 Task: Design a virtual reality (vr) accessories store: offer vr headsets, accessories.
Action: Mouse moved to (265, 217)
Screenshot: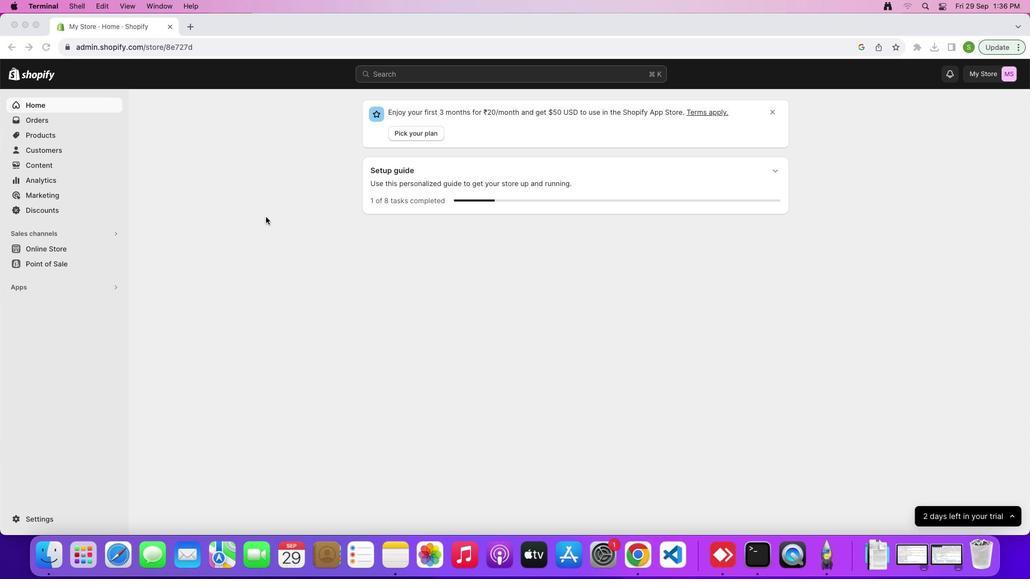 
Action: Mouse pressed left at (265, 217)
Screenshot: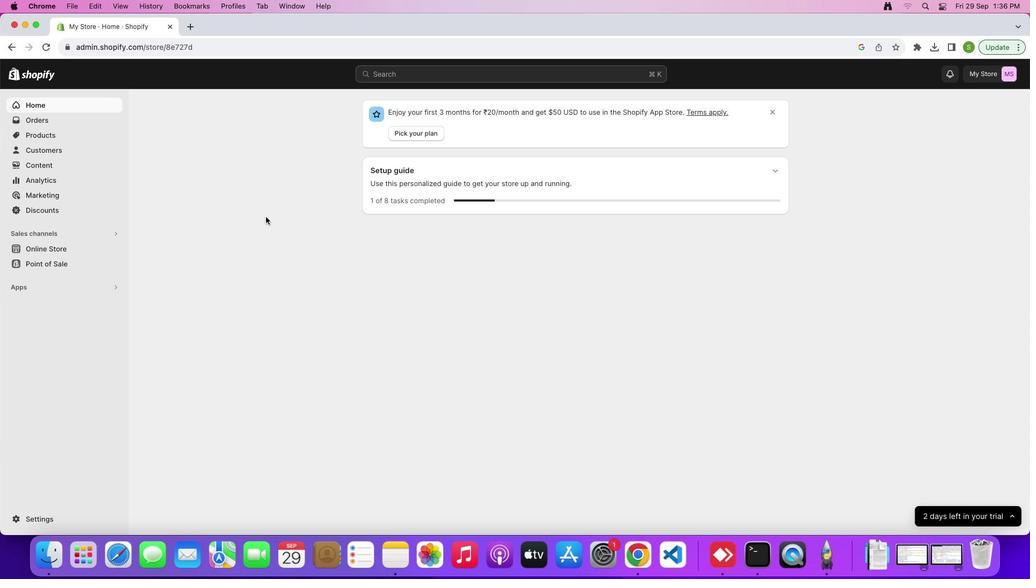 
Action: Mouse moved to (28, 250)
Screenshot: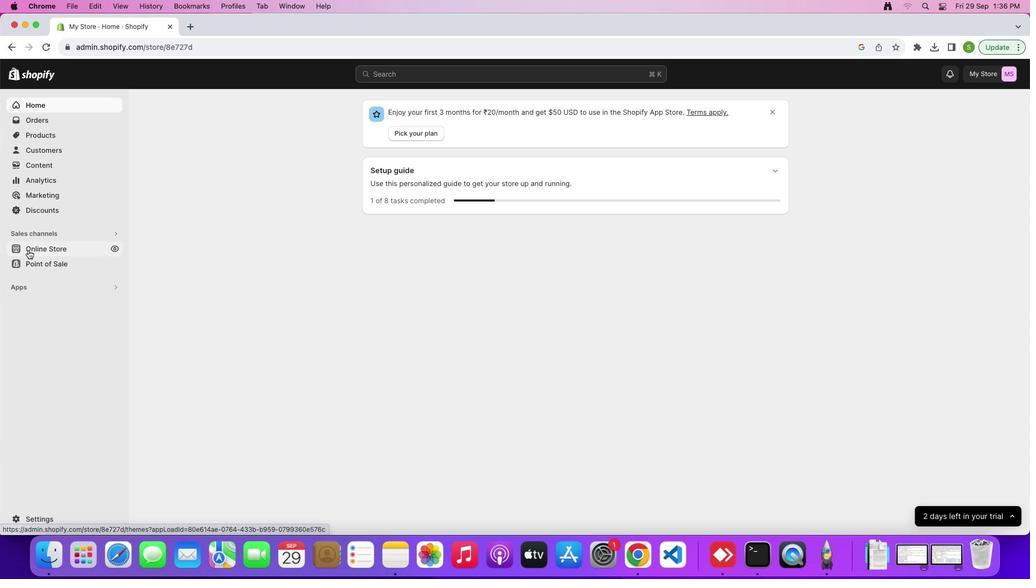 
Action: Mouse pressed left at (28, 250)
Screenshot: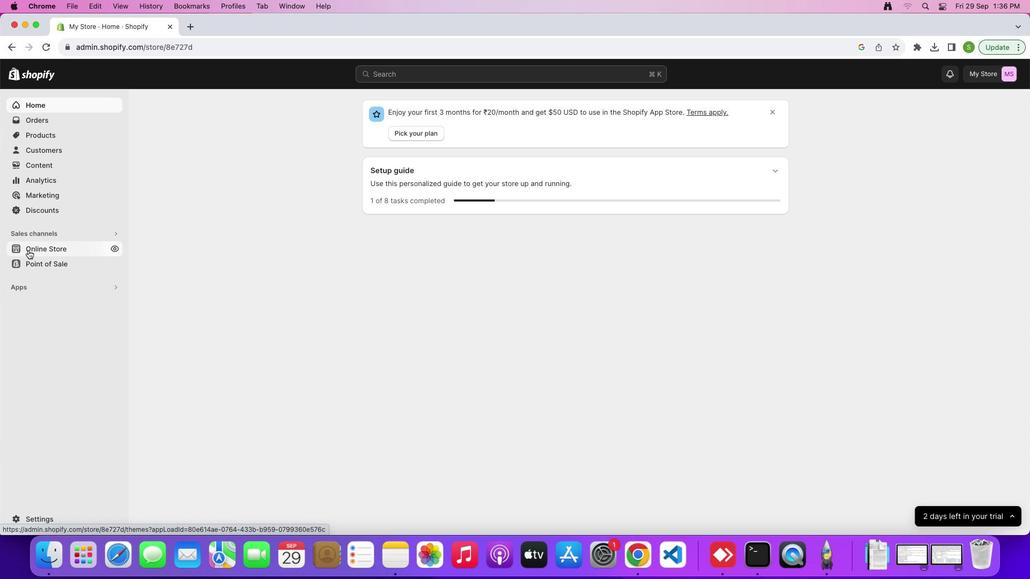 
Action: Mouse moved to (805, 376)
Screenshot: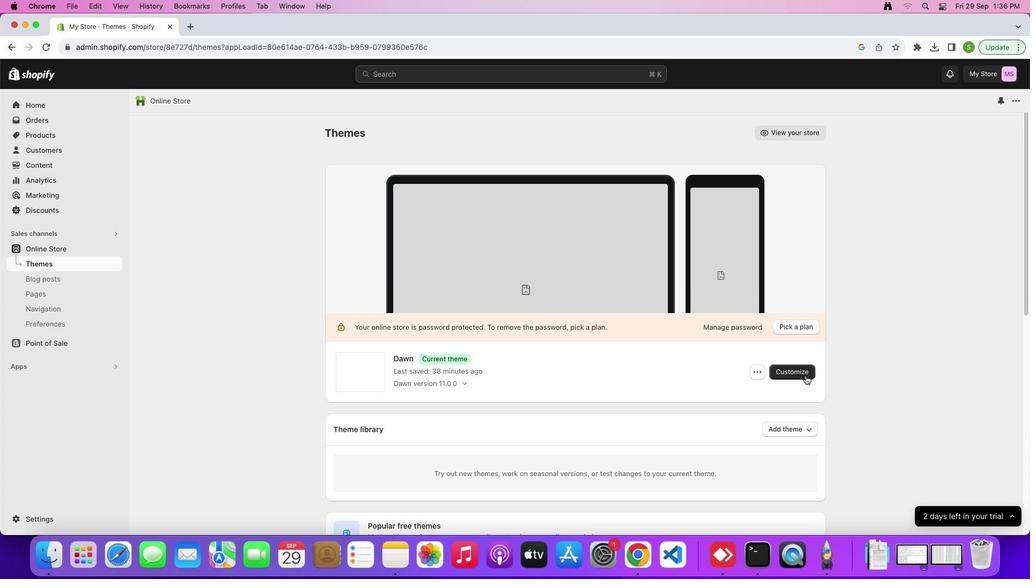 
Action: Mouse pressed left at (805, 376)
Screenshot: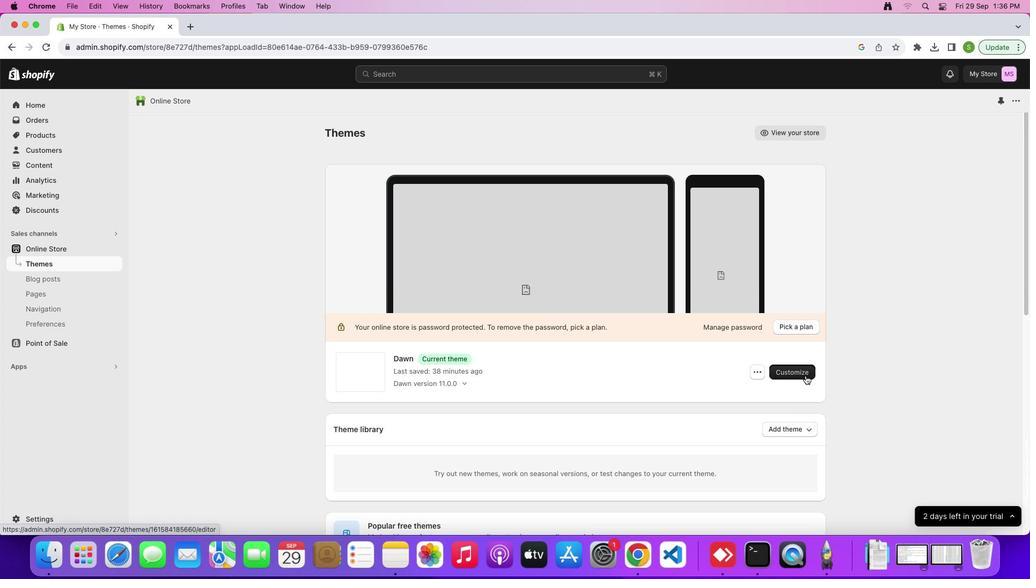 
Action: Mouse moved to (435, 304)
Screenshot: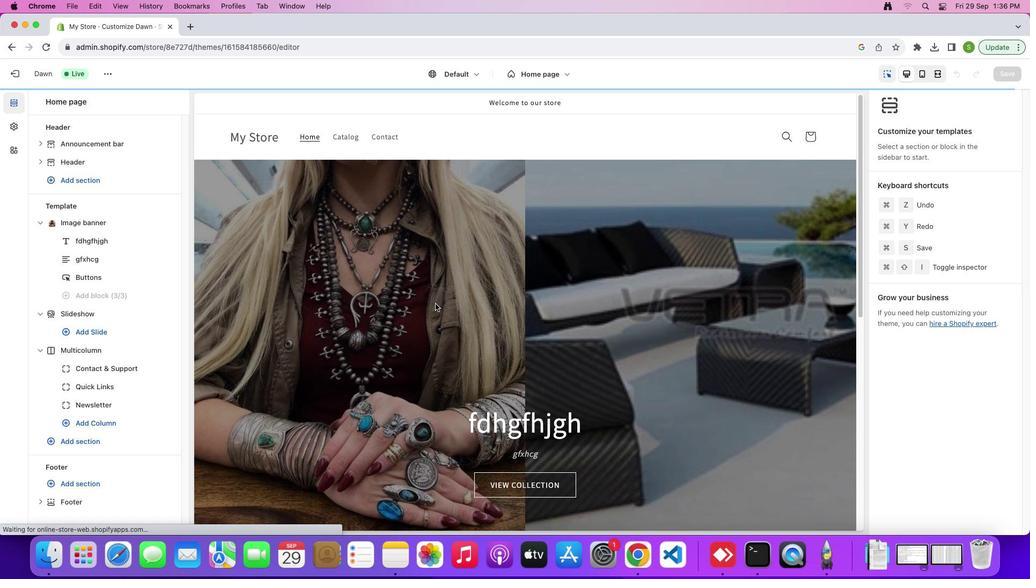
Action: Mouse pressed left at (435, 304)
Screenshot: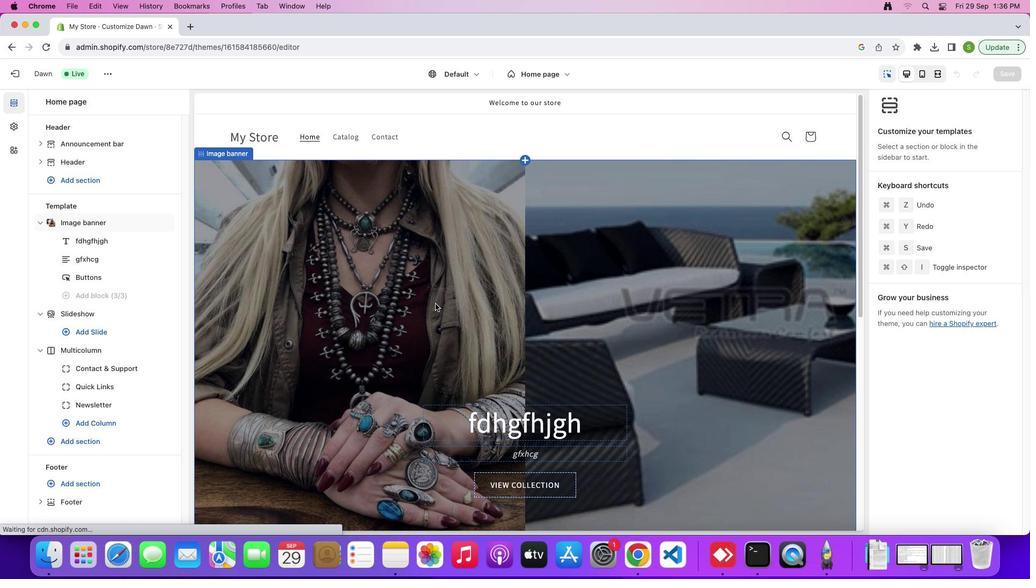 
Action: Mouse moved to (948, 275)
Screenshot: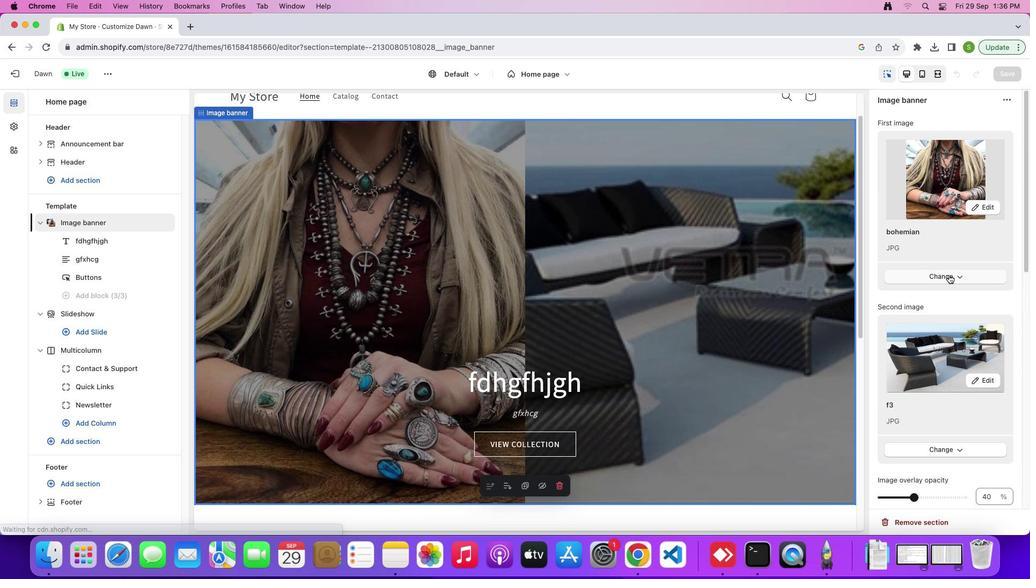 
Action: Mouse pressed left at (948, 275)
Screenshot: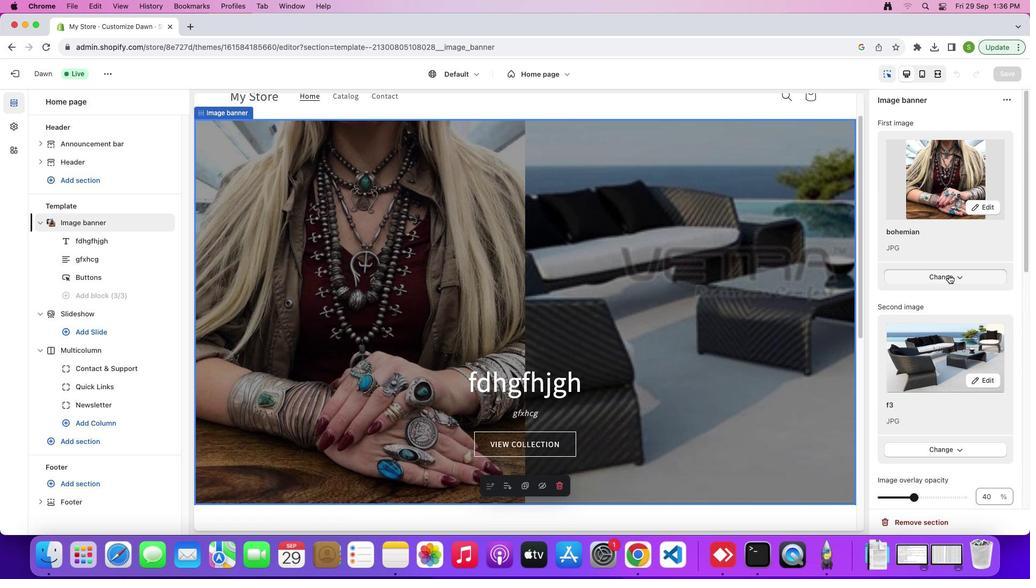 
Action: Mouse moved to (942, 296)
Screenshot: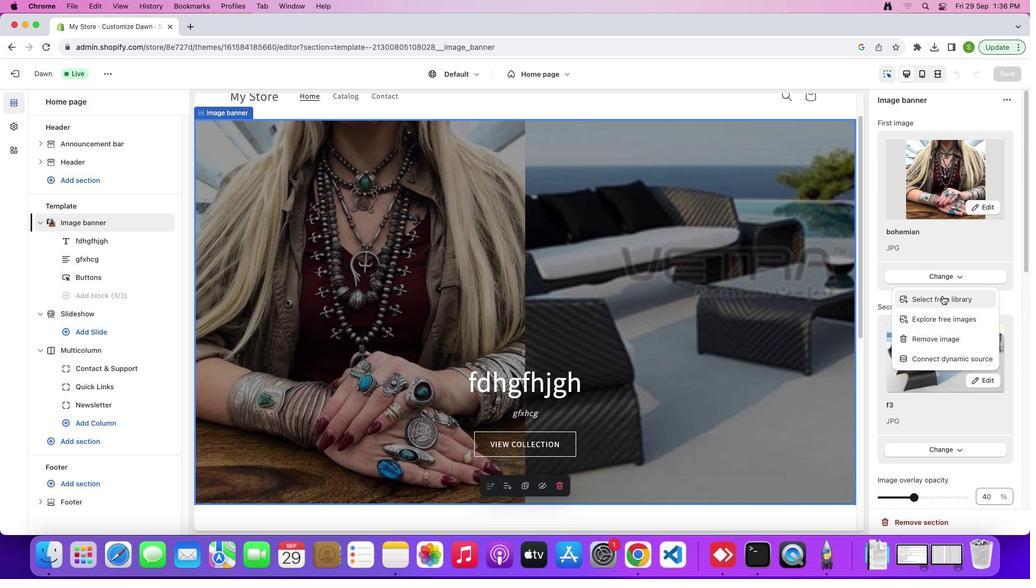 
Action: Mouse pressed left at (942, 296)
Screenshot: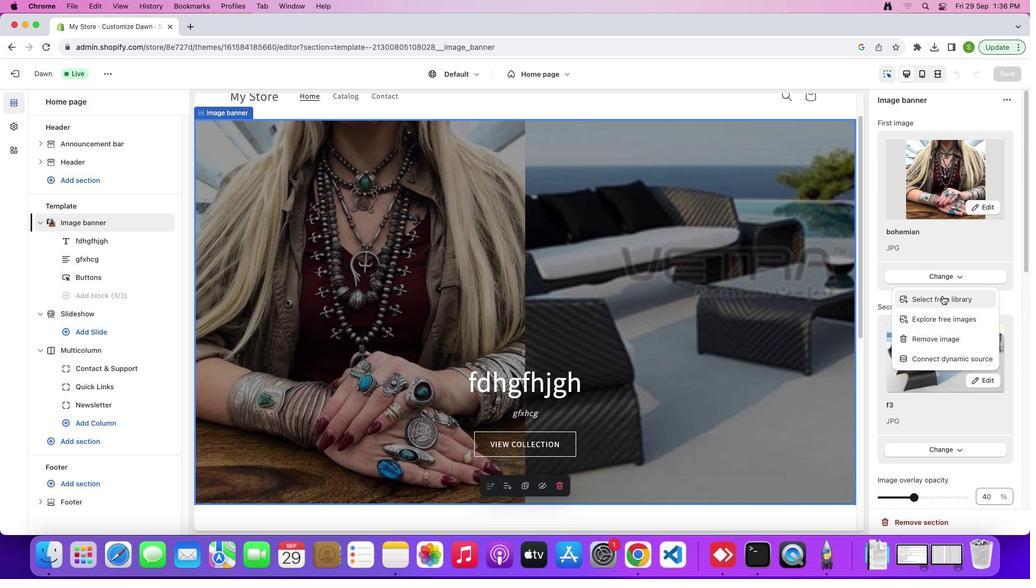 
Action: Mouse moved to (611, 368)
Screenshot: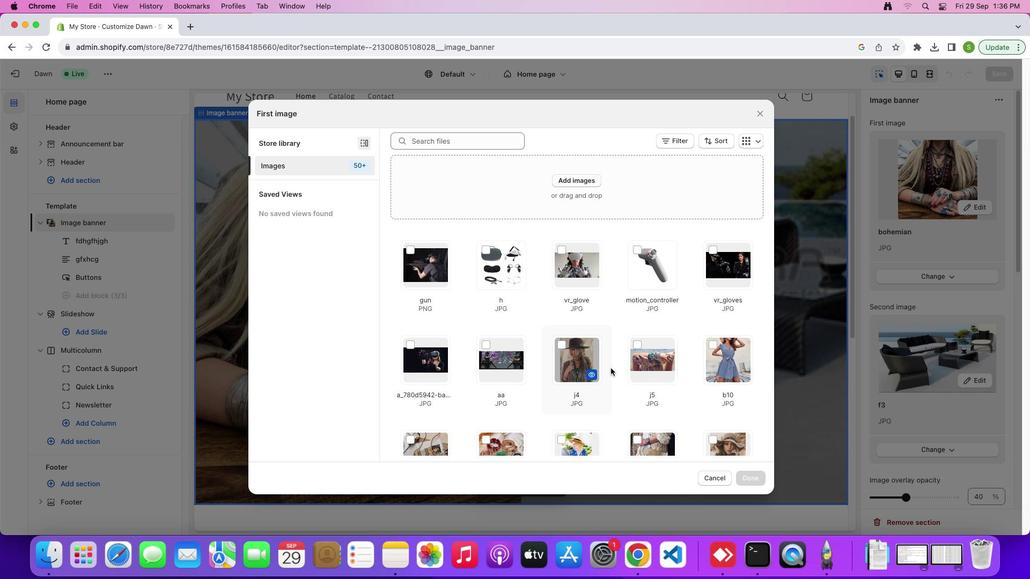 
Action: Mouse scrolled (611, 368) with delta (0, 0)
Screenshot: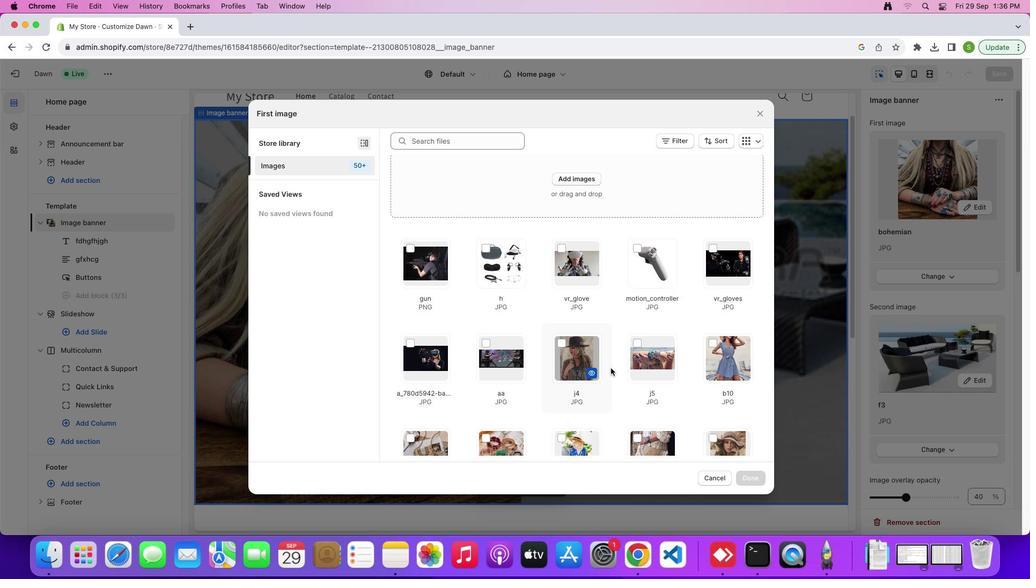 
Action: Mouse scrolled (611, 368) with delta (0, 0)
Screenshot: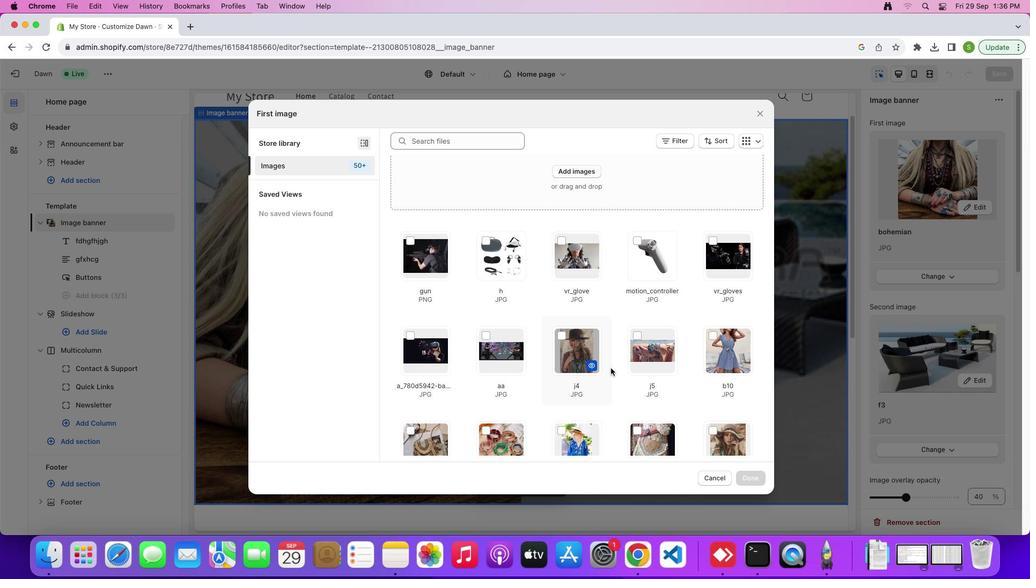 
Action: Mouse scrolled (611, 368) with delta (0, -2)
Screenshot: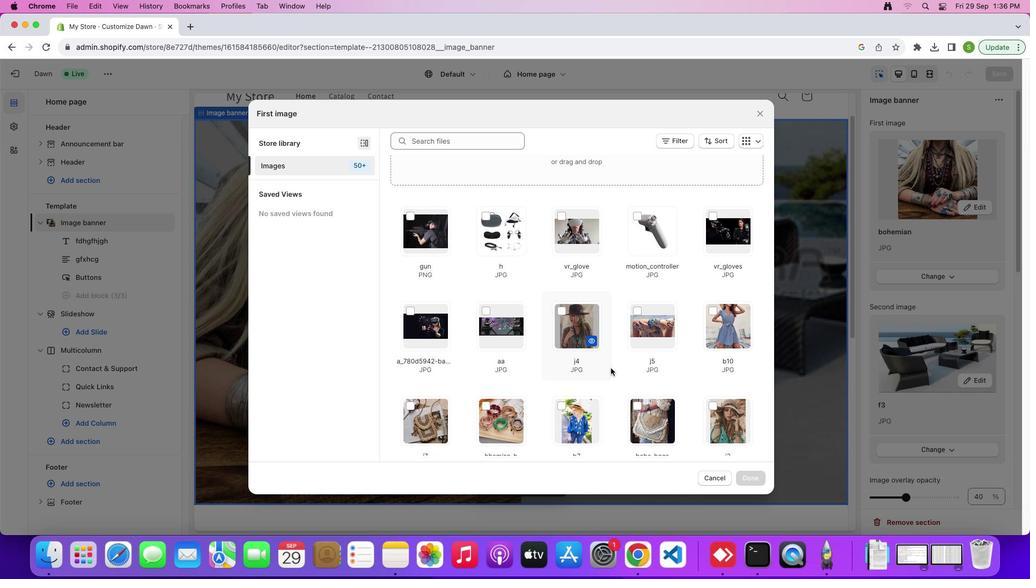 
Action: Mouse scrolled (611, 368) with delta (0, -2)
Screenshot: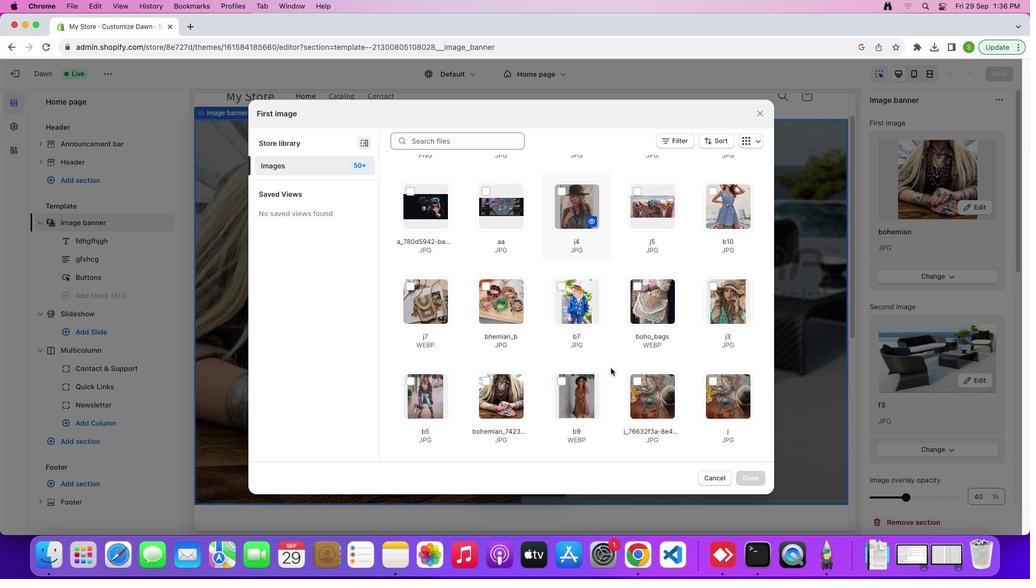 
Action: Mouse scrolled (611, 368) with delta (0, 0)
Screenshot: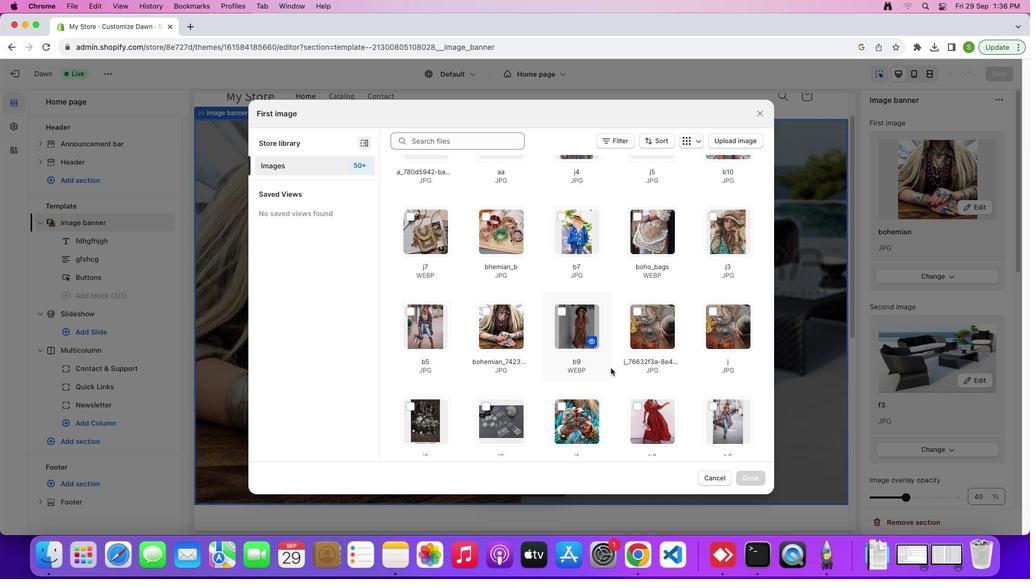 
Action: Mouse scrolled (611, 368) with delta (0, 0)
Screenshot: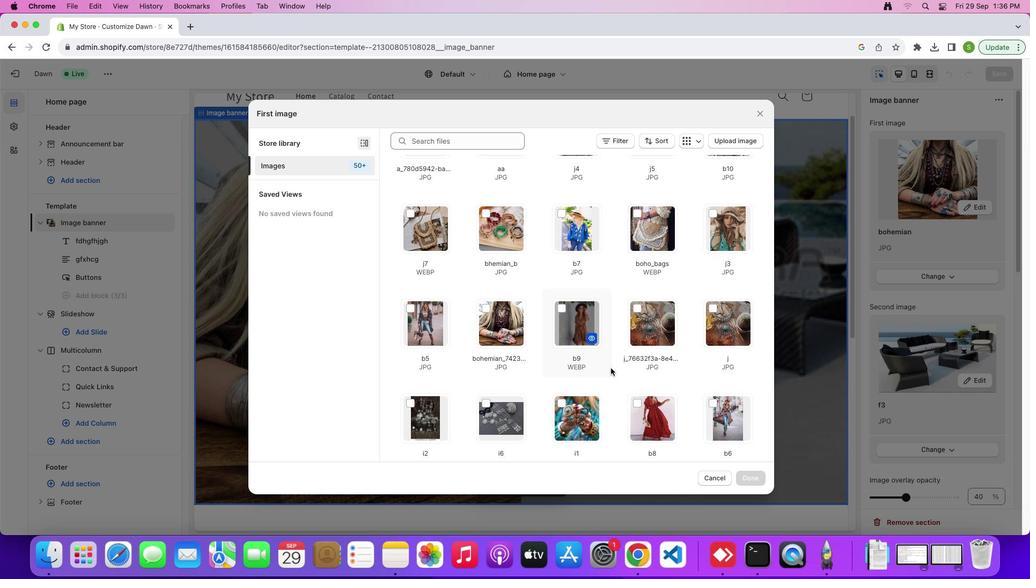 
Action: Mouse scrolled (611, 368) with delta (0, -1)
Screenshot: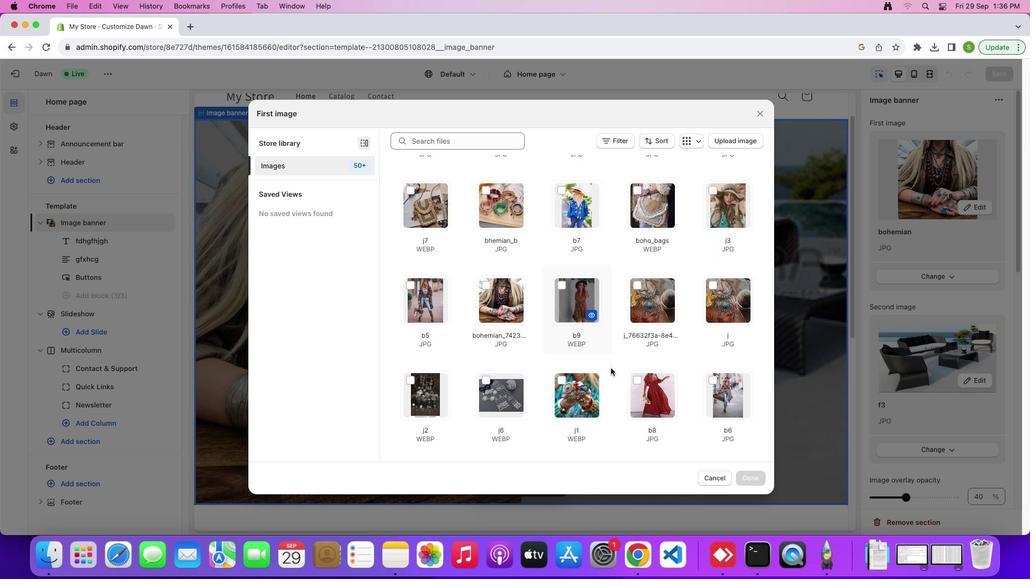 
Action: Mouse scrolled (611, 368) with delta (0, 0)
Screenshot: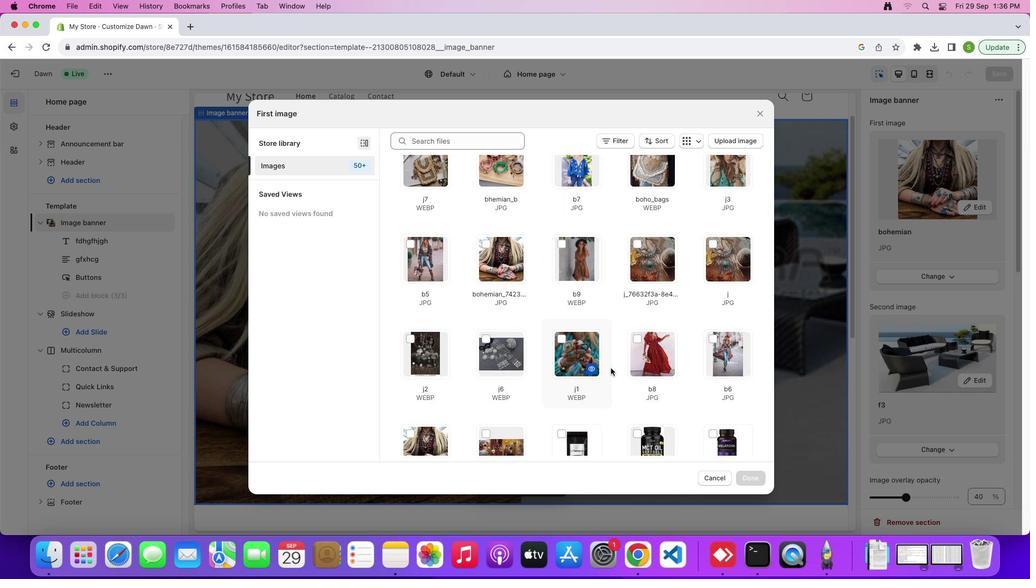 
Action: Mouse scrolled (611, 368) with delta (0, 0)
Screenshot: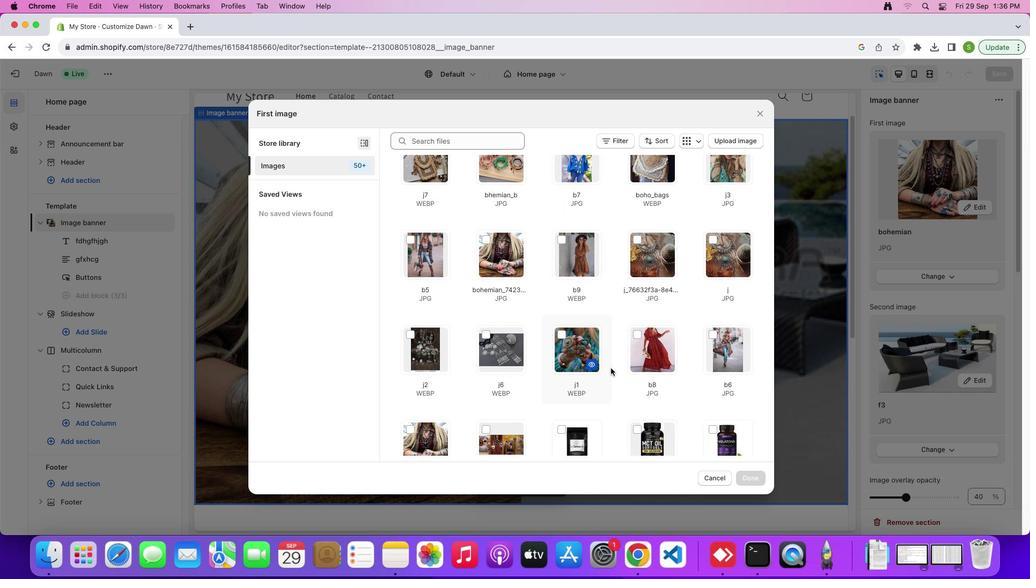 
Action: Mouse scrolled (611, 368) with delta (0, -1)
Screenshot: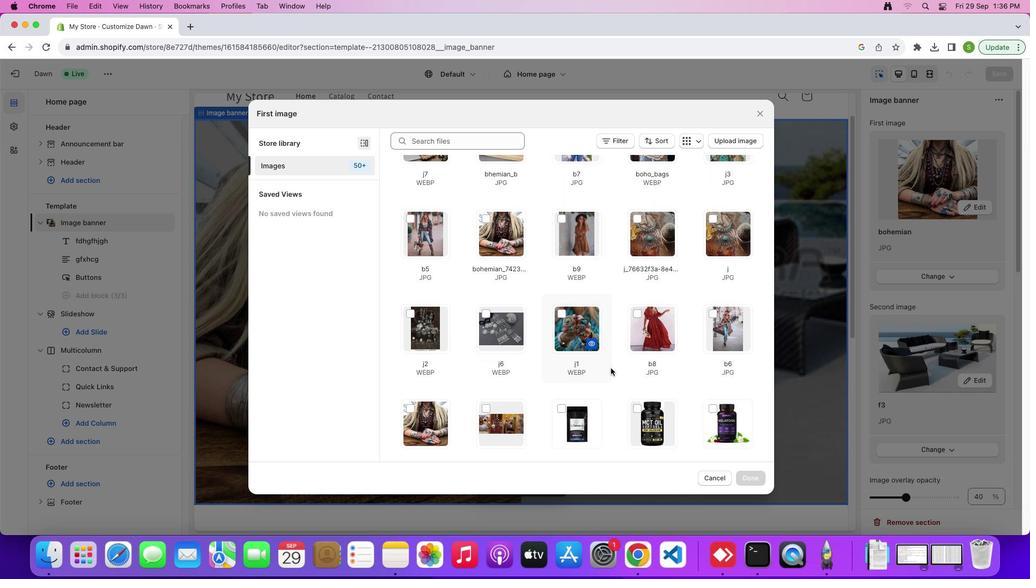 
Action: Mouse moved to (574, 298)
Screenshot: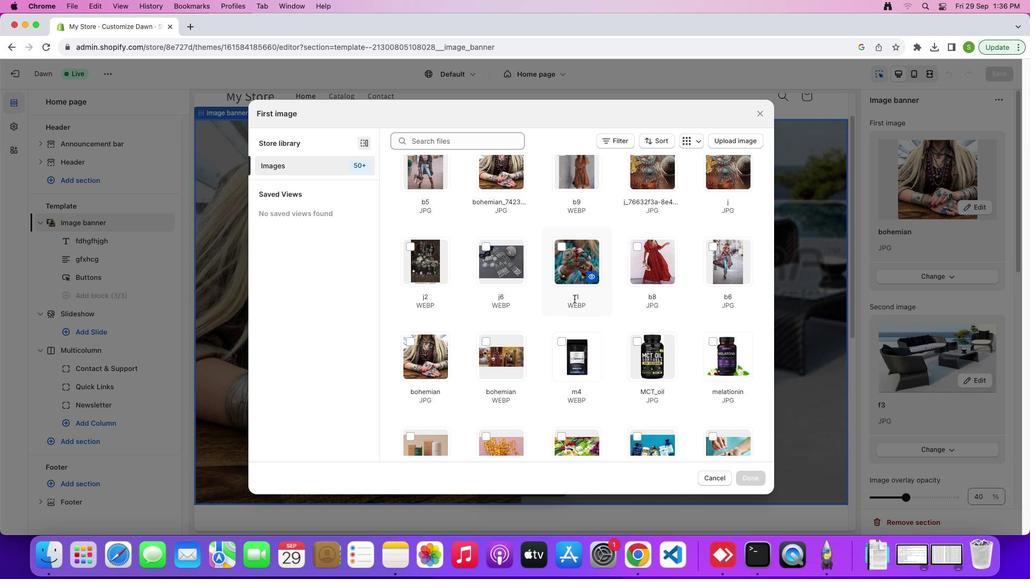 
Action: Mouse scrolled (574, 298) with delta (0, 0)
Screenshot: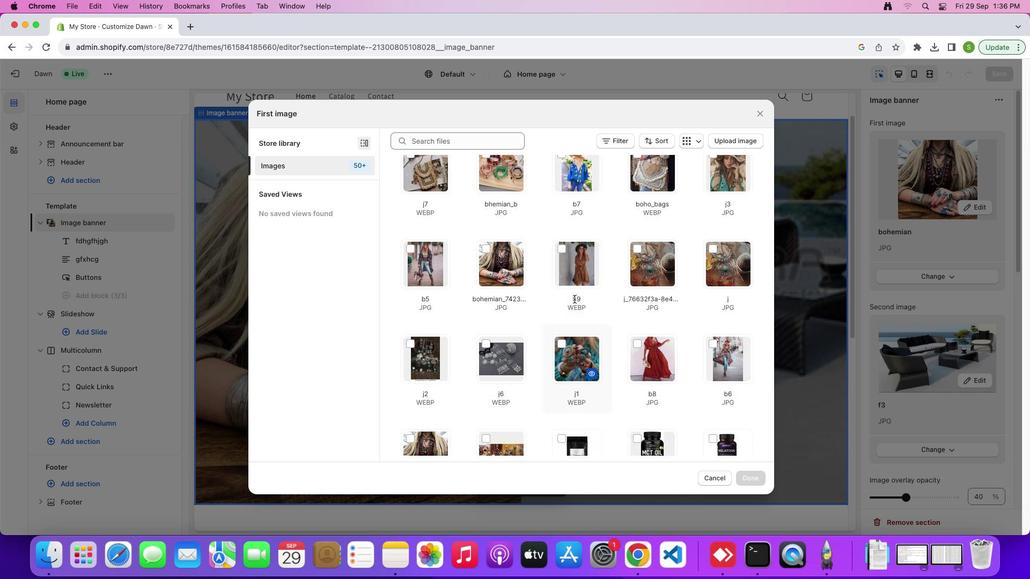 
Action: Mouse scrolled (574, 298) with delta (0, 0)
Screenshot: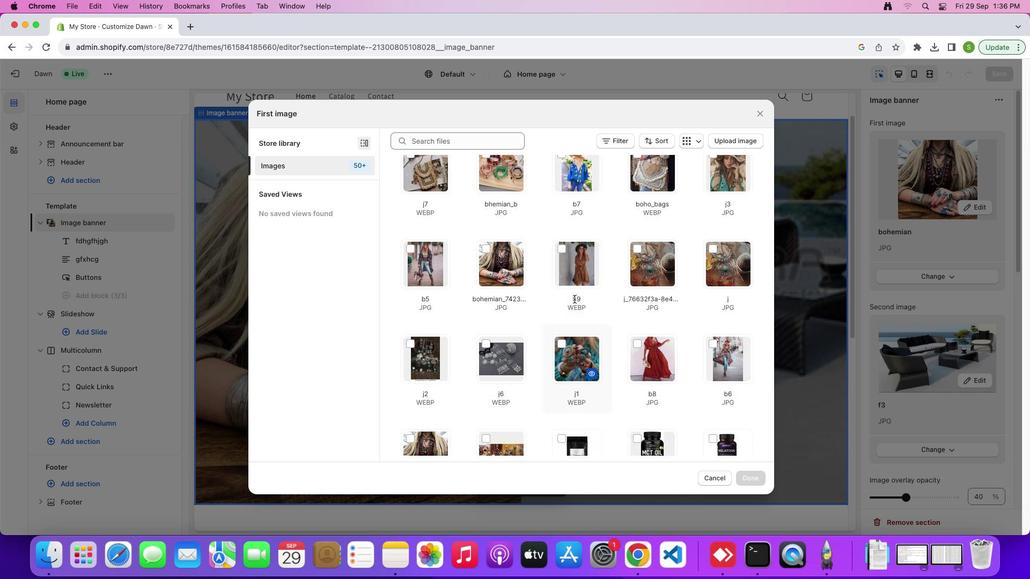 
Action: Mouse scrolled (574, 298) with delta (0, 2)
Screenshot: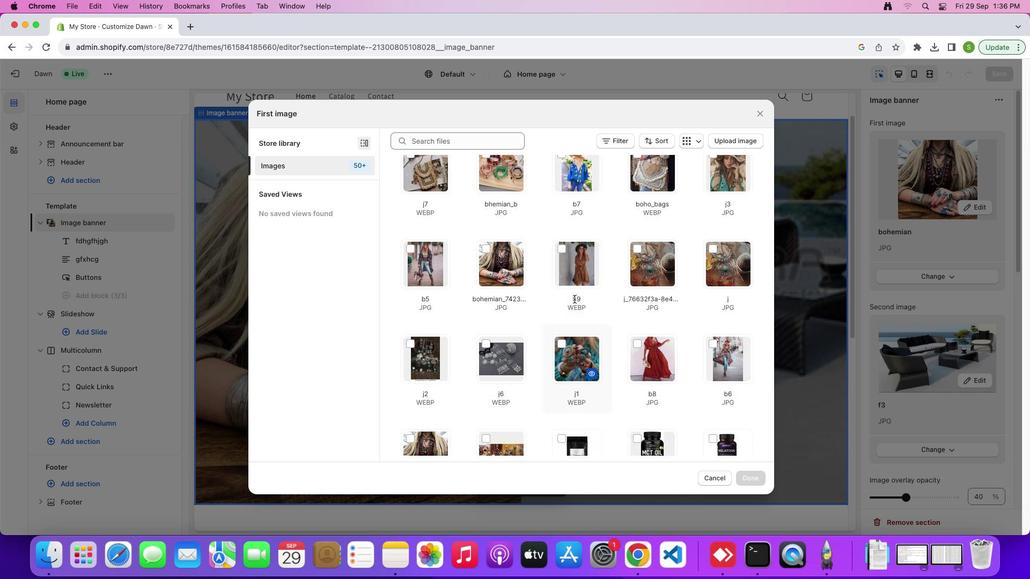 
Action: Mouse scrolled (574, 298) with delta (0, 4)
Screenshot: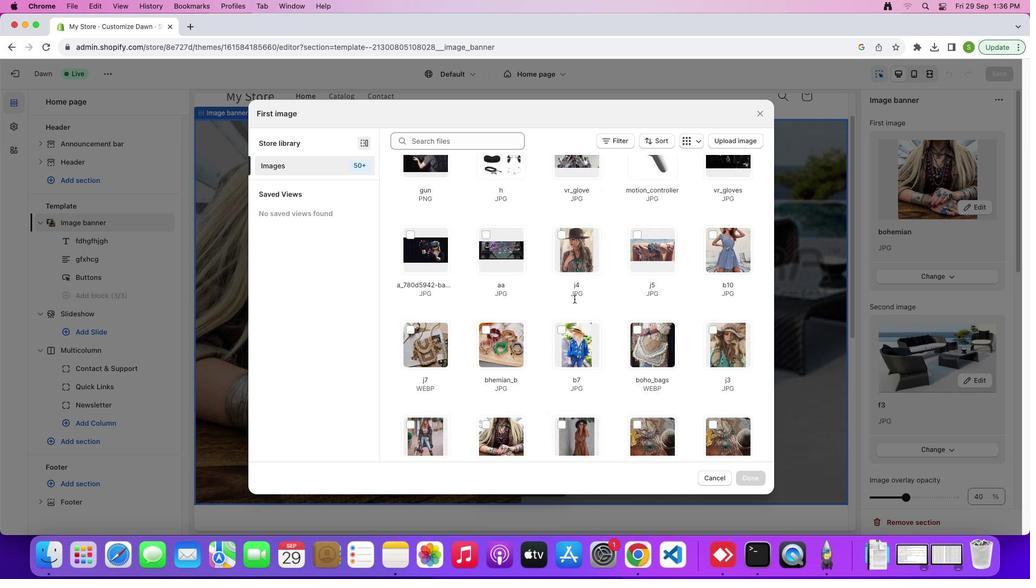 
Action: Mouse scrolled (574, 298) with delta (0, 0)
Screenshot: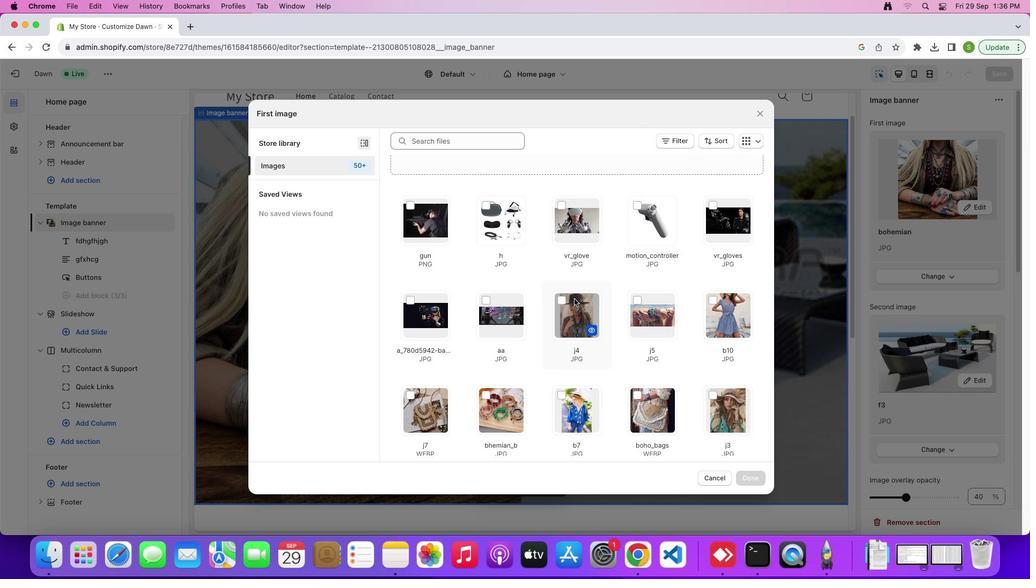 
Action: Mouse scrolled (574, 298) with delta (0, 0)
Screenshot: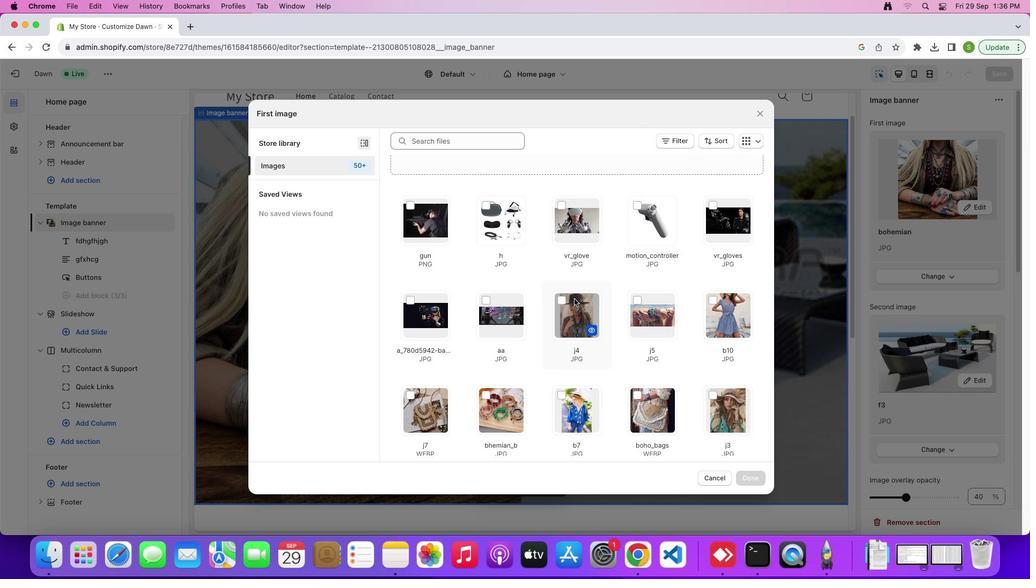 
Action: Mouse scrolled (574, 298) with delta (0, 2)
Screenshot: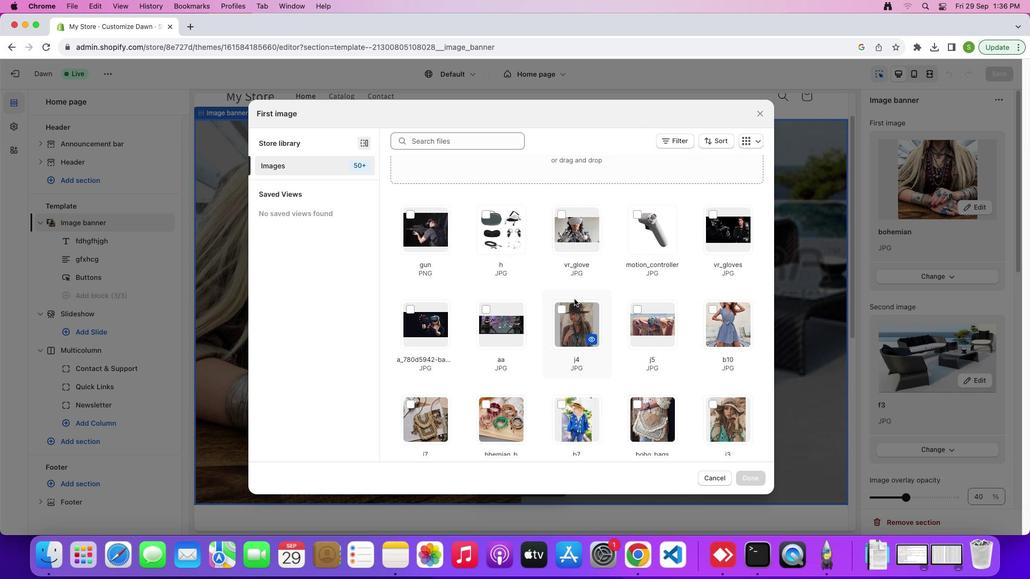 
Action: Mouse scrolled (574, 298) with delta (0, 3)
Screenshot: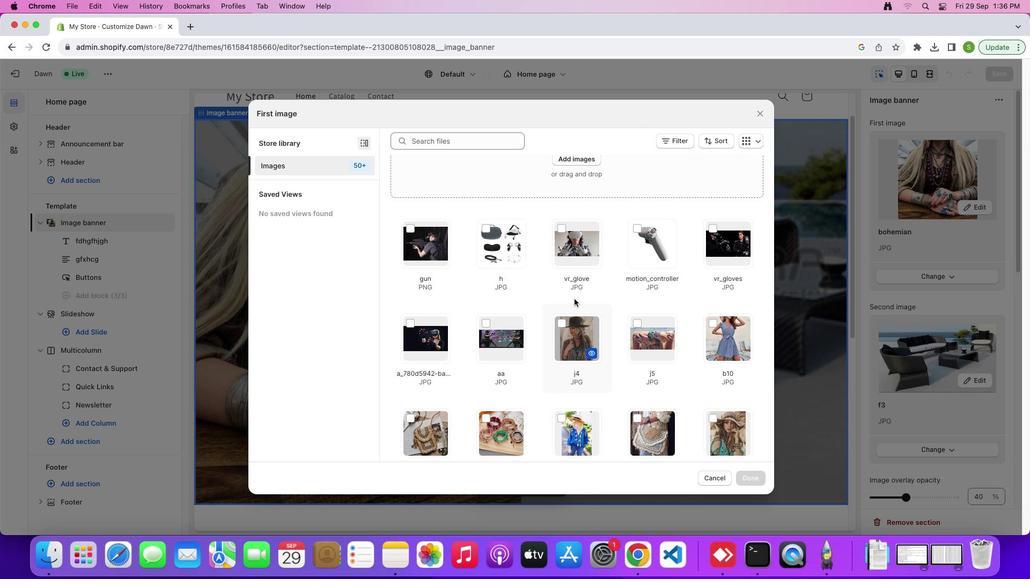 
Action: Mouse moved to (407, 353)
Screenshot: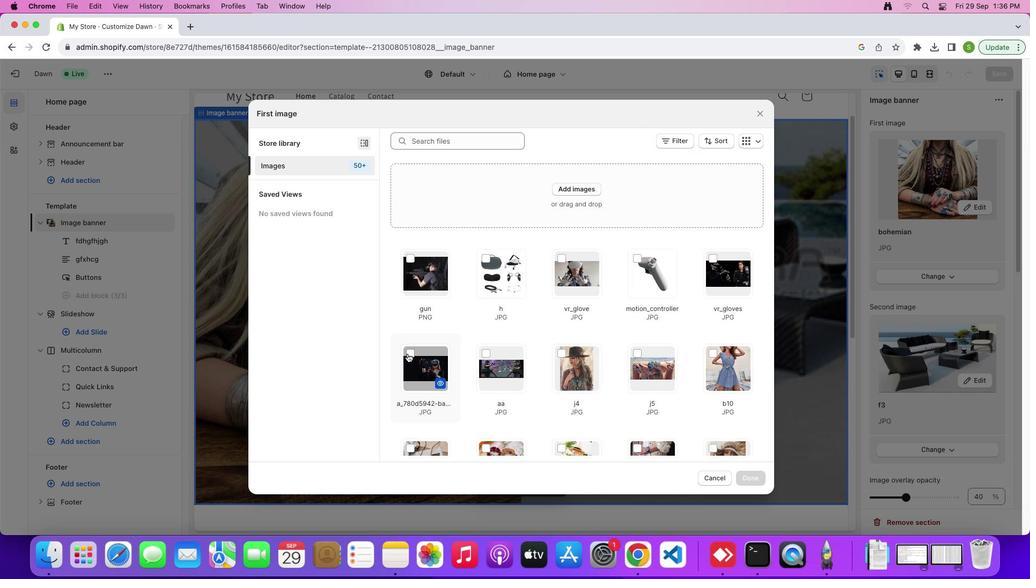 
Action: Mouse pressed left at (407, 353)
Screenshot: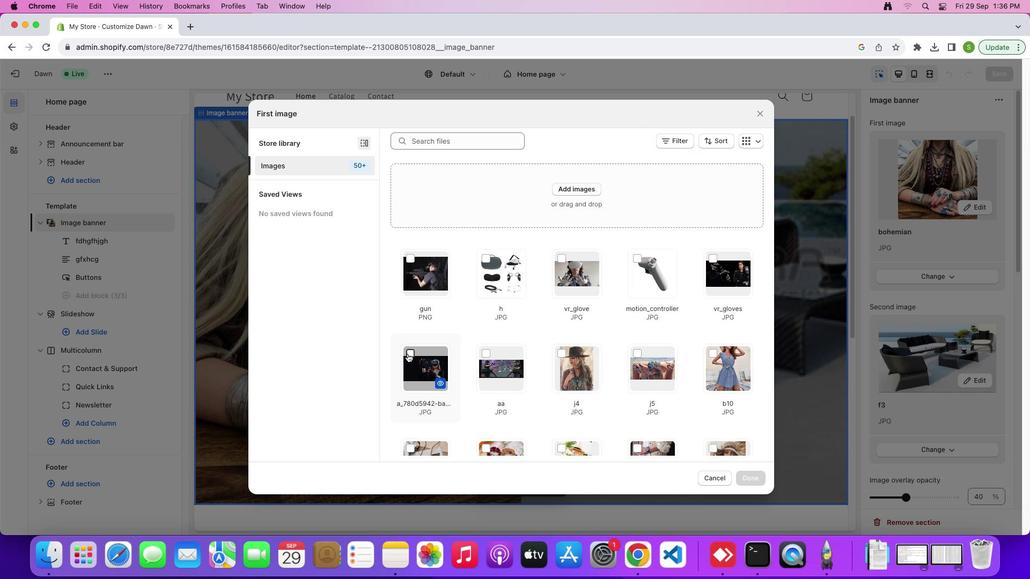 
Action: Mouse moved to (751, 479)
Screenshot: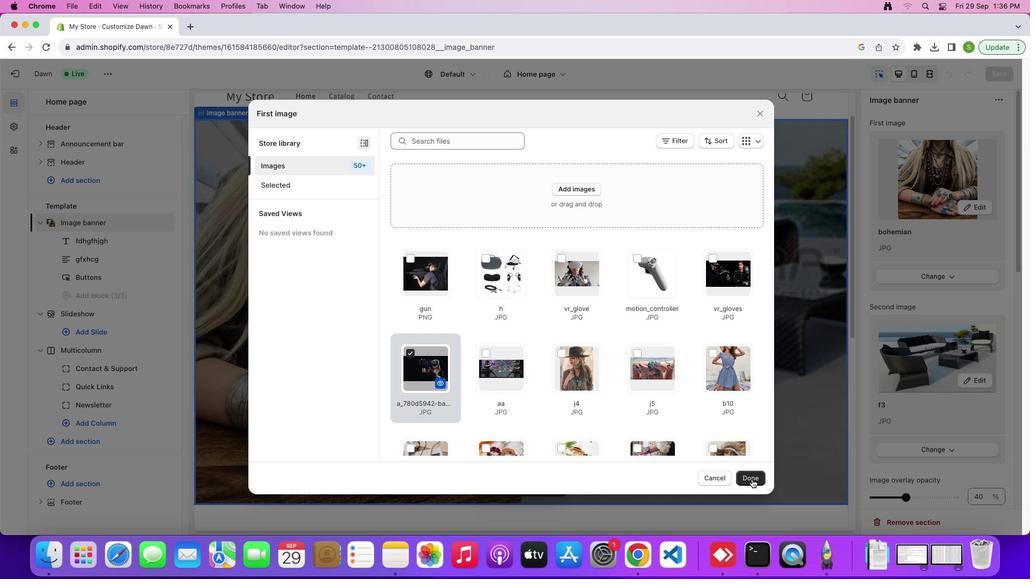 
Action: Mouse pressed left at (751, 479)
Screenshot: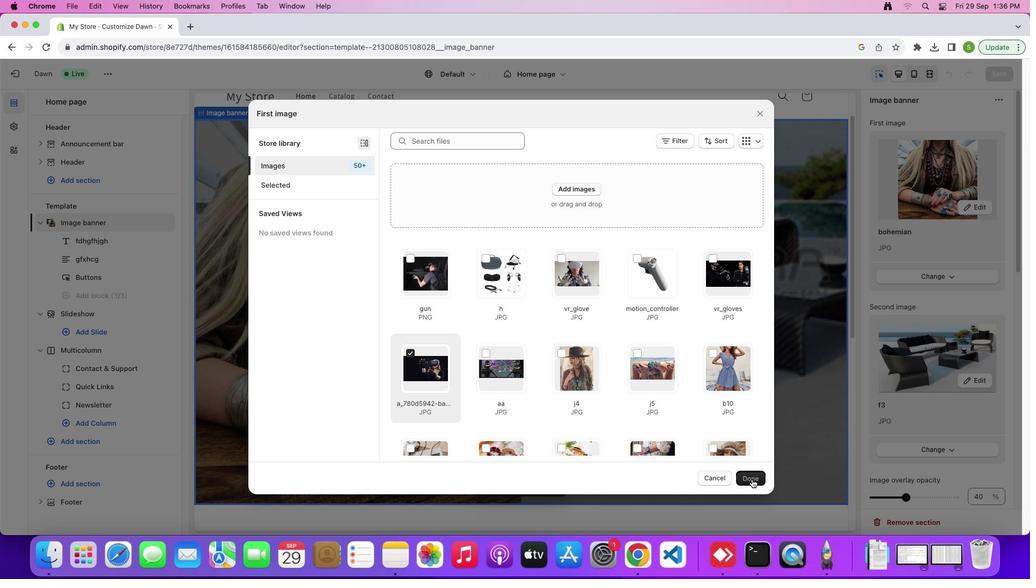 
Action: Mouse moved to (709, 326)
Screenshot: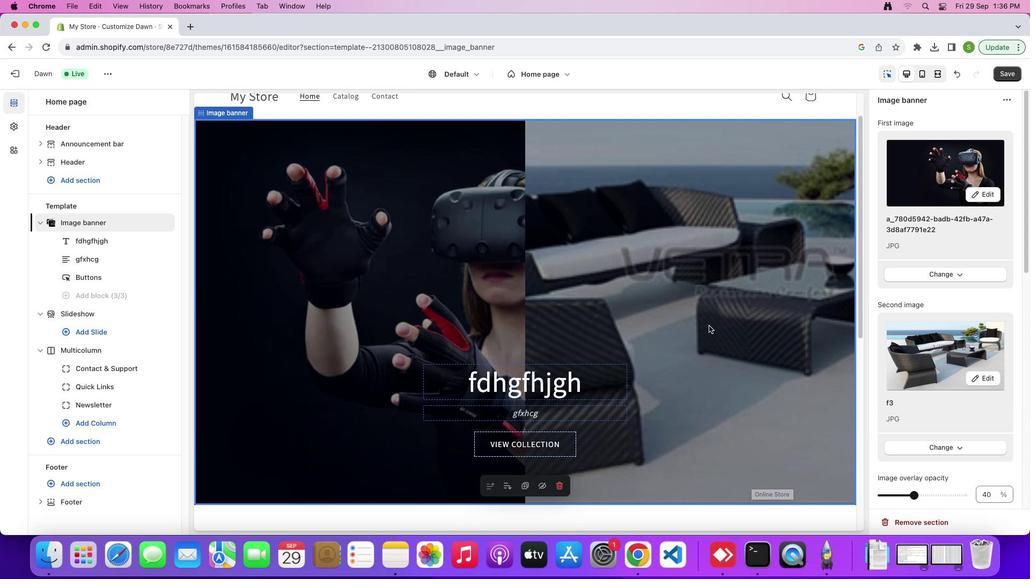 
Action: Mouse pressed left at (709, 326)
Screenshot: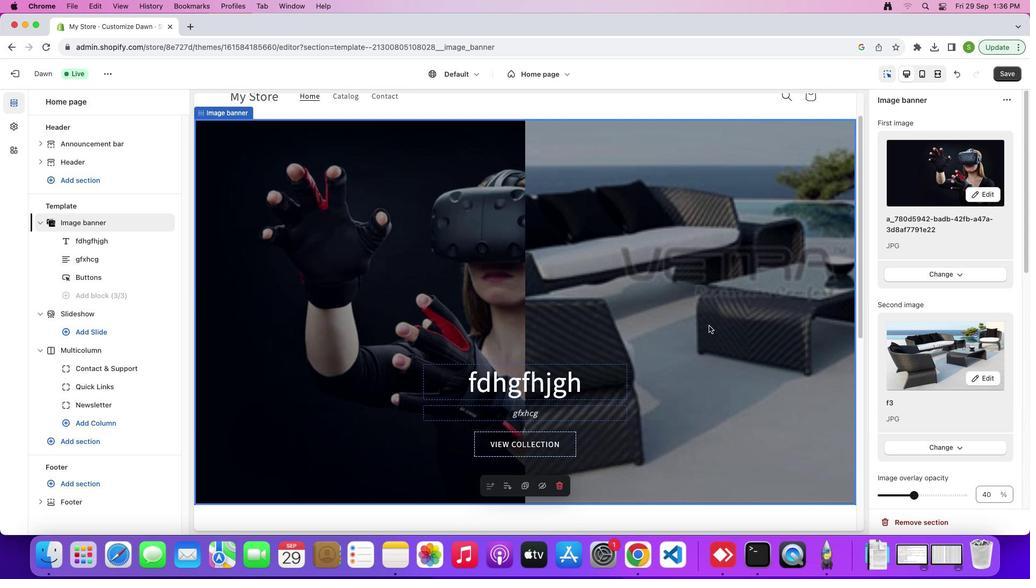 
Action: Mouse moved to (943, 442)
Screenshot: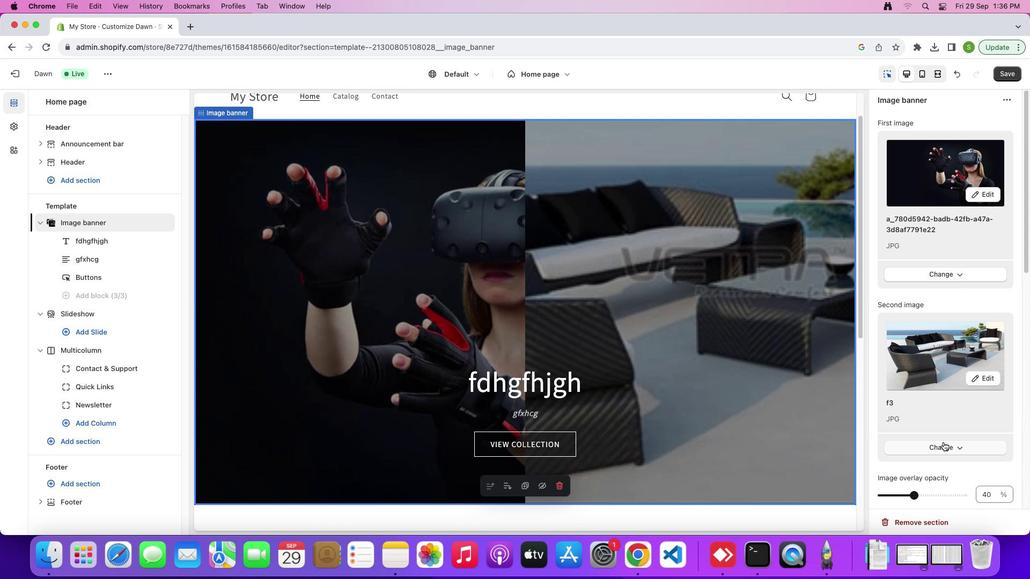 
Action: Mouse pressed left at (943, 442)
Screenshot: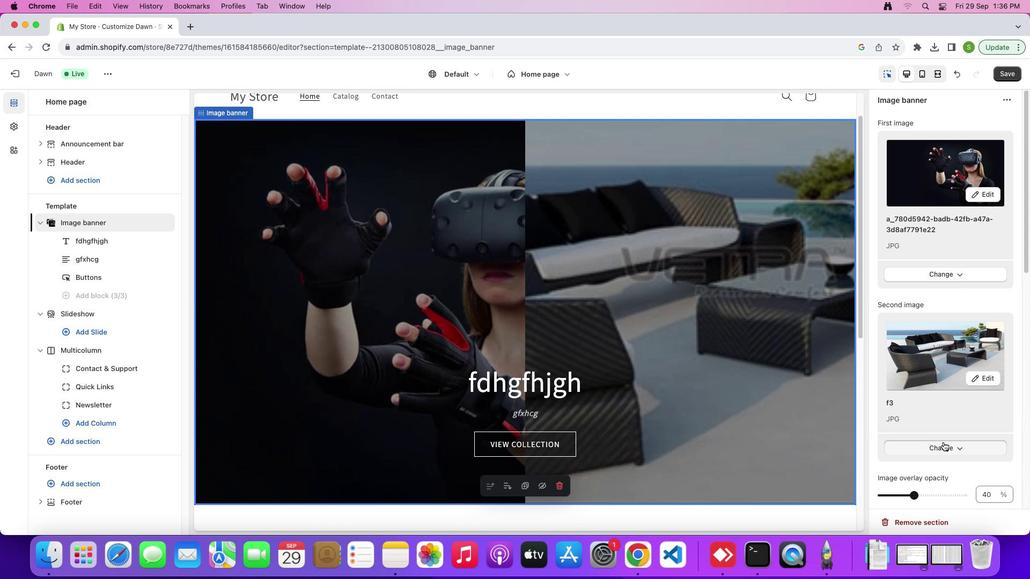 
Action: Mouse moved to (931, 368)
Screenshot: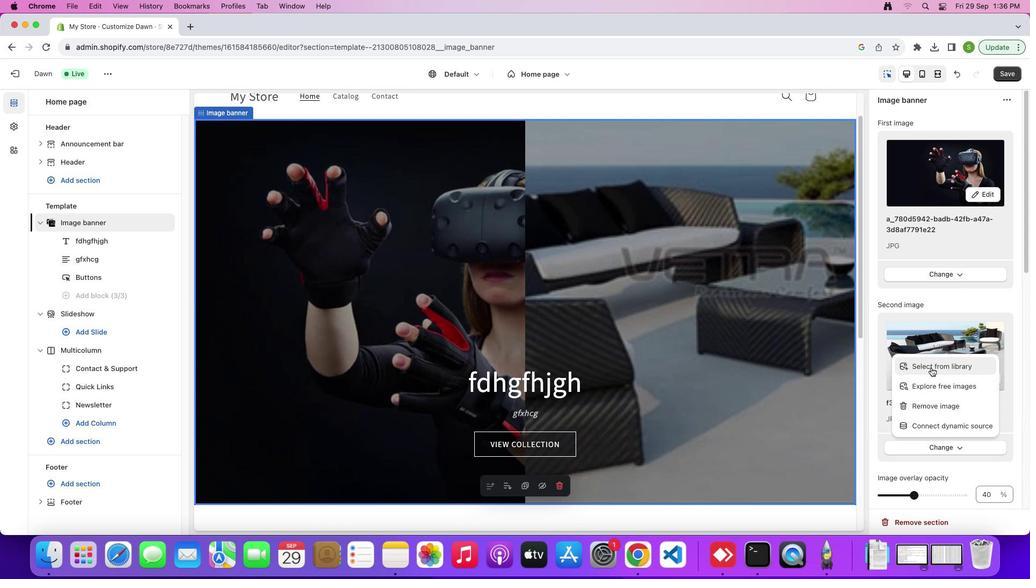 
Action: Mouse pressed left at (931, 368)
Screenshot: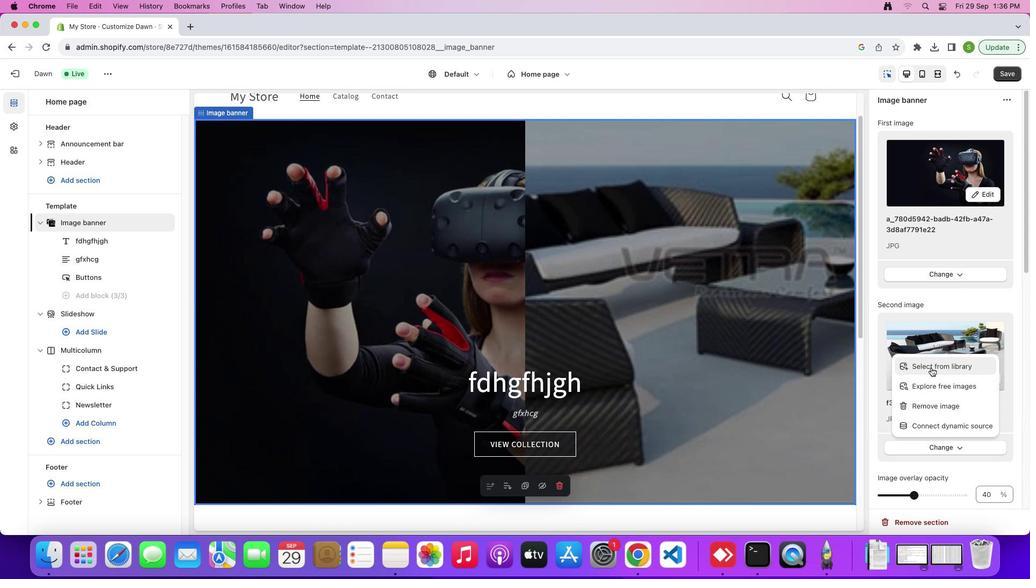 
Action: Mouse moved to (716, 277)
Screenshot: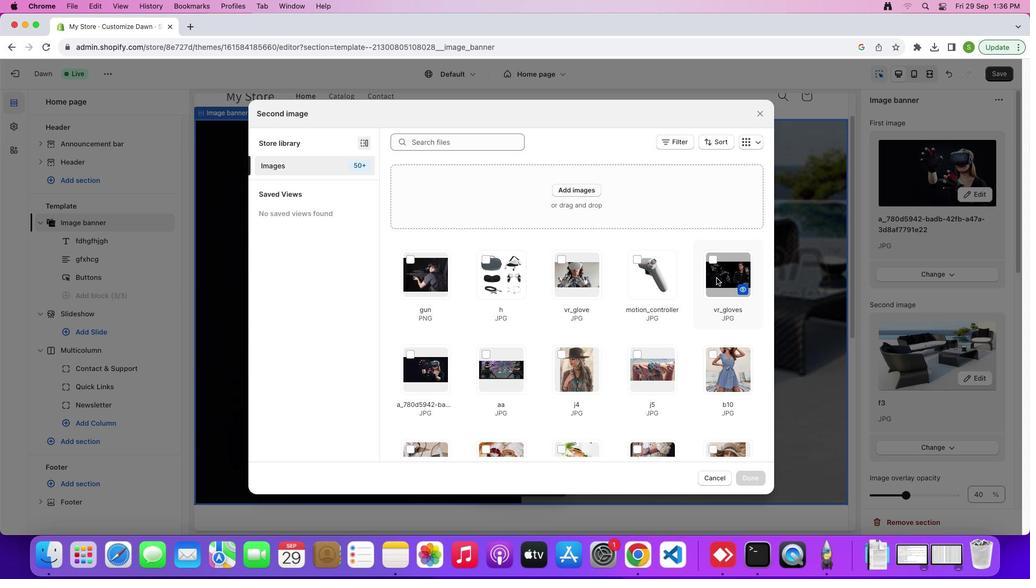 
Action: Mouse pressed left at (716, 277)
Screenshot: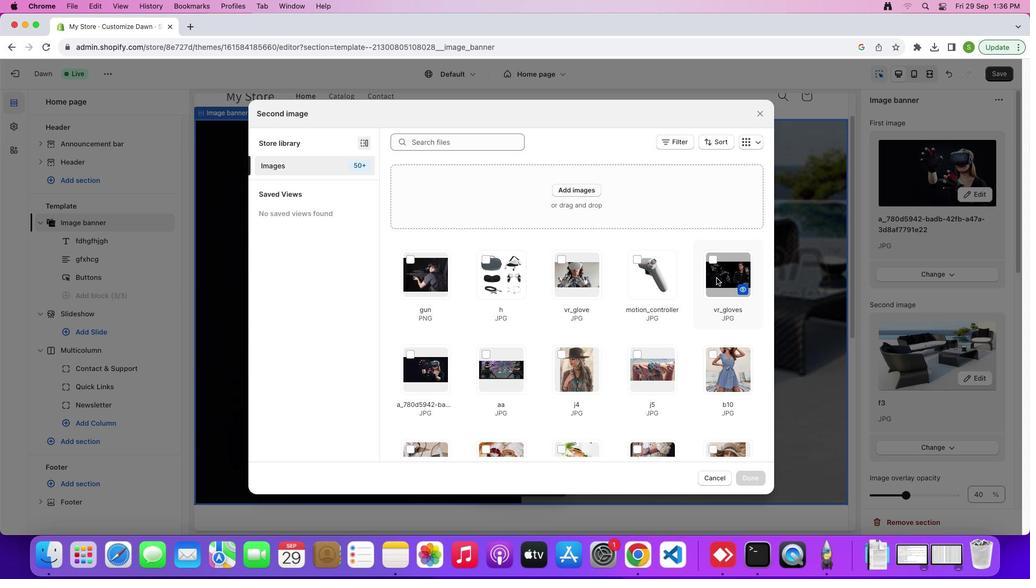 
Action: Mouse moved to (744, 479)
Screenshot: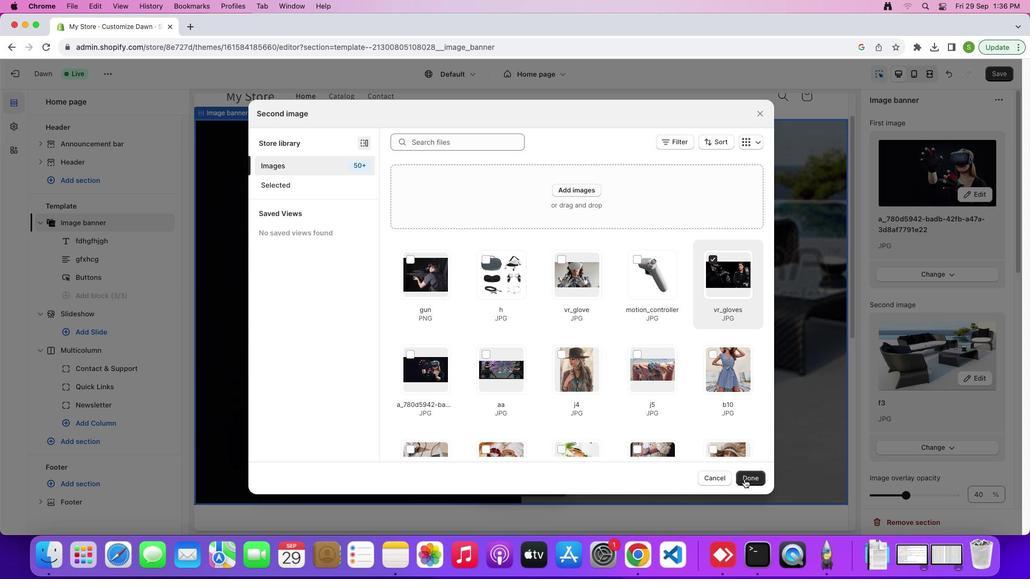 
Action: Mouse pressed left at (744, 479)
Screenshot: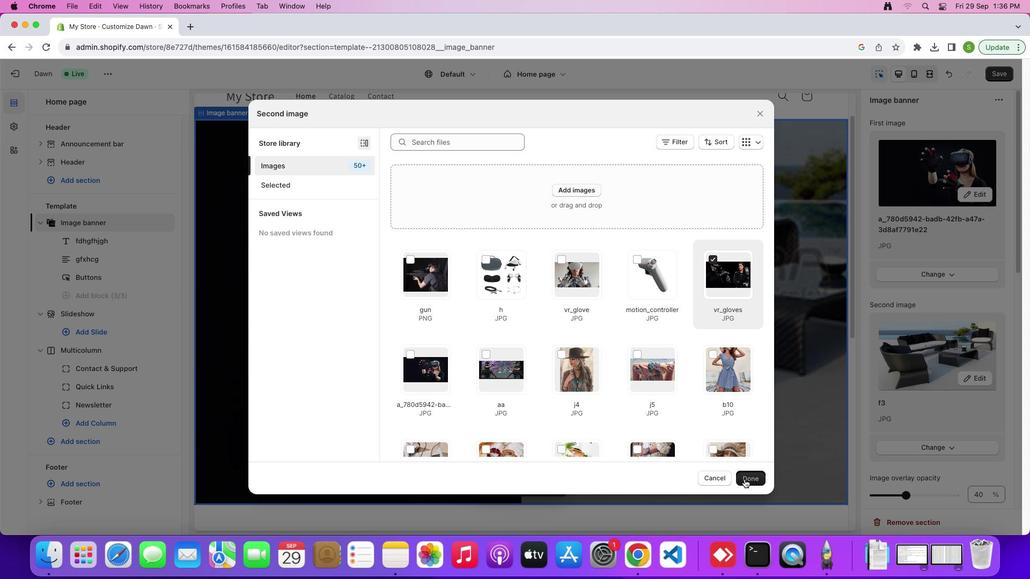 
Action: Mouse moved to (506, 380)
Screenshot: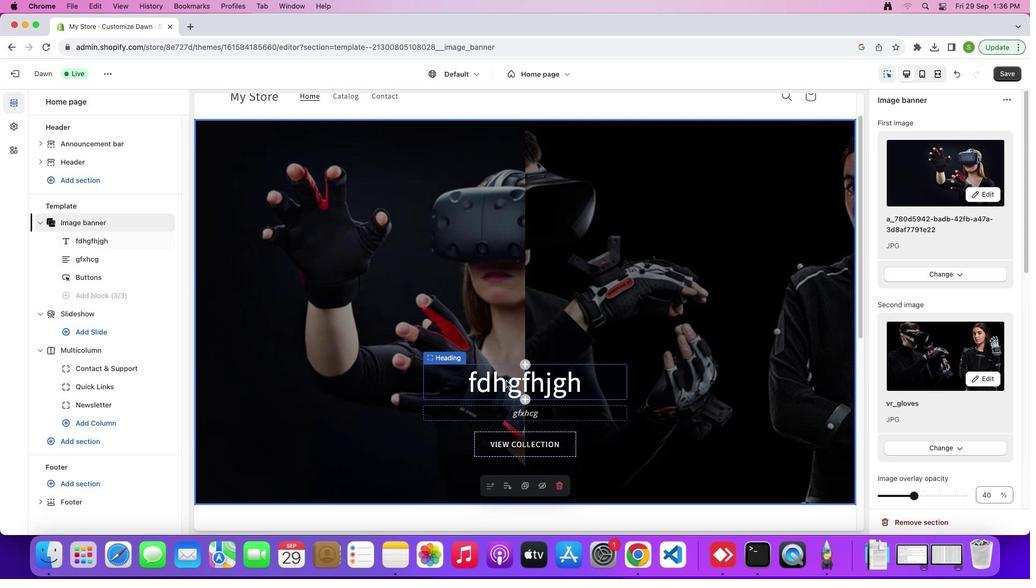 
Action: Mouse pressed left at (506, 380)
Screenshot: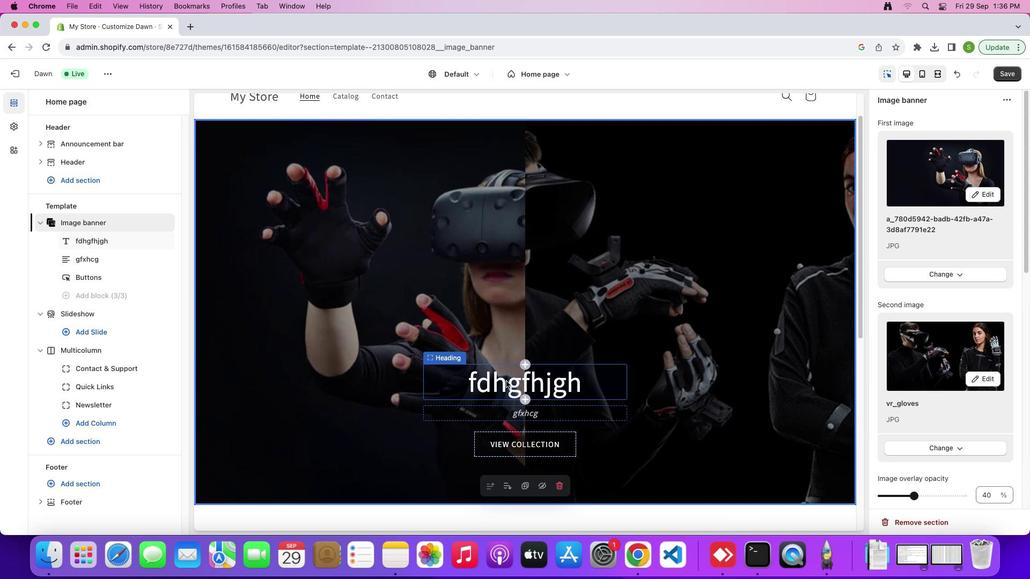 
Action: Mouse moved to (924, 166)
Screenshot: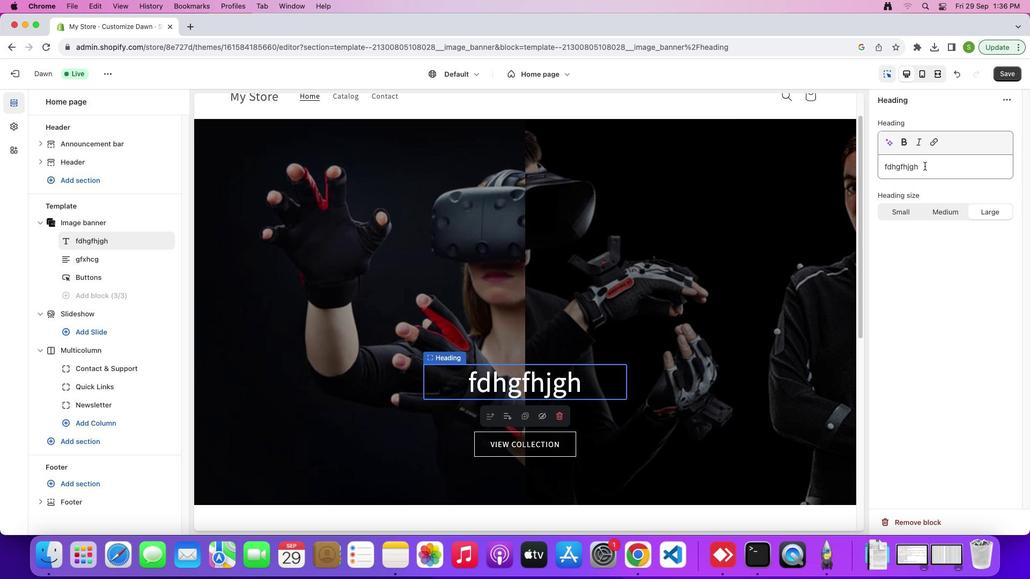 
Action: Mouse pressed left at (924, 166)
Screenshot: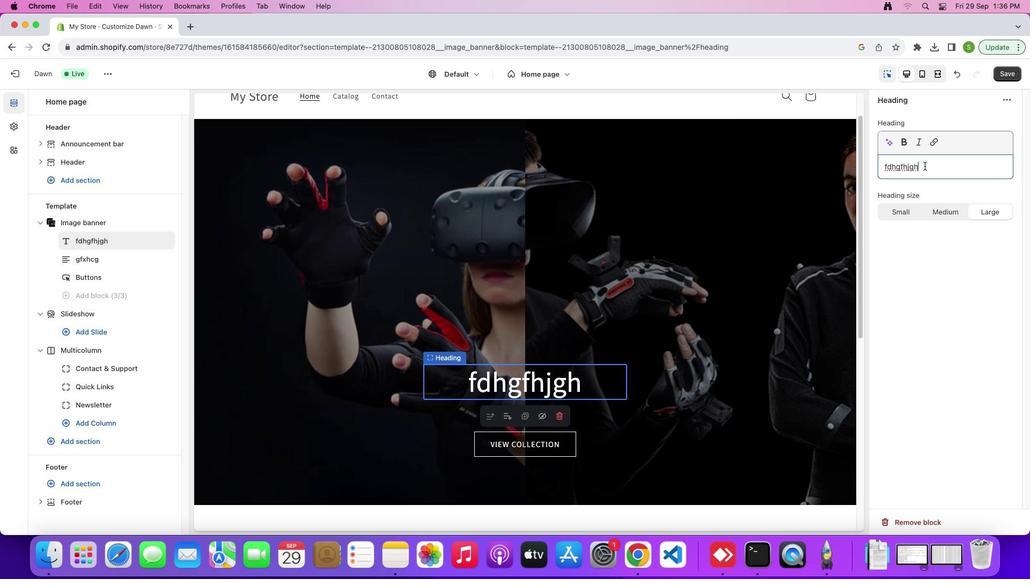 
Action: Mouse moved to (605, 358)
Screenshot: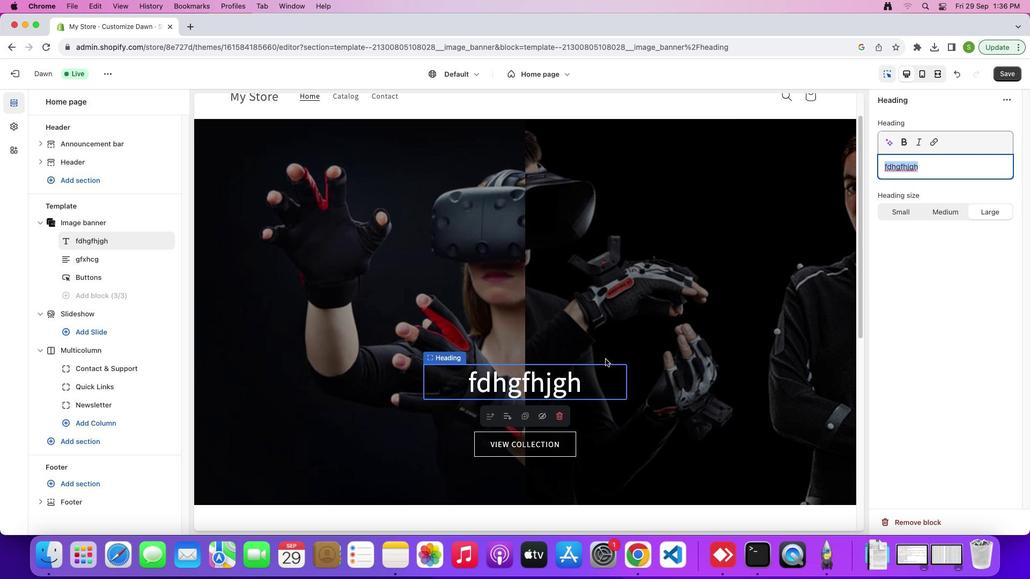 
Action: Key pressed Key.shift'V''I''R''T''U''A''L'Key.space'R''E''A''L''I''T''Y'Key.spaceKey.shift_r'(''V''R'Key.shift_r')'Key.space'A''C''C''E''S''S''O''R''I''E''S'
Screenshot: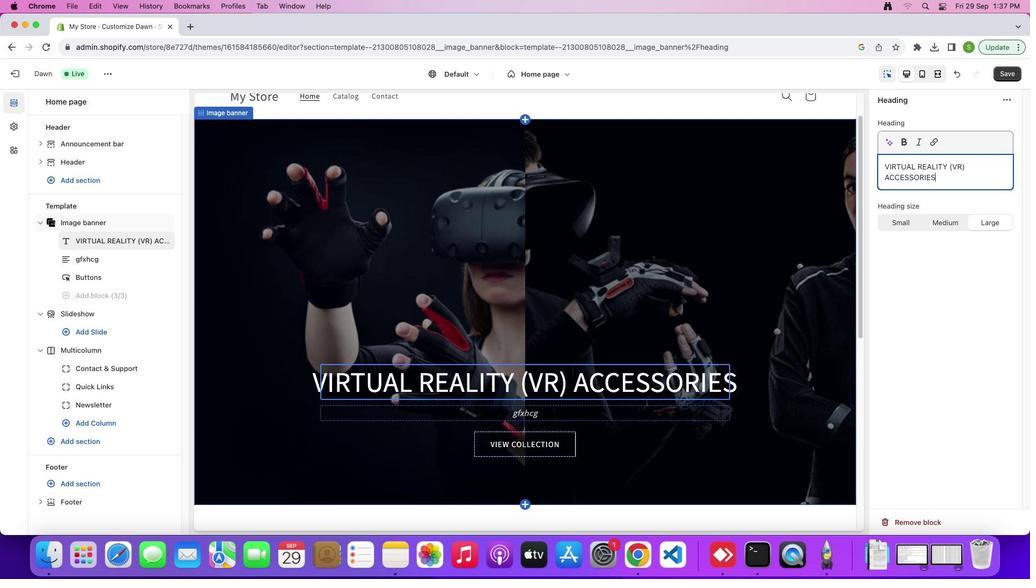 
Action: Mouse moved to (565, 418)
Screenshot: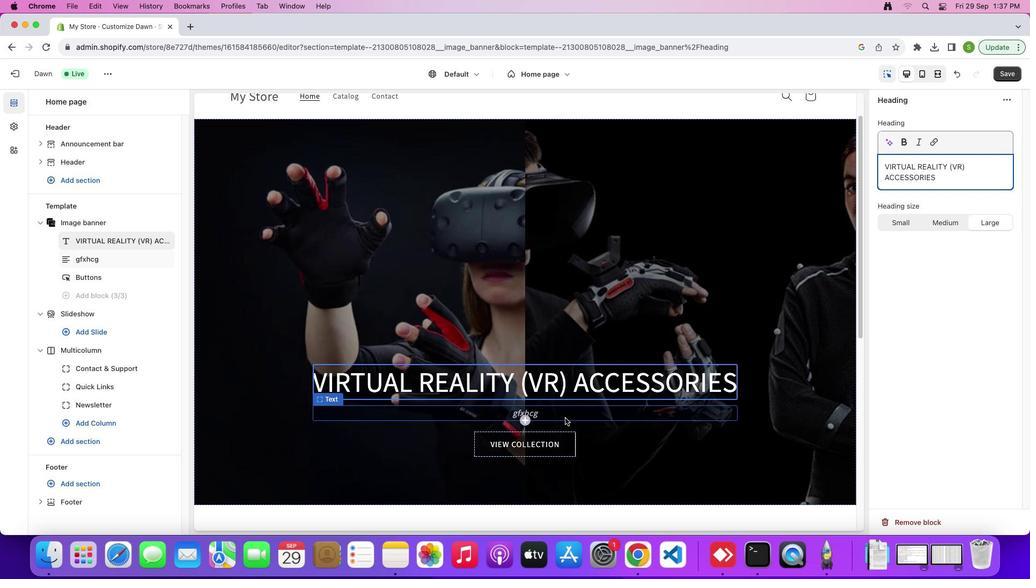 
Action: Mouse pressed left at (565, 418)
Screenshot: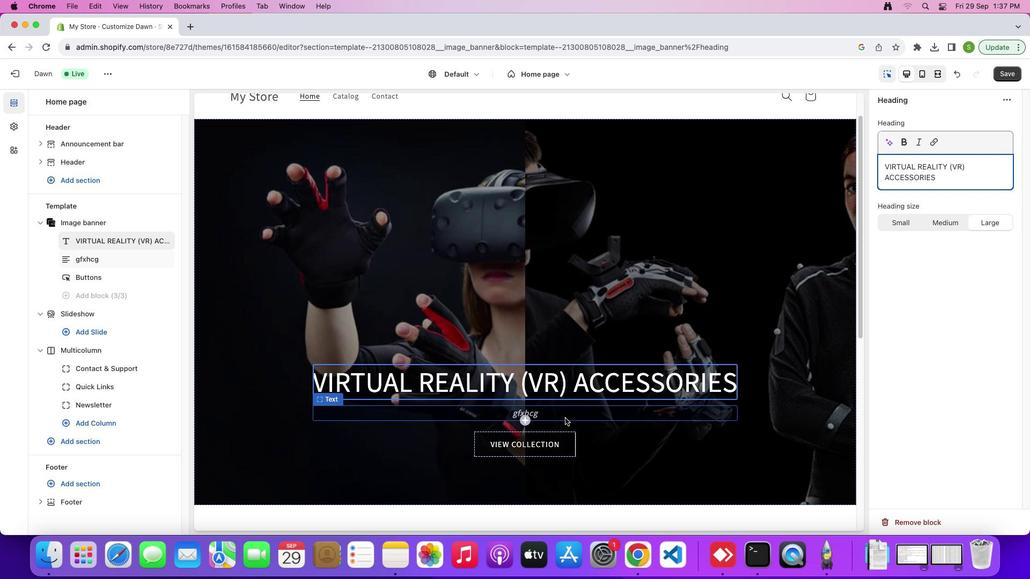 
Action: Mouse moved to (916, 171)
Screenshot: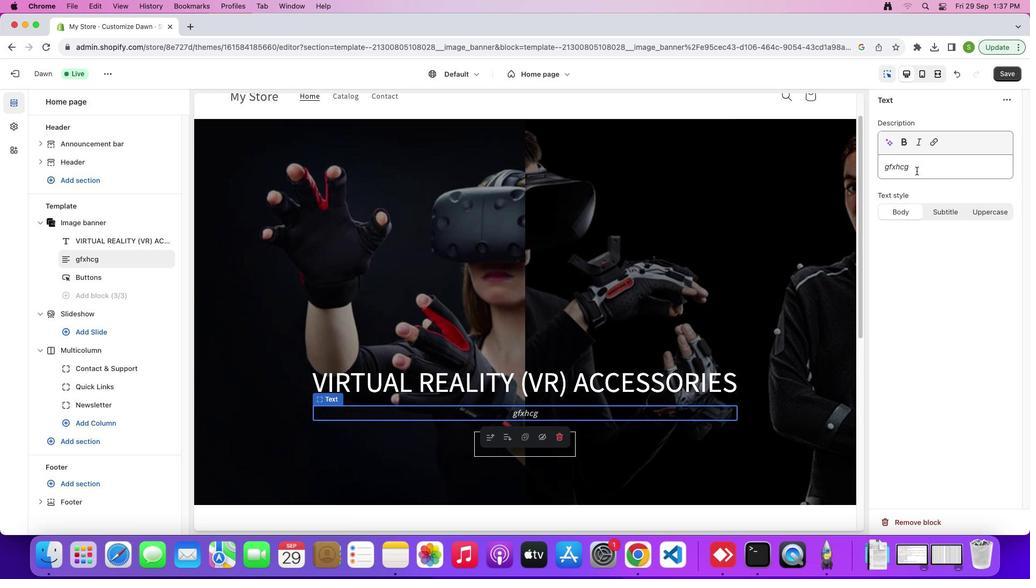 
Action: Mouse pressed left at (916, 171)
Screenshot: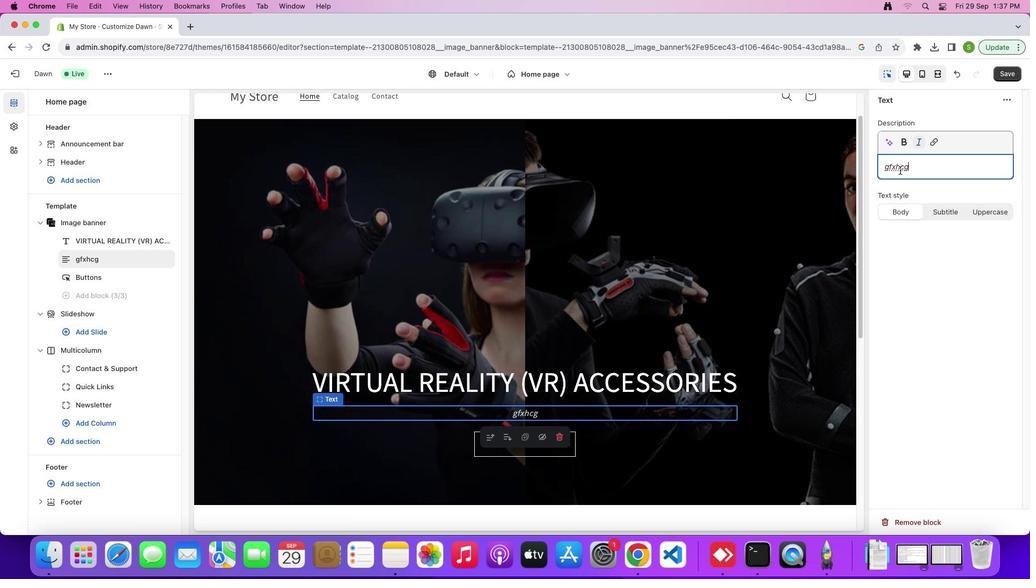 
Action: Mouse moved to (759, 351)
Screenshot: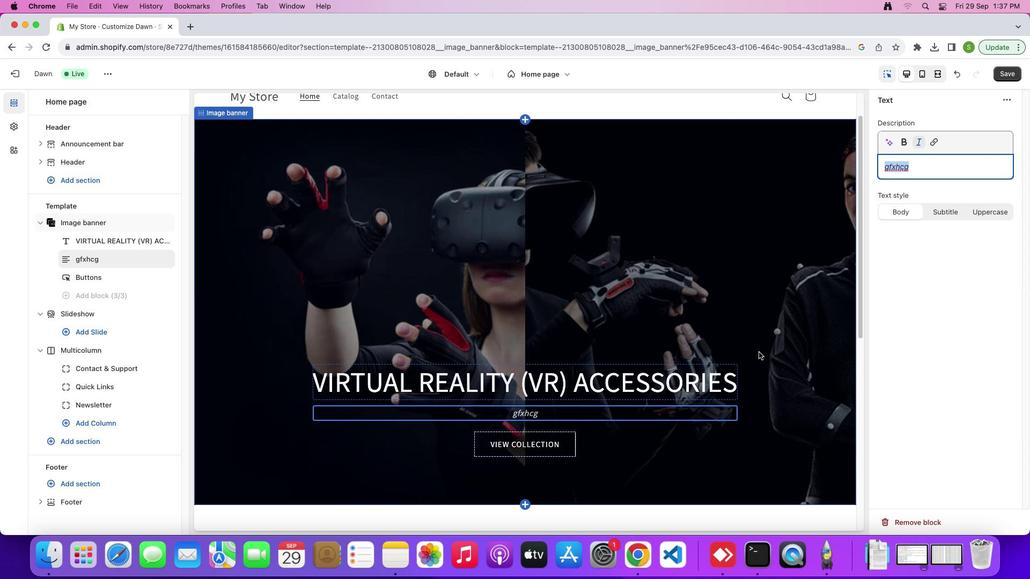 
Action: Key pressed 'T'Key.backspace
Screenshot: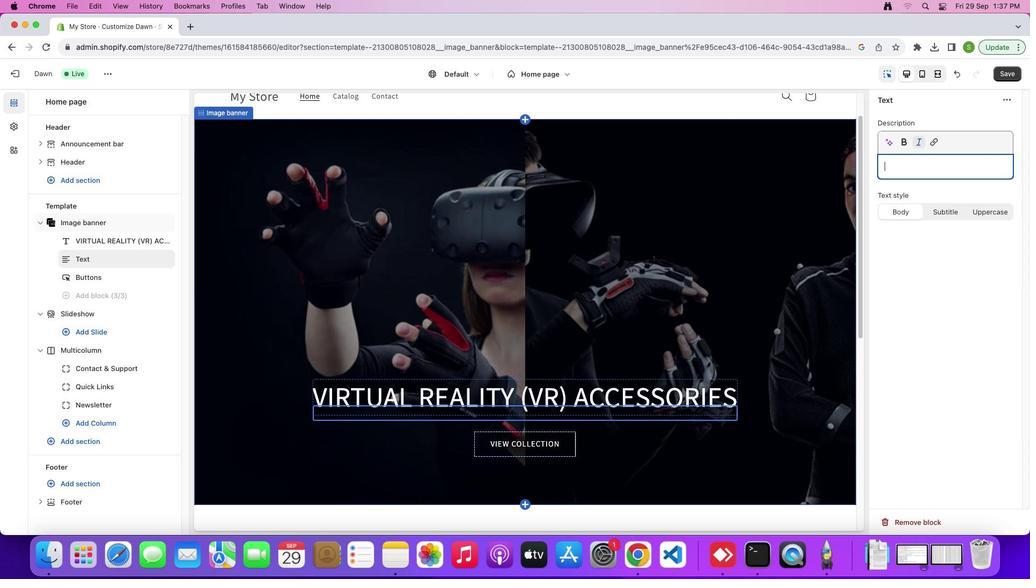 
Action: Mouse moved to (717, 311)
Screenshot: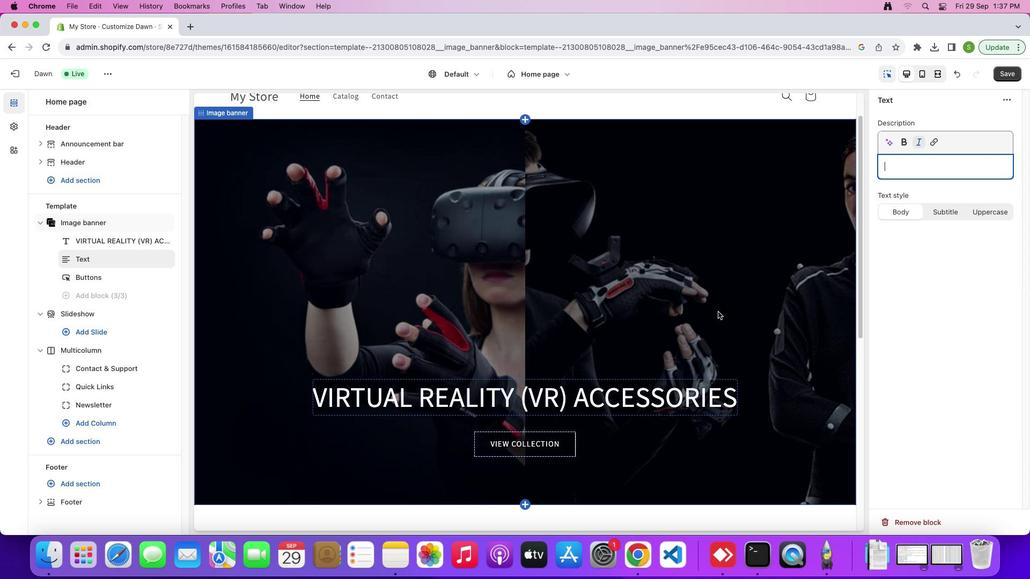 
Action: Key pressed Key.cmd'z'
Screenshot: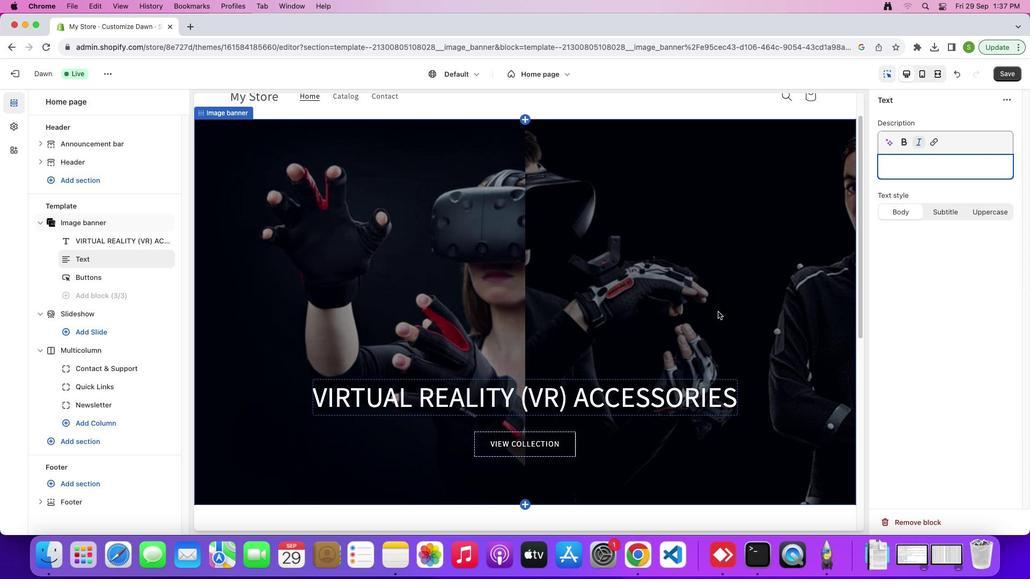 
Action: Mouse moved to (773, 240)
Screenshot: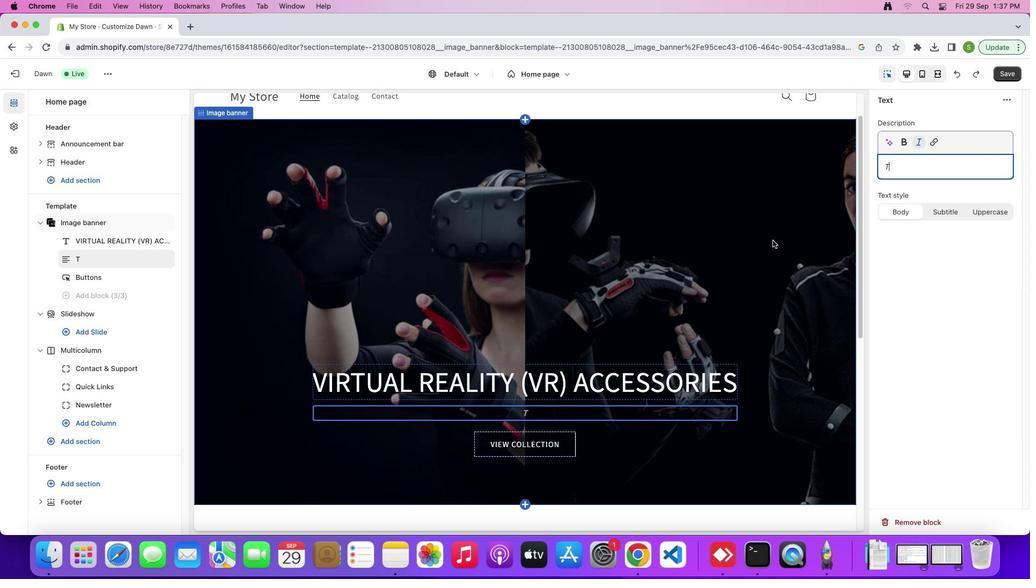 
Action: Key pressed Key.backspaceKey.caps_lock't'Key.backspaceKey.caps_lock'T''H'Key.caps_lockKey.backspace'h''i''s'Key.space'a''c''c''e''s''s''o''r''i''e''s'Key.space'c''a''n'Key.space'b''e'Key.space'u''s''e''d'Key.space'w''i''t''h'Key.space
Screenshot: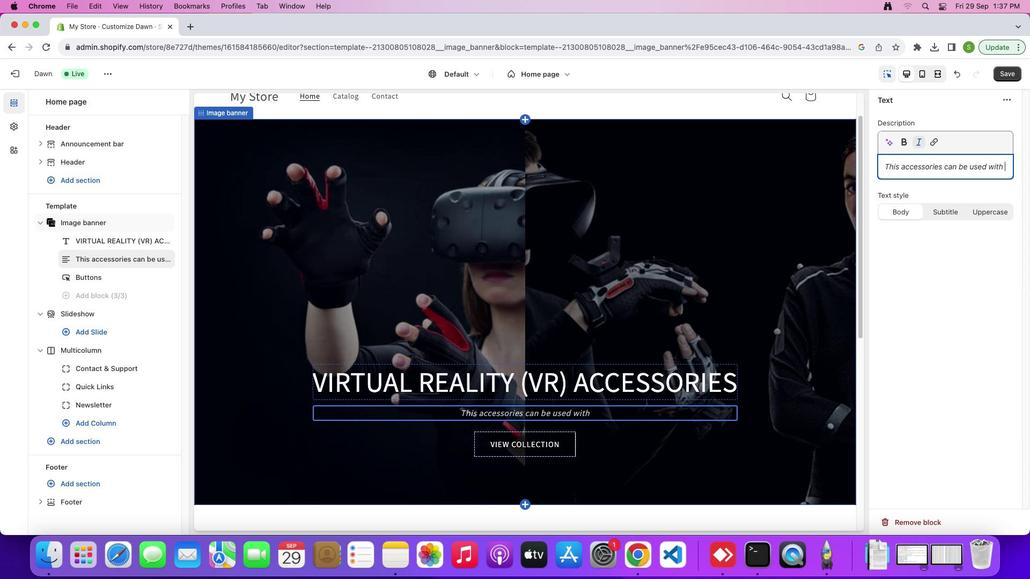 
Action: Mouse moved to (489, 347)
Screenshot: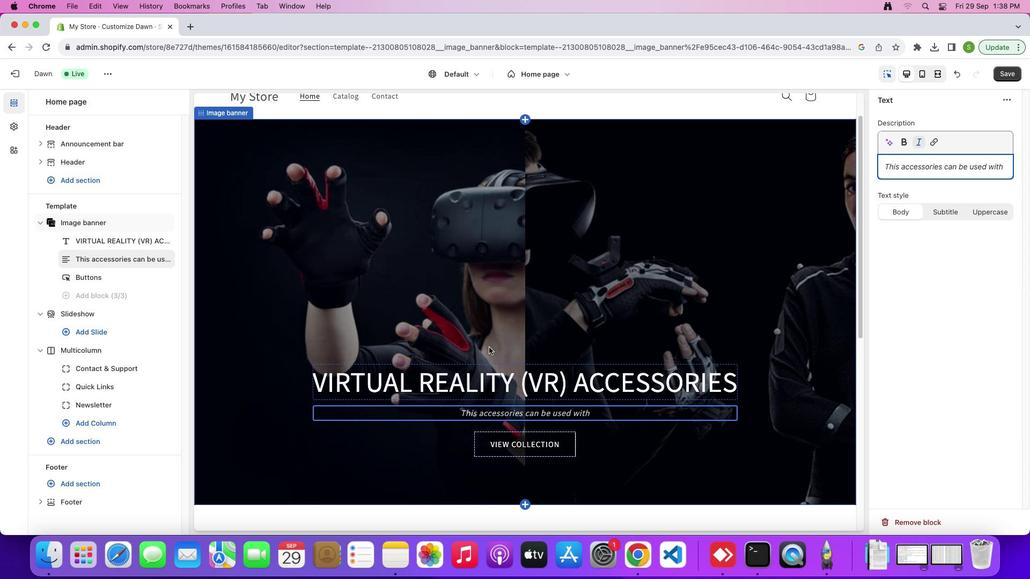 
Action: Key pressed Key.shift'V''R'Key.space'h''e''a''d''s''e''t'Key.space
Screenshot: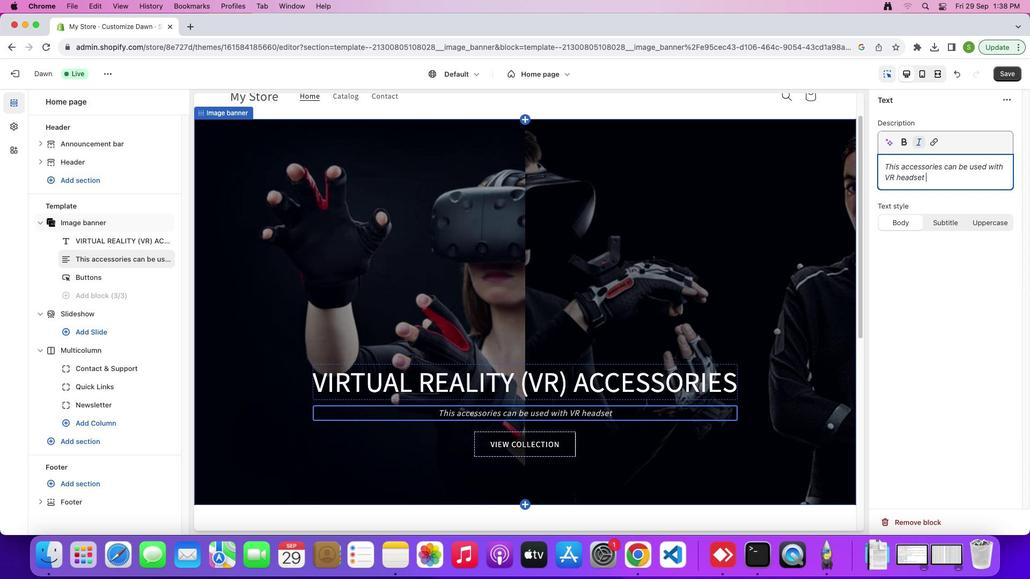 
Action: Mouse moved to (924, 175)
Screenshot: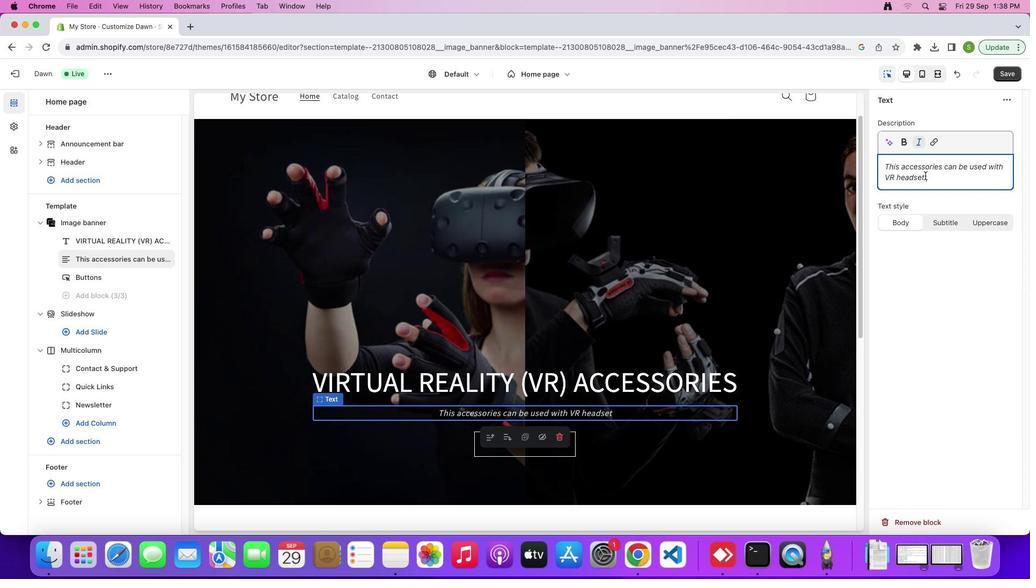 
Action: Mouse pressed left at (924, 175)
Screenshot: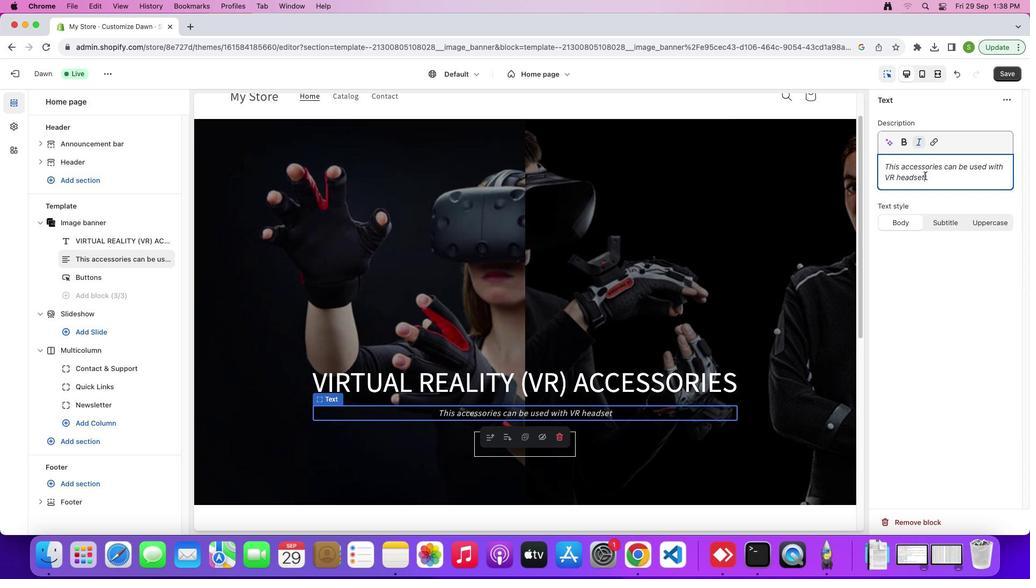 
Action: Mouse moved to (522, 312)
Screenshot: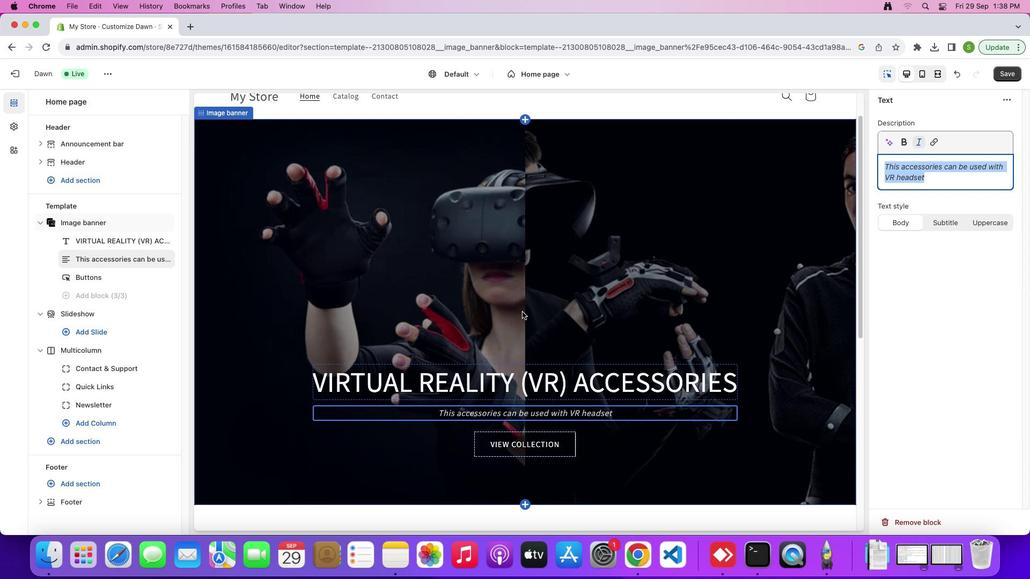 
Action: Key pressed Key.shift'V''i''r''t''u''a''l'Key.space'r''e''a''l''i''t''y'Key.spaceKey.shift_r'('Key.shift'V''R'Key.shift_r')'Key.space'h''a''s'Key.space'b''e''c''o''m''e'Key.space'i''n''c''t'Key.backspace'r''e''a''s''i''n''g''l''y'Key.space'p''o''p''u''l''a''r'','Key.space'a''n''d'Key.space't''h''a'Key.backspace'e''r''e'Key.space'a''r''e'Key.space'v''a''r''i''o''u''s'Key.space'a''c''c''e''s''s''o''r''i''e''s'Key.space'a''v''a''i''l''a''b''l''e'Key.space't''o'Key.space'e''n''h''a''n''c''e'Key.space't''h''r'Key.backspace'e'Key.spaceKey.shift'V''R'Key.space'e''x''p''e''r''i''e''n''c''e''.'
Screenshot: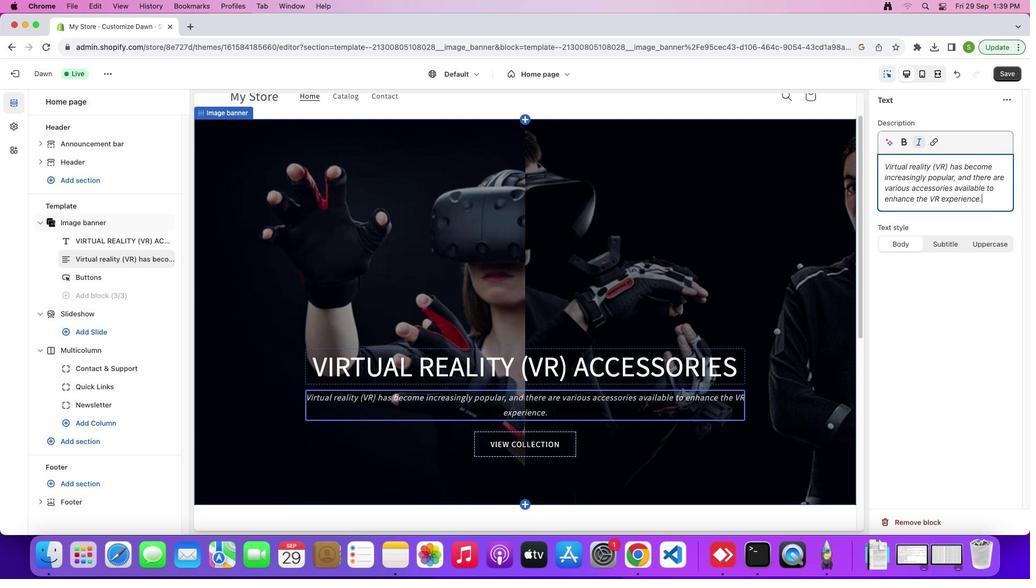 
Action: Mouse moved to (1017, 75)
Screenshot: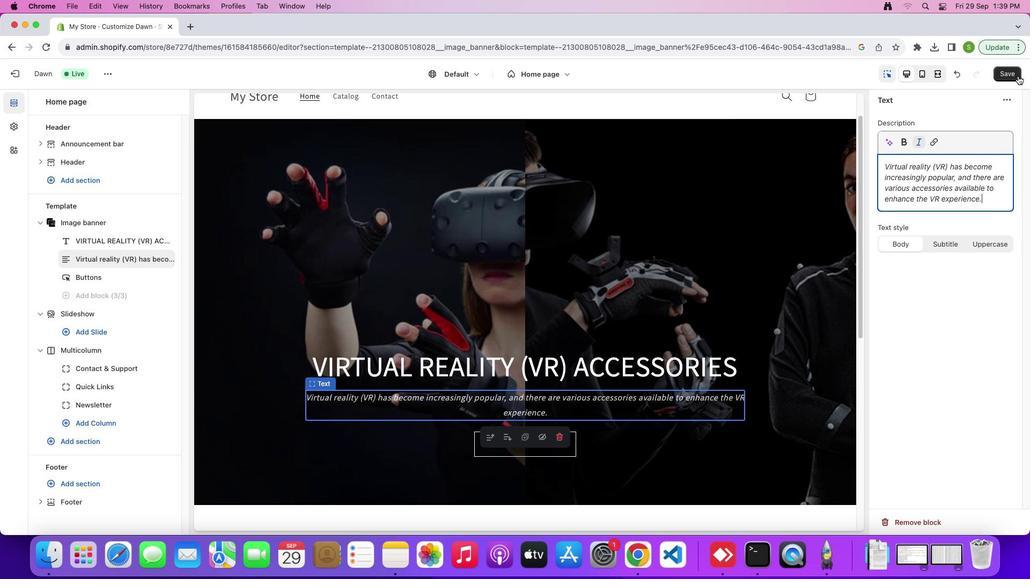 
Action: Mouse pressed left at (1017, 75)
Screenshot: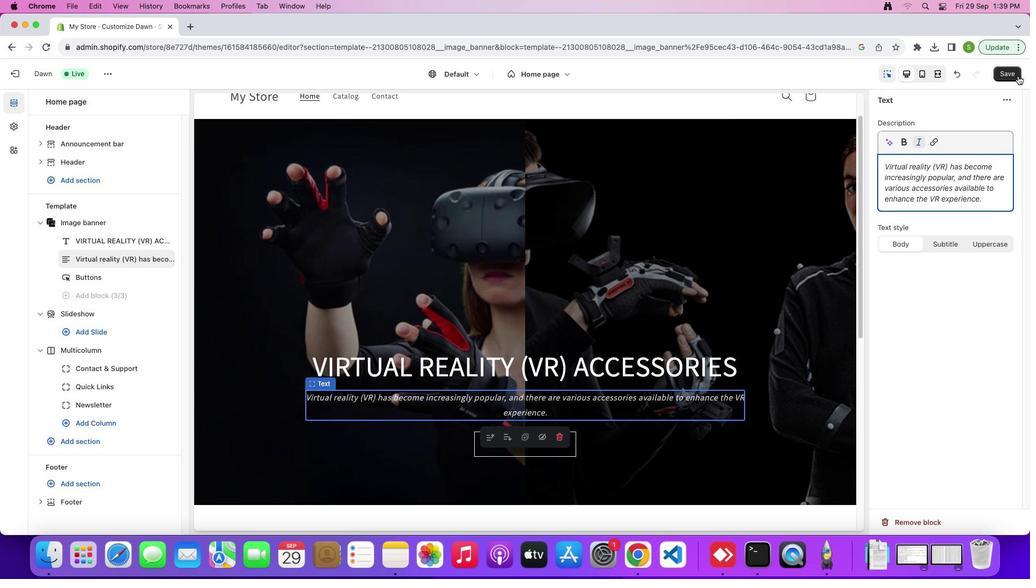 
Action: Mouse moved to (643, 354)
Screenshot: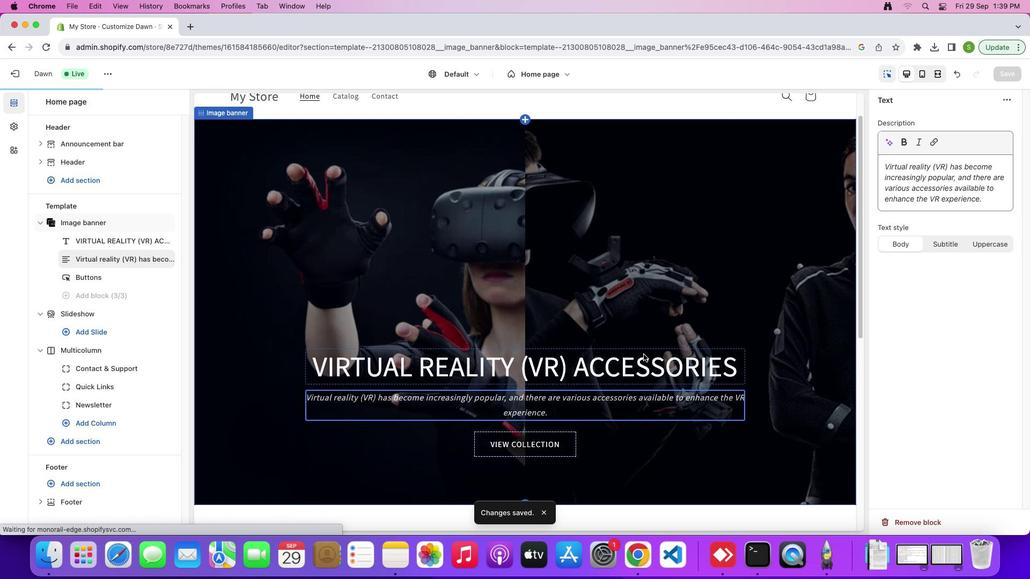 
Action: Mouse scrolled (643, 354) with delta (0, 0)
Screenshot: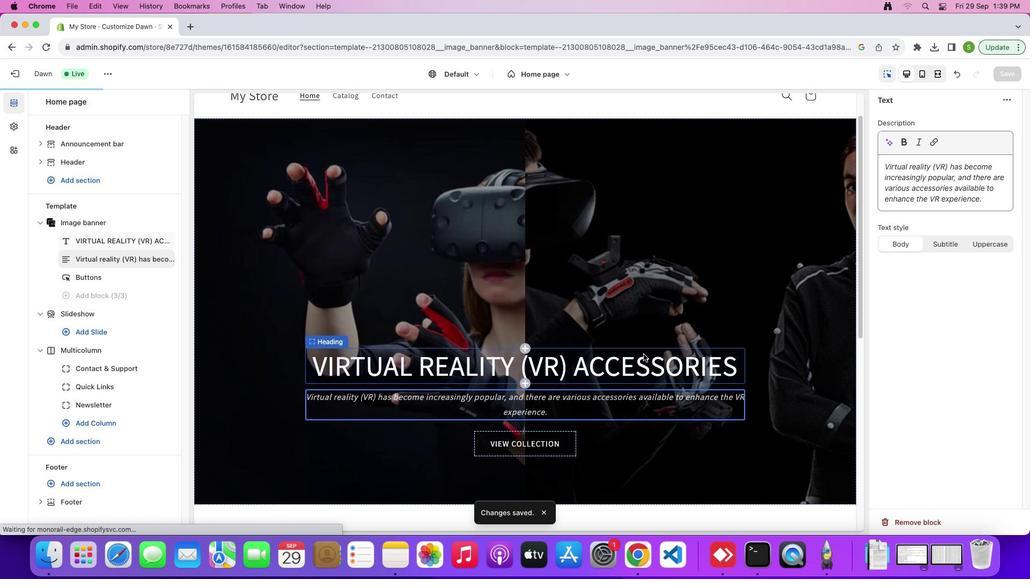 
Action: Mouse scrolled (643, 354) with delta (0, 0)
Screenshot: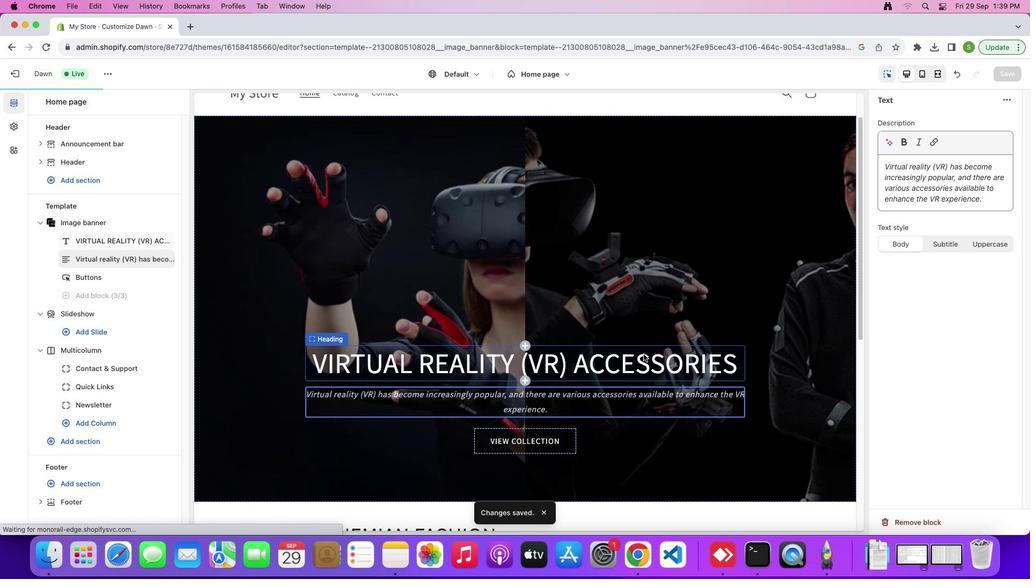 
Action: Mouse scrolled (643, 354) with delta (0, -1)
Screenshot: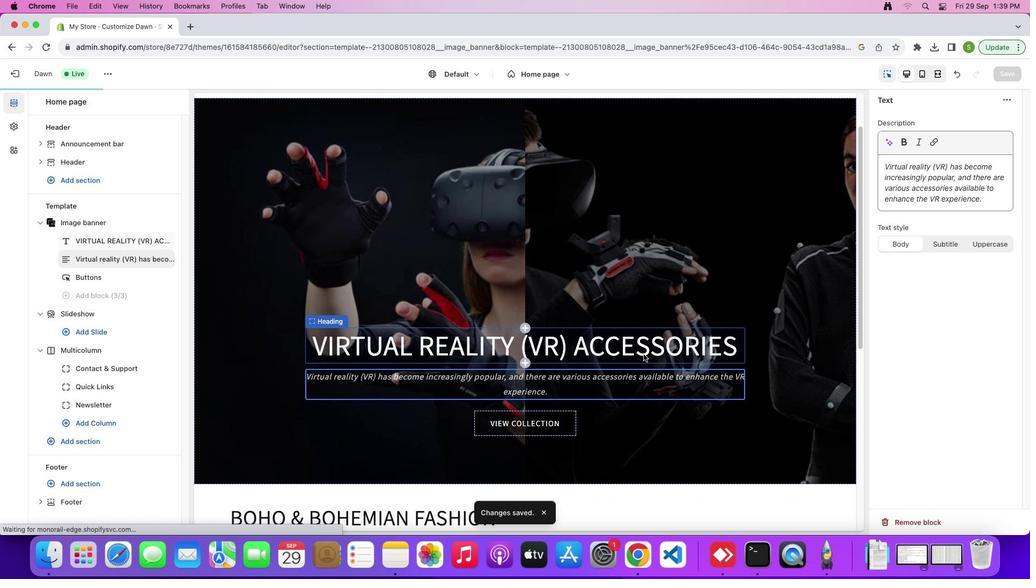 
Action: Mouse moved to (691, 365)
Screenshot: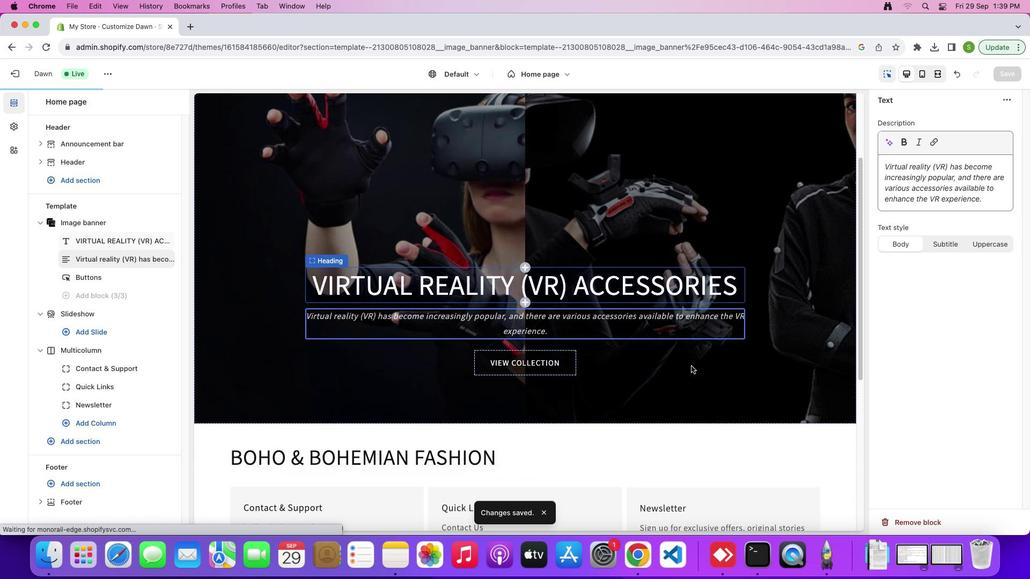 
Action: Mouse pressed left at (691, 365)
Screenshot: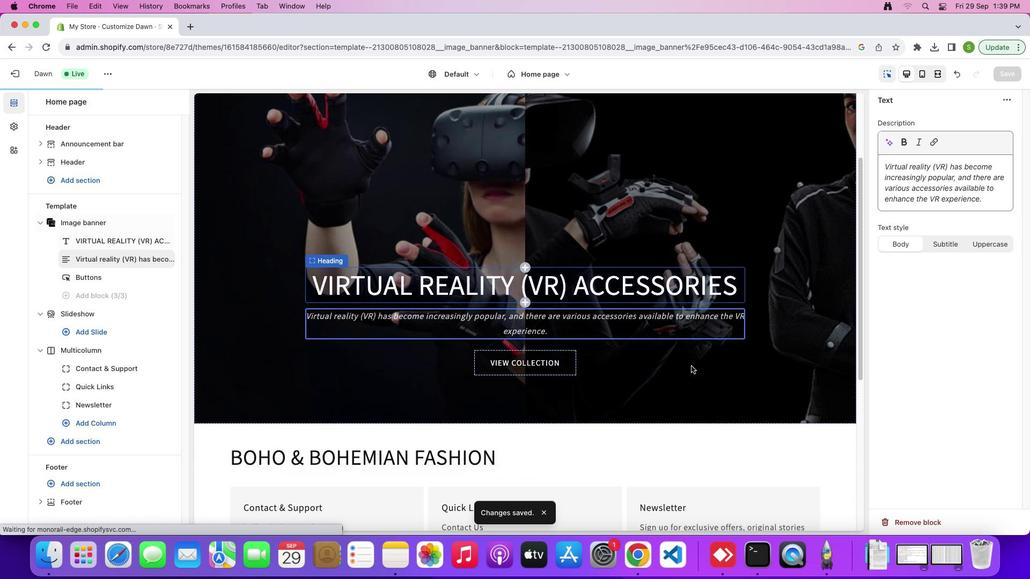 
Action: Mouse moved to (612, 386)
Screenshot: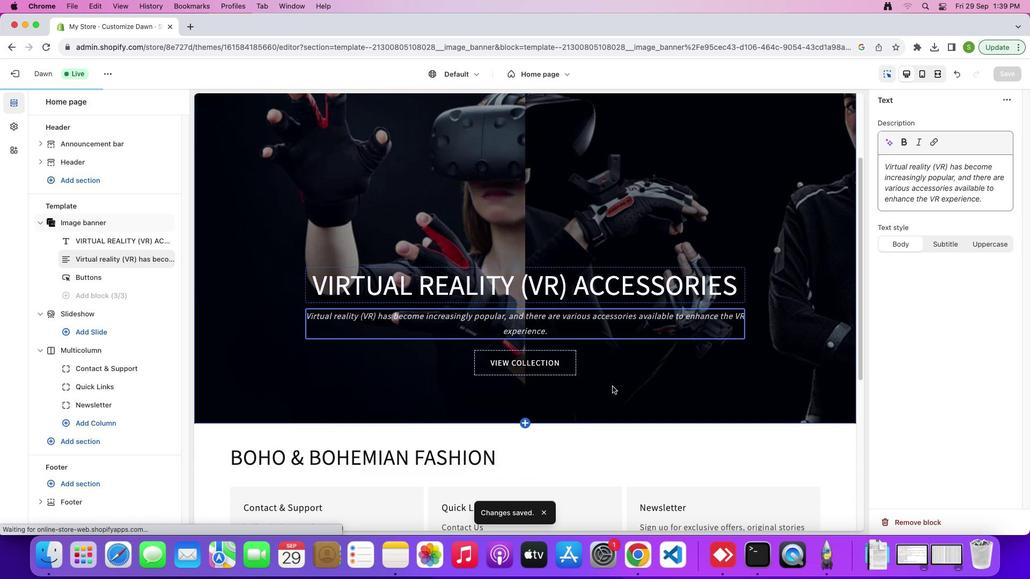 
Action: Mouse scrolled (612, 386) with delta (0, 0)
Screenshot: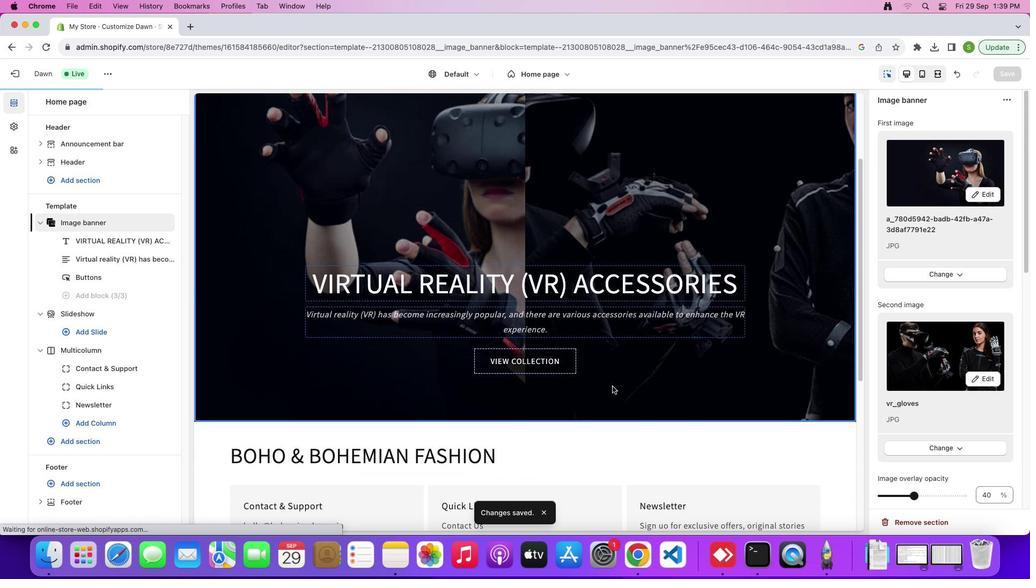 
Action: Mouse scrolled (612, 386) with delta (0, 0)
Screenshot: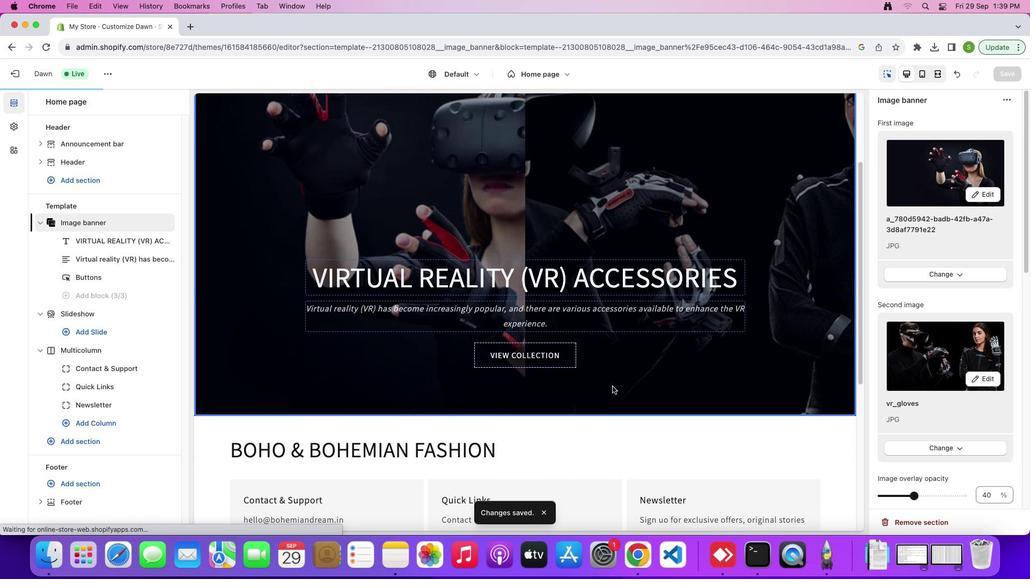 
Action: Mouse scrolled (612, 386) with delta (0, -2)
Screenshot: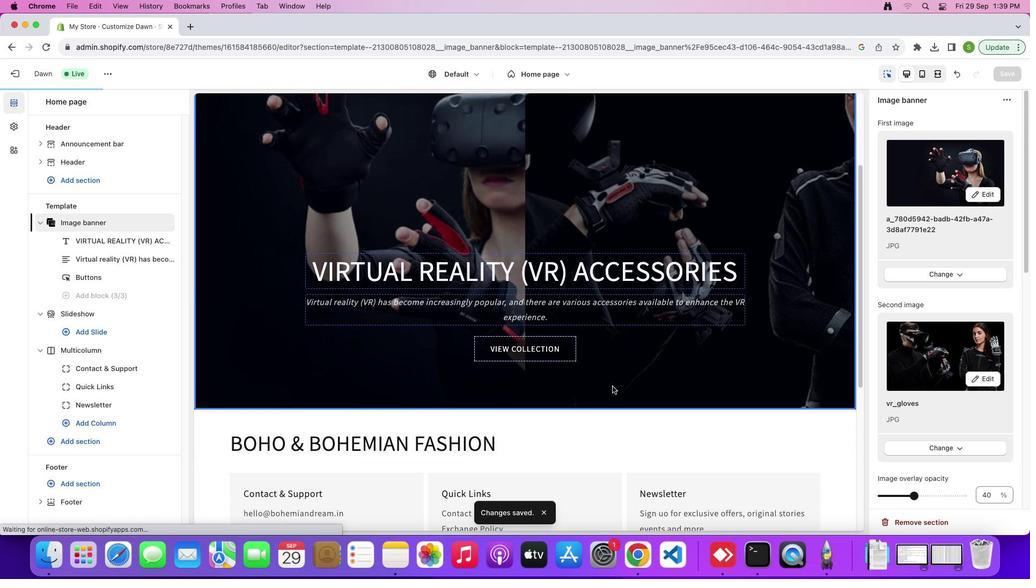 
Action: Mouse moved to (601, 378)
Screenshot: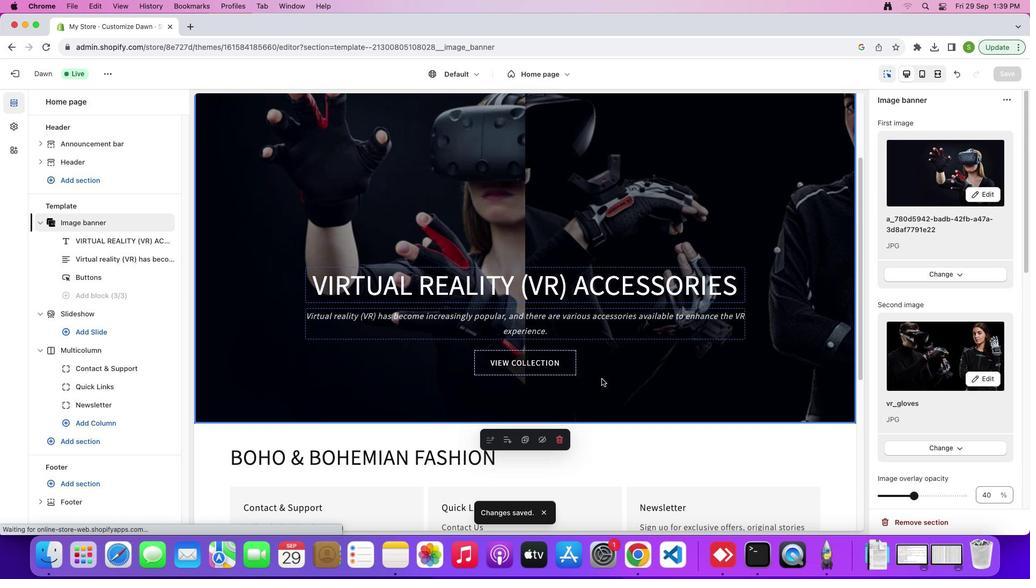
Action: Mouse pressed left at (601, 378)
Screenshot: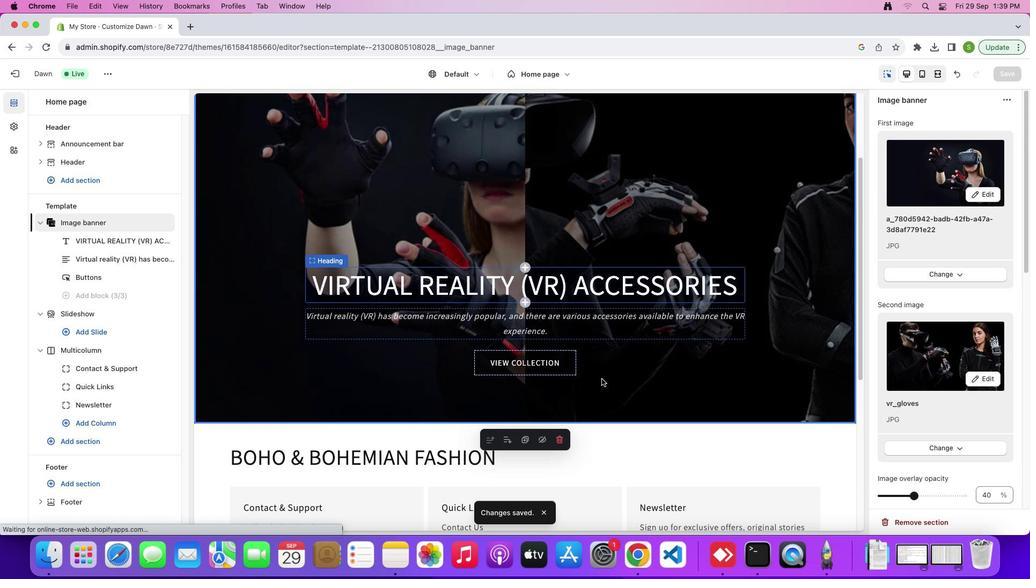
Action: Mouse moved to (77, 436)
Screenshot: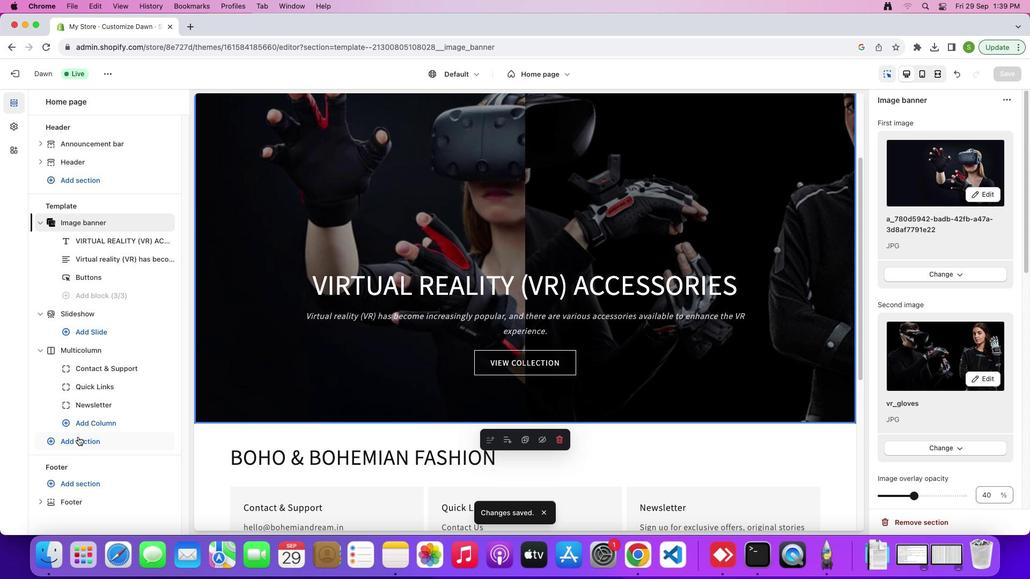 
Action: Mouse pressed left at (77, 436)
Screenshot: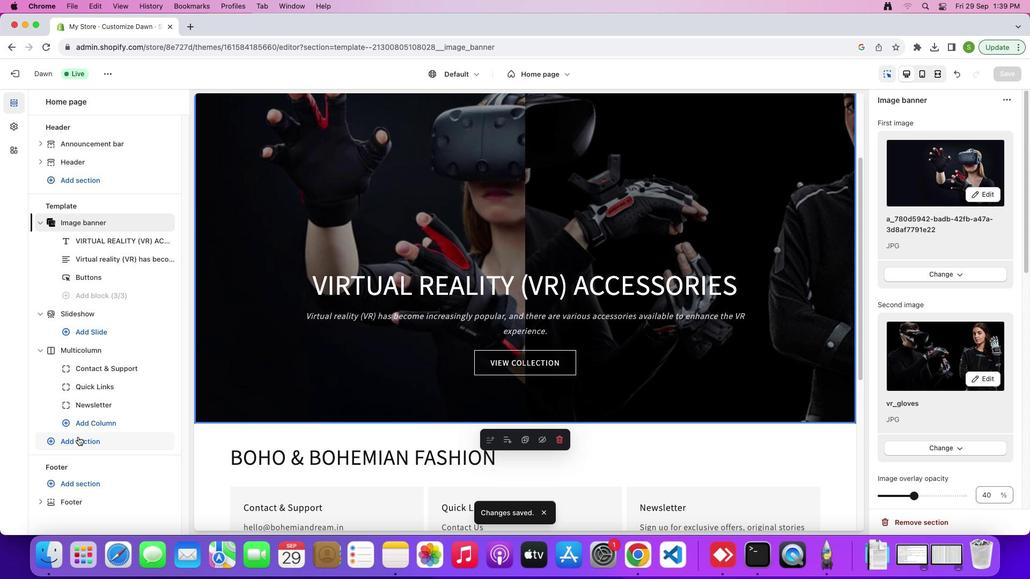 
Action: Mouse moved to (223, 471)
Screenshot: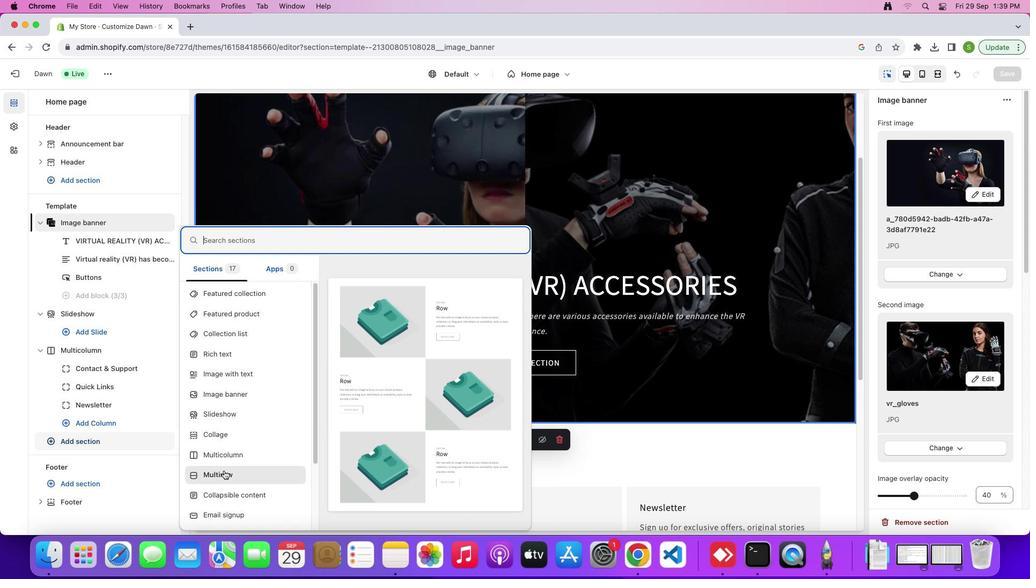 
Action: Mouse pressed left at (223, 471)
Screenshot: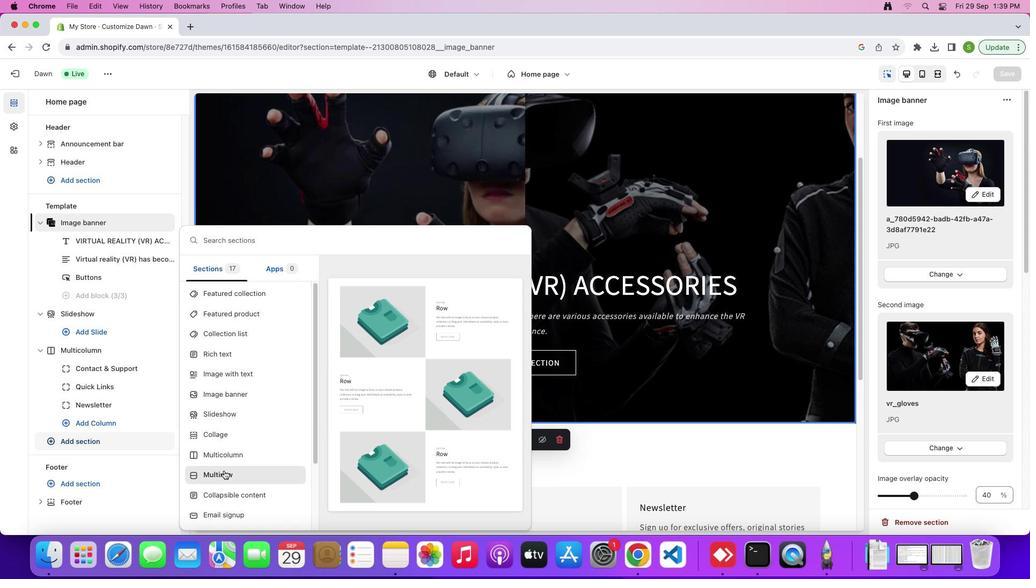 
Action: Mouse moved to (395, 285)
Screenshot: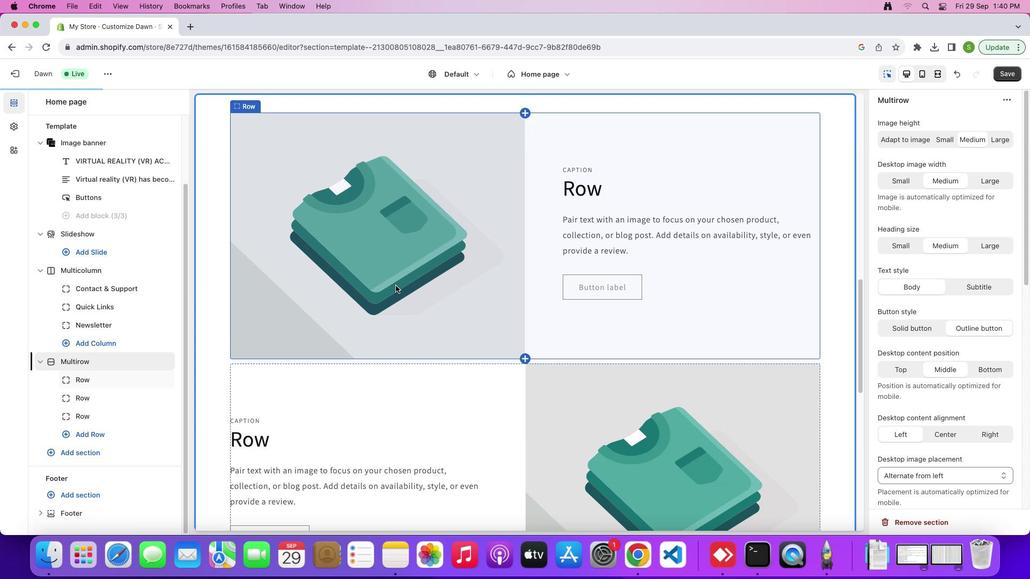 
Action: Mouse pressed left at (395, 285)
Screenshot: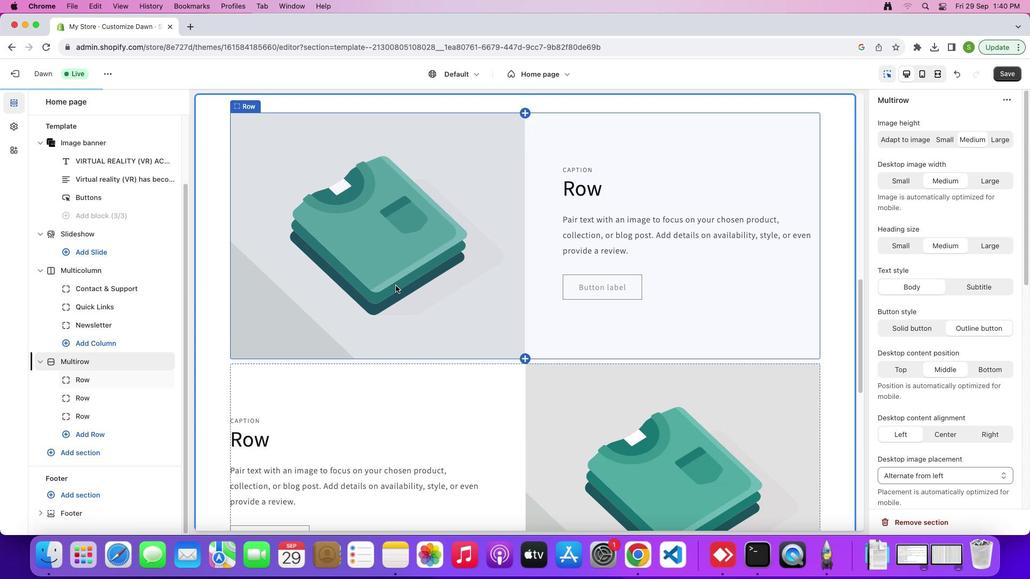 
Action: Mouse moved to (937, 151)
Screenshot: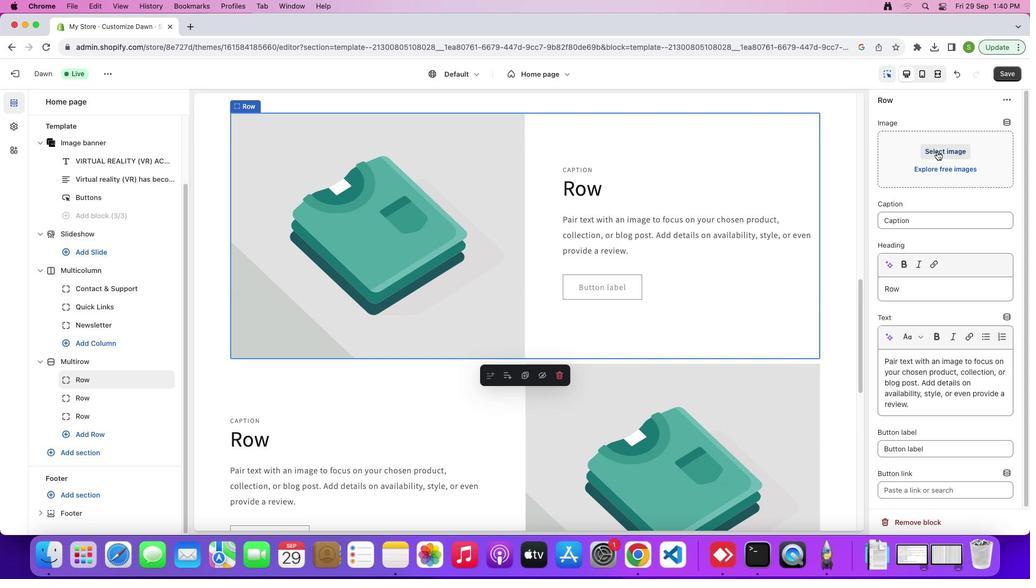 
Action: Mouse pressed left at (937, 151)
Screenshot: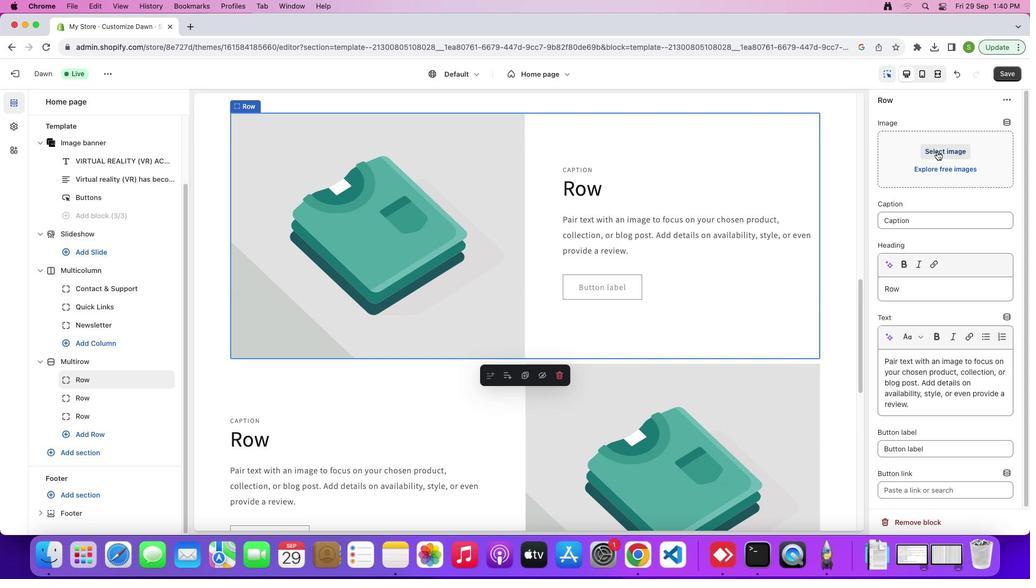 
Action: Mouse moved to (579, 192)
Screenshot: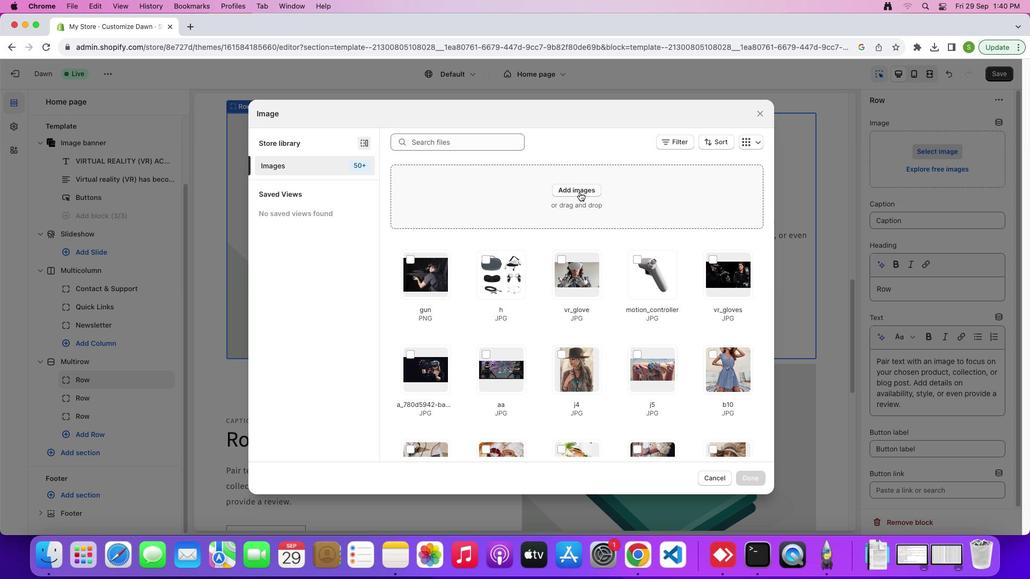 
Action: Mouse pressed left at (579, 192)
Screenshot: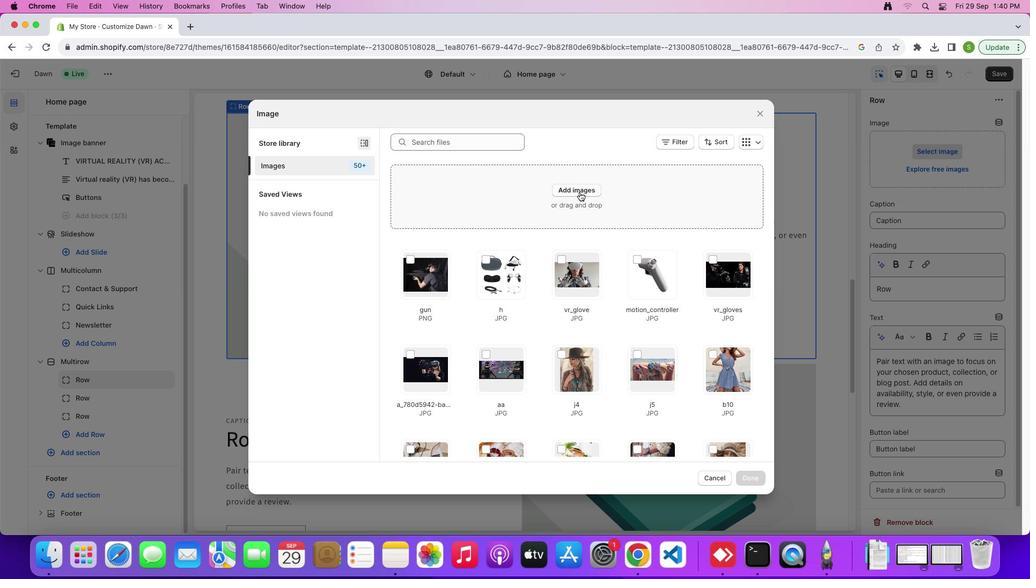
Action: Mouse moved to (414, 297)
Screenshot: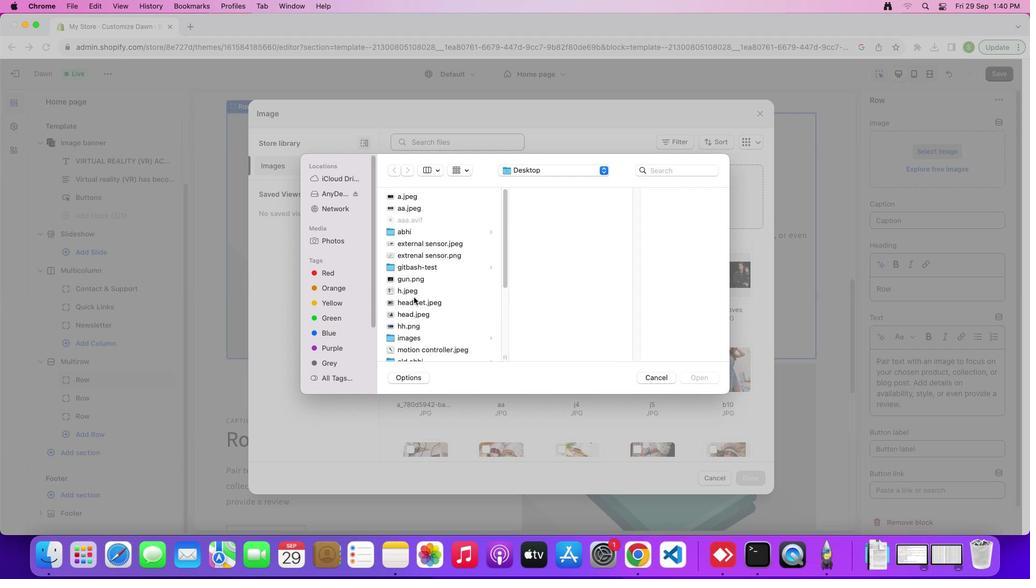 
Action: Mouse scrolled (414, 297) with delta (0, 0)
Screenshot: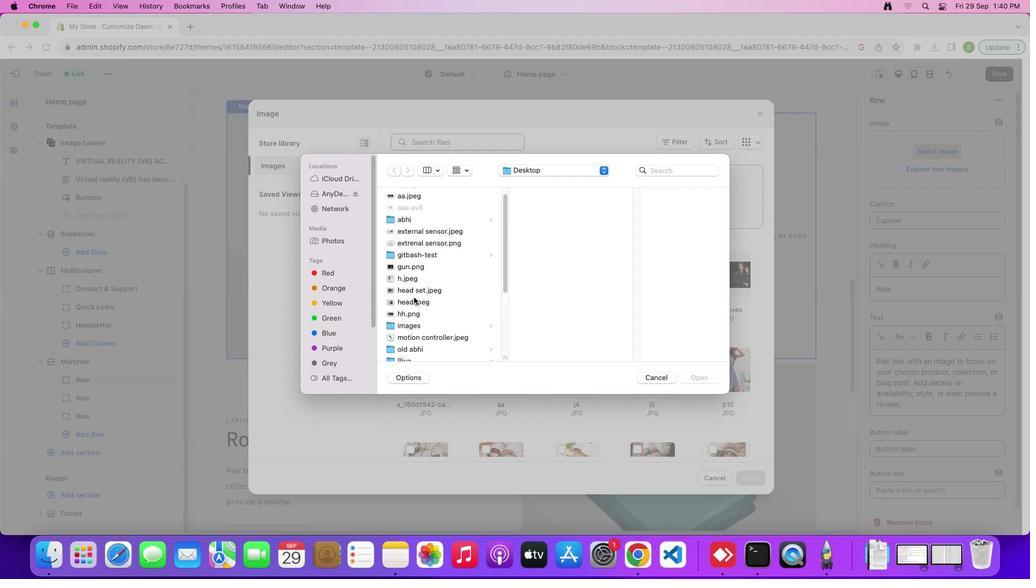 
Action: Mouse scrolled (414, 297) with delta (0, 0)
Screenshot: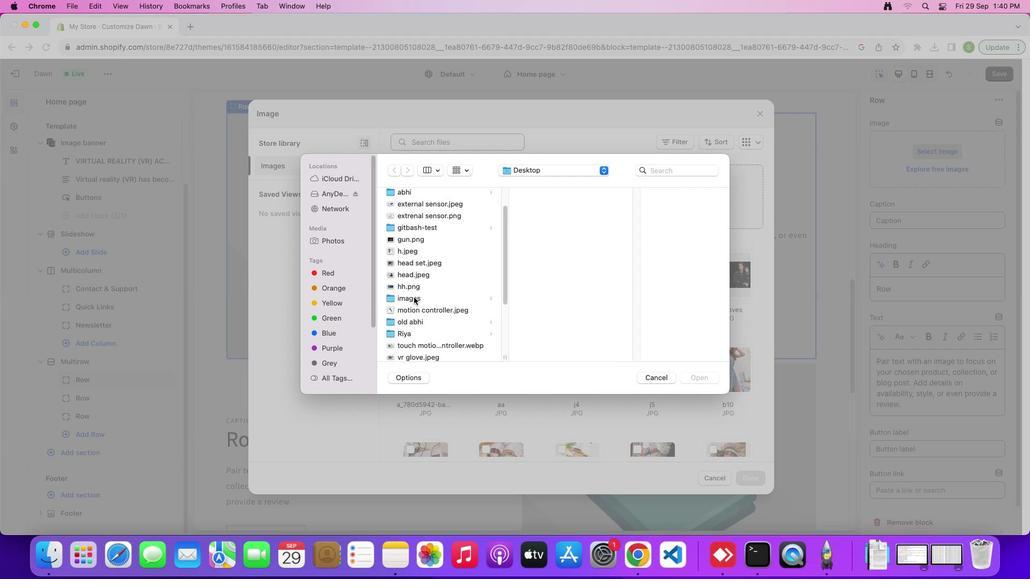 
Action: Mouse scrolled (414, 297) with delta (0, -1)
Screenshot: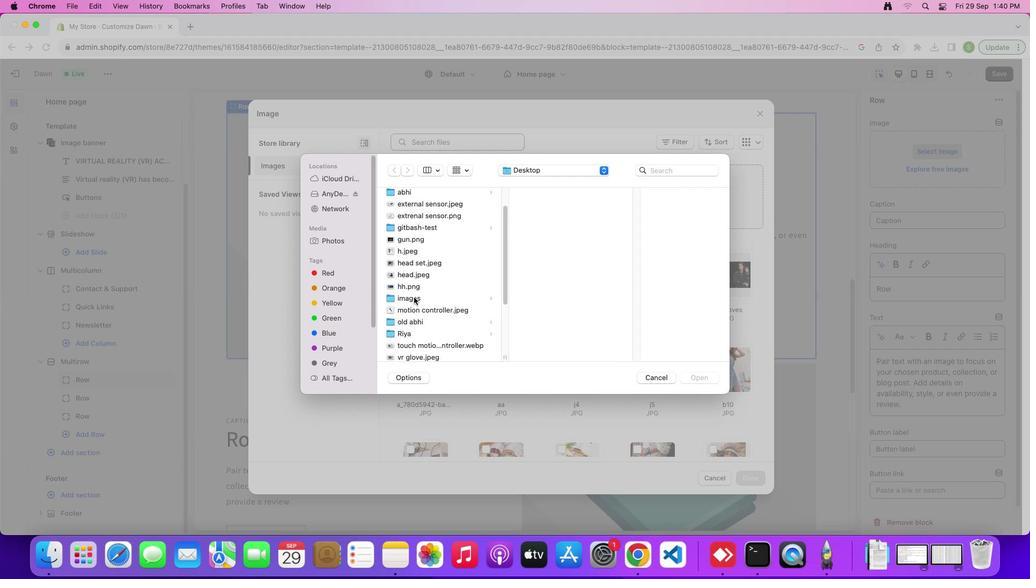 
Action: Mouse moved to (415, 293)
Screenshot: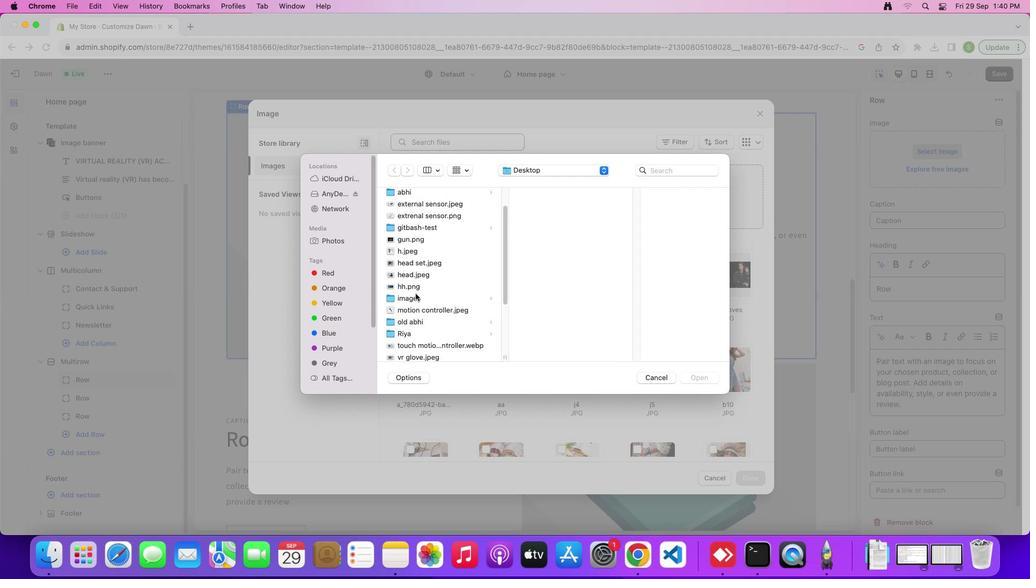 
Action: Mouse scrolled (415, 293) with delta (0, 0)
Screenshot: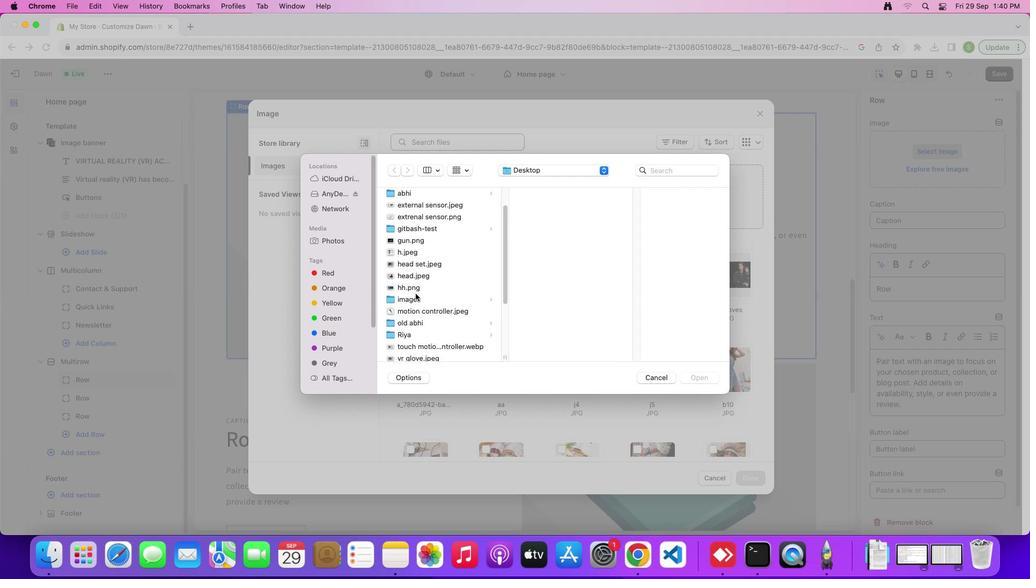 
Action: Mouse scrolled (415, 293) with delta (0, 0)
Screenshot: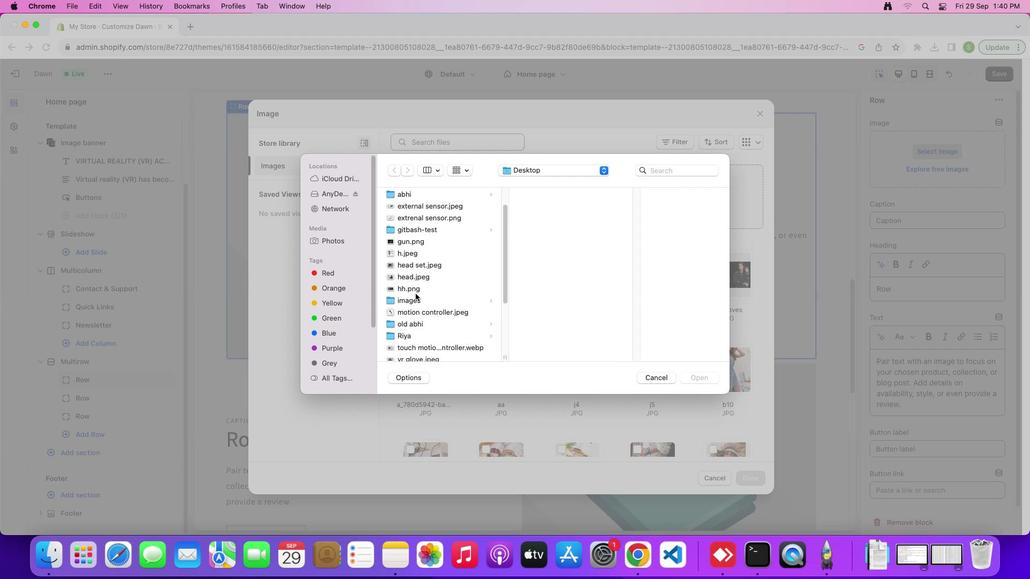 
Action: Mouse scrolled (415, 293) with delta (0, 0)
Screenshot: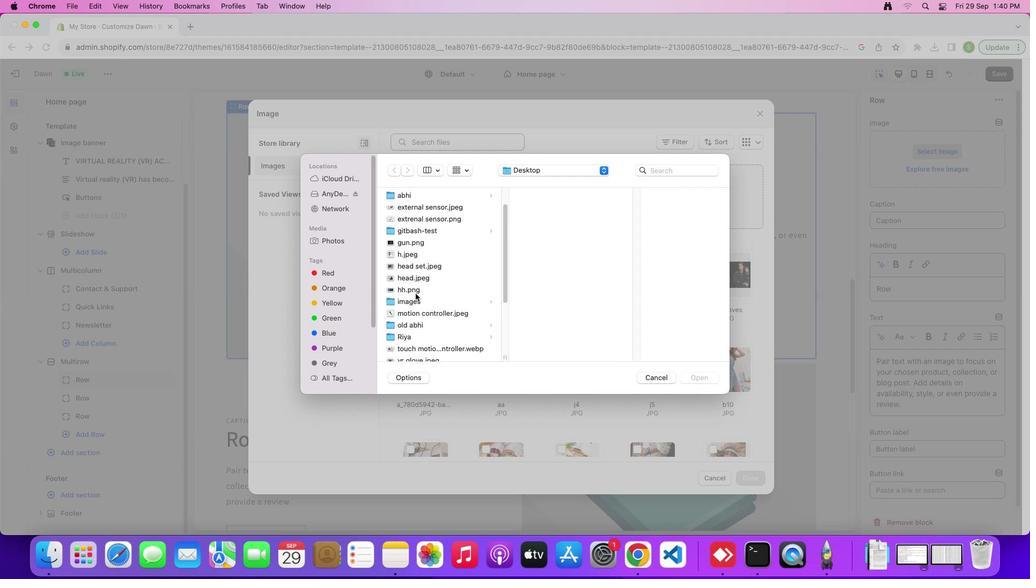 
Action: Mouse moved to (409, 315)
Screenshot: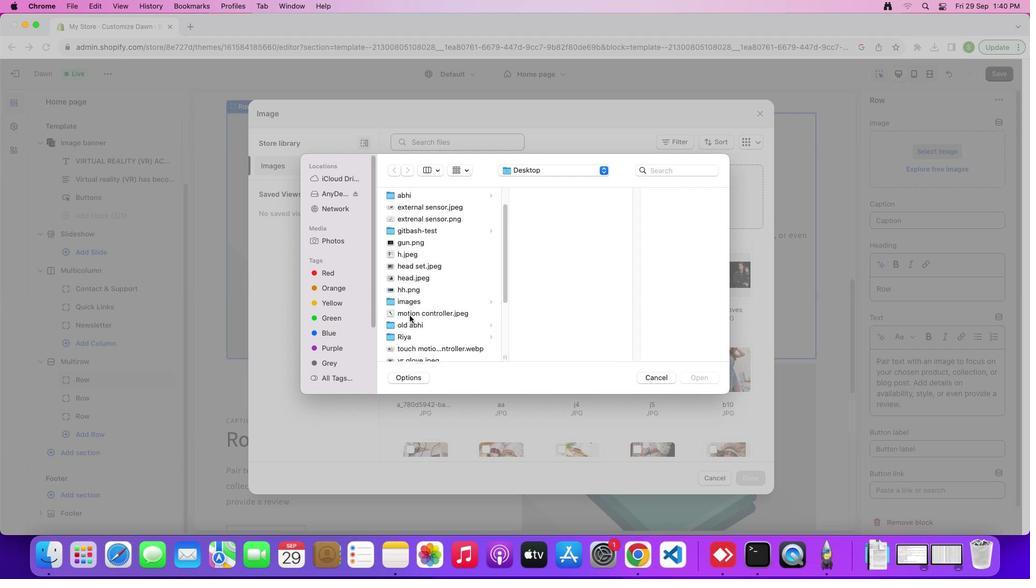 
Action: Mouse pressed left at (409, 315)
Screenshot: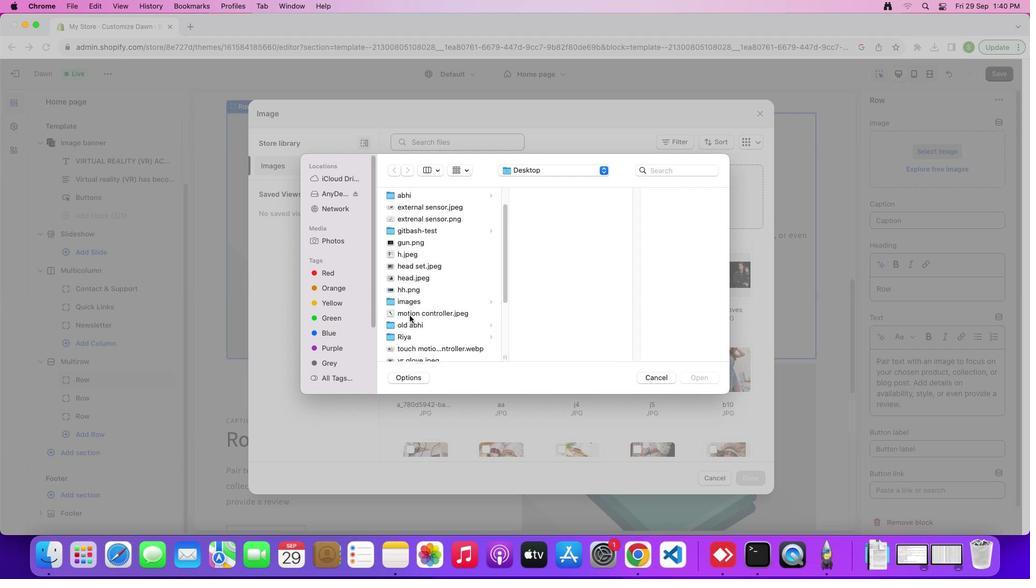 
Action: Mouse moved to (690, 379)
Screenshot: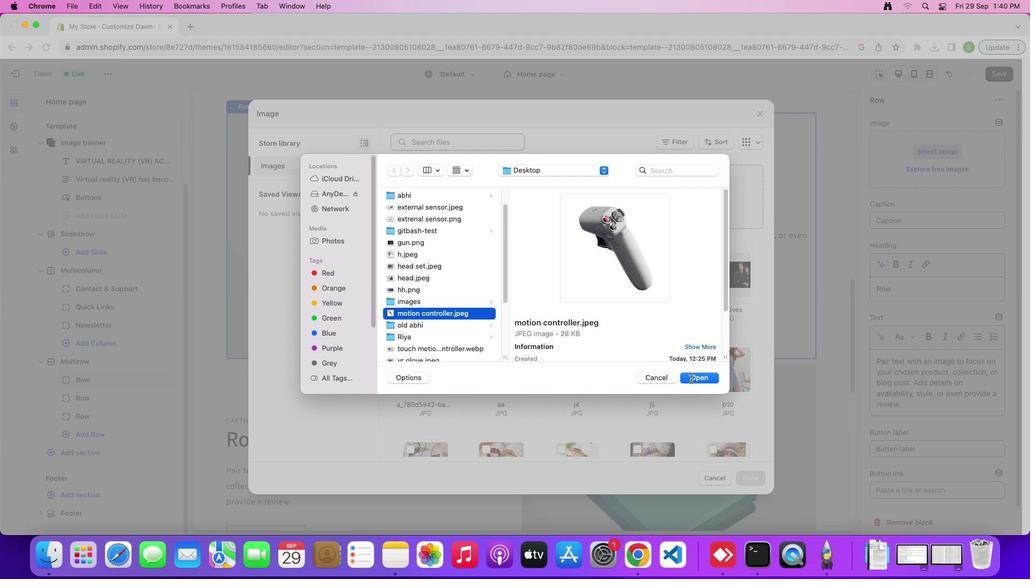 
Action: Mouse pressed left at (690, 379)
Screenshot: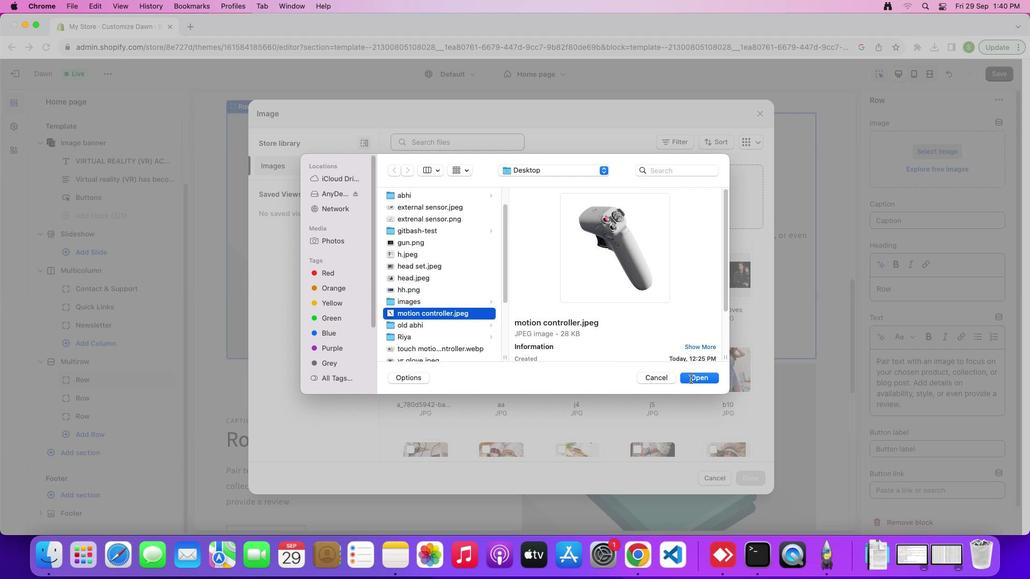 
Action: Mouse moved to (743, 478)
Screenshot: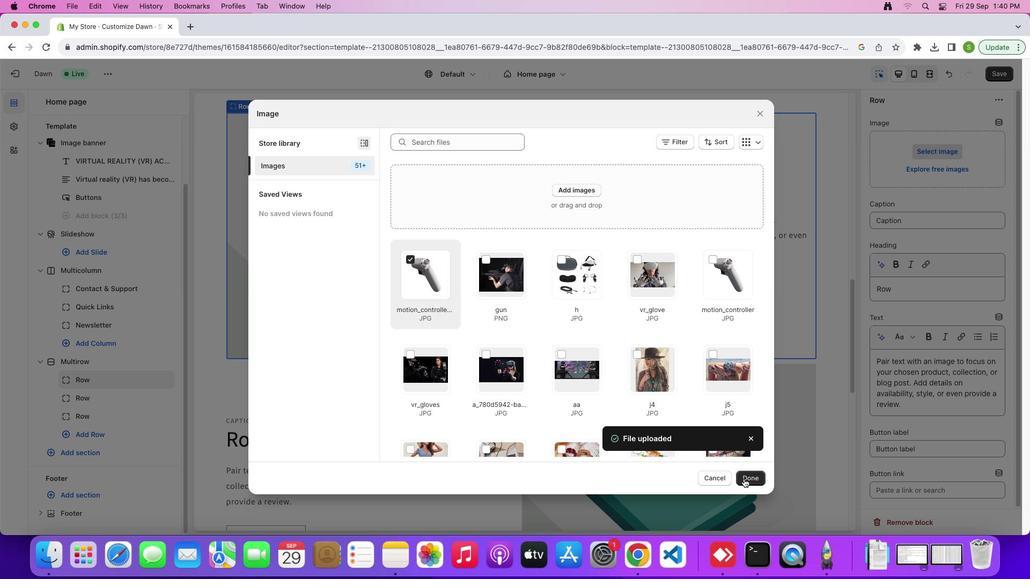 
Action: Mouse pressed left at (743, 478)
Screenshot: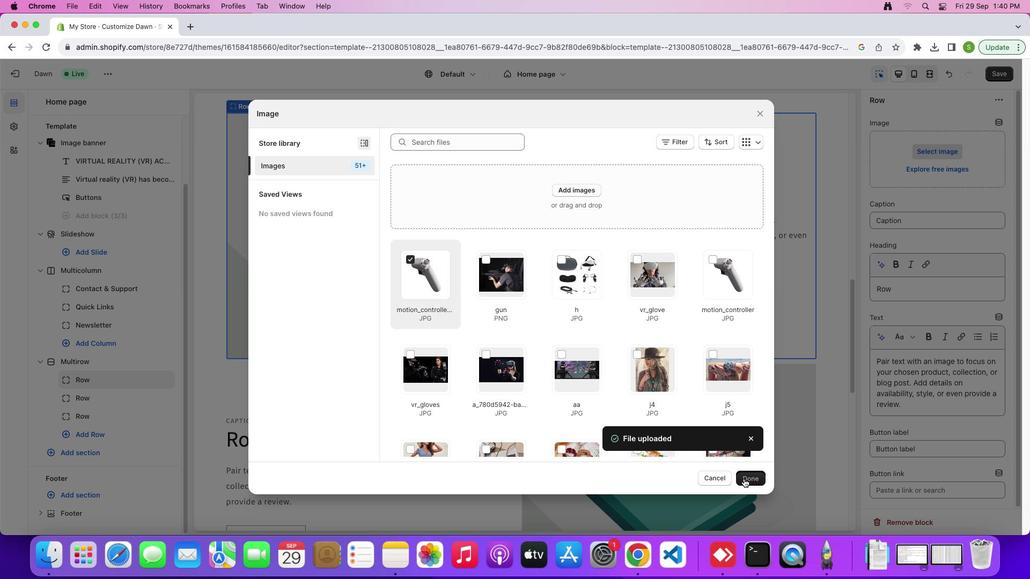 
Action: Mouse moved to (912, 336)
Screenshot: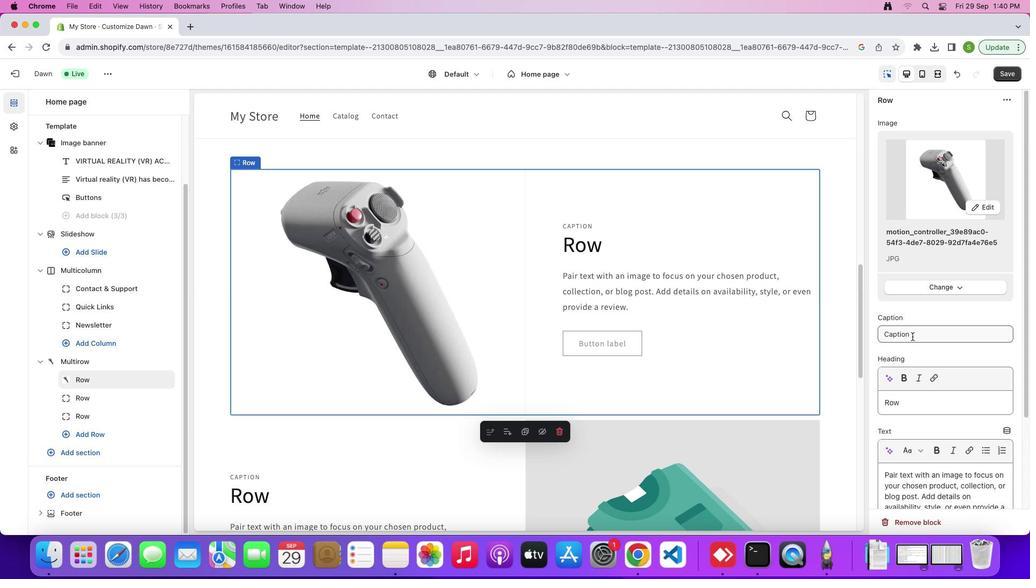 
Action: Mouse pressed left at (912, 336)
Screenshot: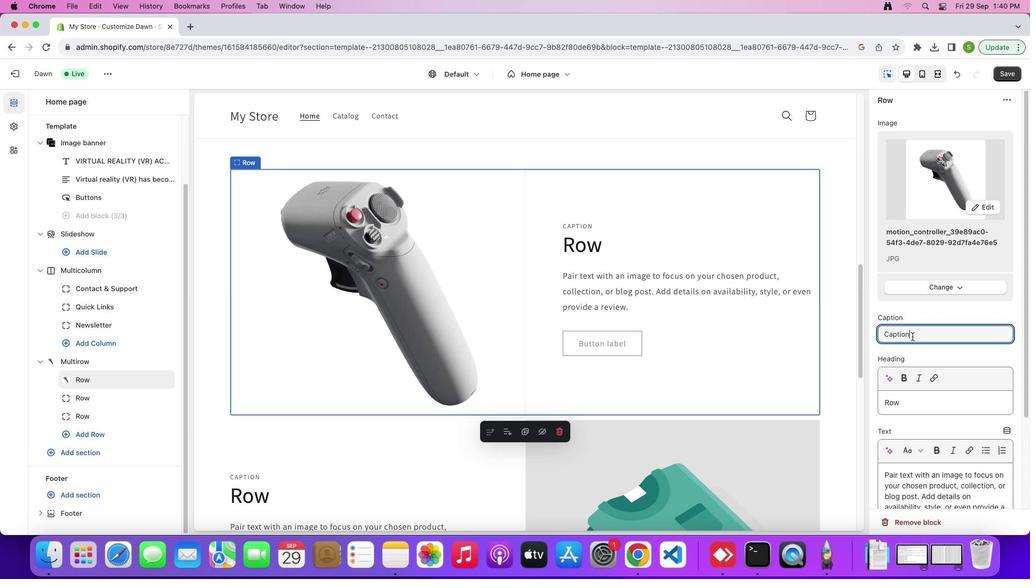 
Action: Mouse moved to (763, 393)
Screenshot: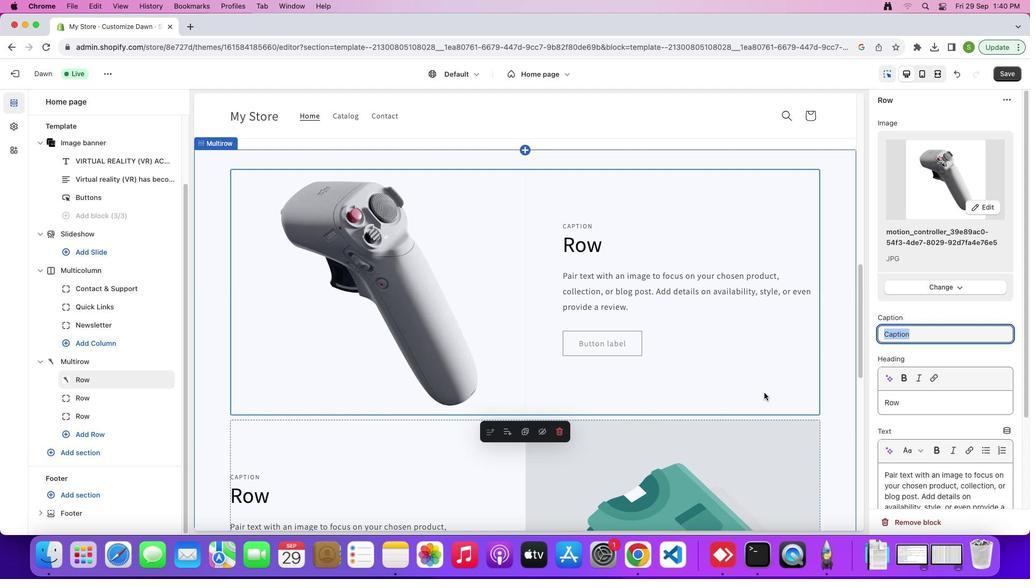 
Action: Key pressed Key.shift'$''2''0''0''0'
Screenshot: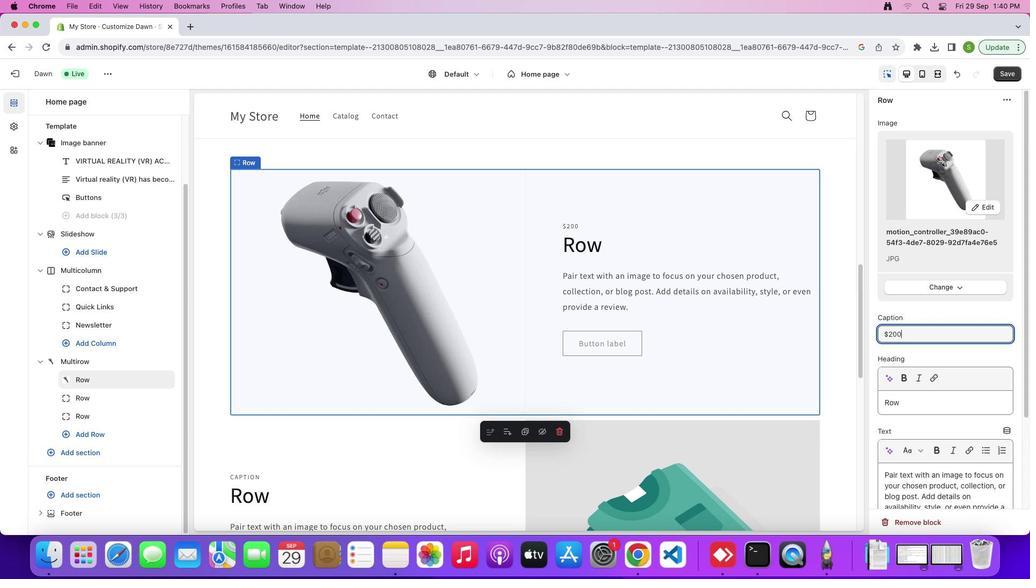 
Action: Mouse moved to (906, 403)
Screenshot: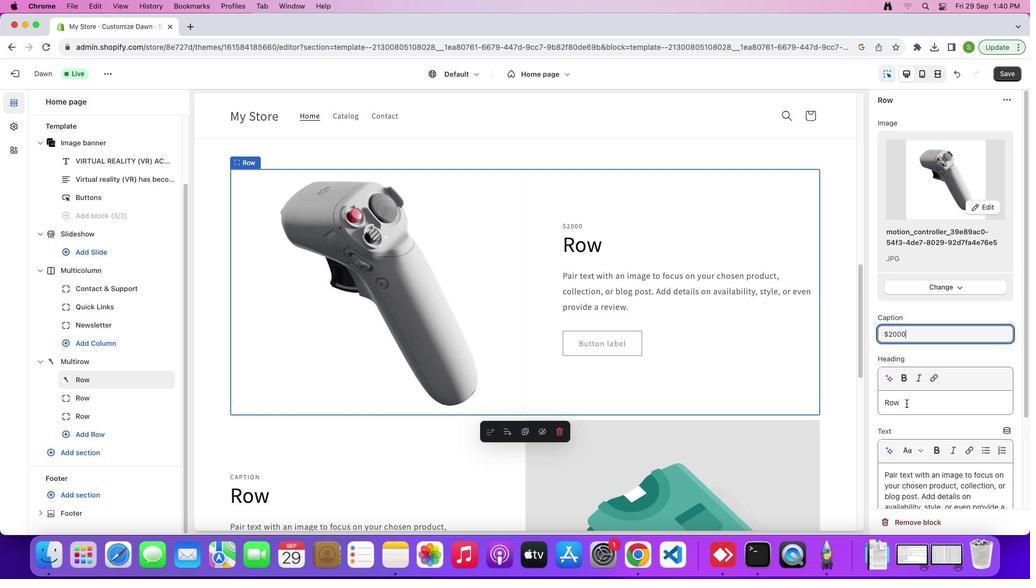 
Action: Mouse pressed left at (906, 403)
Screenshot: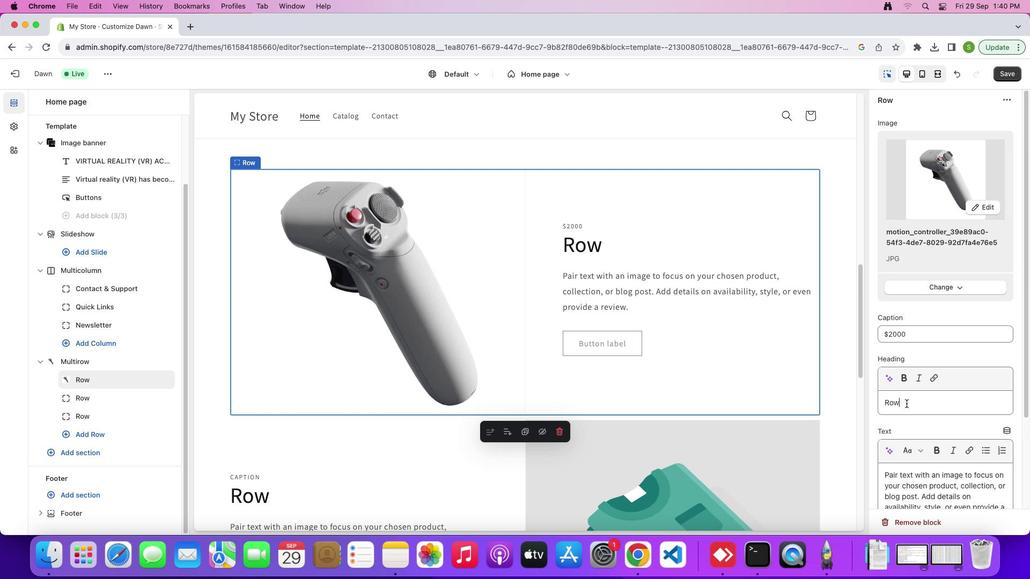 
Action: Mouse moved to (903, 403)
Screenshot: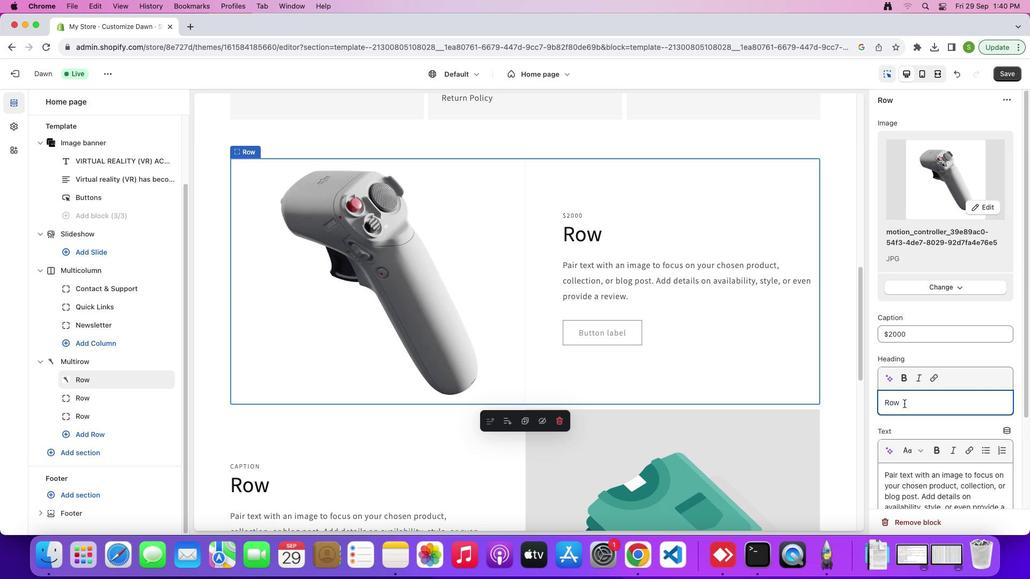 
Action: Mouse pressed left at (903, 403)
Screenshot: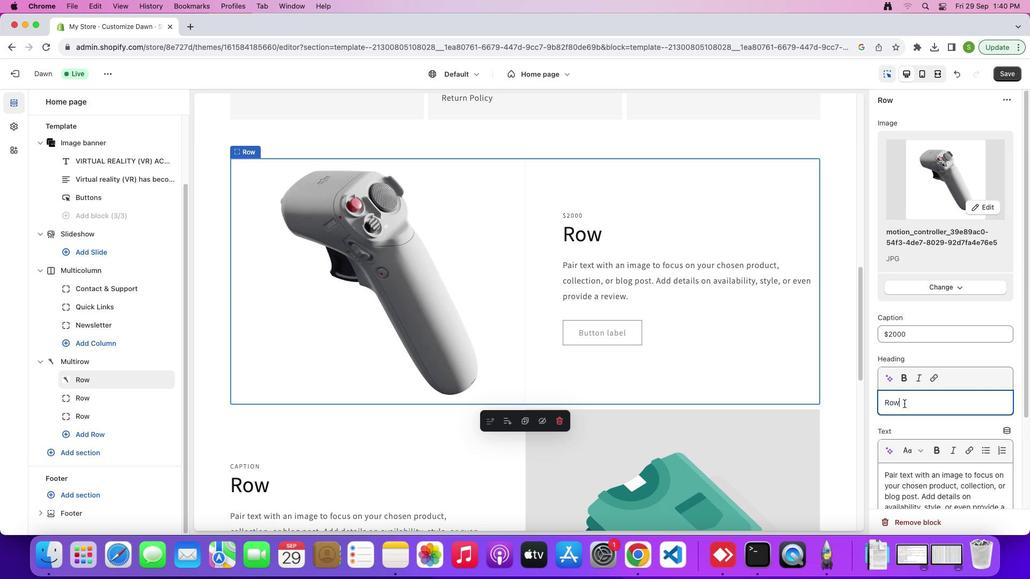 
Action: Mouse moved to (679, 452)
Screenshot: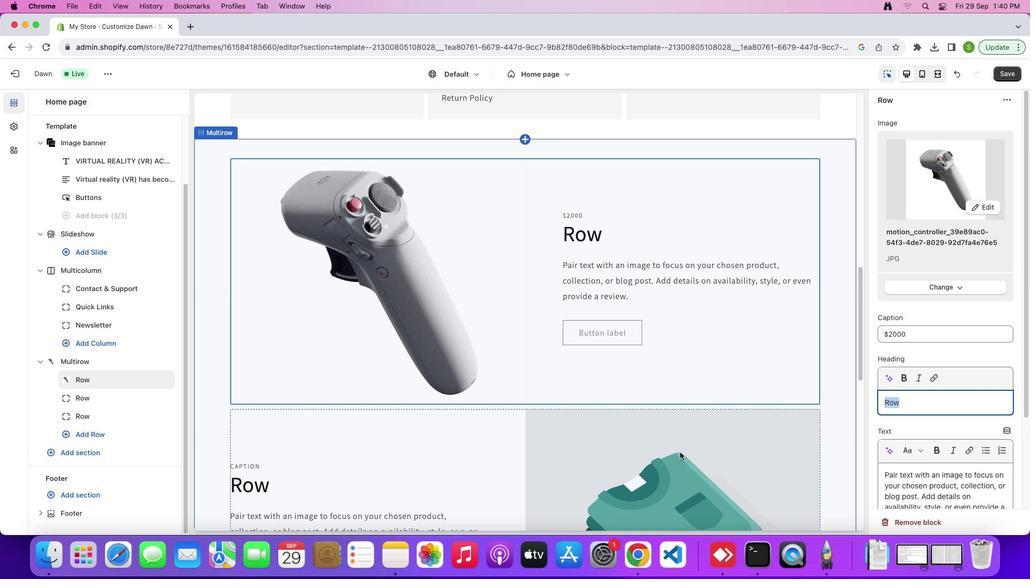 
Action: Key pressed Key.shift'M''o''t''i''o''n'Key.spaceKey.shift'C''o''n''t''r''o''l''l''e''r''s'
Screenshot: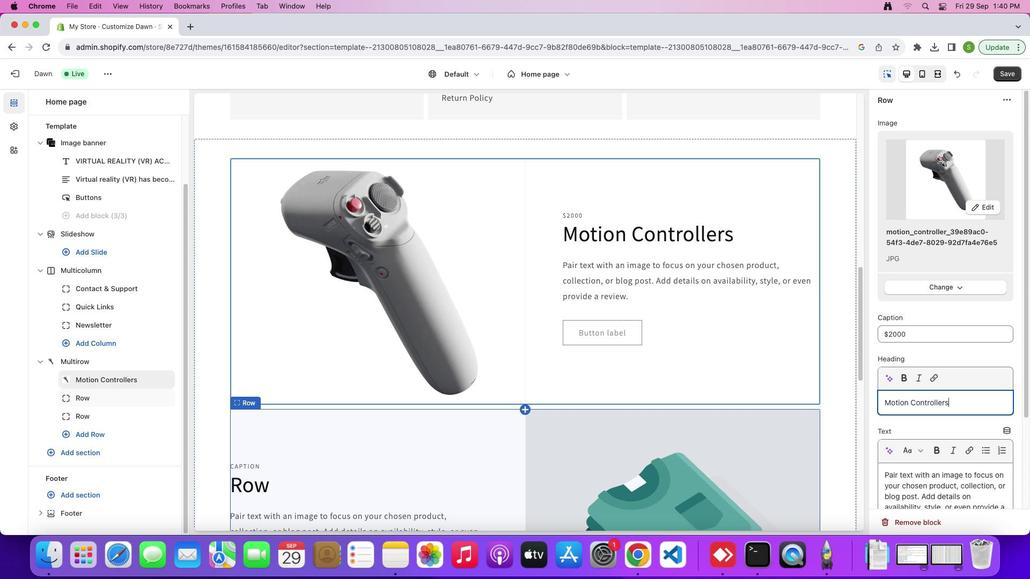 
Action: Mouse moved to (854, 444)
Screenshot: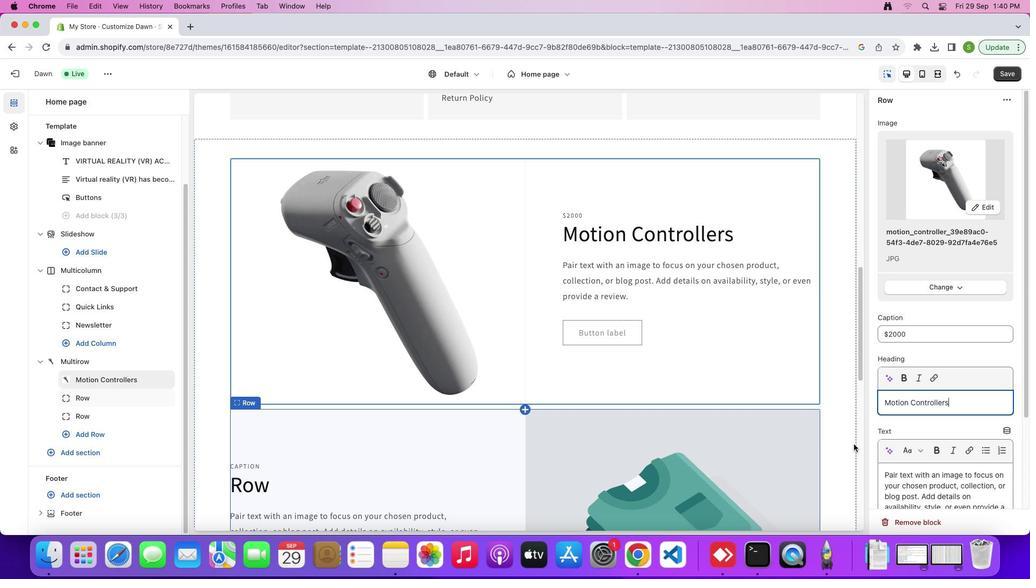 
Action: Mouse scrolled (854, 444) with delta (0, 0)
Screenshot: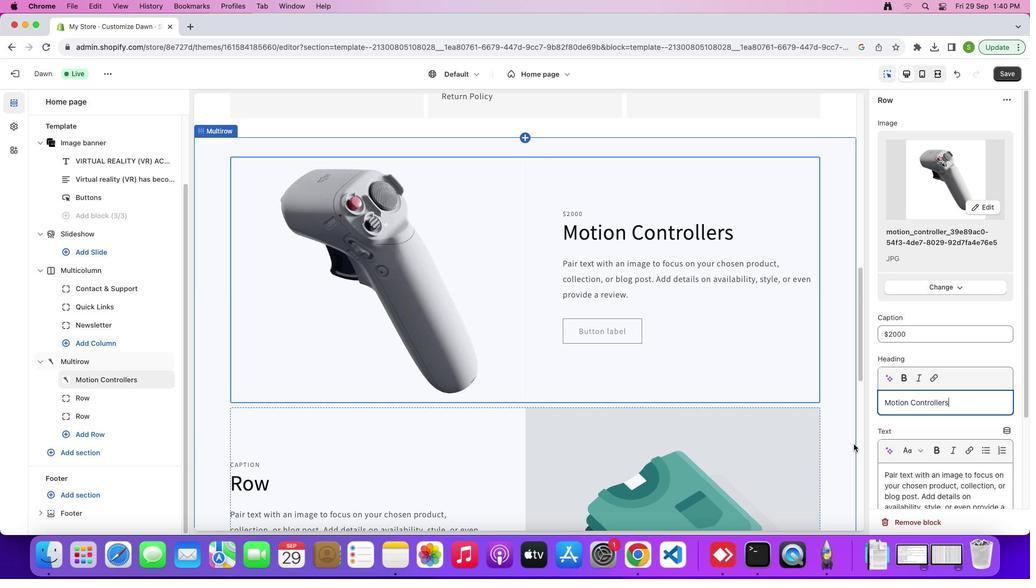 
Action: Mouse scrolled (854, 444) with delta (0, 0)
Screenshot: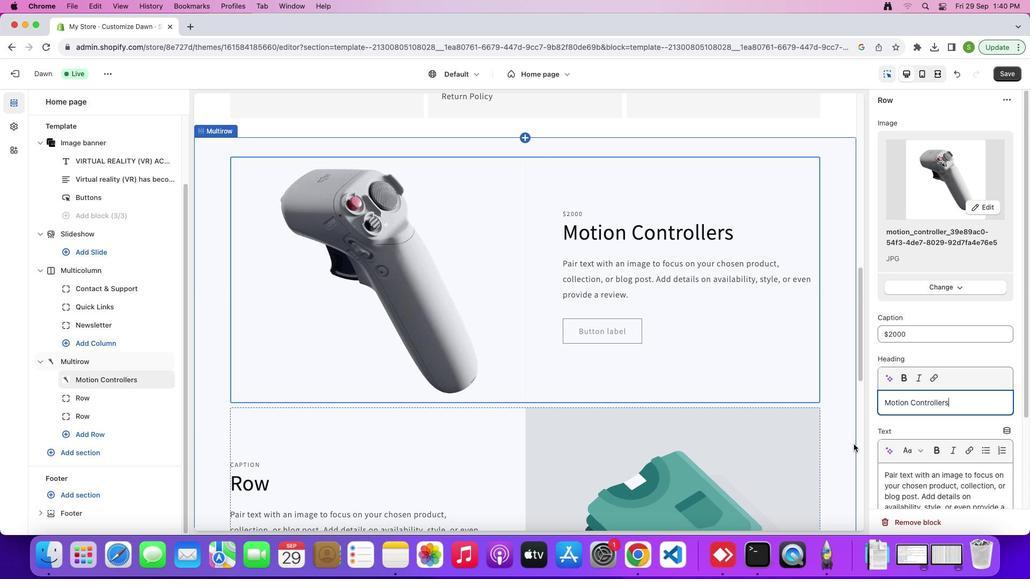 
Action: Mouse scrolled (854, 444) with delta (0, -1)
Screenshot: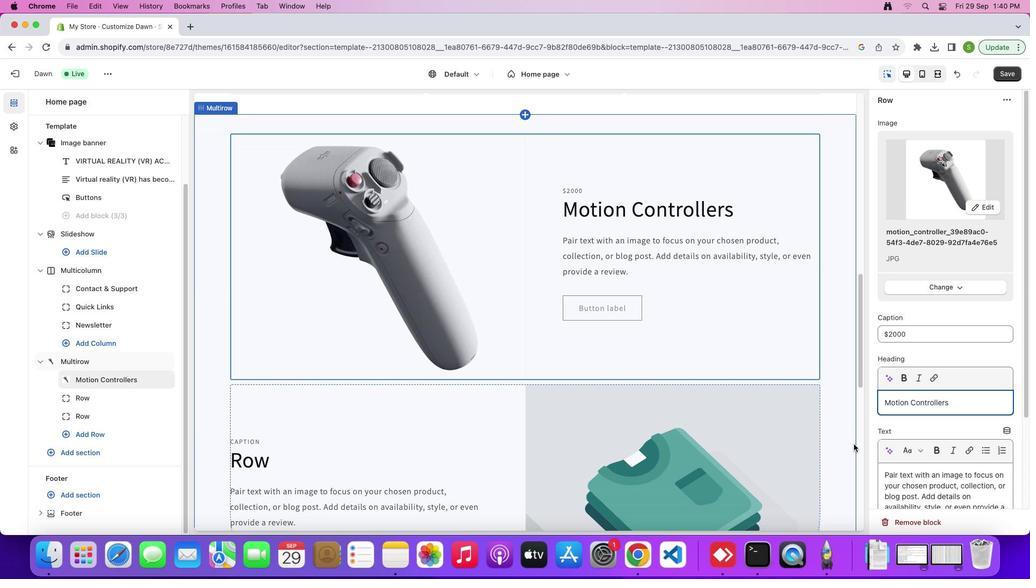 
Action: Mouse moved to (906, 447)
Screenshot: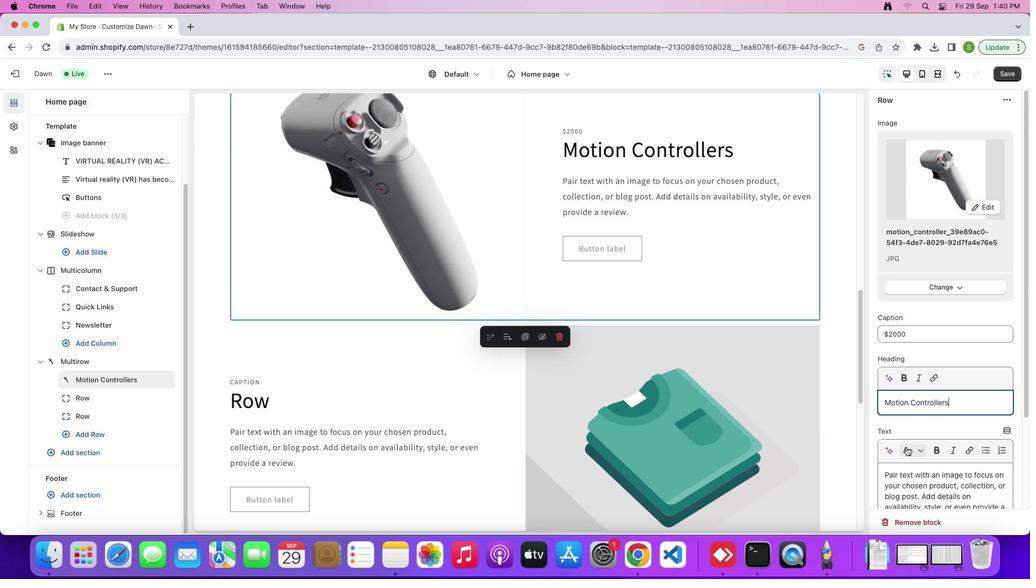 
Action: Mouse scrolled (906, 447) with delta (0, 0)
Screenshot: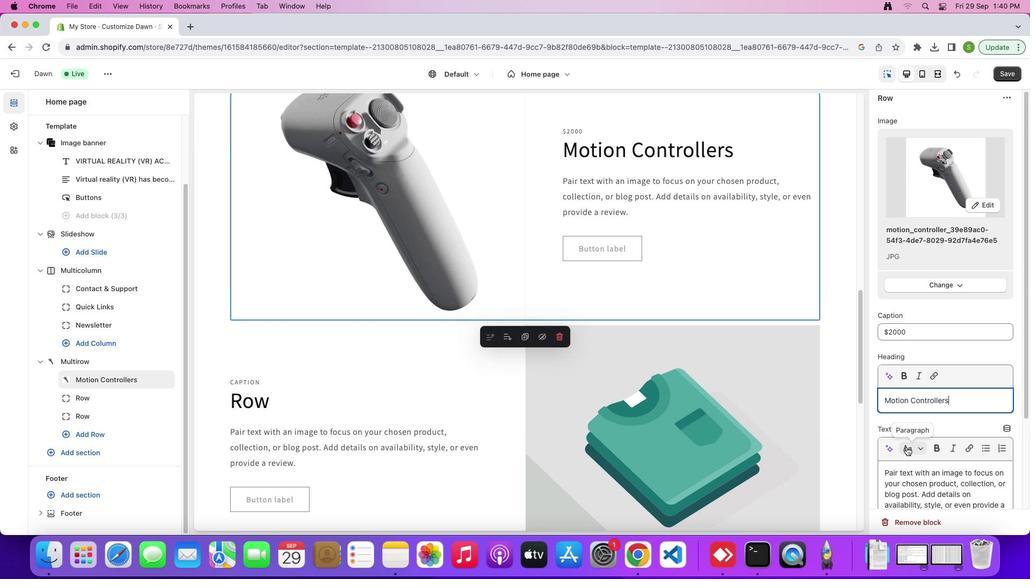 
Action: Mouse scrolled (906, 447) with delta (0, 0)
Screenshot: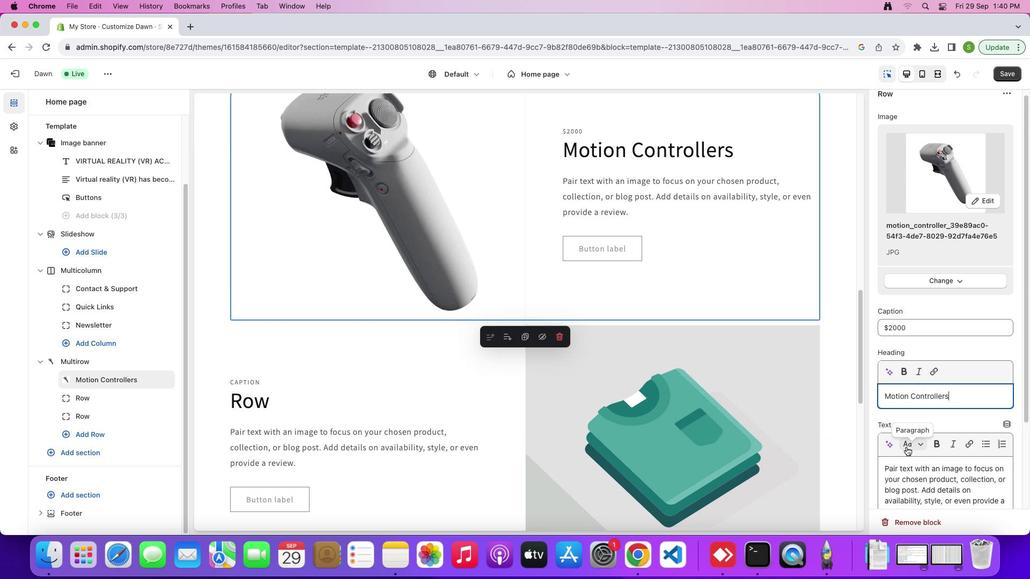 
Action: Mouse scrolled (906, 447) with delta (0, 0)
Screenshot: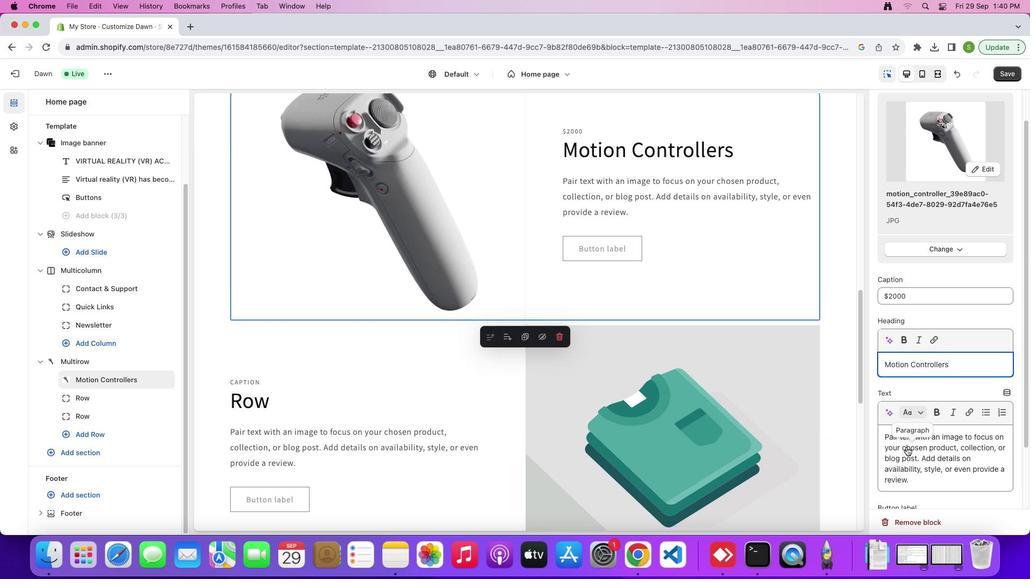 
Action: Mouse scrolled (906, 447) with delta (0, 0)
Screenshot: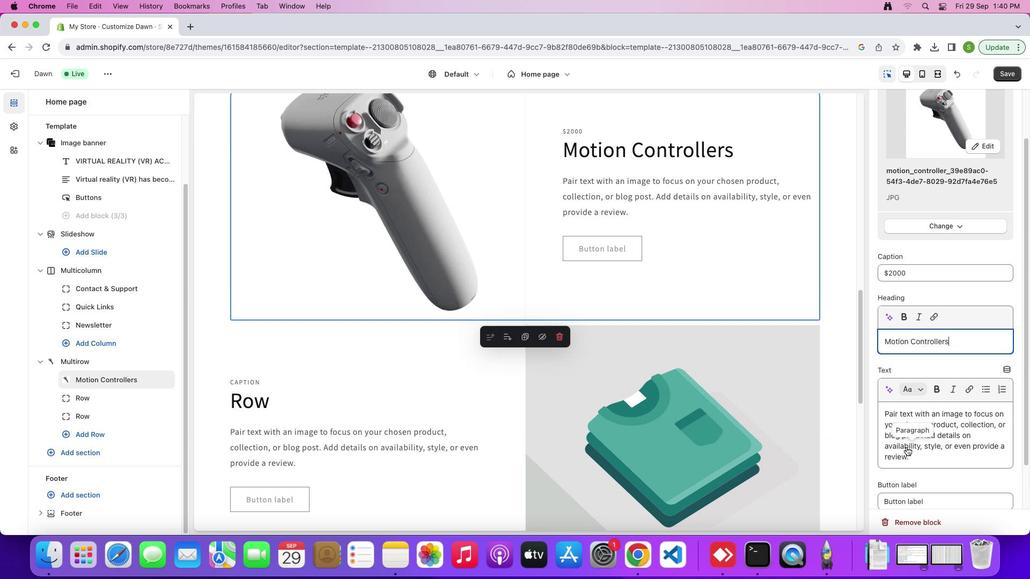 
Action: Mouse scrolled (906, 447) with delta (0, 0)
Screenshot: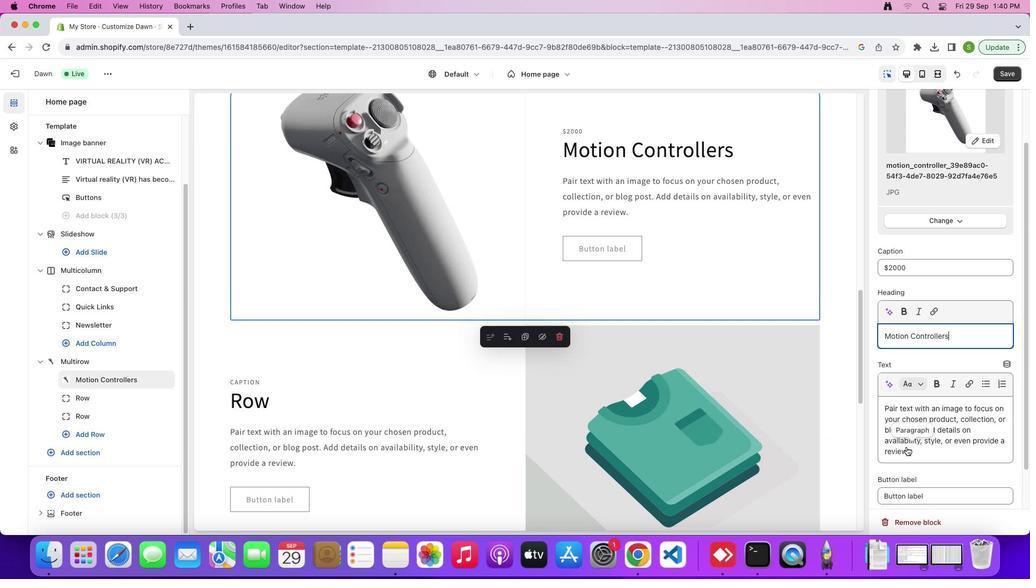 
Action: Mouse scrolled (906, 447) with delta (0, -1)
Screenshot: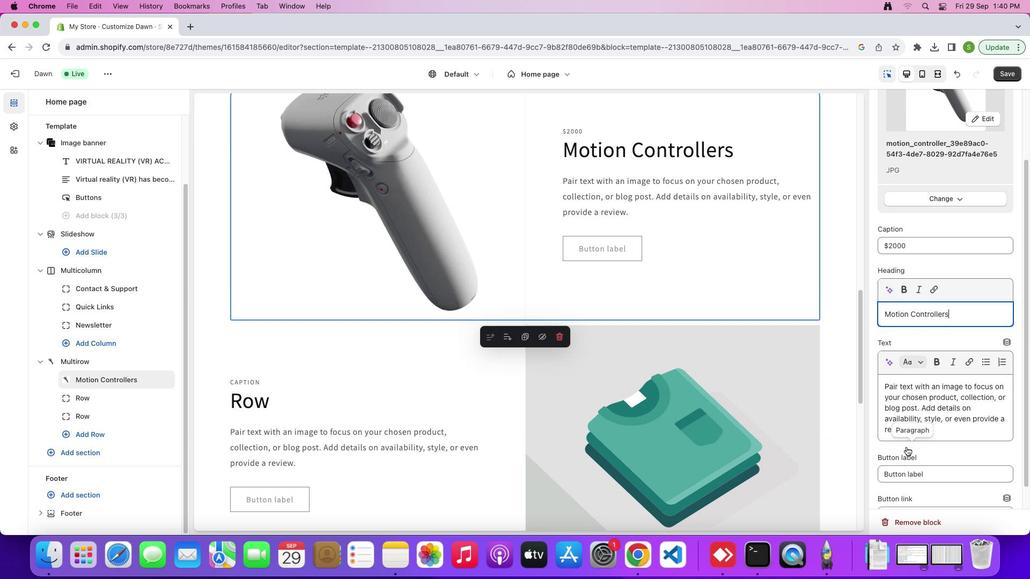 
Action: Mouse moved to (910, 406)
Screenshot: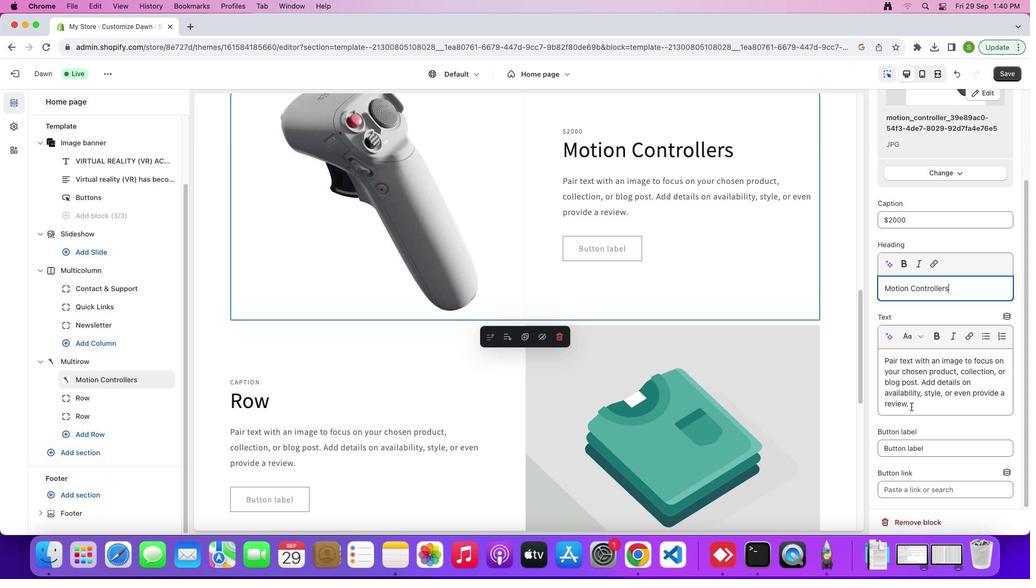 
Action: Mouse pressed left at (910, 406)
Screenshot: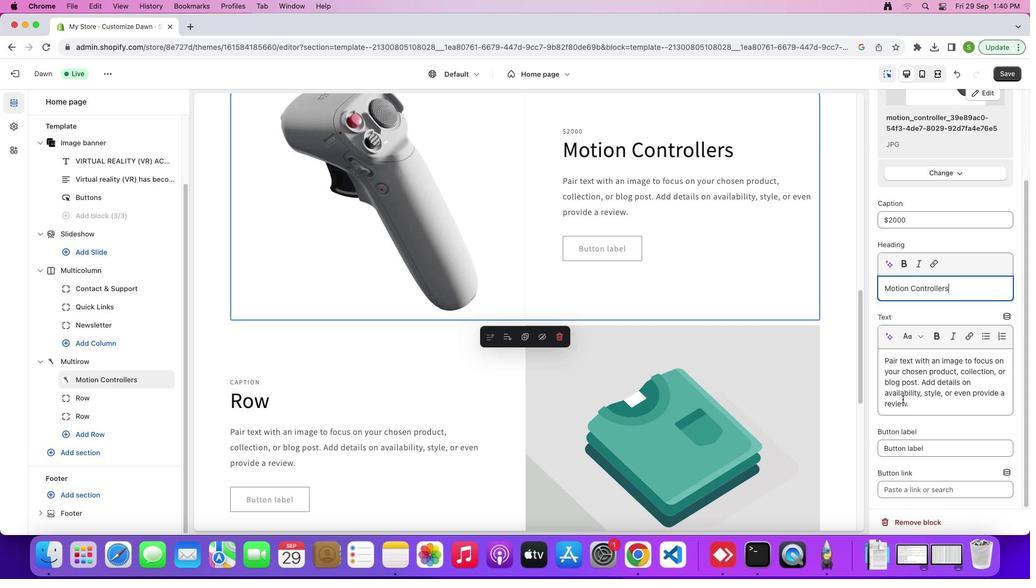 
Action: Mouse moved to (758, 432)
Screenshot: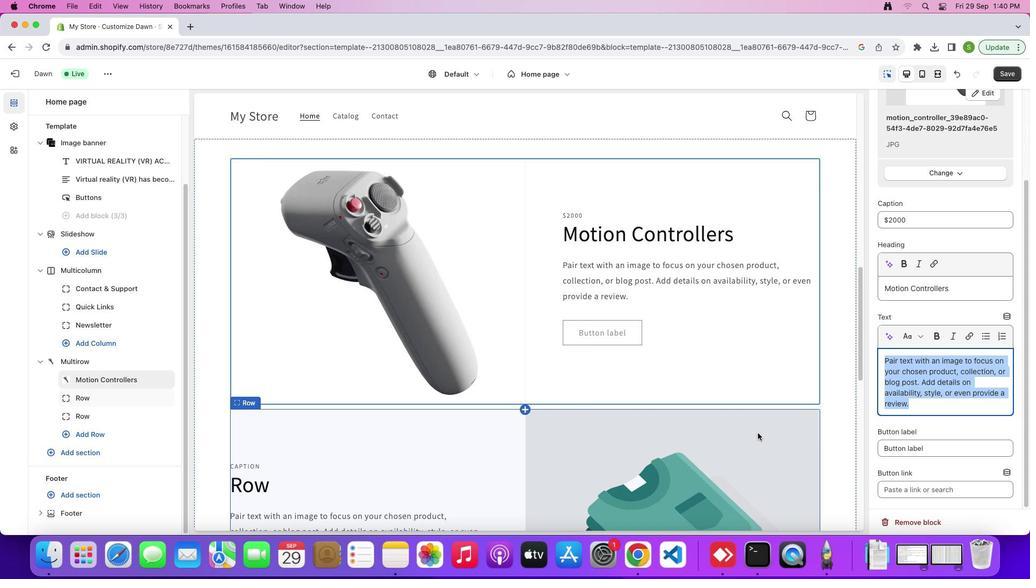 
Action: Key pressed Key.shift'M''o''t''i''o''n'Key.space'c''o''n''t''r''o''l''l''e''r''s'Key.space'a''r''e'Key.space'h''a''n''d''h''e''l''d'Key.space'd''e''v''i''c''e''s'Key.space't''h''a''t'Key.space'a''l''l''o''w'Key.space'y''o''u'Key.space't''o'Key.space'i''n''t''e''r''a''c''t'Key.space'w''i''t''h'Key.space't''h'Key.spaceKey.backspace'e'Key.space'v''i''r''t''u''a''l'Key.space'e''n''v''i''r''o''n''m''e''n''t''.'
Screenshot: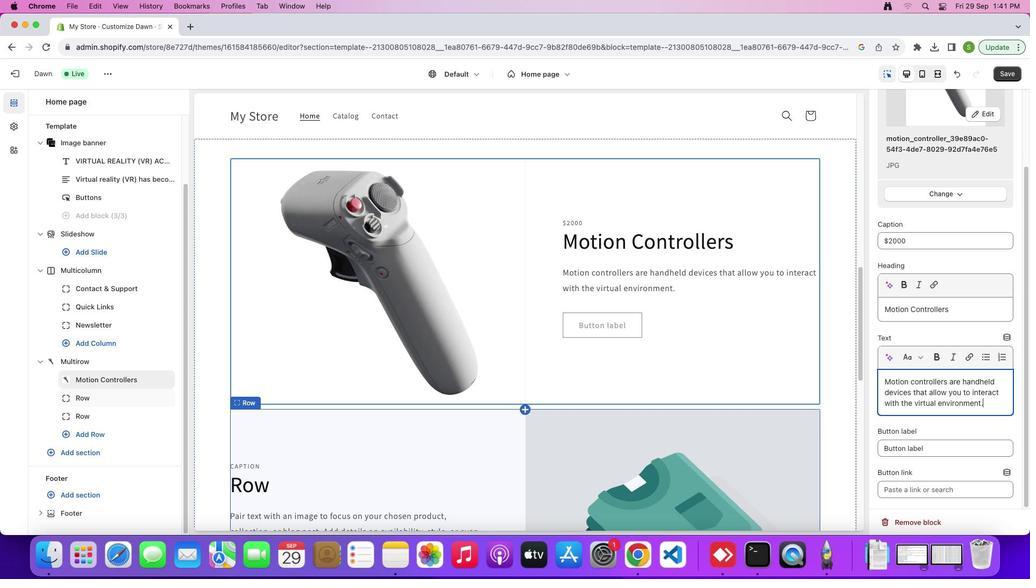 
Action: Mouse moved to (929, 450)
Screenshot: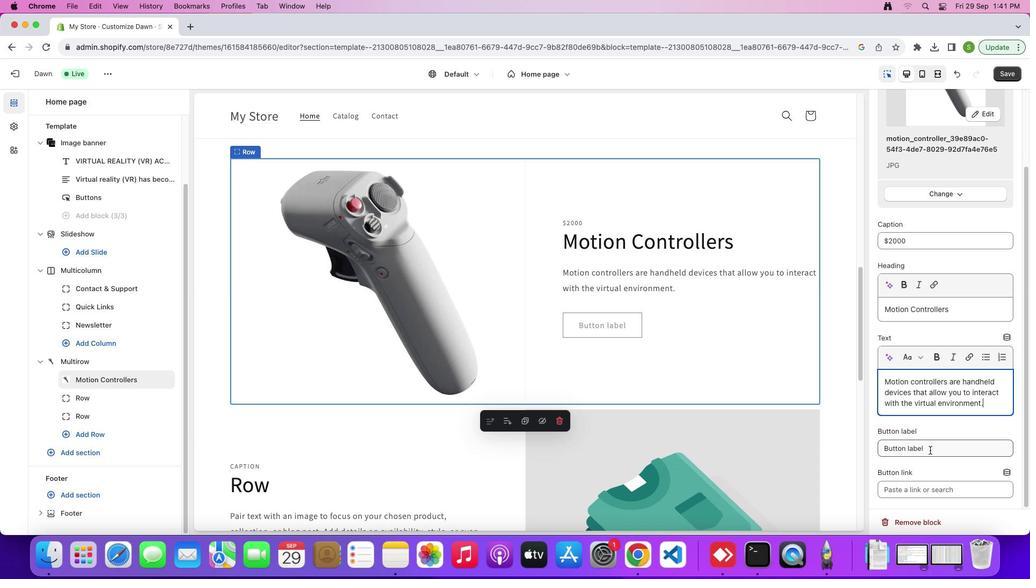 
Action: Mouse pressed left at (929, 450)
Screenshot: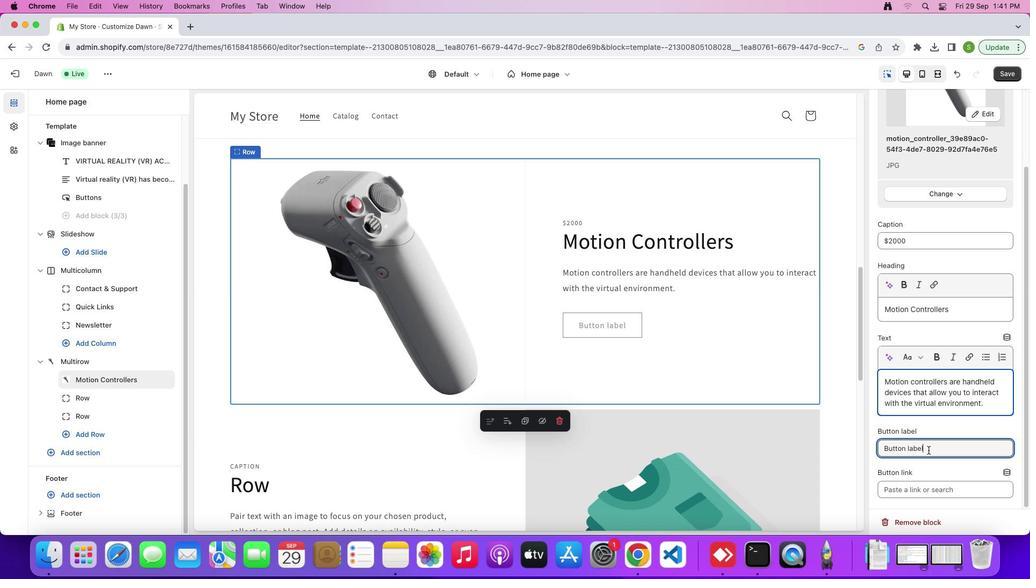 
Action: Mouse moved to (921, 459)
Screenshot: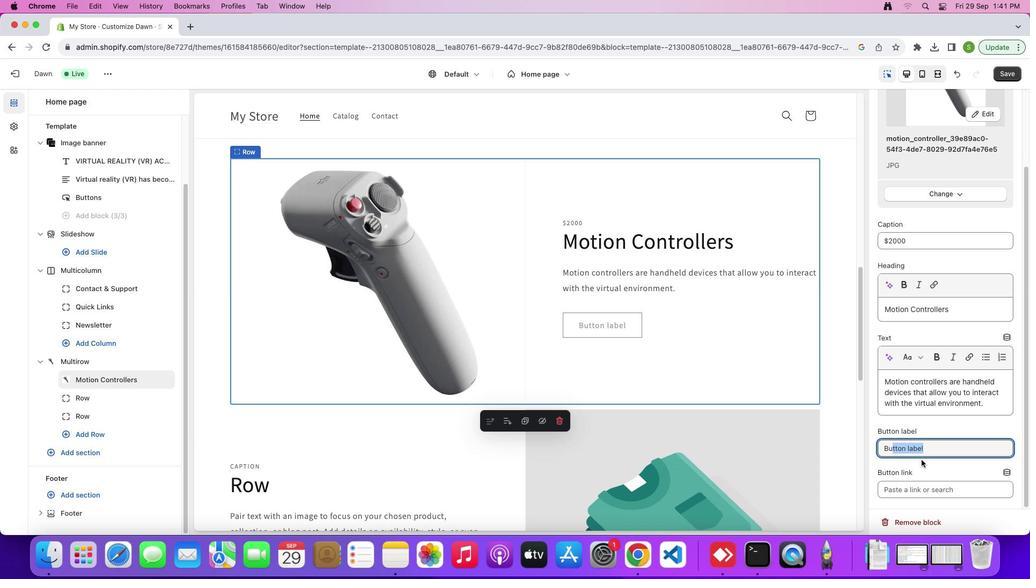 
Action: Key pressed 'y'Key.spaceKey.shift'N''o''w'
Screenshot: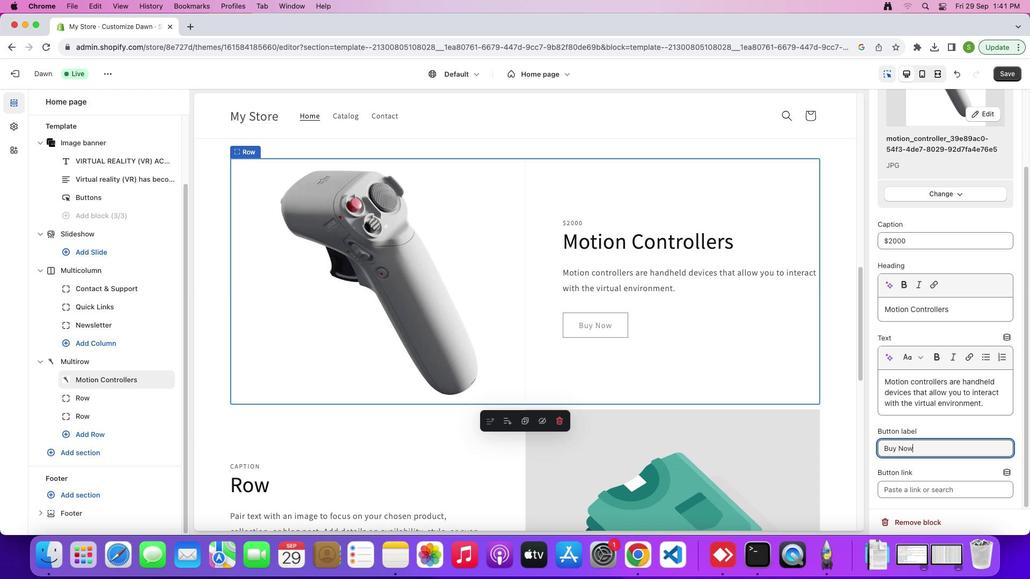 
Action: Mouse moved to (999, 71)
Screenshot: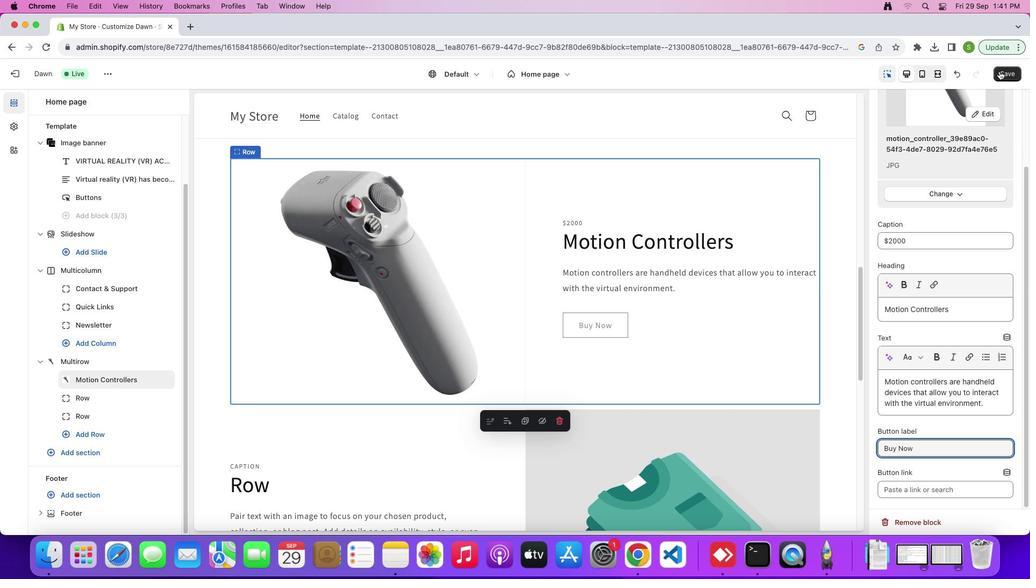 
Action: Mouse pressed left at (999, 71)
Screenshot: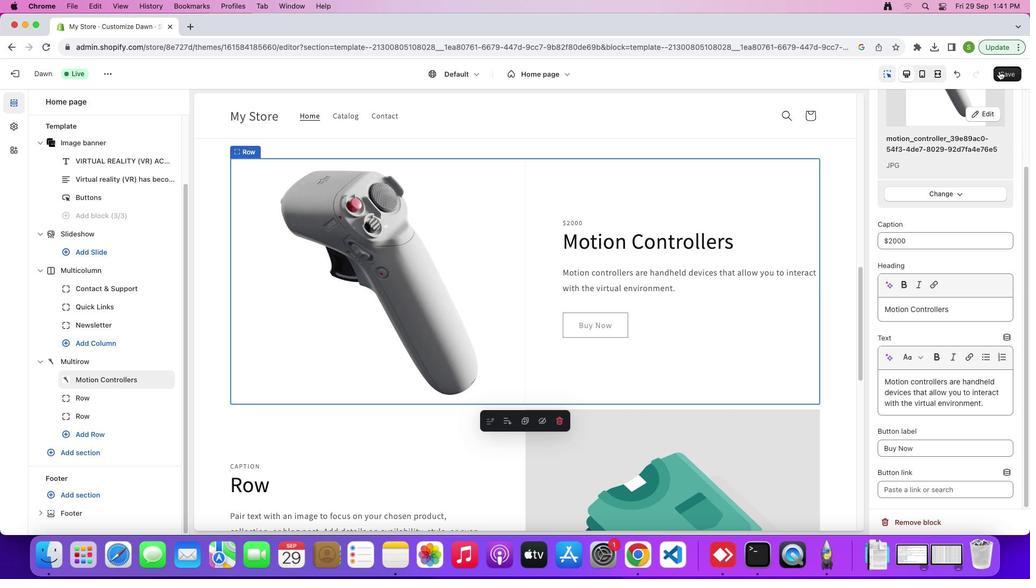 
Action: Mouse moved to (565, 343)
Screenshot: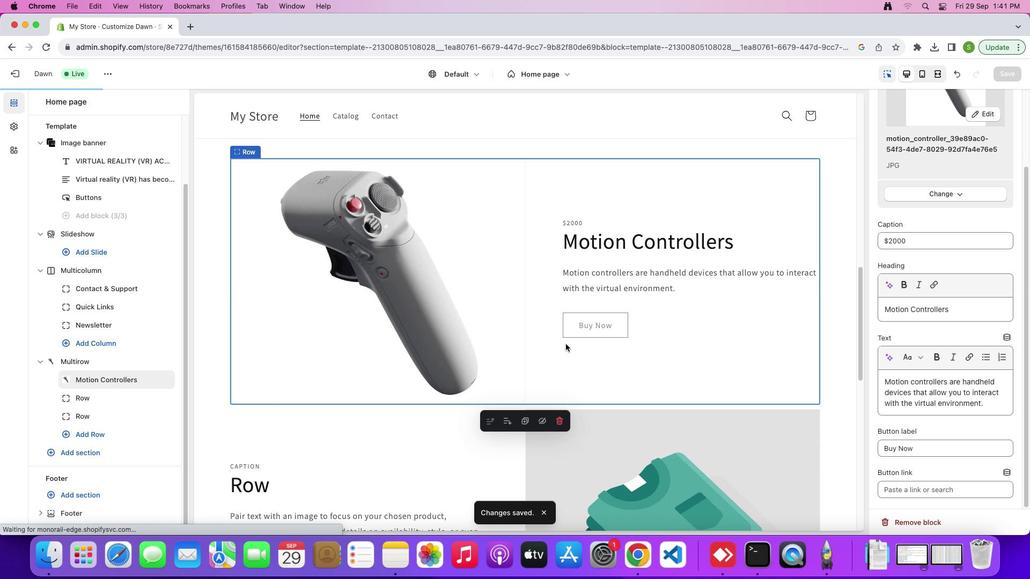 
Action: Mouse scrolled (565, 343) with delta (0, 0)
Screenshot: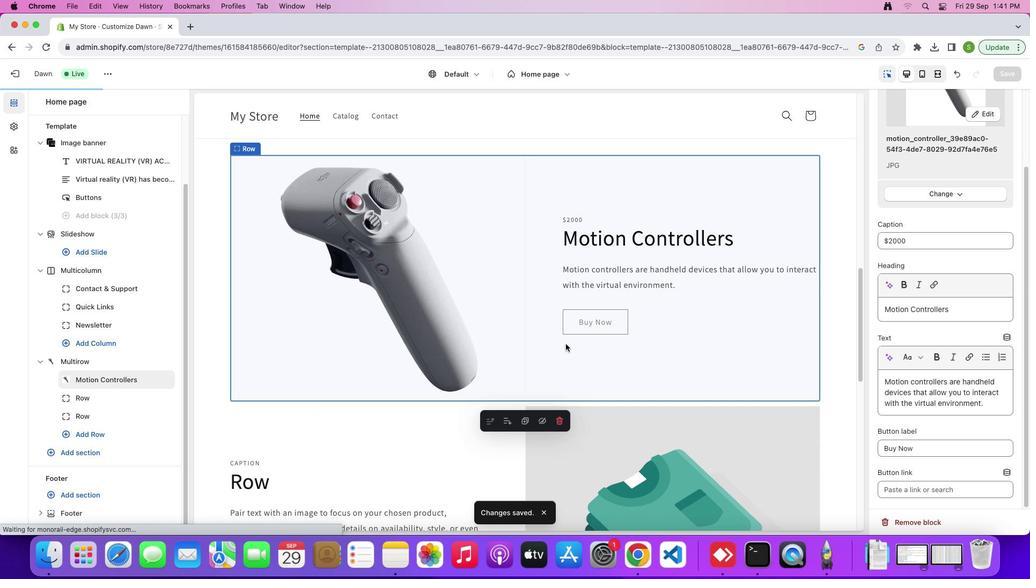 
Action: Mouse scrolled (565, 343) with delta (0, 0)
Screenshot: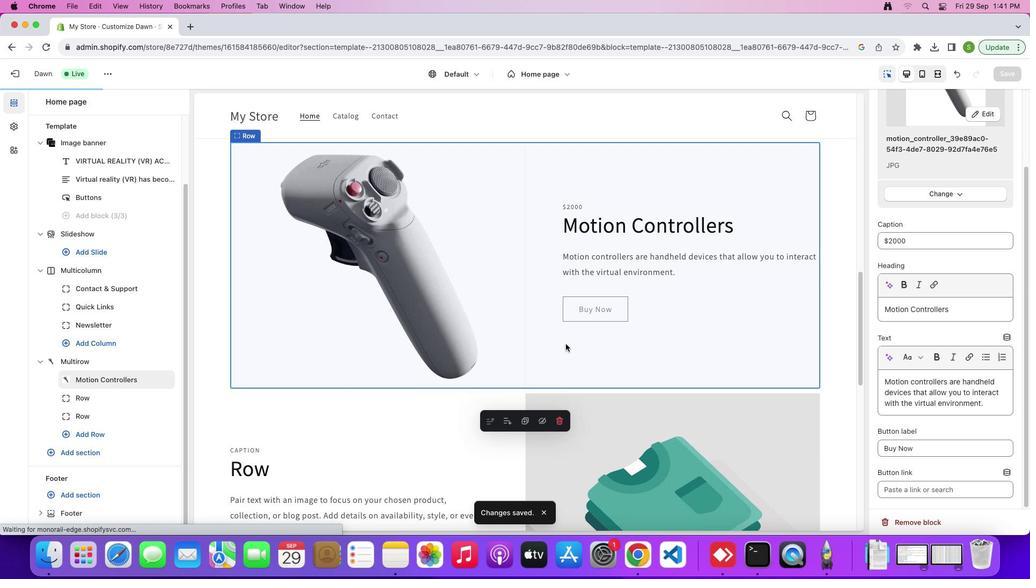
Action: Mouse scrolled (565, 343) with delta (0, -1)
Screenshot: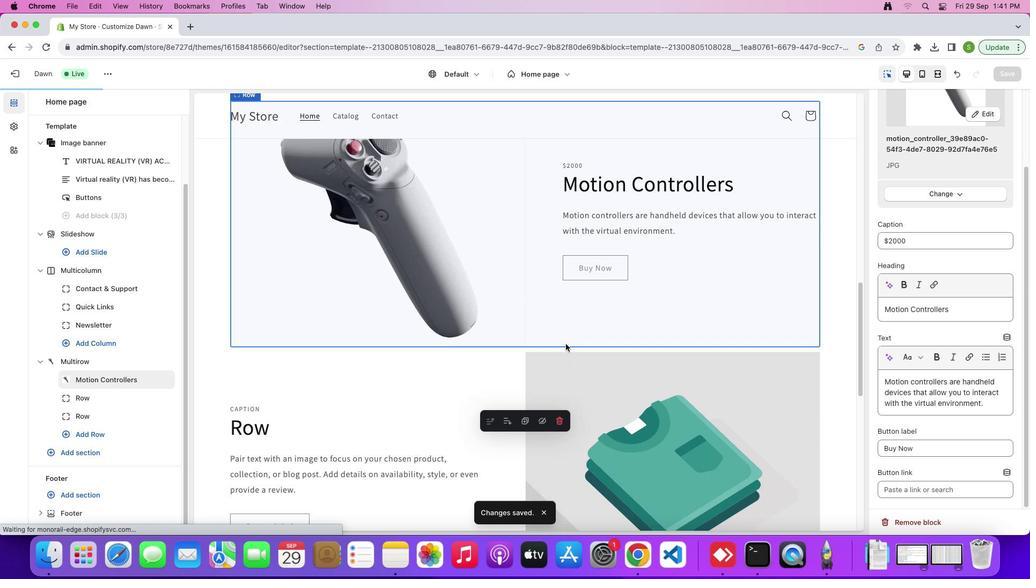 
Action: Mouse scrolled (565, 343) with delta (0, 0)
Screenshot: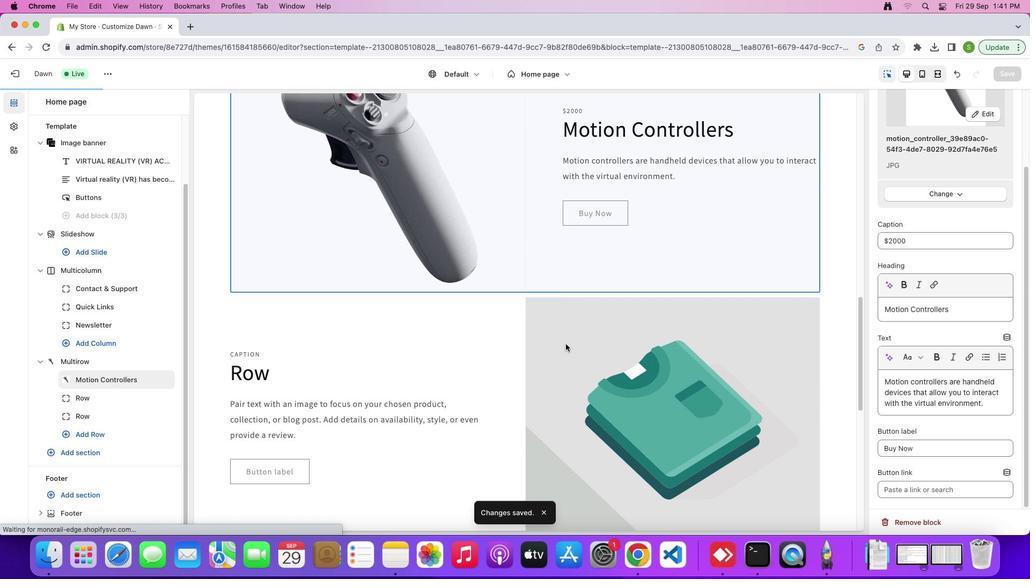 
Action: Mouse scrolled (565, 343) with delta (0, 0)
Screenshot: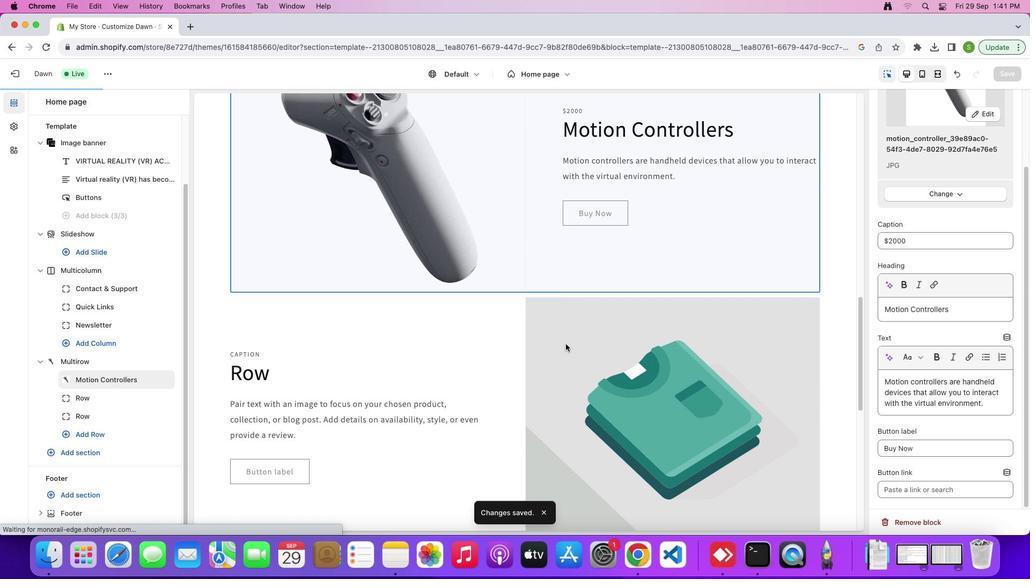 
Action: Mouse scrolled (565, 343) with delta (0, -1)
Screenshot: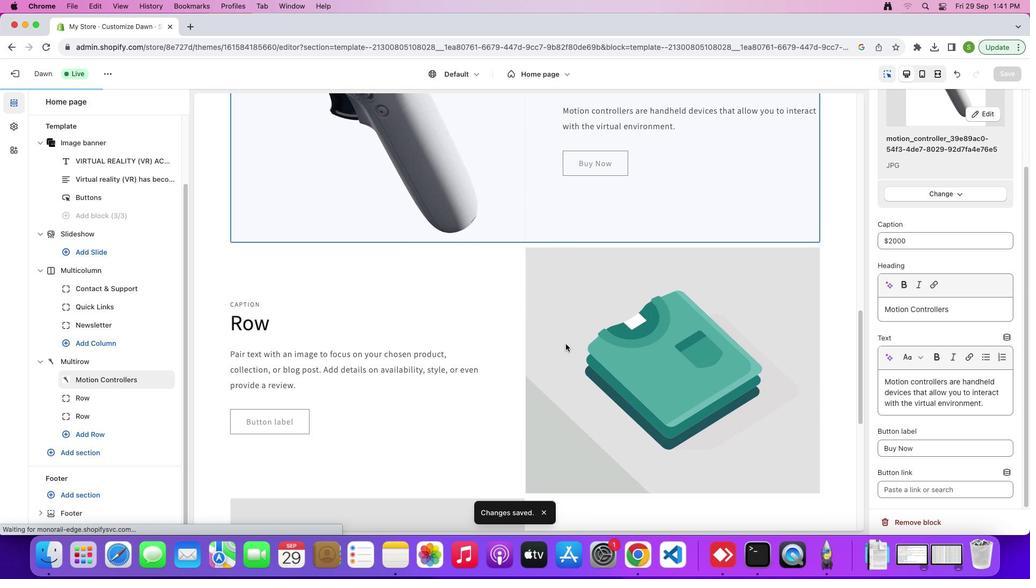 
Action: Mouse scrolled (565, 343) with delta (0, 0)
Screenshot: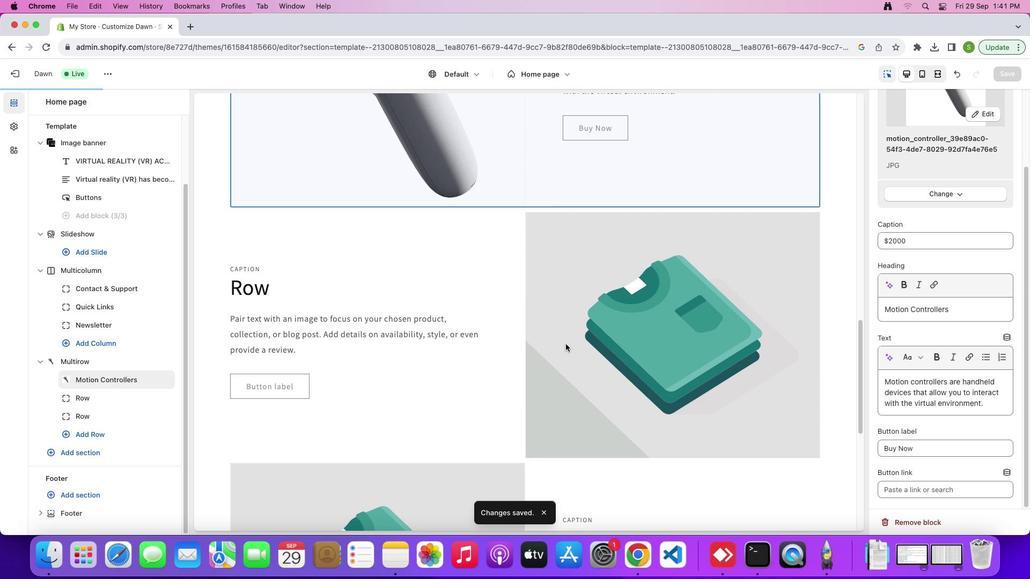 
Action: Mouse scrolled (565, 343) with delta (0, 0)
Screenshot: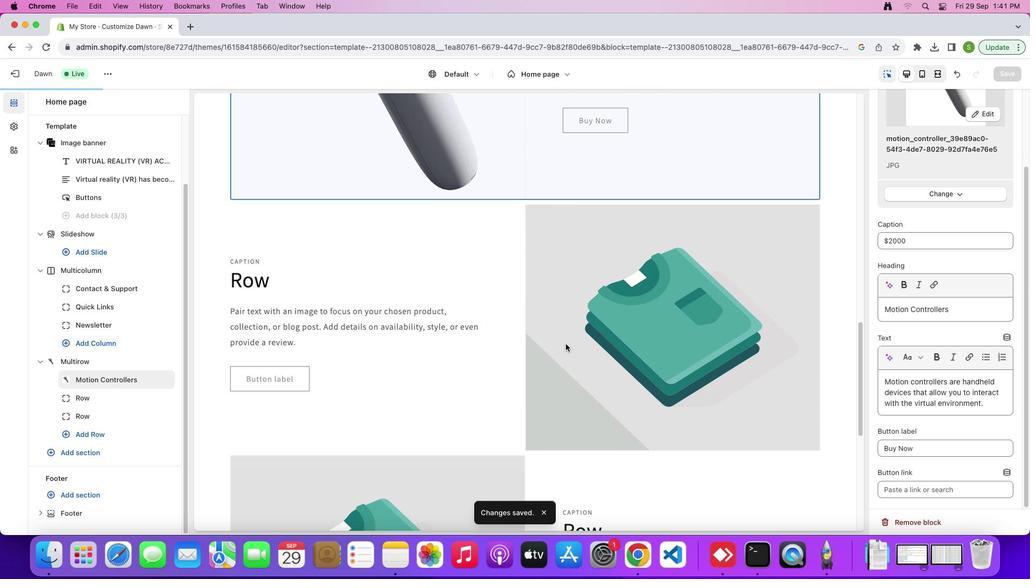
Action: Mouse moved to (586, 316)
Screenshot: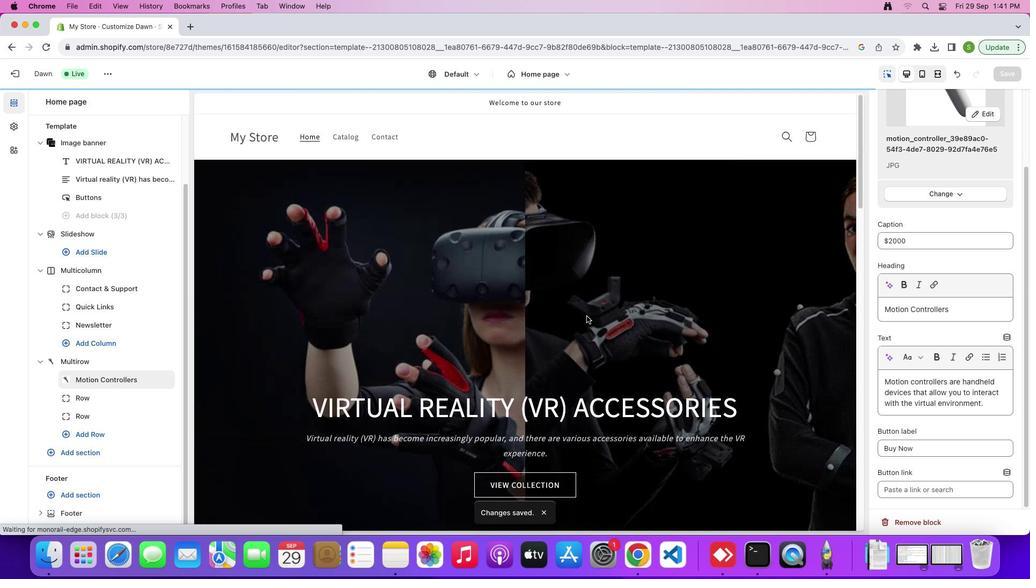 
Action: Mouse pressed left at (586, 316)
Screenshot: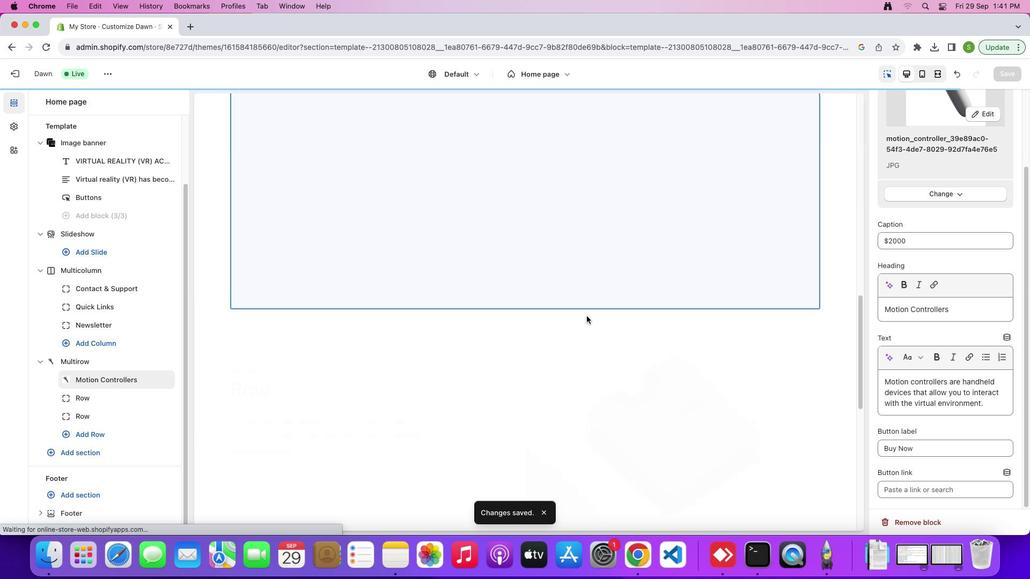 
Action: Mouse moved to (603, 369)
Screenshot: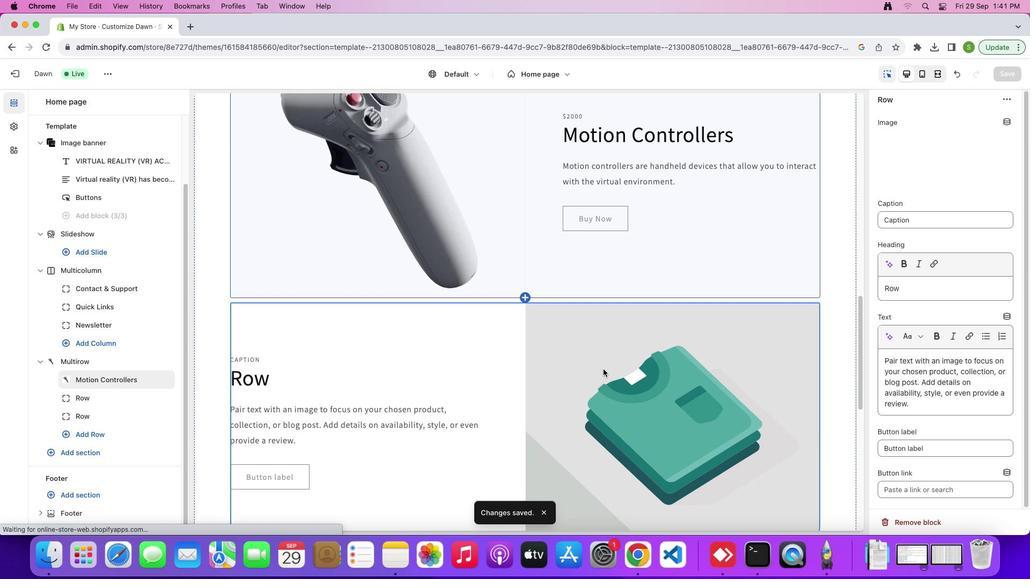 
Action: Mouse scrolled (603, 369) with delta (0, 0)
Screenshot: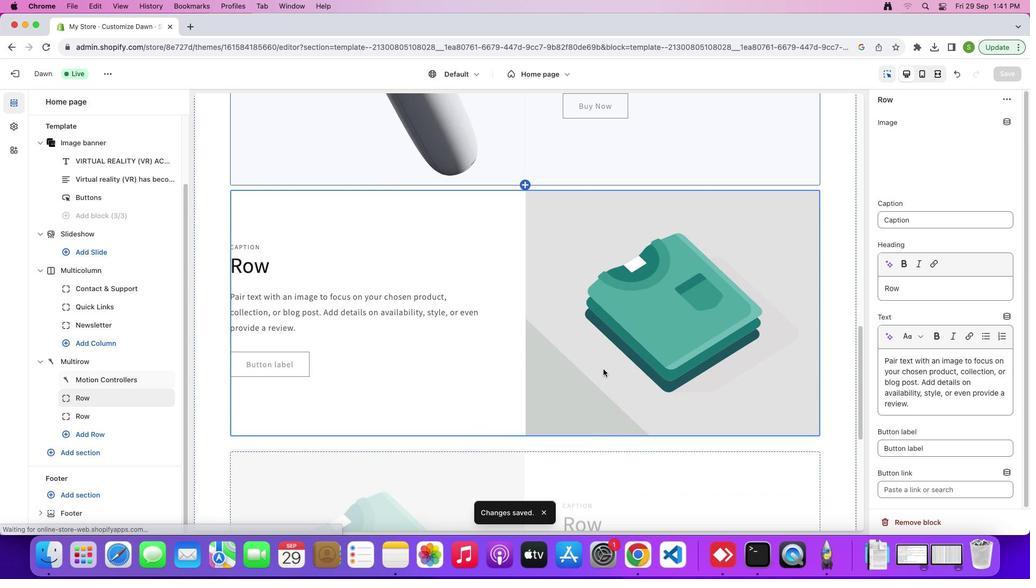 
Action: Mouse scrolled (603, 369) with delta (0, 0)
Screenshot: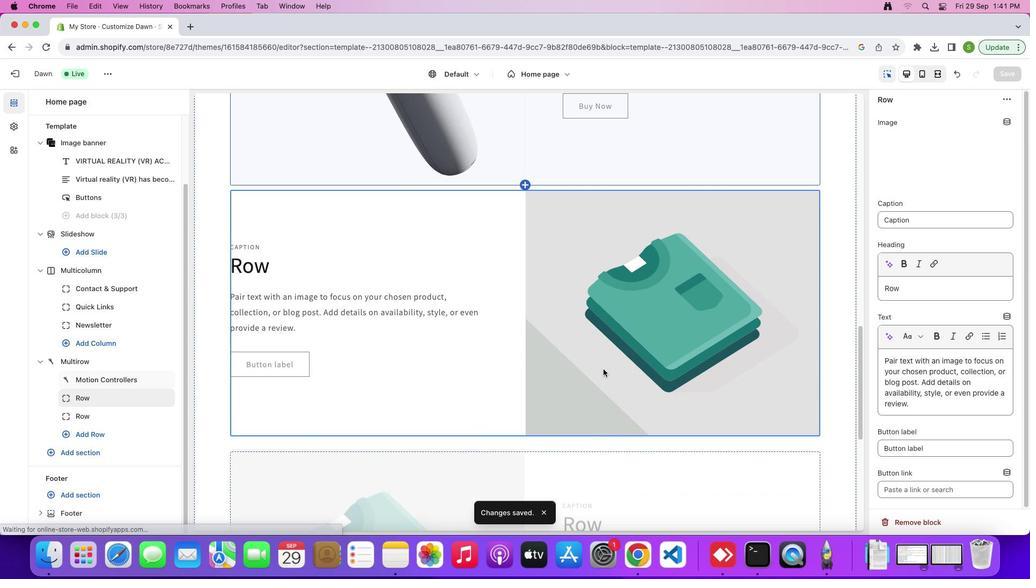 
Action: Mouse moved to (587, 292)
Screenshot: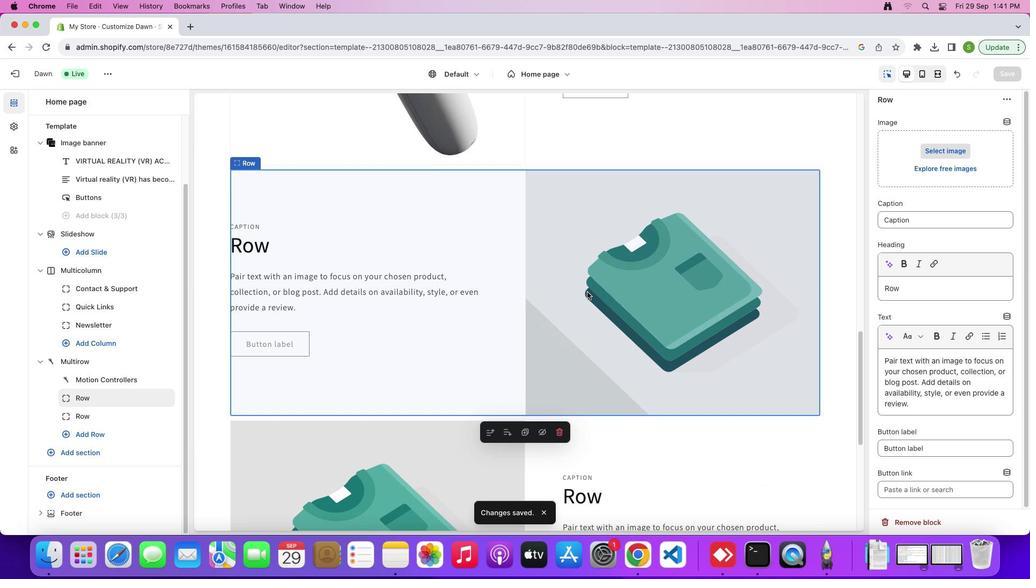 
Action: Mouse pressed left at (587, 292)
Screenshot: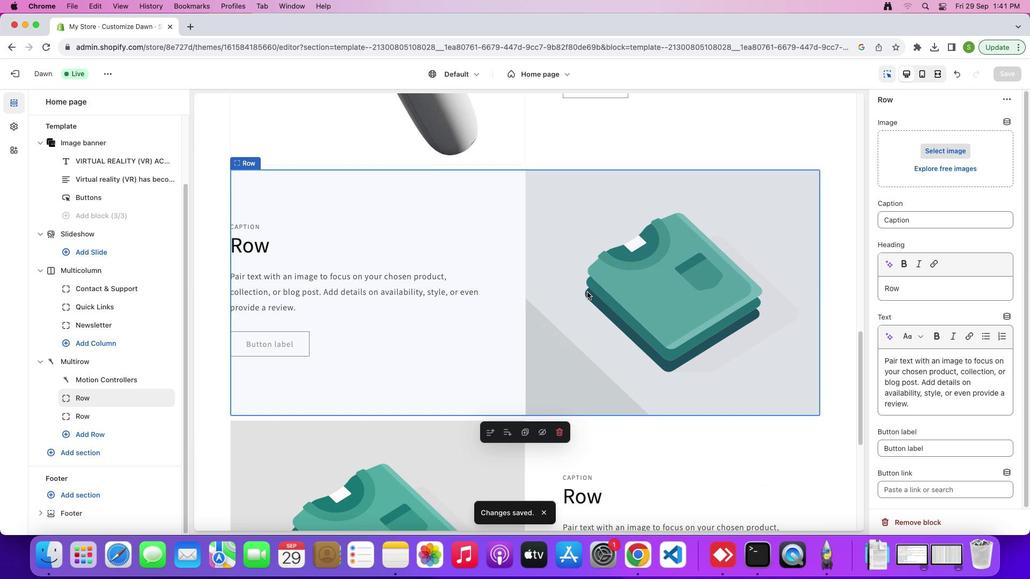 
Action: Mouse moved to (930, 154)
Screenshot: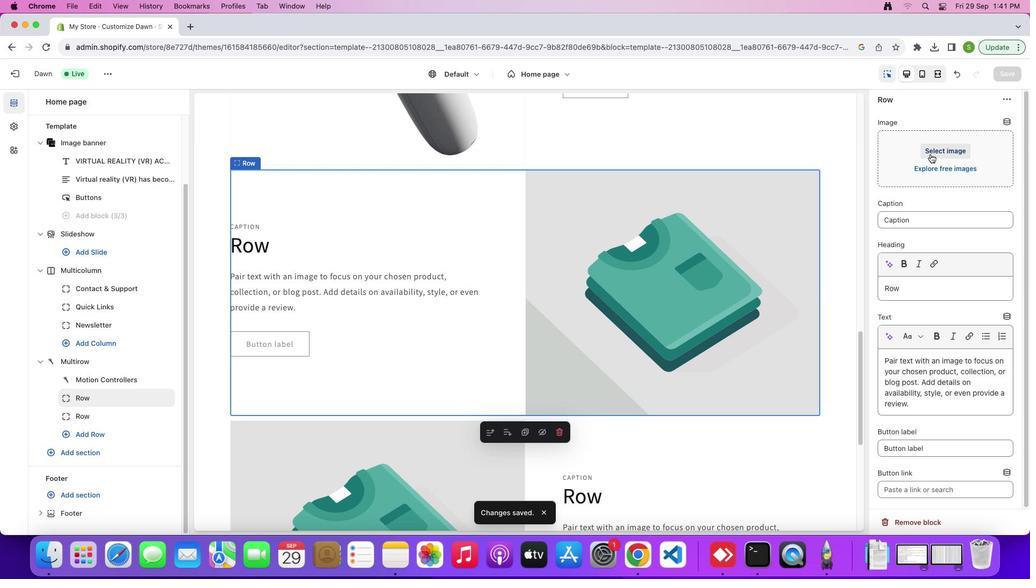 
Action: Mouse pressed left at (930, 154)
Screenshot: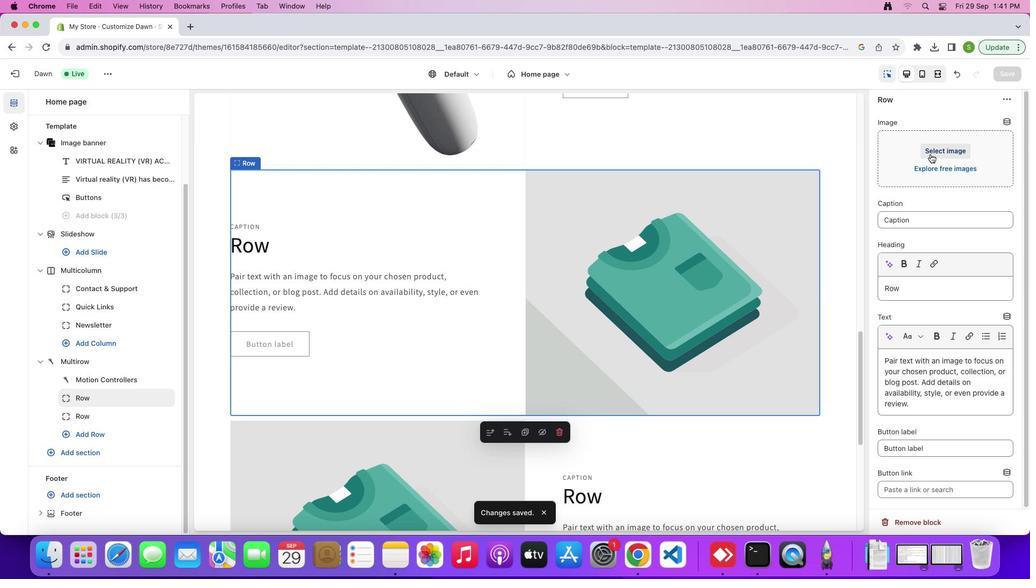 
Action: Mouse moved to (568, 189)
Screenshot: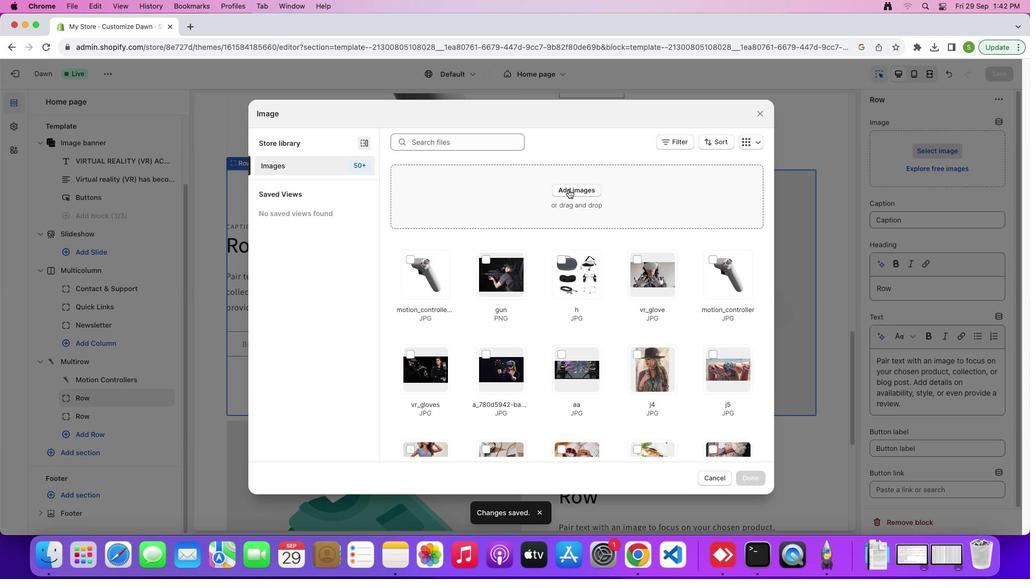 
Action: Mouse pressed left at (568, 189)
Screenshot: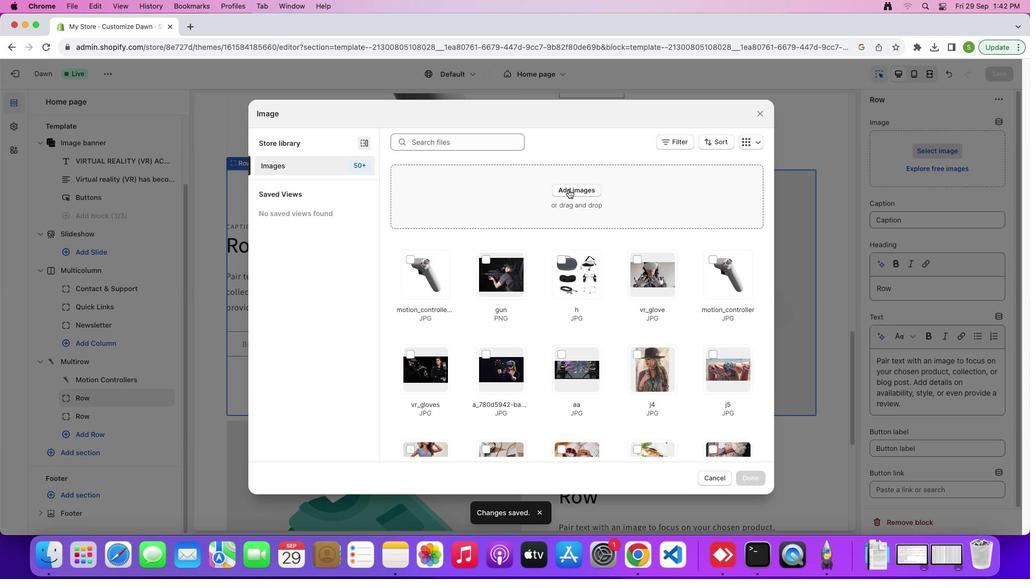 
Action: Mouse moved to (432, 331)
Screenshot: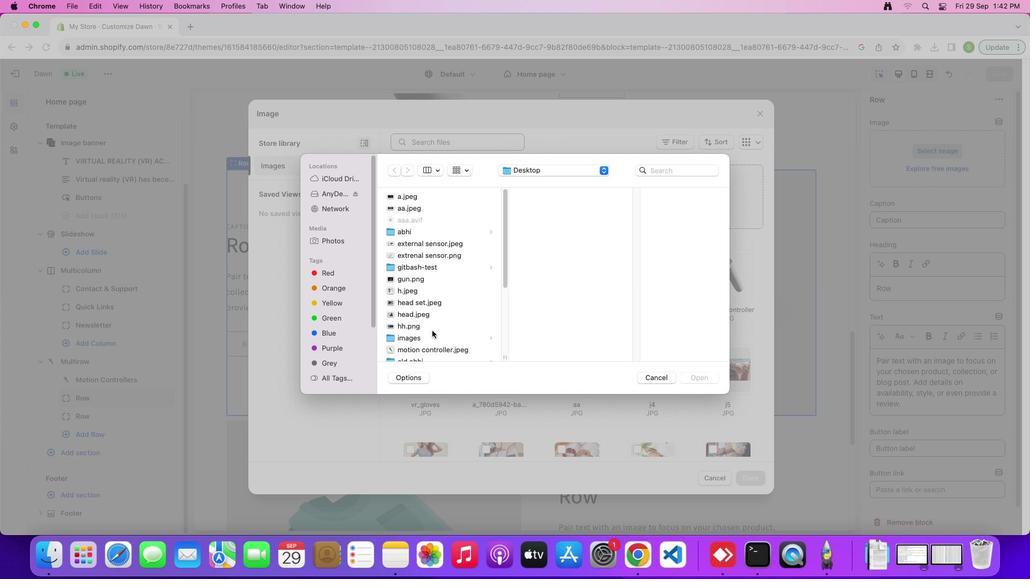 
Action: Mouse scrolled (432, 331) with delta (0, 0)
Screenshot: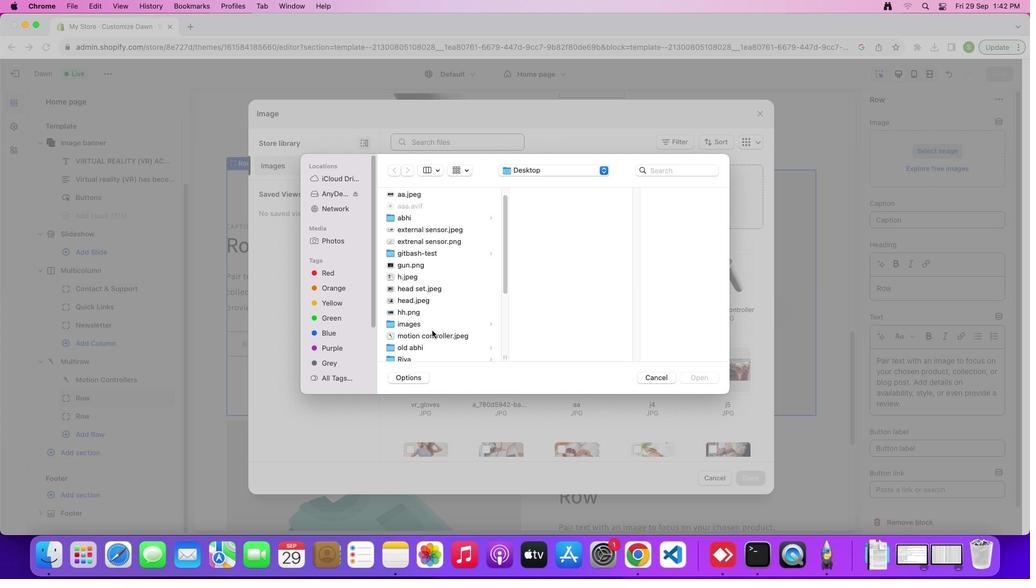 
Action: Mouse scrolled (432, 331) with delta (0, 0)
Screenshot: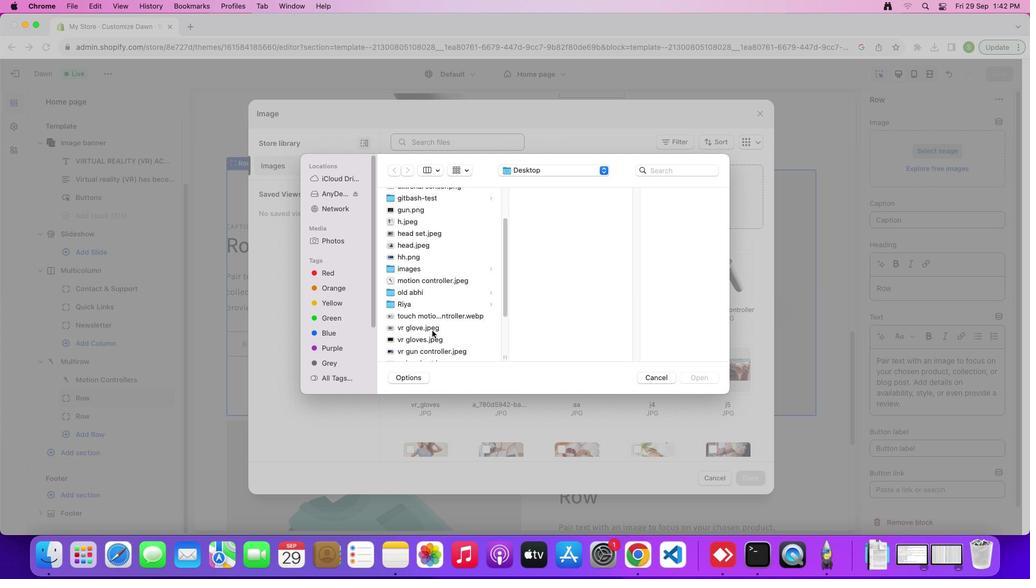 
Action: Mouse scrolled (432, 331) with delta (0, -2)
Screenshot: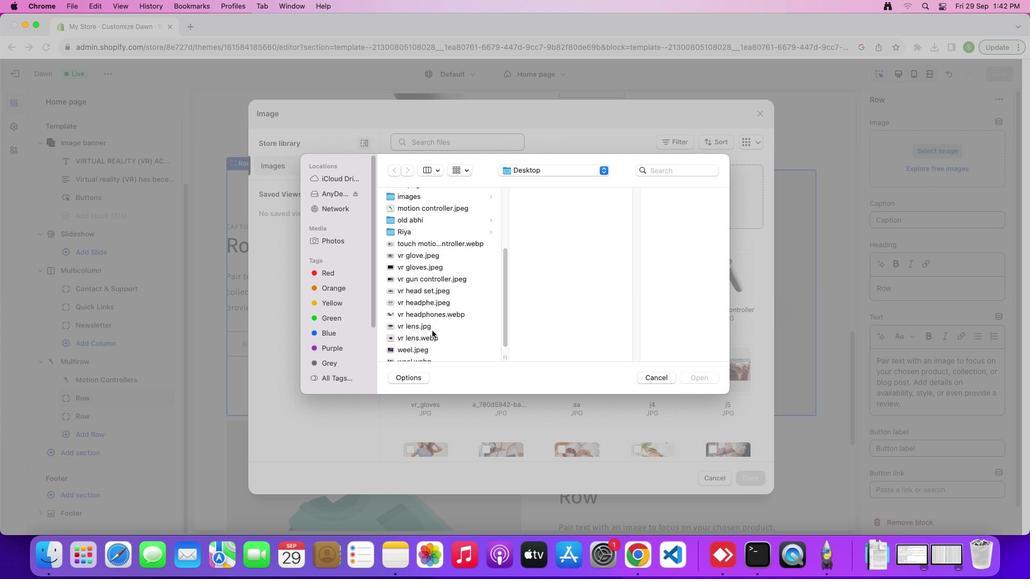 
Action: Mouse scrolled (432, 331) with delta (0, -3)
Screenshot: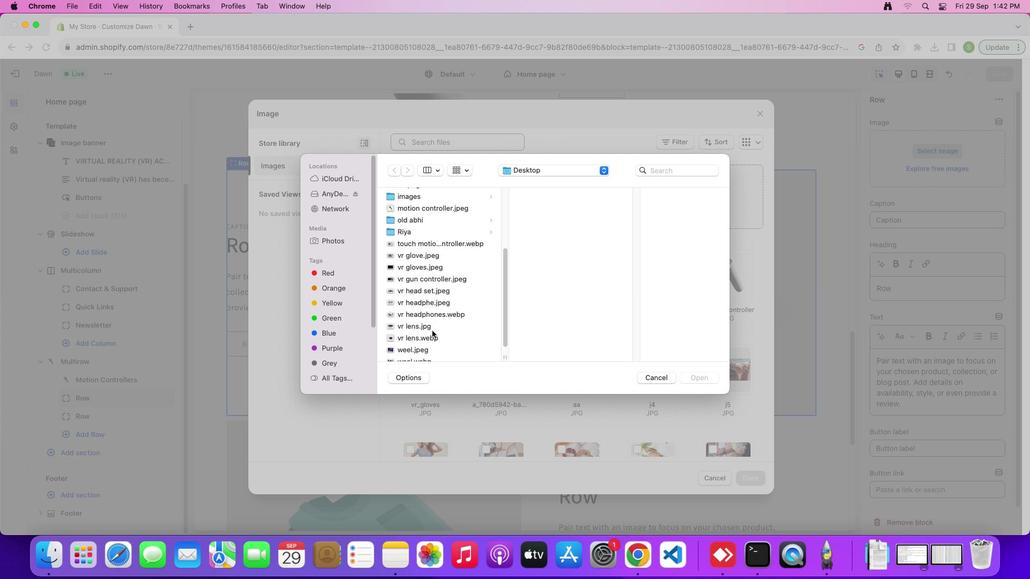 
Action: Mouse moved to (419, 266)
Screenshot: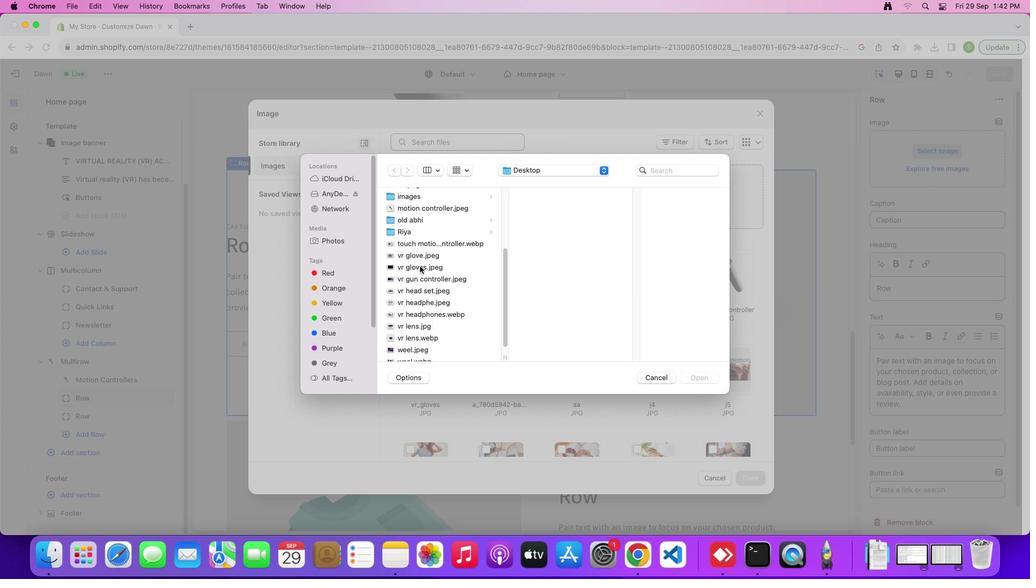 
Action: Mouse pressed left at (419, 266)
Screenshot: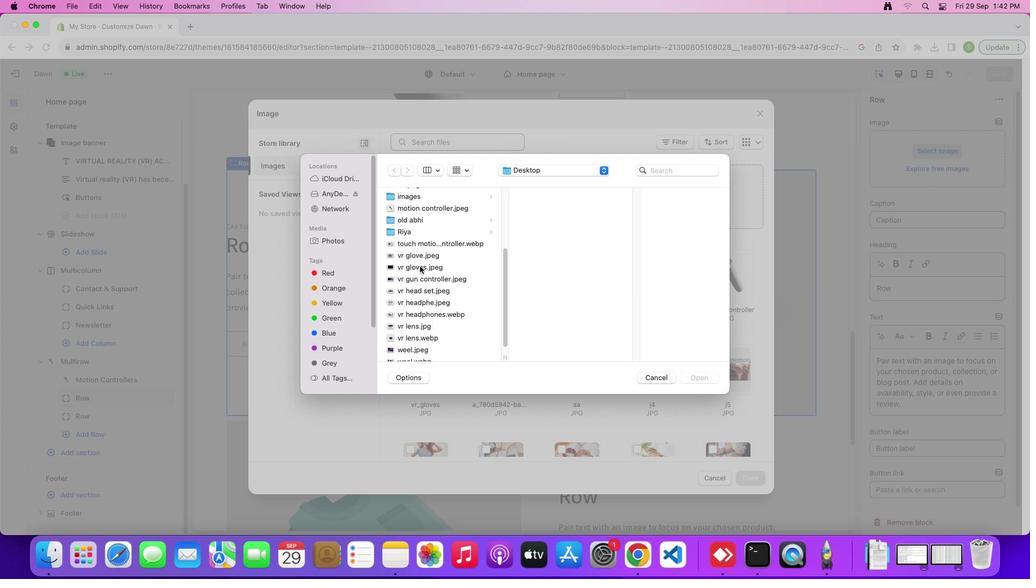 
Action: Mouse moved to (421, 255)
Screenshot: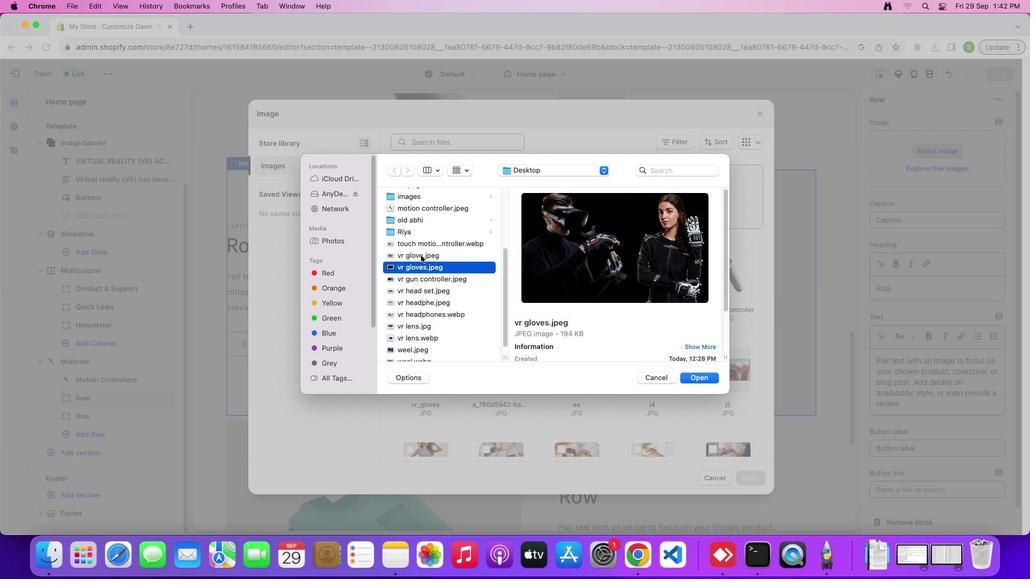 
Action: Mouse pressed left at (421, 255)
Screenshot: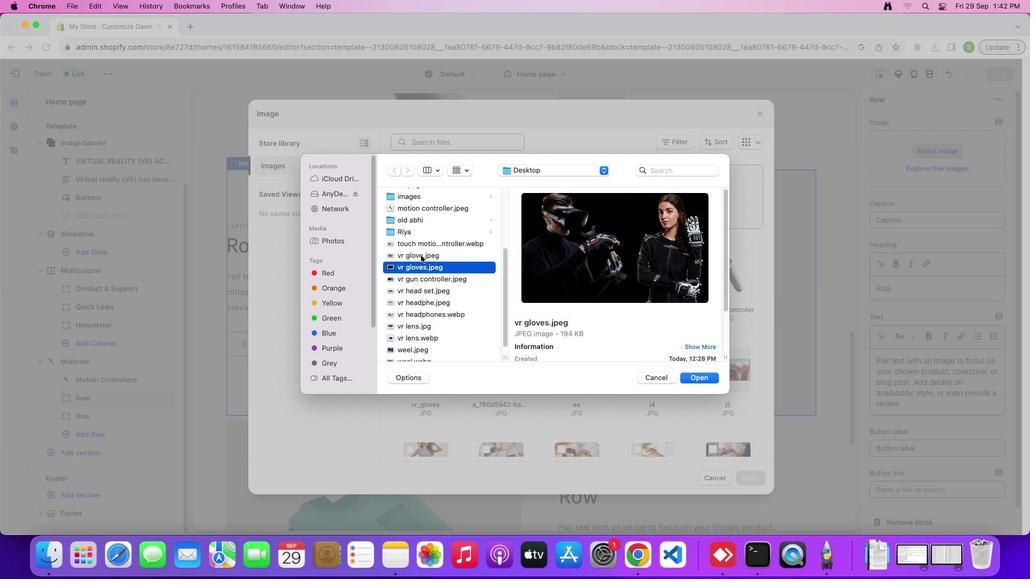 
Action: Mouse moved to (687, 378)
Screenshot: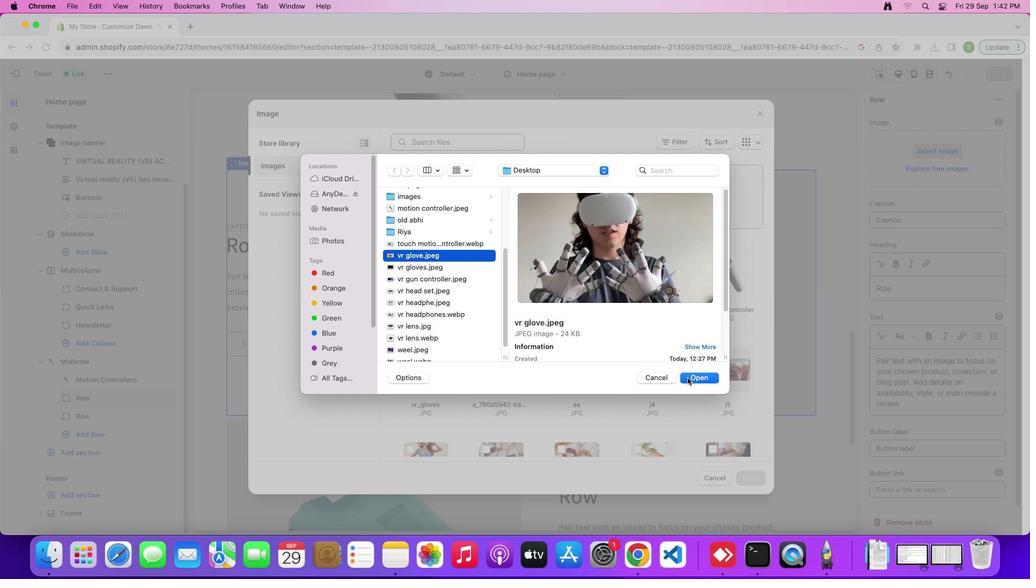 
Action: Mouse pressed left at (687, 378)
Screenshot: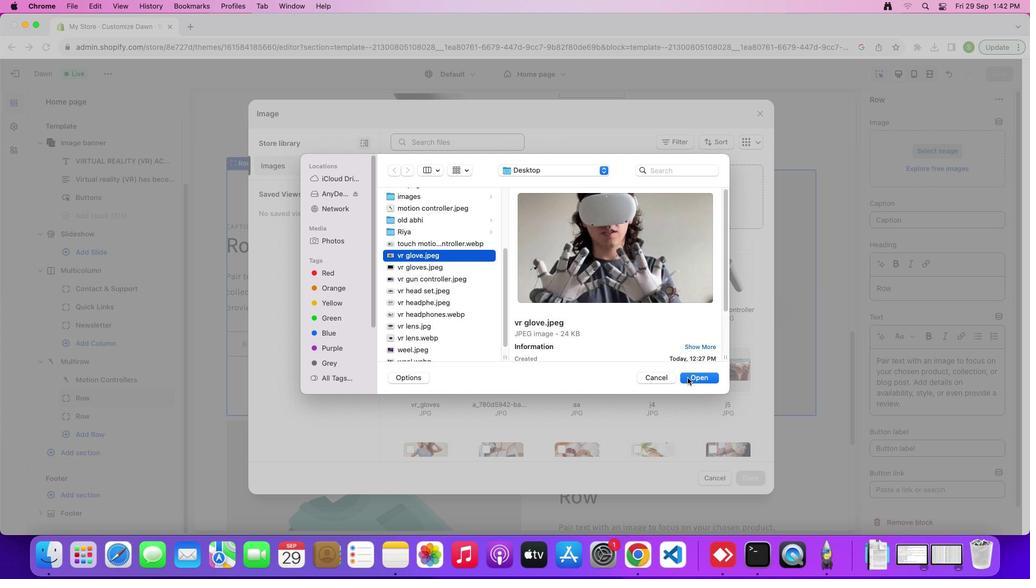 
Action: Mouse moved to (750, 481)
Screenshot: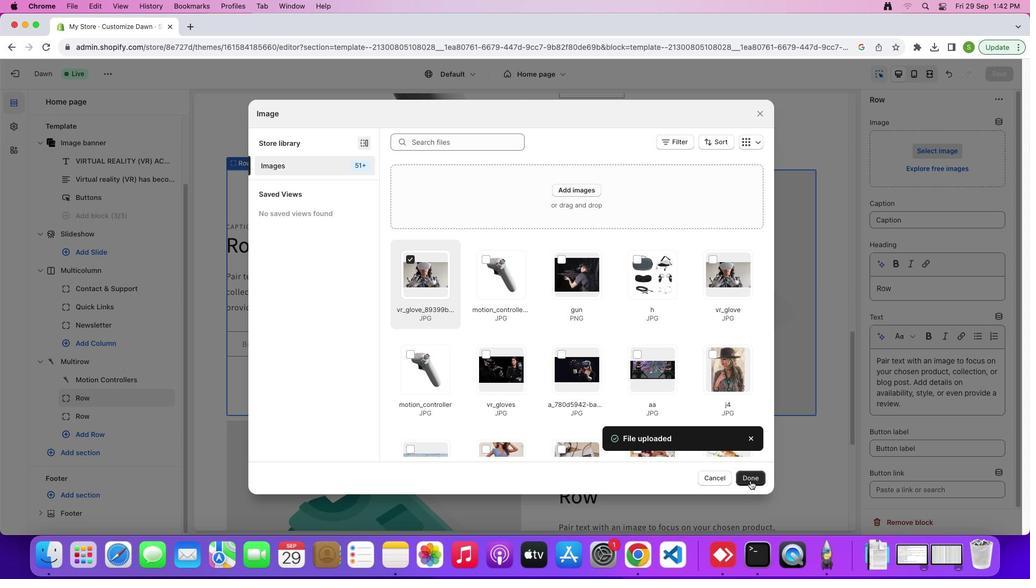 
Action: Mouse pressed left at (750, 481)
Screenshot: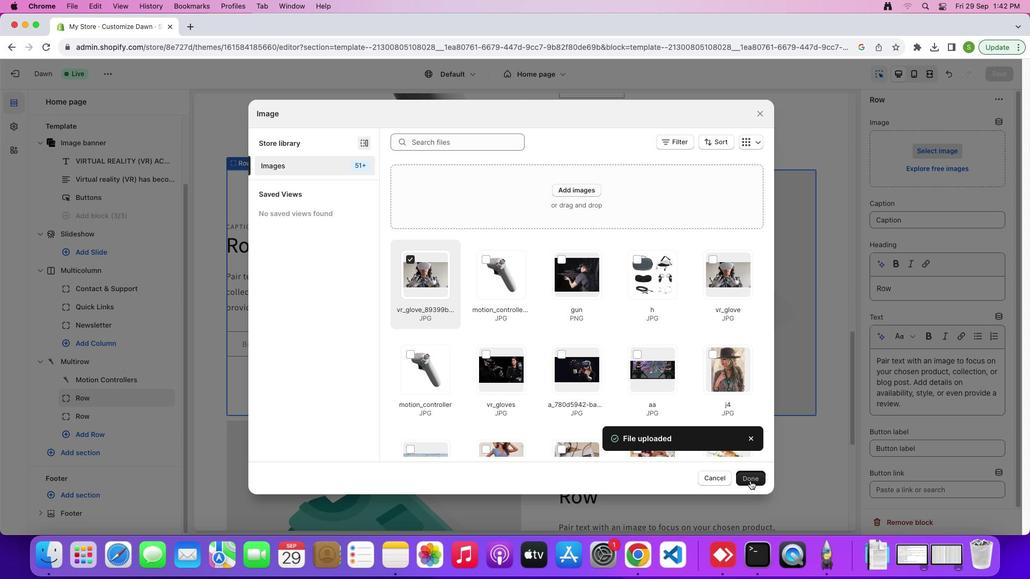 
Action: Mouse moved to (551, 394)
Screenshot: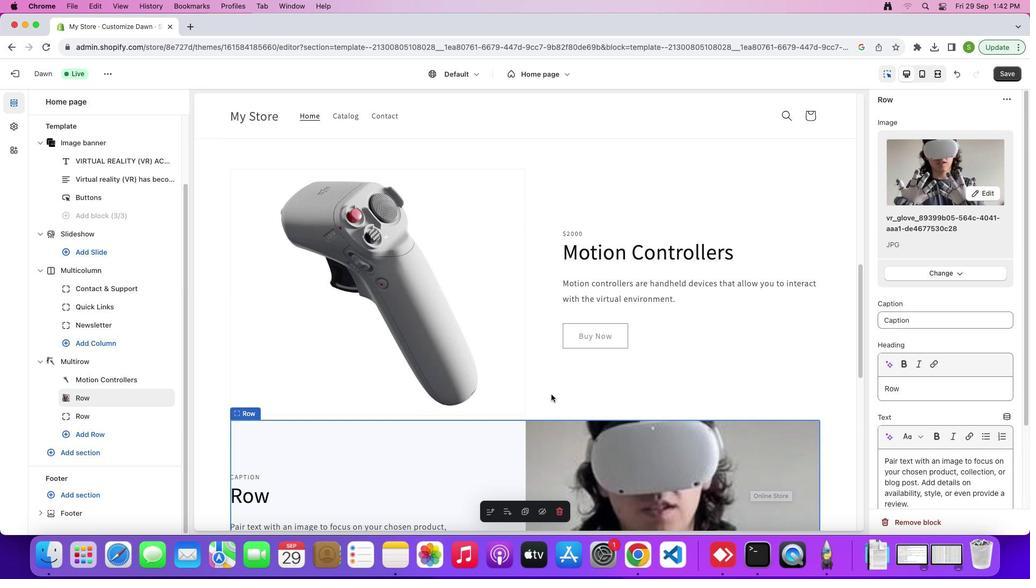 
Action: Mouse scrolled (551, 394) with delta (0, 0)
Screenshot: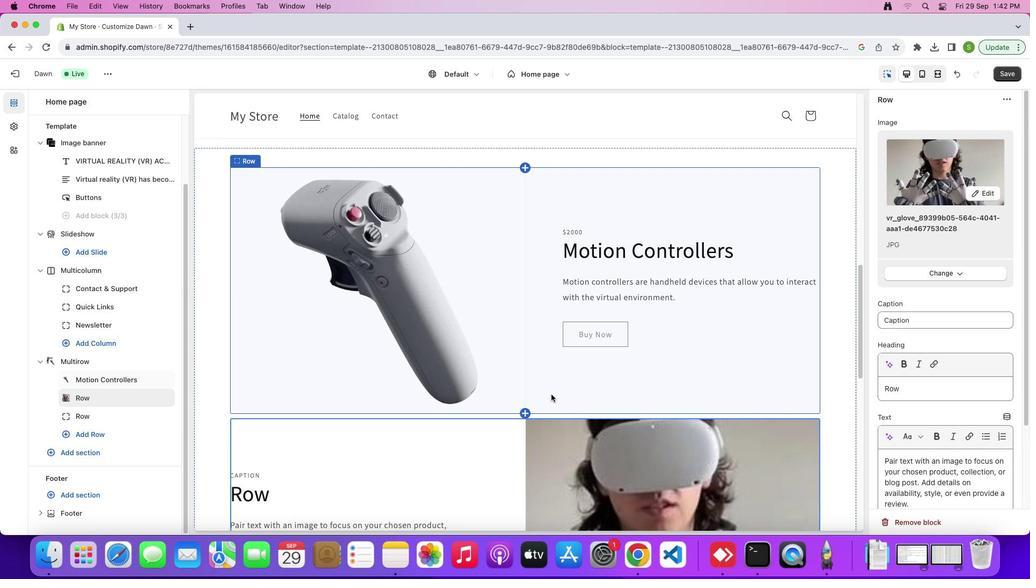 
Action: Mouse scrolled (551, 394) with delta (0, 0)
Screenshot: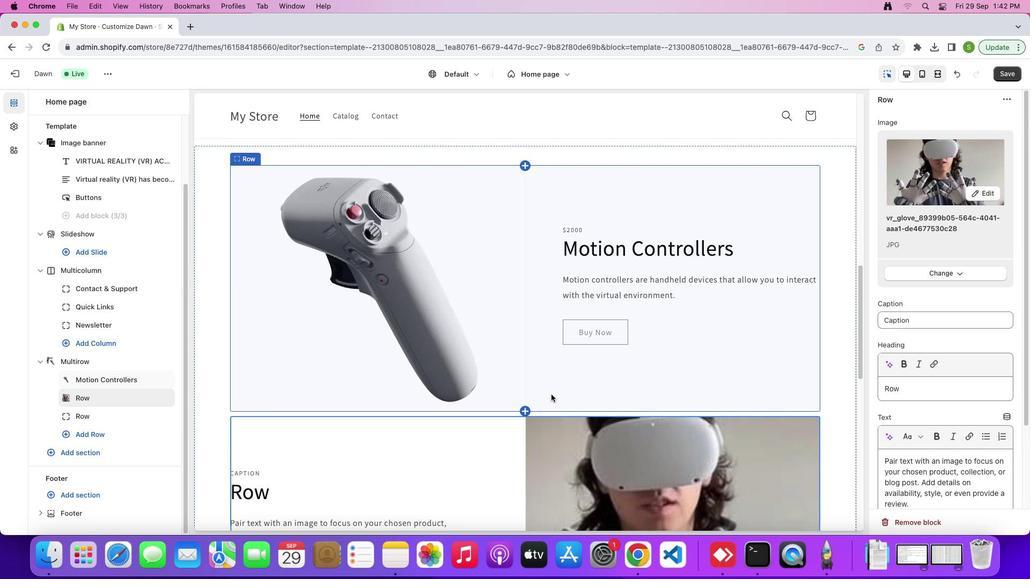 
Action: Mouse scrolled (551, 394) with delta (0, -1)
Screenshot: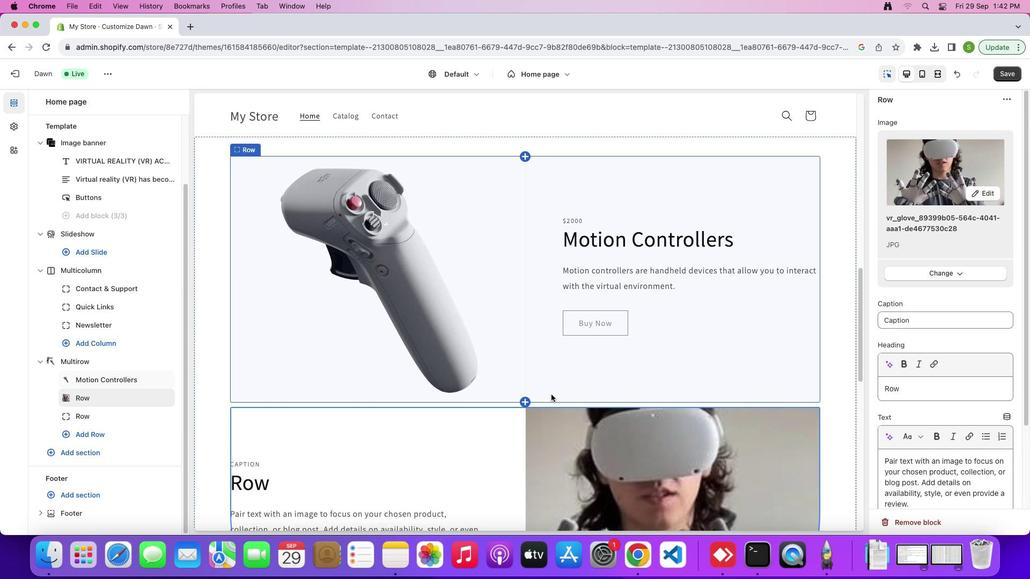 
Action: Mouse scrolled (551, 394) with delta (0, 0)
Screenshot: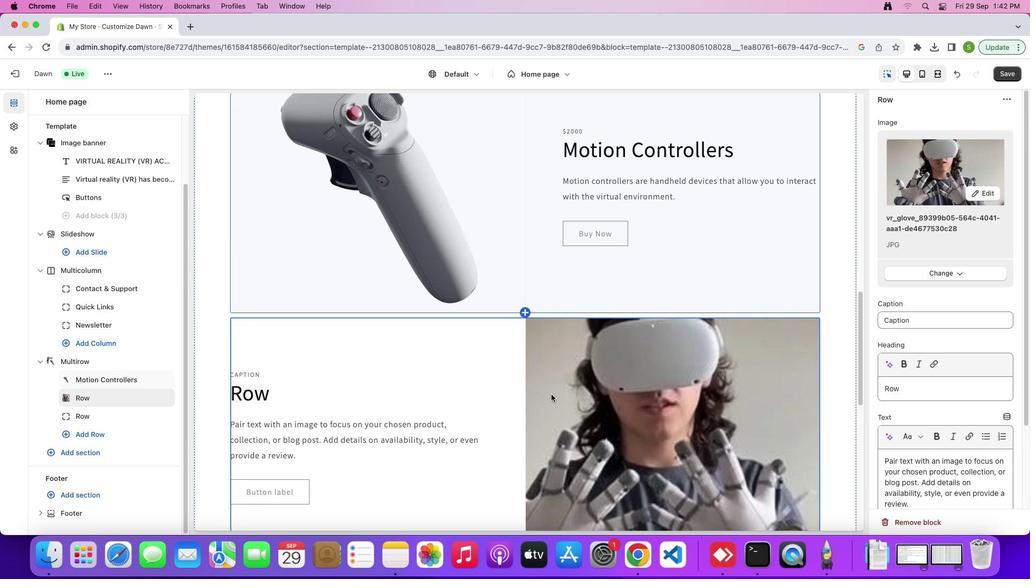 
Action: Mouse scrolled (551, 394) with delta (0, 0)
Screenshot: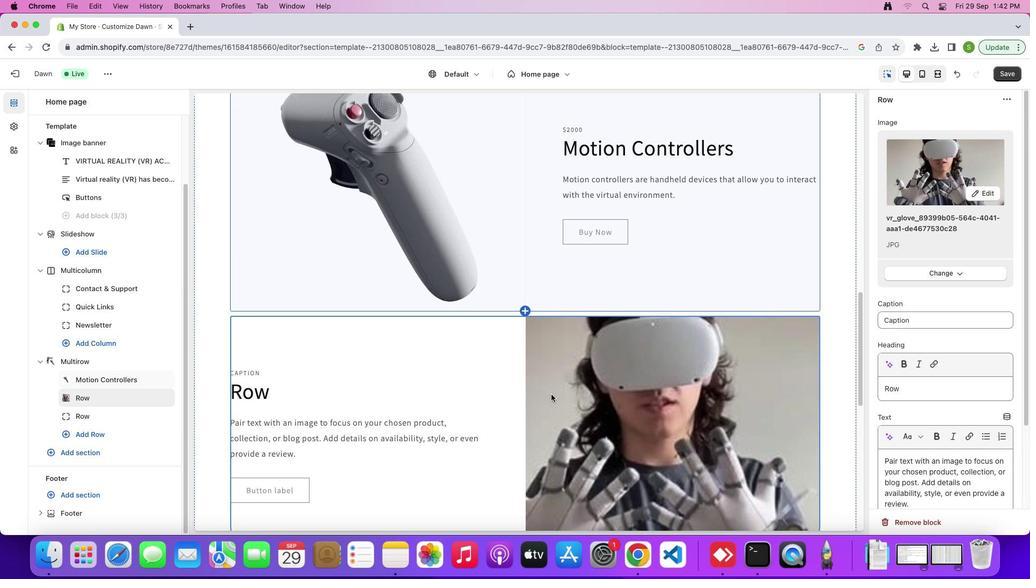 
Action: Mouse scrolled (551, 394) with delta (0, -1)
Screenshot: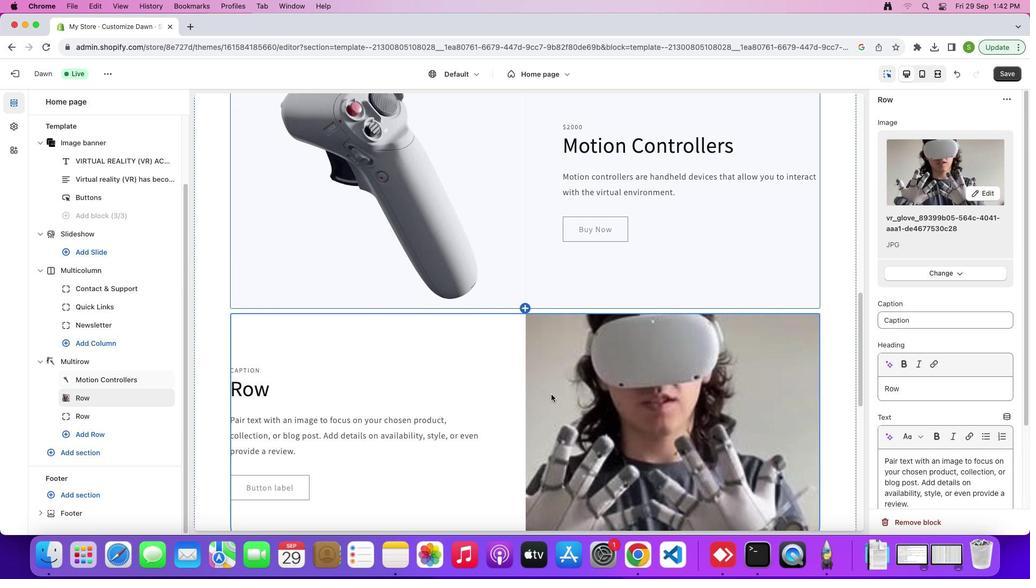 
Action: Mouse scrolled (551, 394) with delta (0, -1)
Screenshot: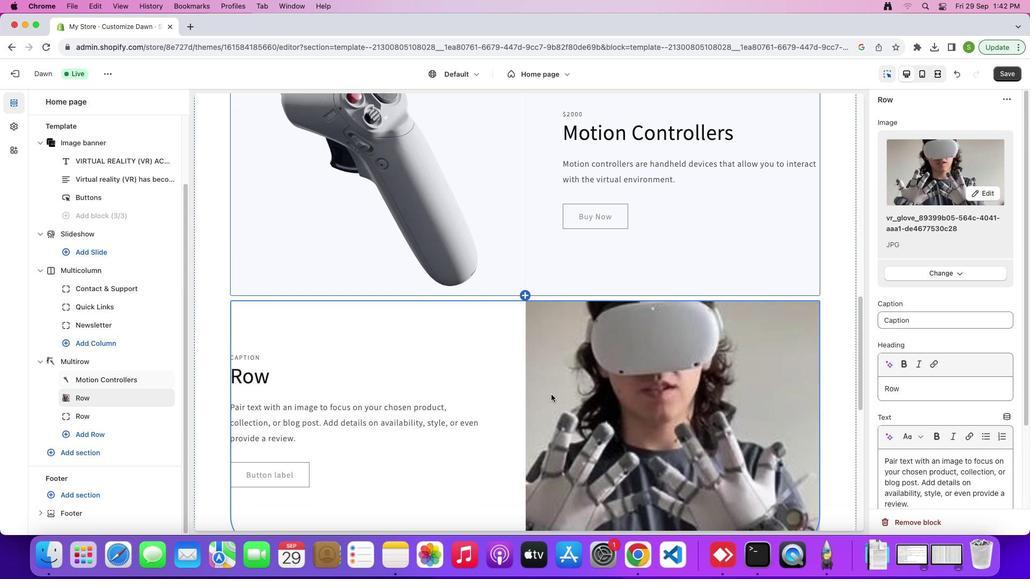 
Action: Mouse scrolled (551, 394) with delta (0, 0)
Screenshot: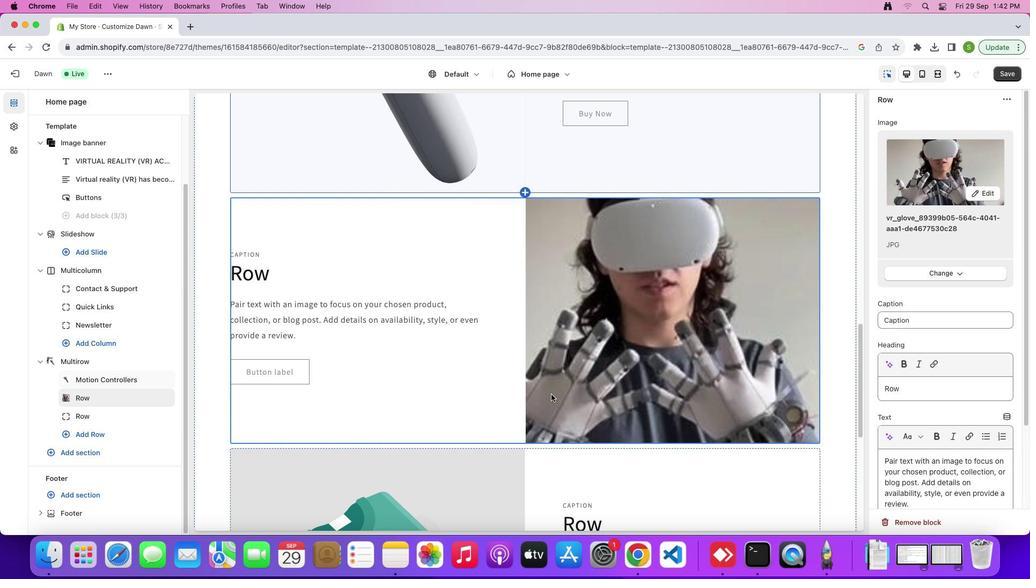 
Action: Mouse scrolled (551, 394) with delta (0, 0)
Screenshot: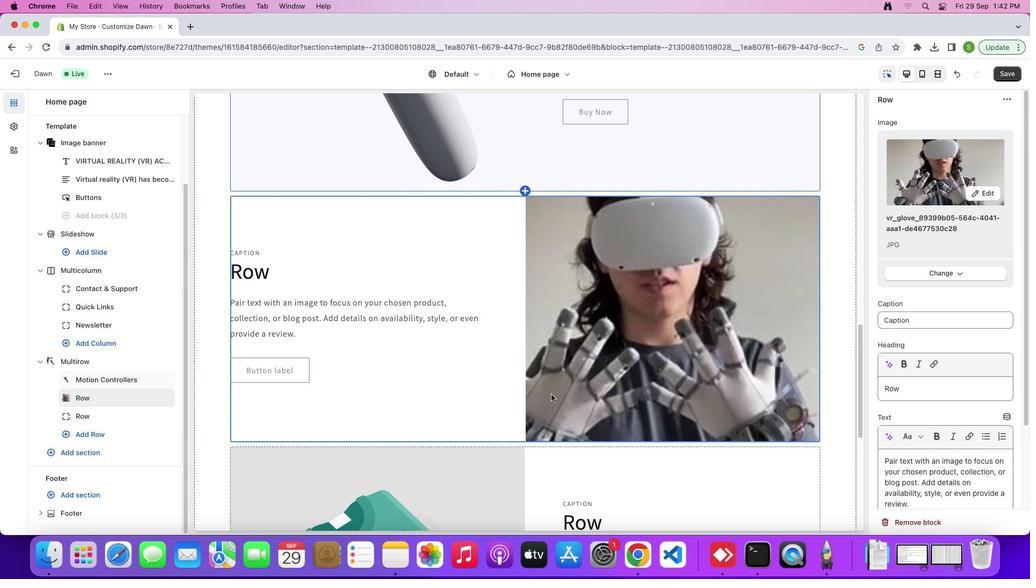 
Action: Mouse moved to (912, 319)
Screenshot: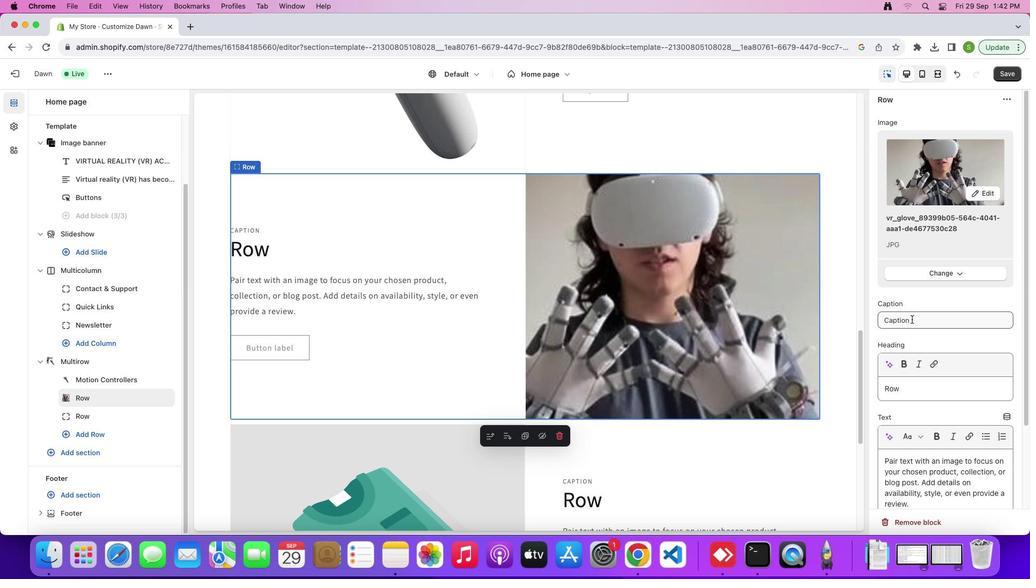 
Action: Mouse pressed left at (912, 319)
Screenshot: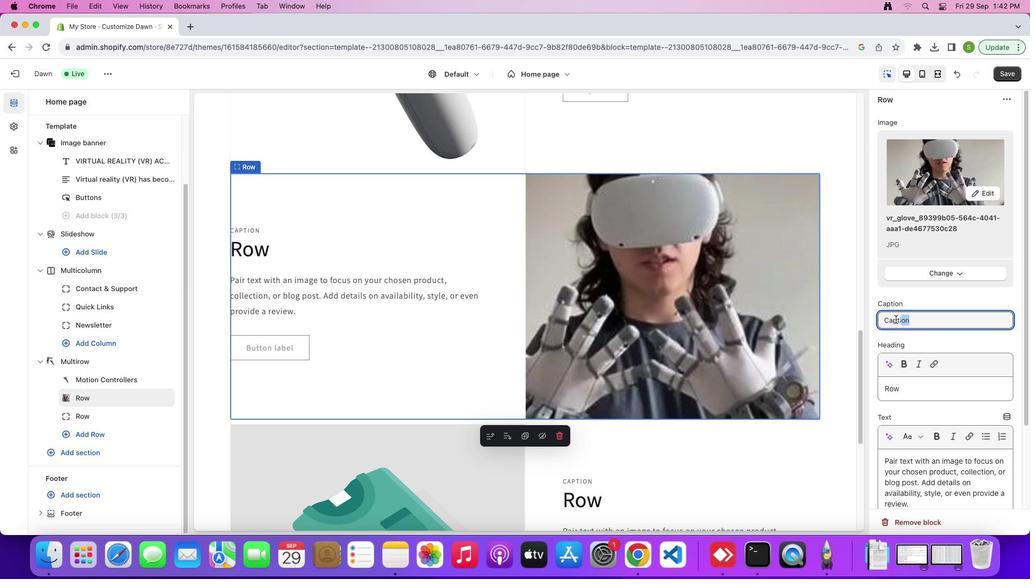 
Action: Mouse moved to (861, 320)
Screenshot: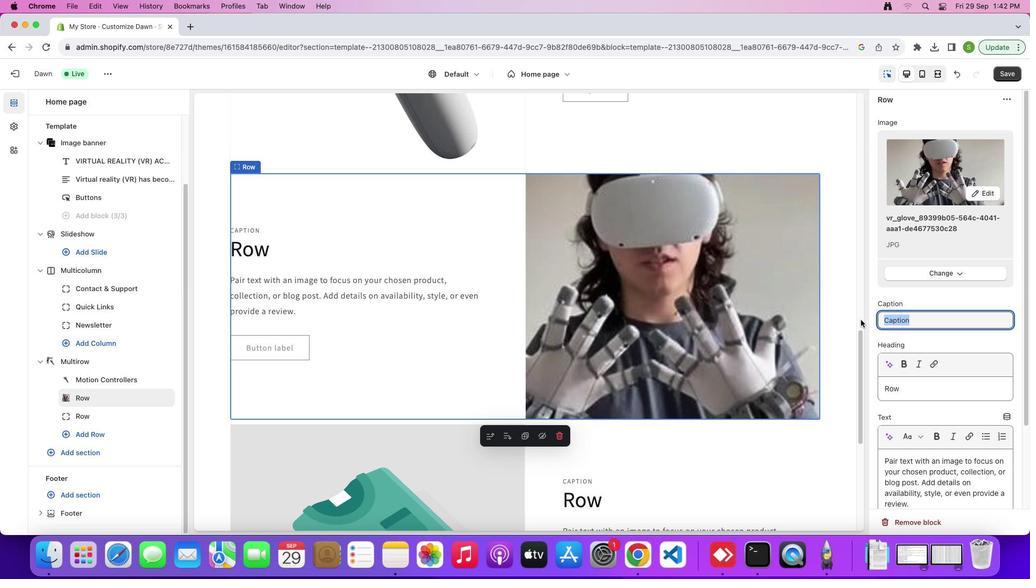 
Action: Key pressed Key.shift'$'
Screenshot: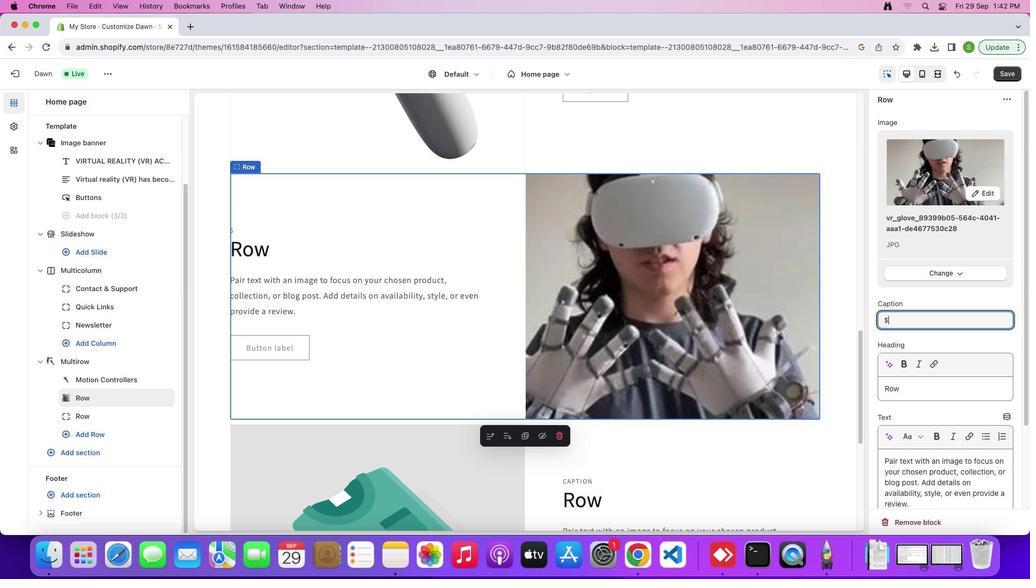 
Action: Mouse moved to (860, 320)
Screenshot: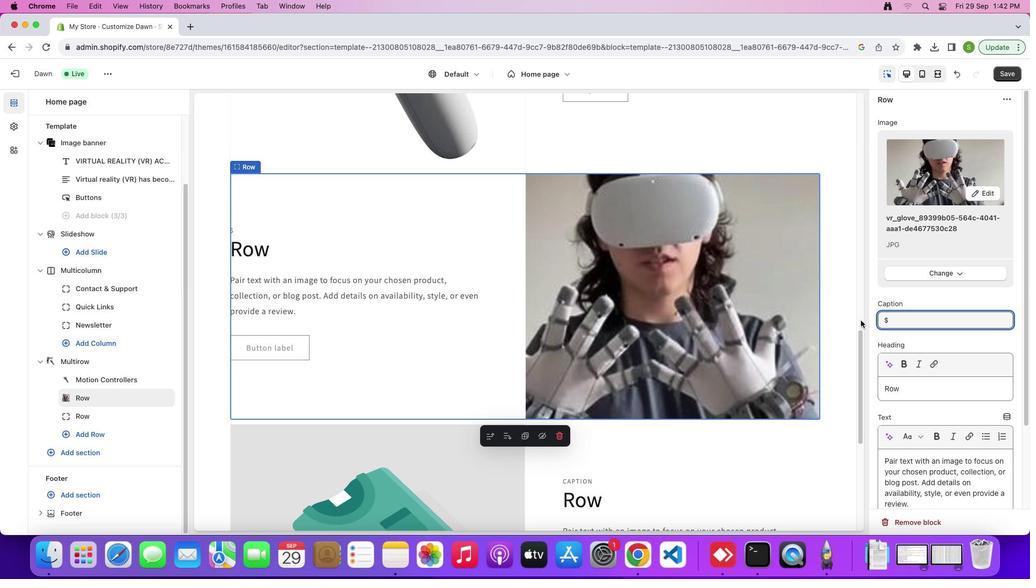 
Action: Key pressed '3''0''0''0'
Screenshot: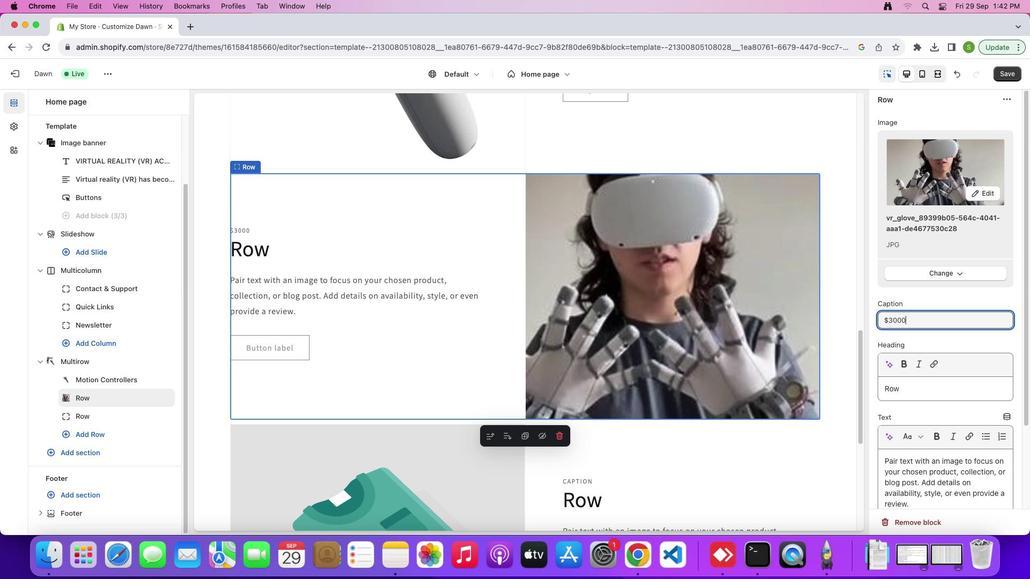 
Action: Mouse moved to (904, 386)
Screenshot: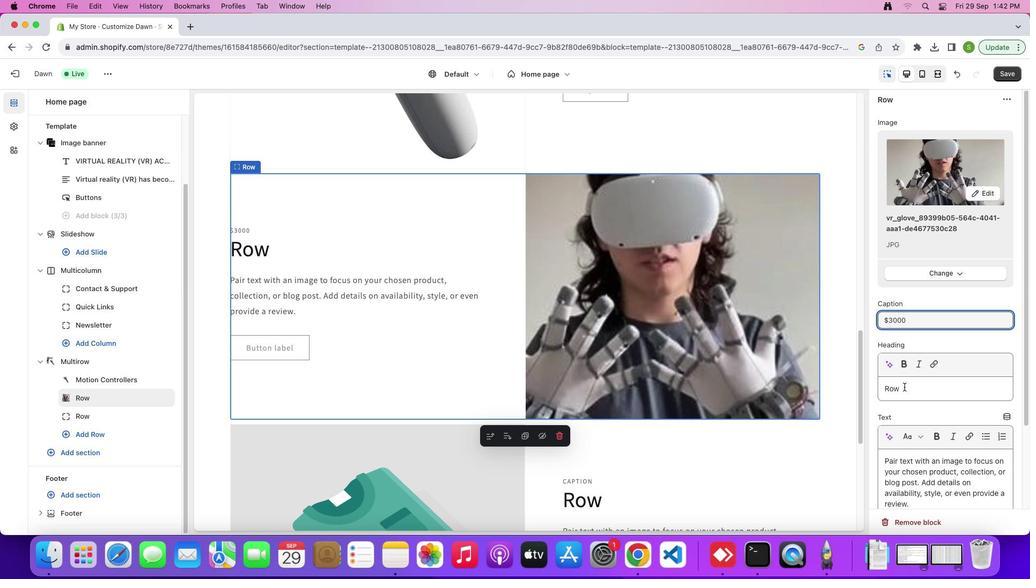 
Action: Mouse pressed left at (904, 386)
Screenshot: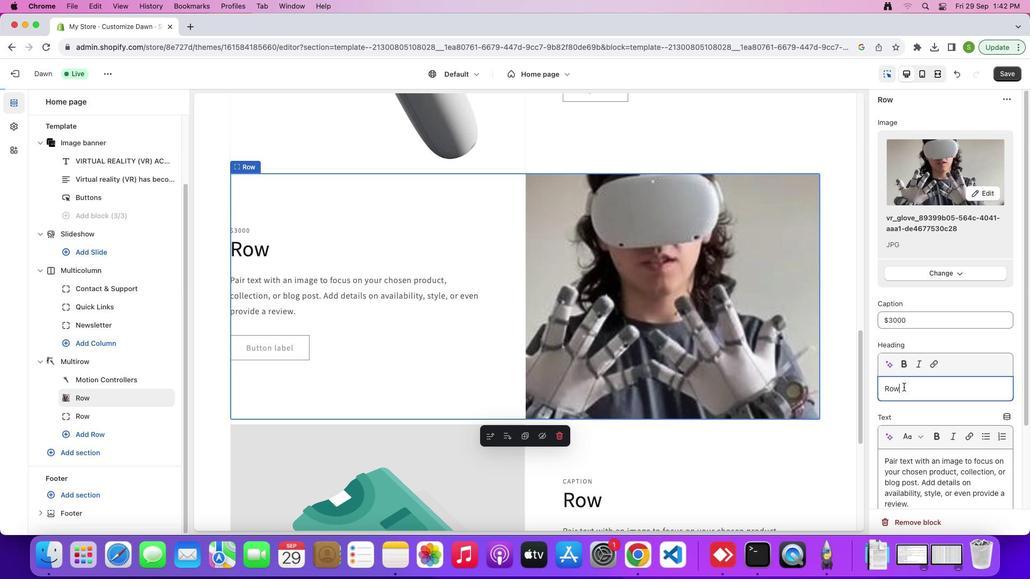 
Action: Mouse moved to (664, 442)
Screenshot: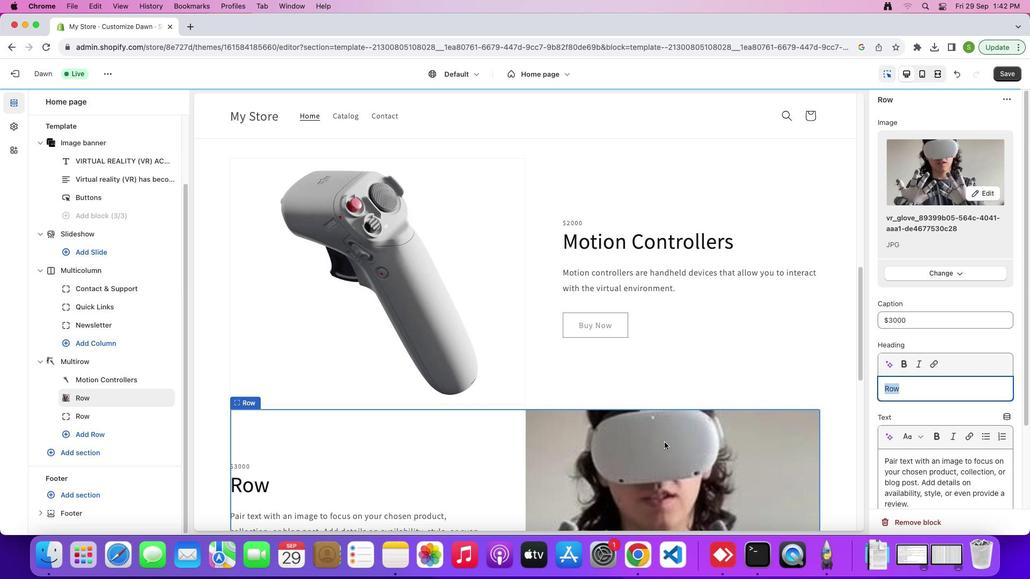 
Action: Key pressed Key.shift'V''R'Key.spaceKey.shift'G''l''o''v''e''s'
Screenshot: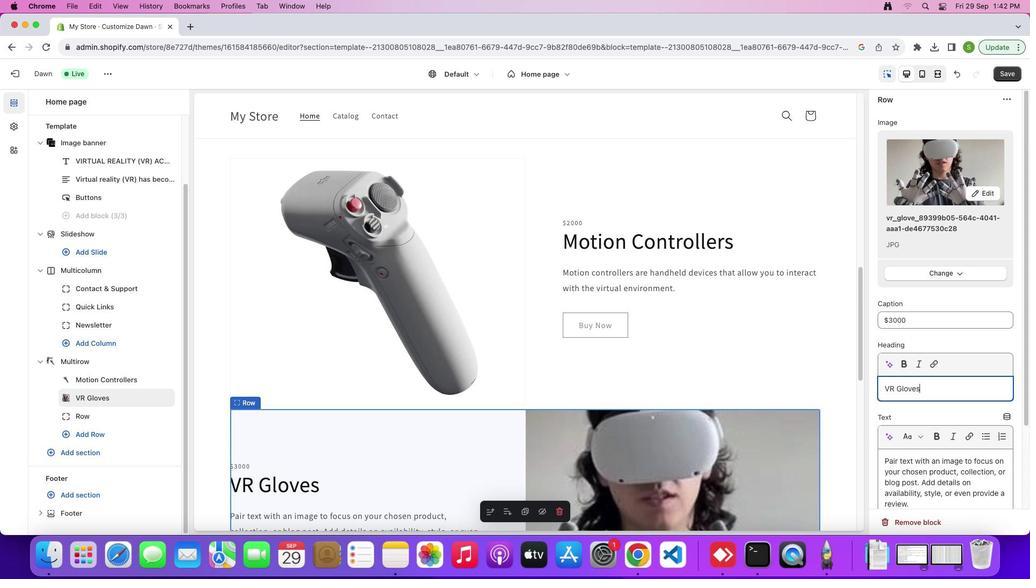 
Action: Mouse moved to (555, 405)
Screenshot: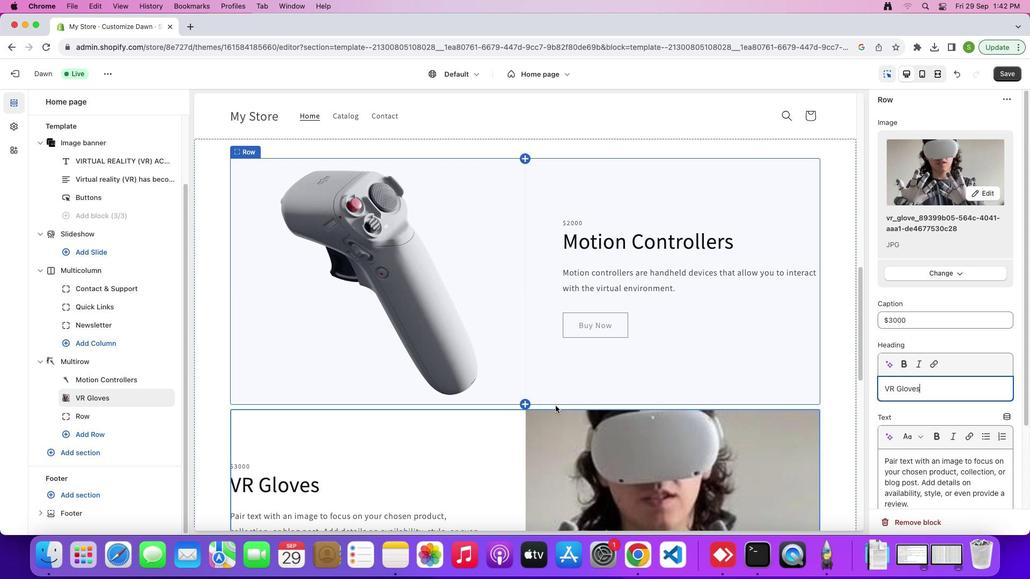 
Action: Mouse scrolled (555, 405) with delta (0, 0)
Screenshot: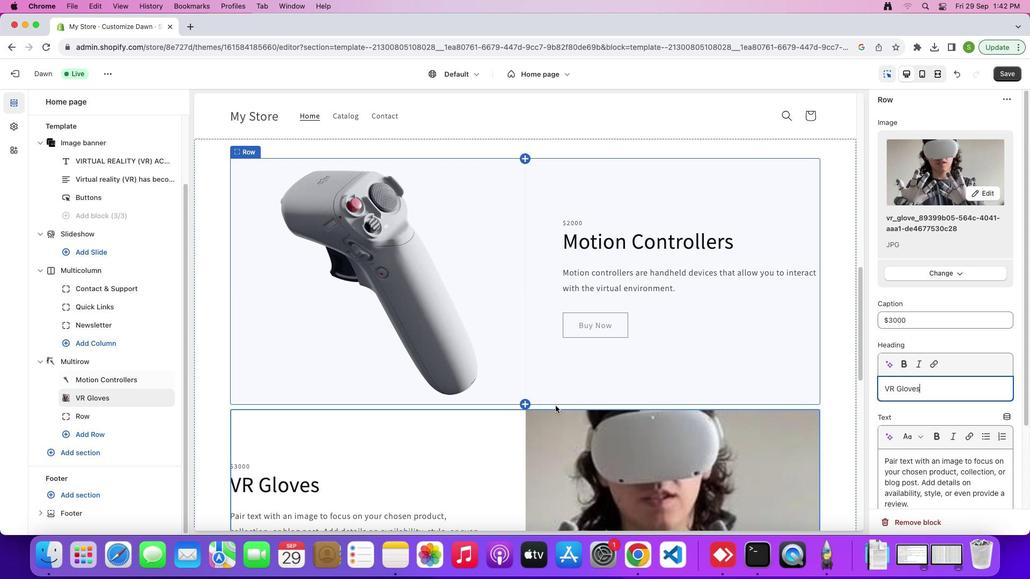 
Action: Mouse scrolled (555, 405) with delta (0, 0)
Screenshot: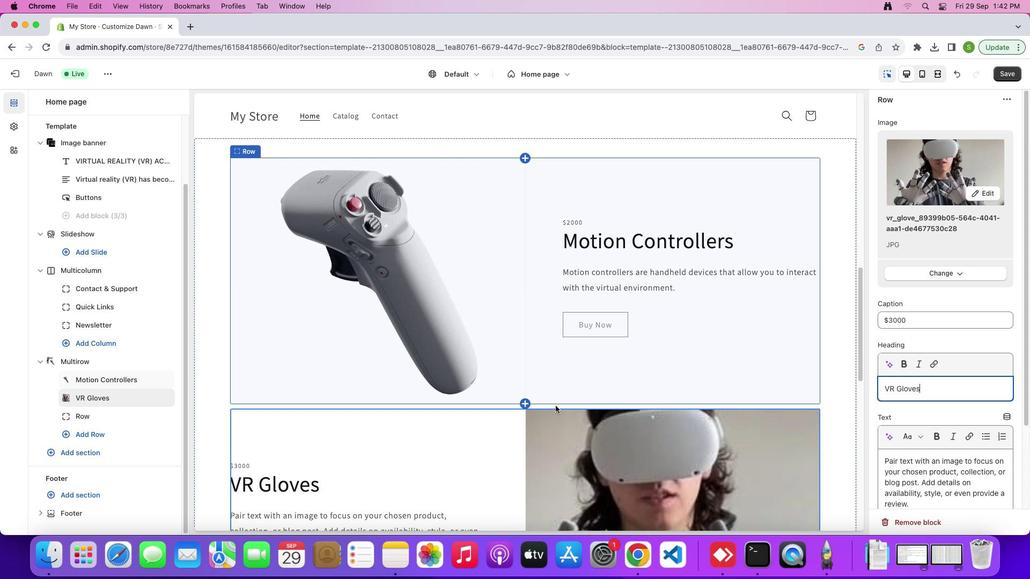 
Action: Mouse scrolled (555, 405) with delta (0, -2)
Screenshot: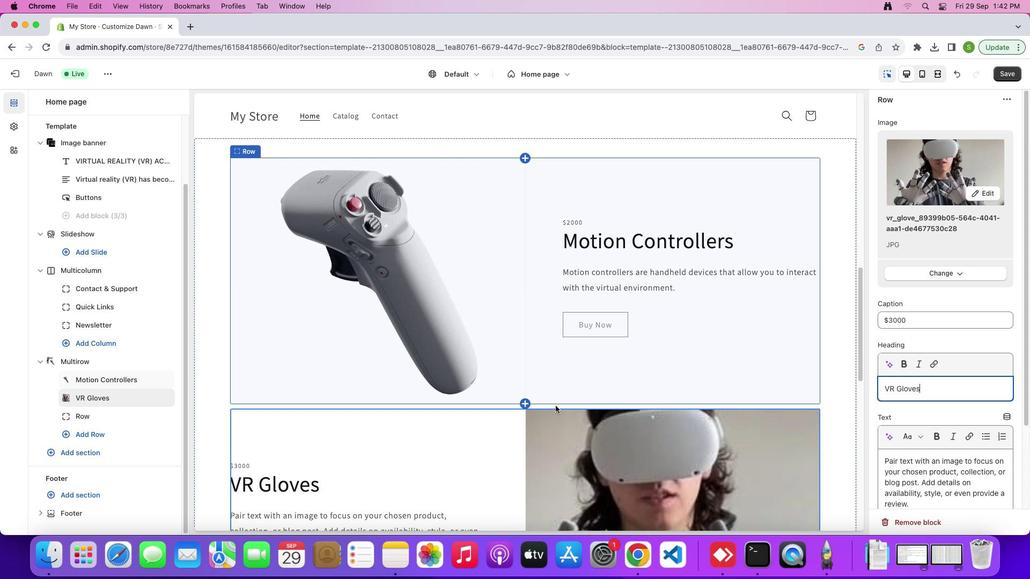 
Action: Mouse scrolled (555, 405) with delta (0, -3)
Screenshot: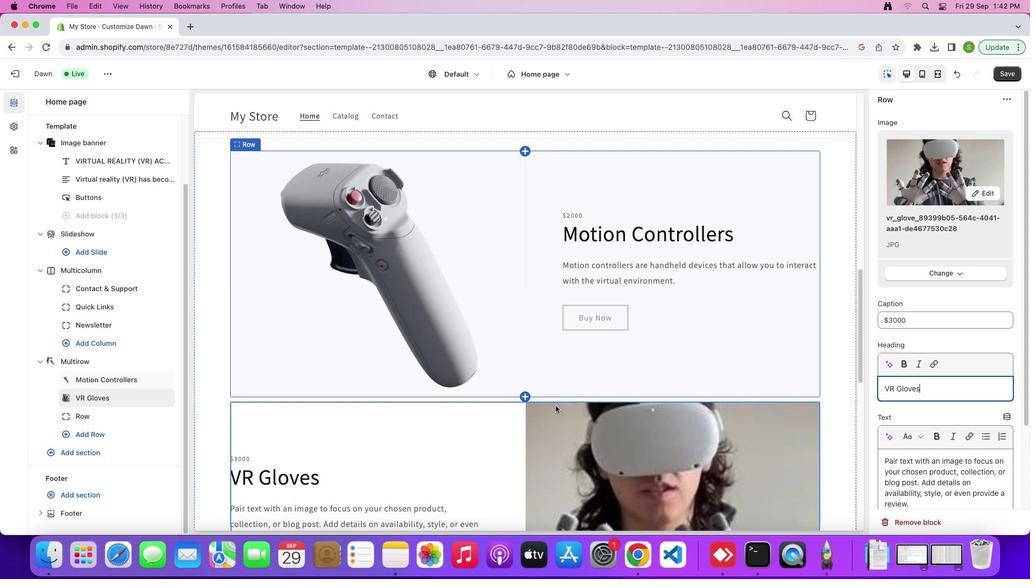 
Action: Mouse scrolled (555, 405) with delta (0, 0)
Screenshot: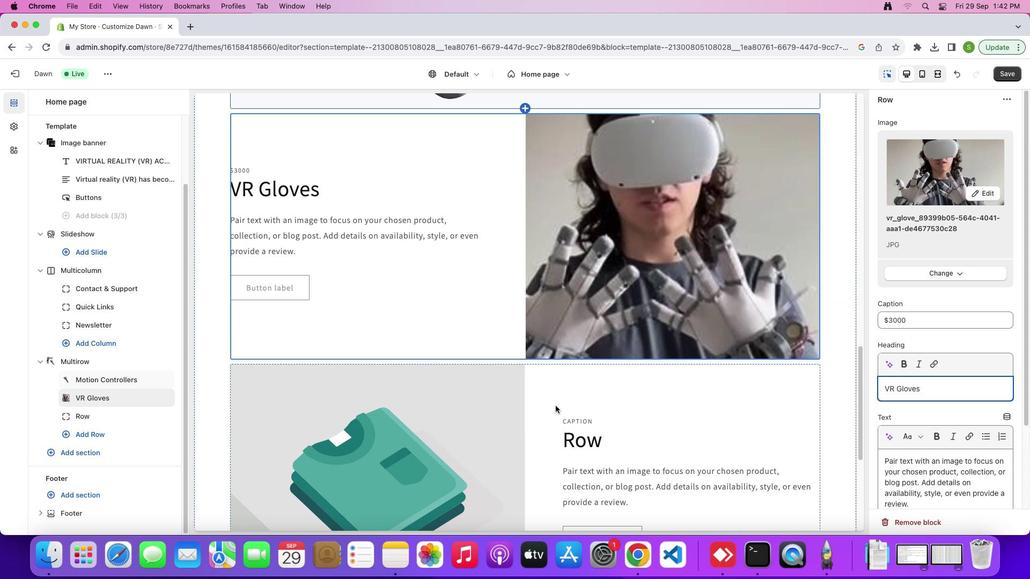 
Action: Mouse scrolled (555, 405) with delta (0, 0)
Screenshot: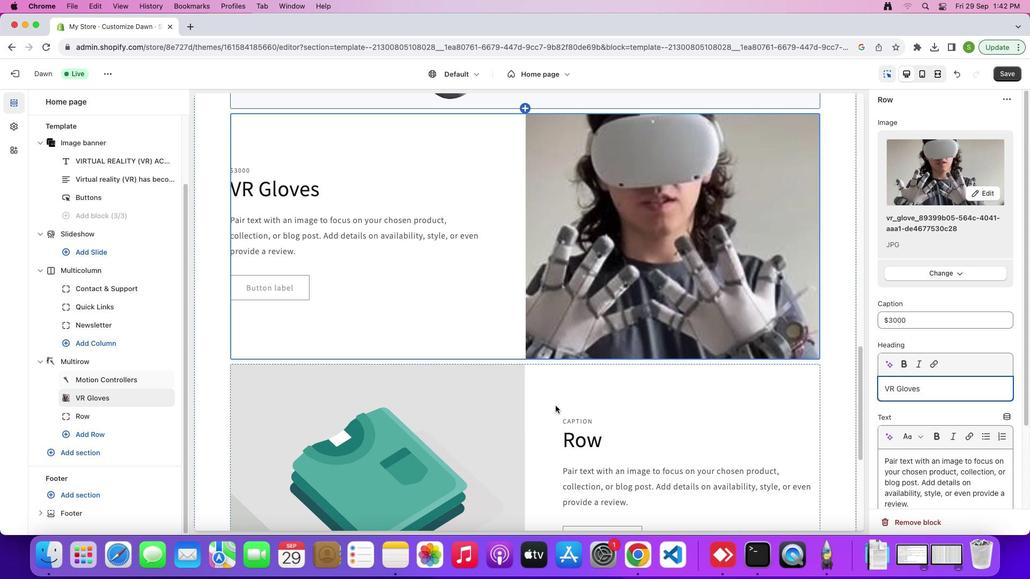 
Action: Mouse moved to (879, 461)
Screenshot: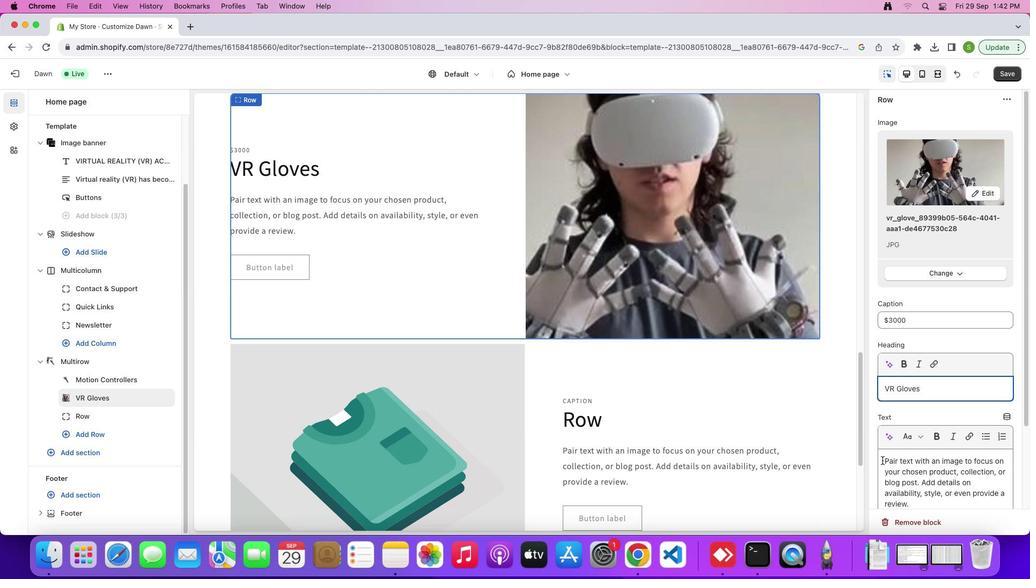 
Action: Mouse scrolled (879, 461) with delta (0, 0)
Screenshot: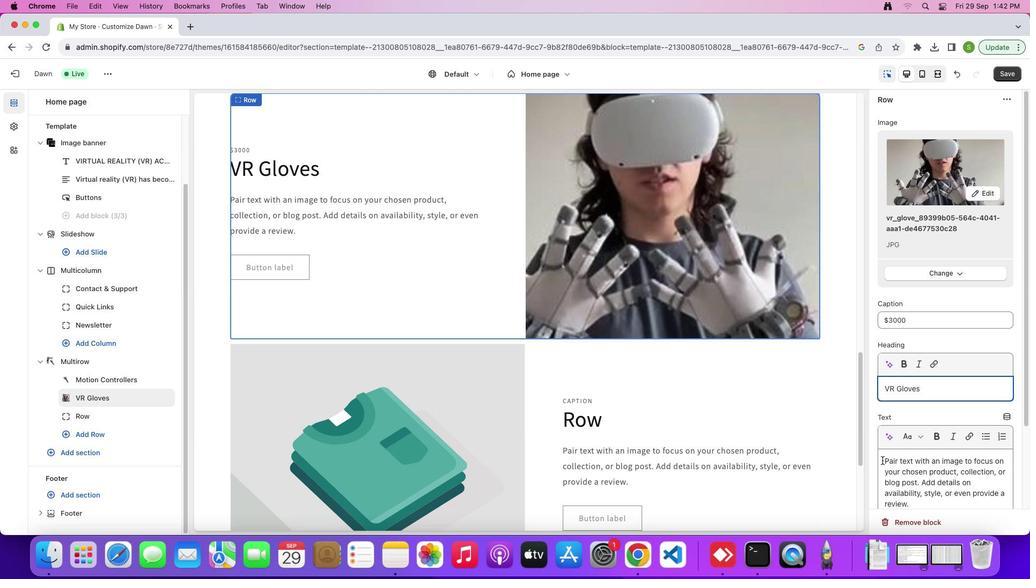 
Action: Mouse moved to (881, 460)
Screenshot: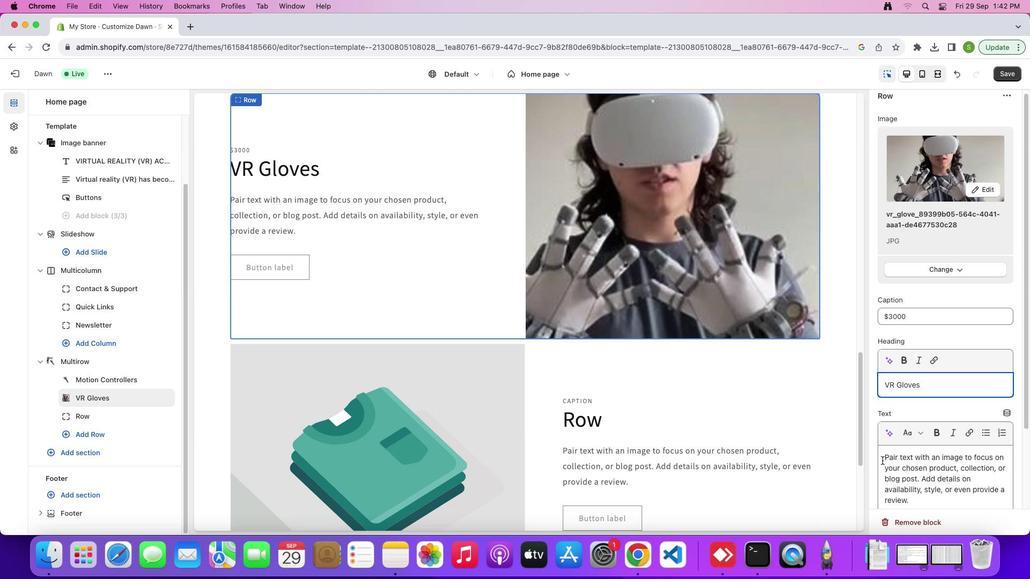 
Action: Mouse scrolled (881, 460) with delta (0, 0)
Screenshot: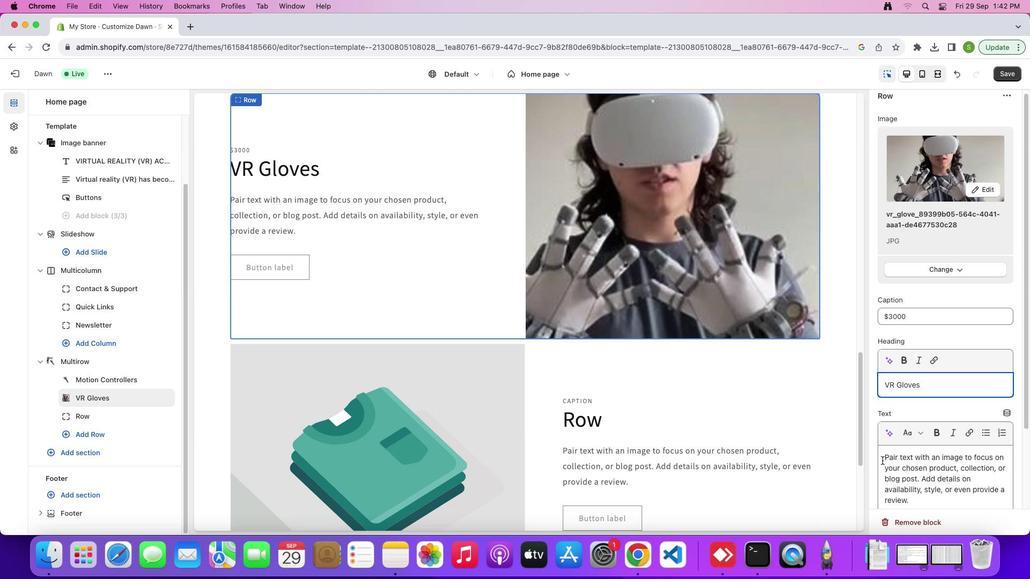 
Action: Mouse moved to (881, 460)
Screenshot: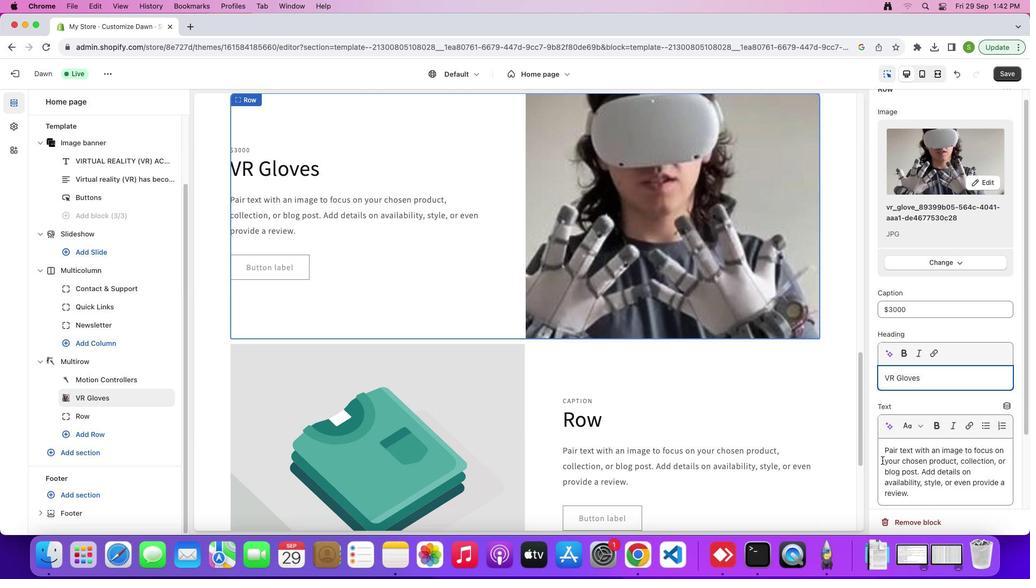 
Action: Mouse scrolled (881, 460) with delta (0, -1)
Screenshot: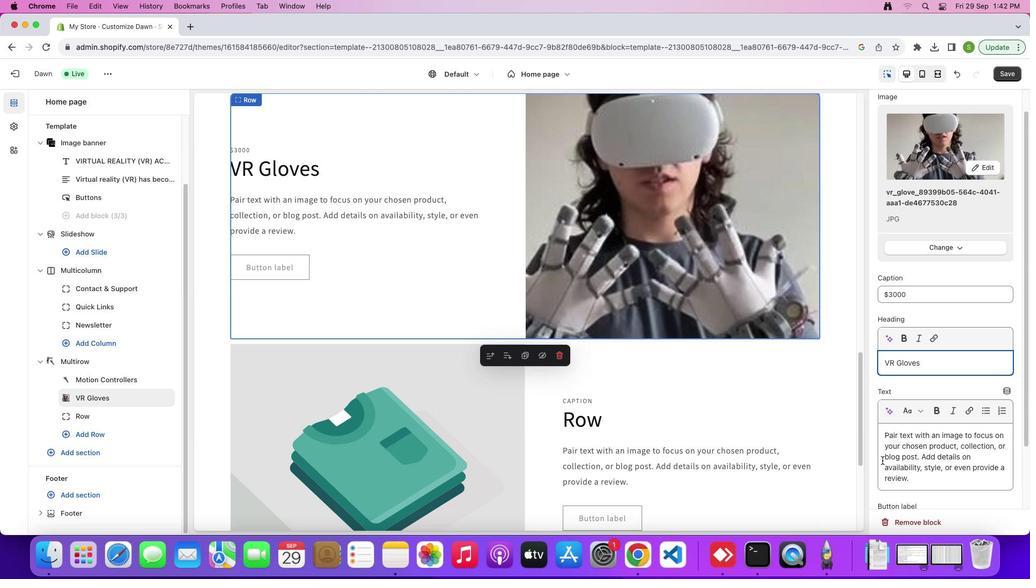 
Action: Mouse moved to (907, 416)
Screenshot: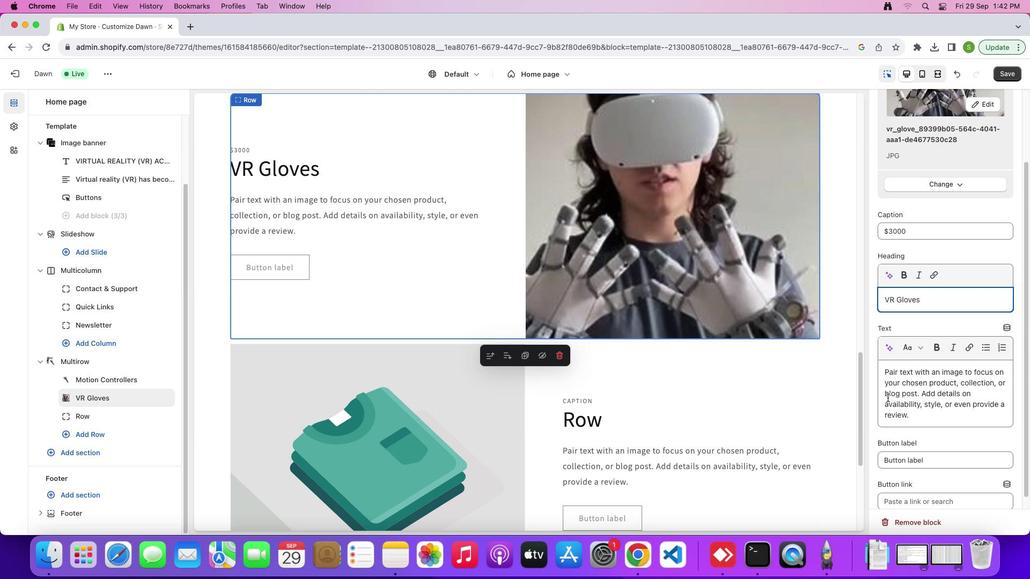 
Action: Mouse pressed left at (907, 416)
Screenshot: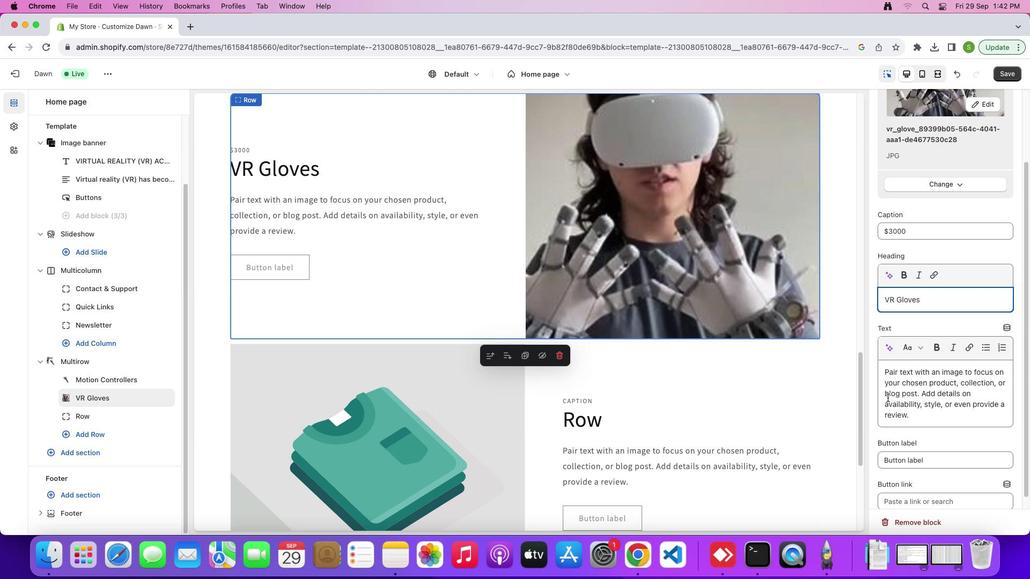 
Action: Mouse moved to (609, 446)
Screenshot: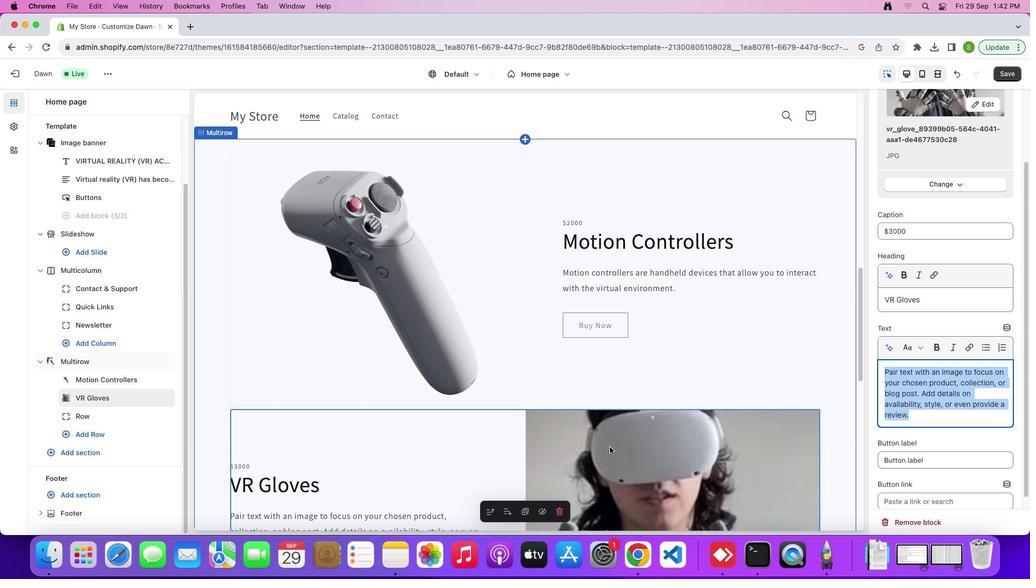 
Action: Key pressed Key.shift'V''R'Key.space'g''l''o''v''e''s'Key.space'p''r''o''v''i''d''e'Key.space'a'Key.space'm''o''r''e'Key.space'i''m''m''e''r''s''i''v''e'Key.space'w''a''y'Key.space't''i''n'Key.backspaceKey.backspace'o'Key.space'i''n''t''e''r''a''c''t'Key.space'w''i''t''h'Key.space'v''i''r''t''u''a''l'Key.space'o''b''j''e''c''t''s'Key.space'b''y'Key.space't''r''a''c''k''i''n''g'Key.space't''h''e'Key.space'm''o''v''e''m''e''n''t'Key.space
Screenshot: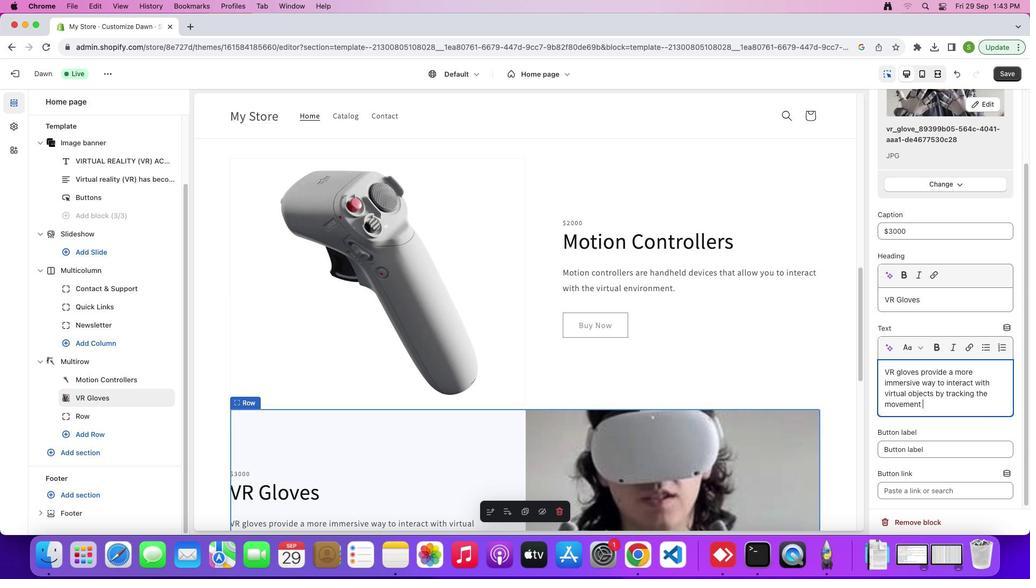 
Action: Mouse moved to (634, 426)
Screenshot: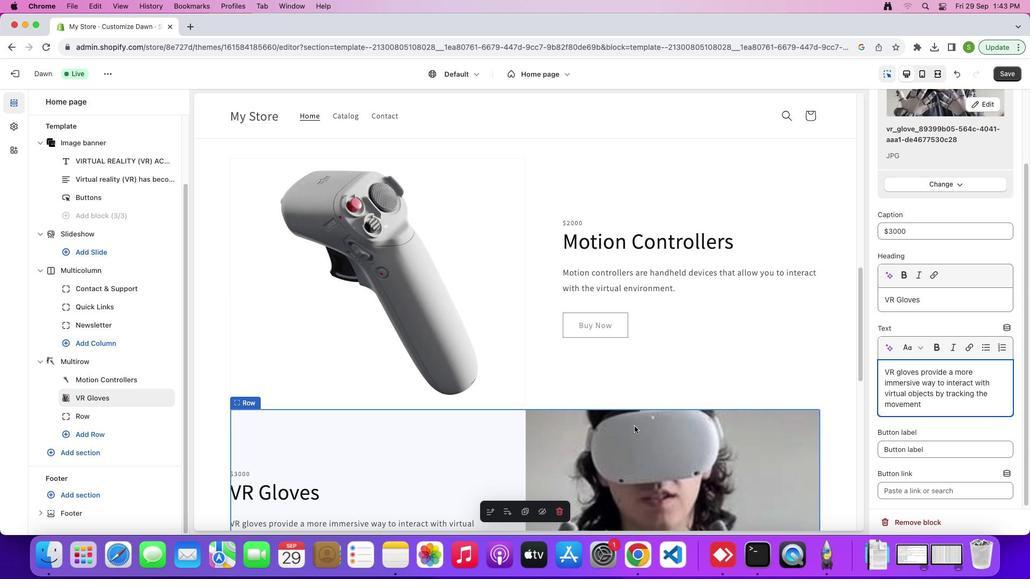 
Action: Key pressed 'o''f'Key.space'y''o''u''r'Key.space'h''a''n''d''s'Key.space'a''n''d'Key.space'f''i''n''g''u''r''e''s''.'
Screenshot: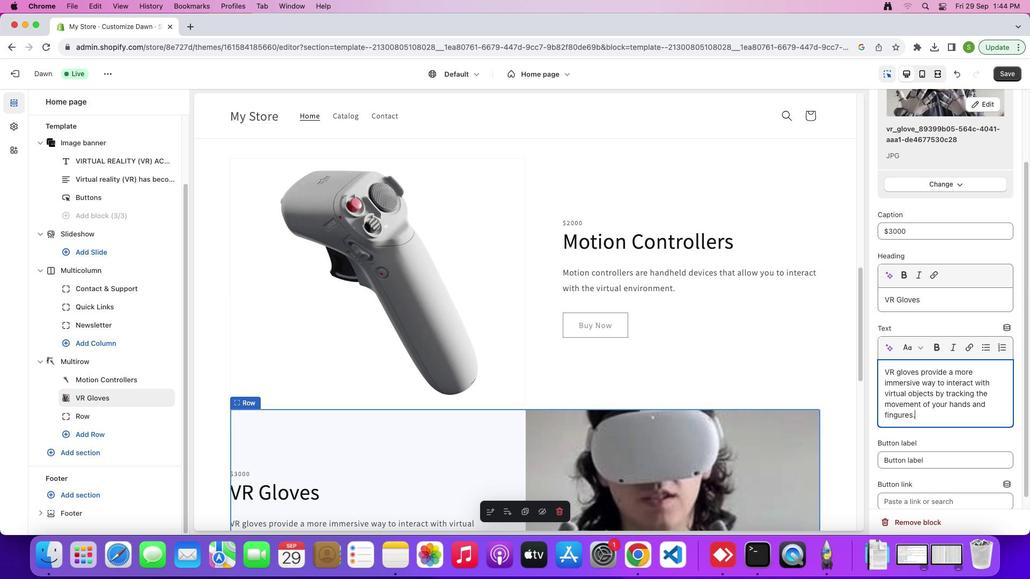 
Action: Mouse moved to (623, 438)
Screenshot: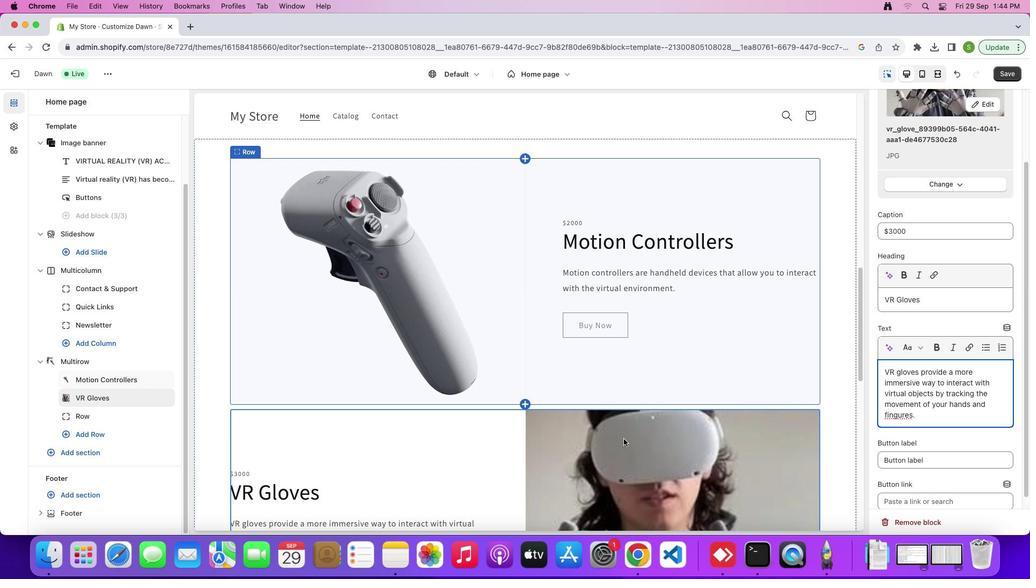 
Action: Mouse scrolled (623, 438) with delta (0, 0)
Screenshot: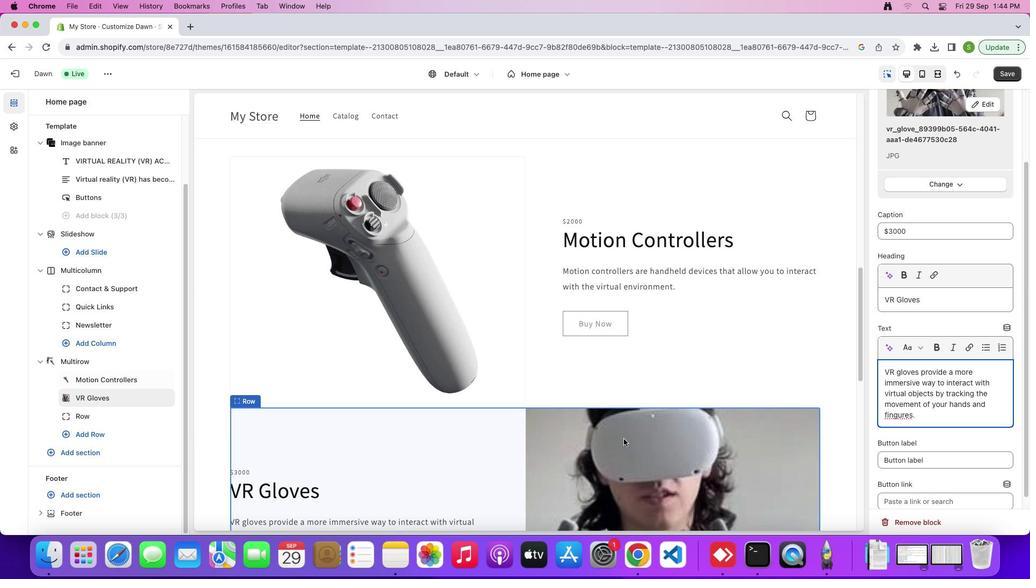 
Action: Mouse scrolled (623, 438) with delta (0, 0)
Screenshot: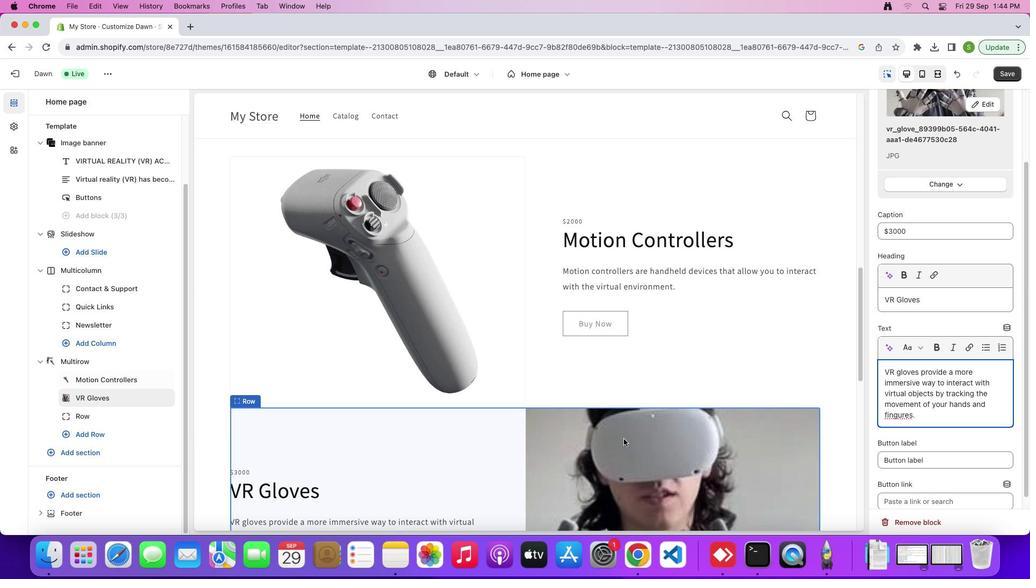 
Action: Mouse scrolled (623, 438) with delta (0, -2)
Screenshot: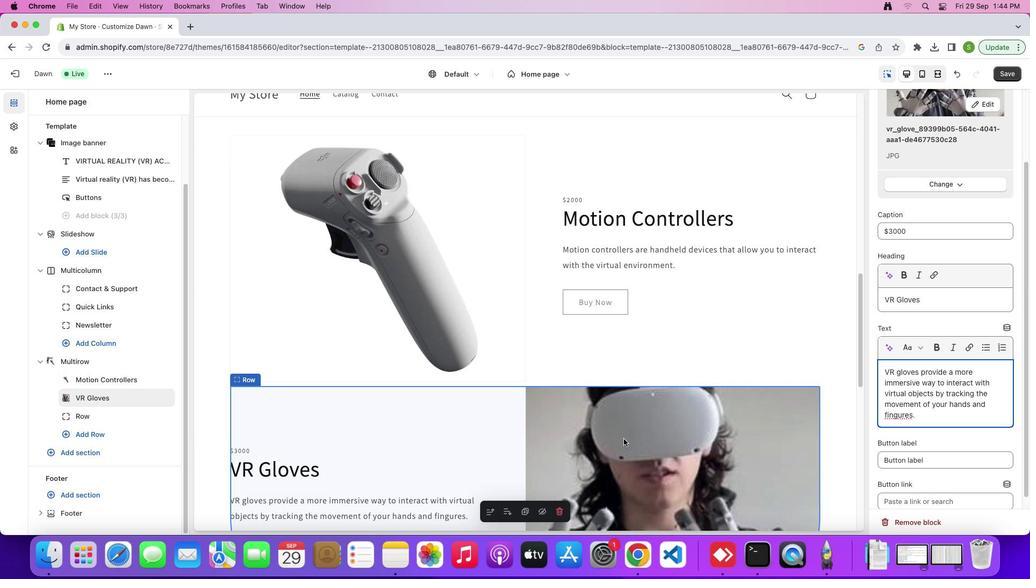 
Action: Mouse scrolled (623, 438) with delta (0, 0)
Screenshot: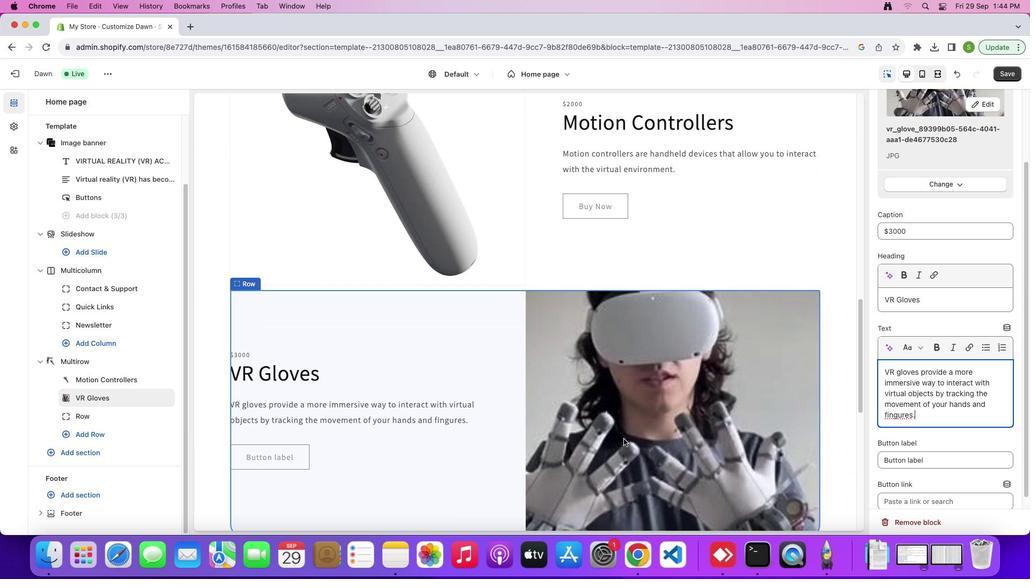
Action: Mouse scrolled (623, 438) with delta (0, 0)
Screenshot: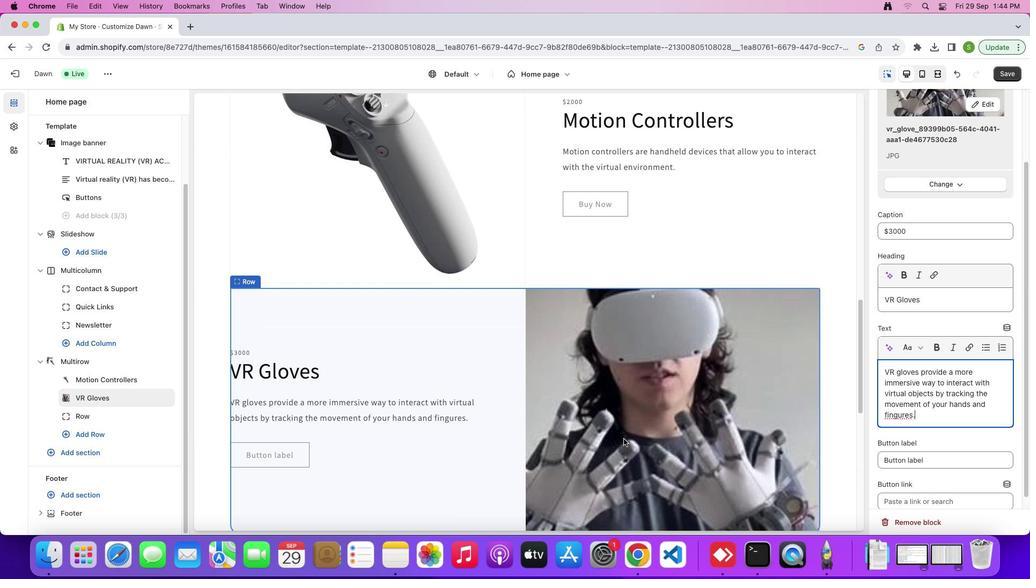 
Action: Mouse scrolled (623, 438) with delta (0, -1)
Screenshot: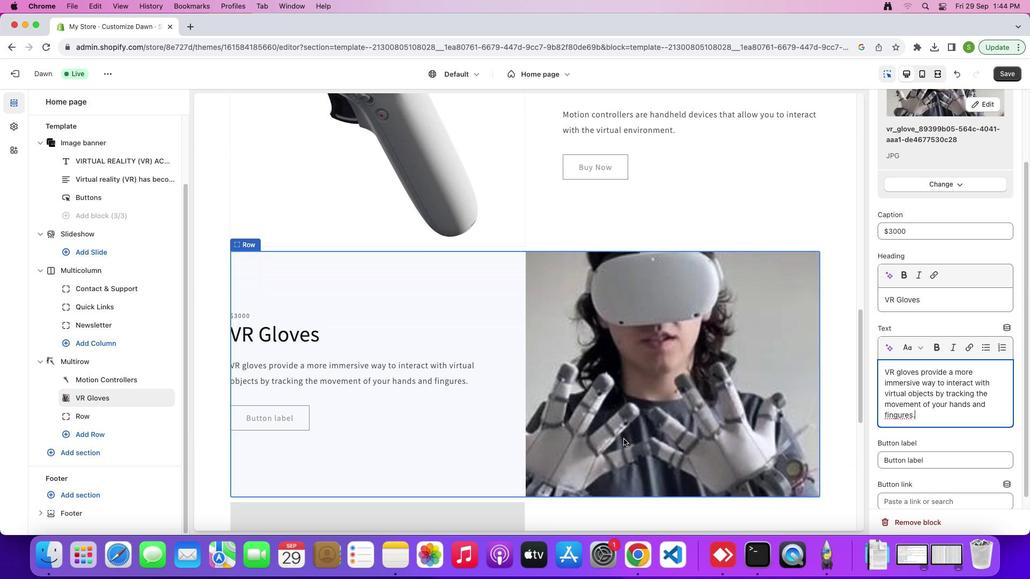 
Action: Mouse scrolled (623, 438) with delta (0, 0)
Screenshot: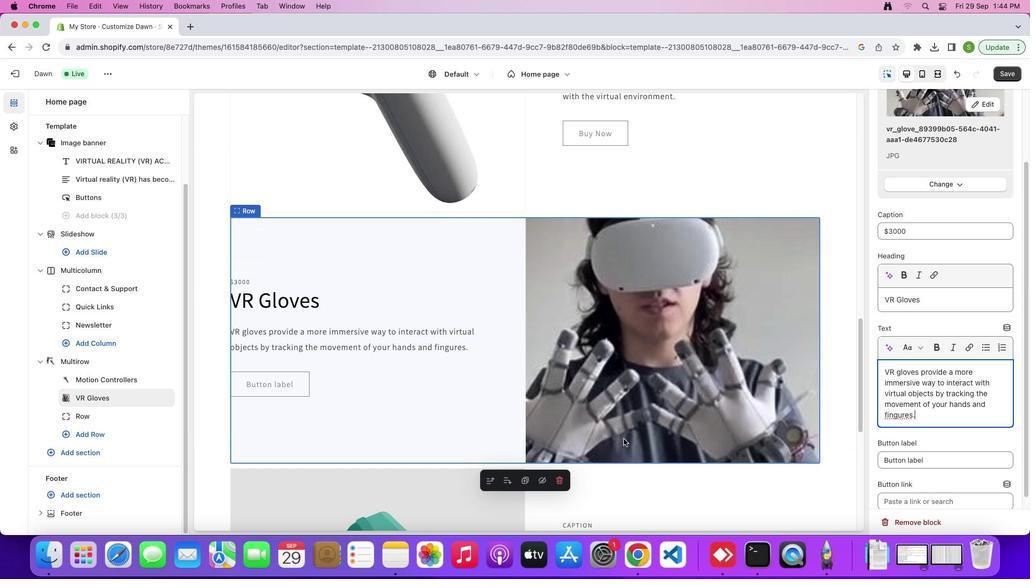 
Action: Mouse moved to (929, 413)
Screenshot: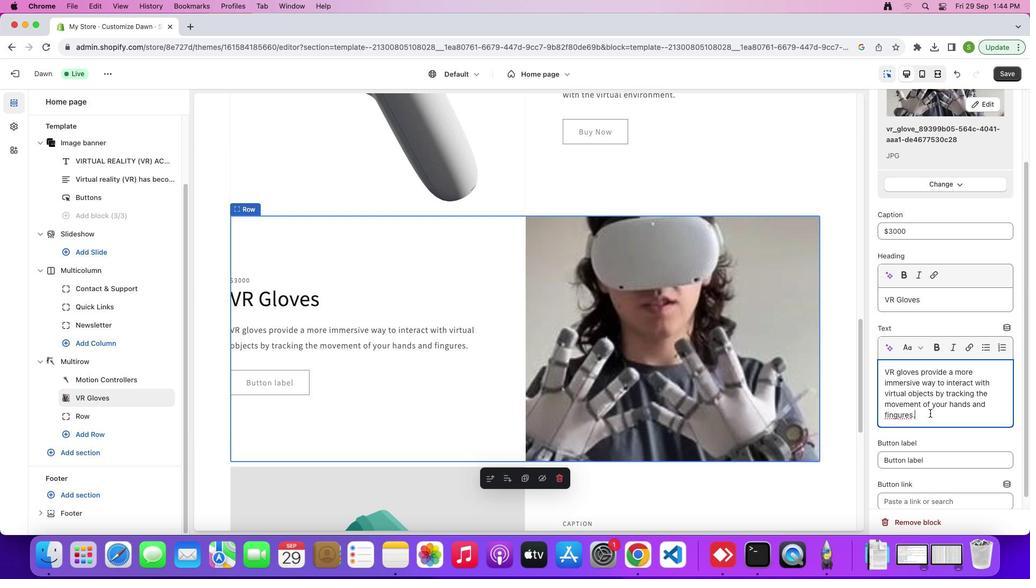 
Action: Mouse scrolled (929, 413) with delta (0, 0)
Screenshot: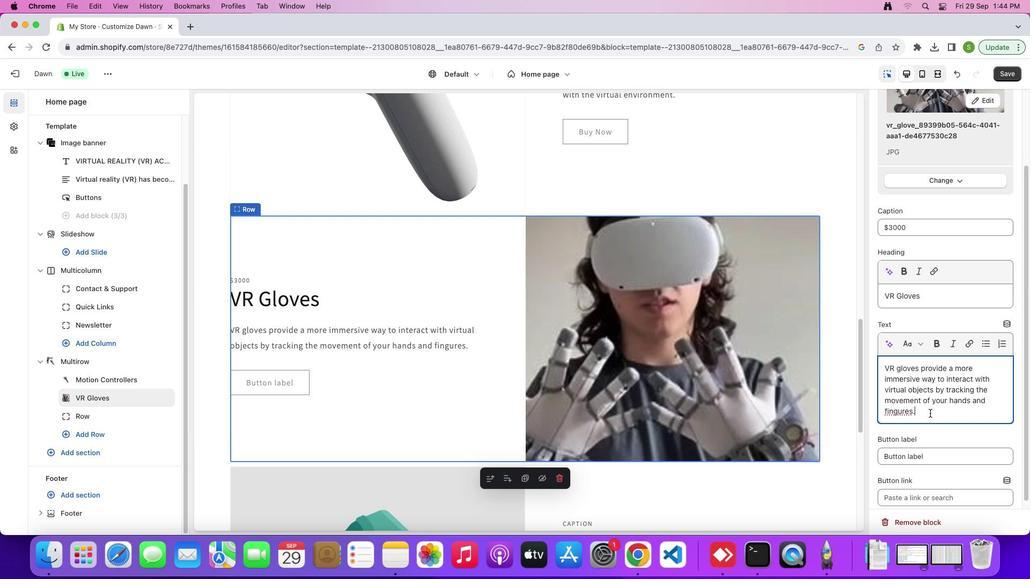 
Action: Mouse scrolled (929, 413) with delta (0, 0)
Screenshot: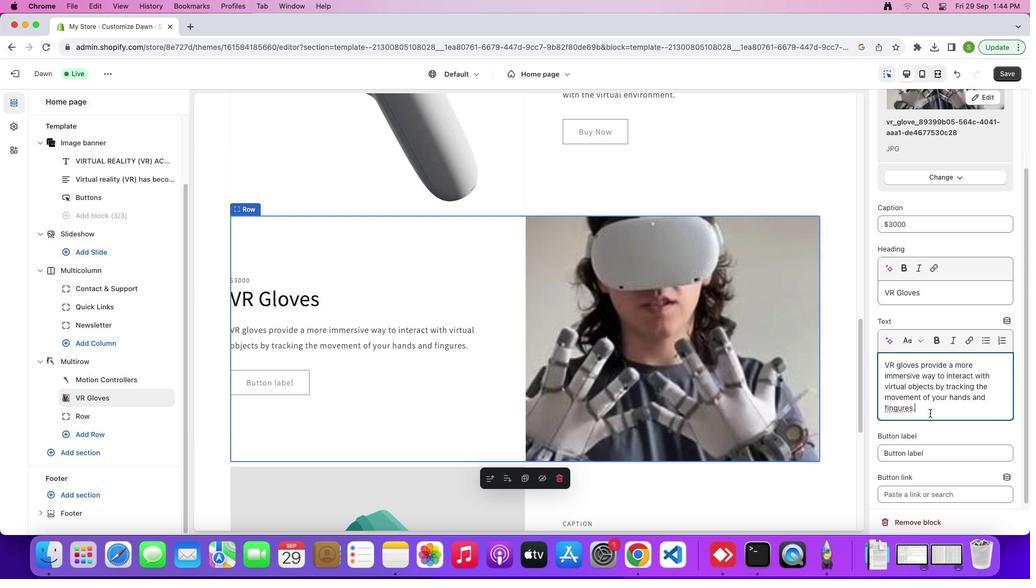 
Action: Mouse scrolled (929, 413) with delta (0, -1)
Screenshot: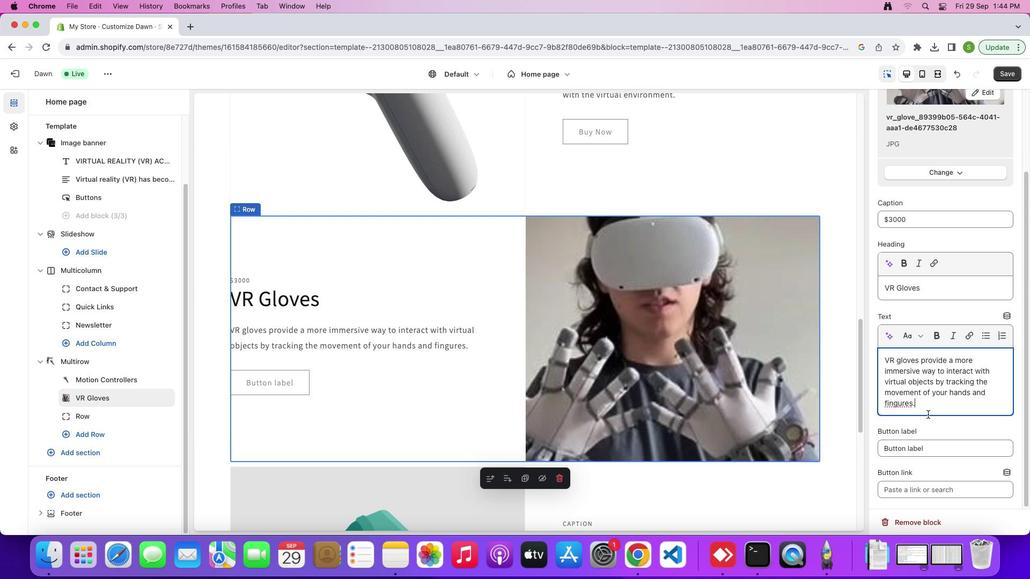 
Action: Mouse moved to (902, 402)
Screenshot: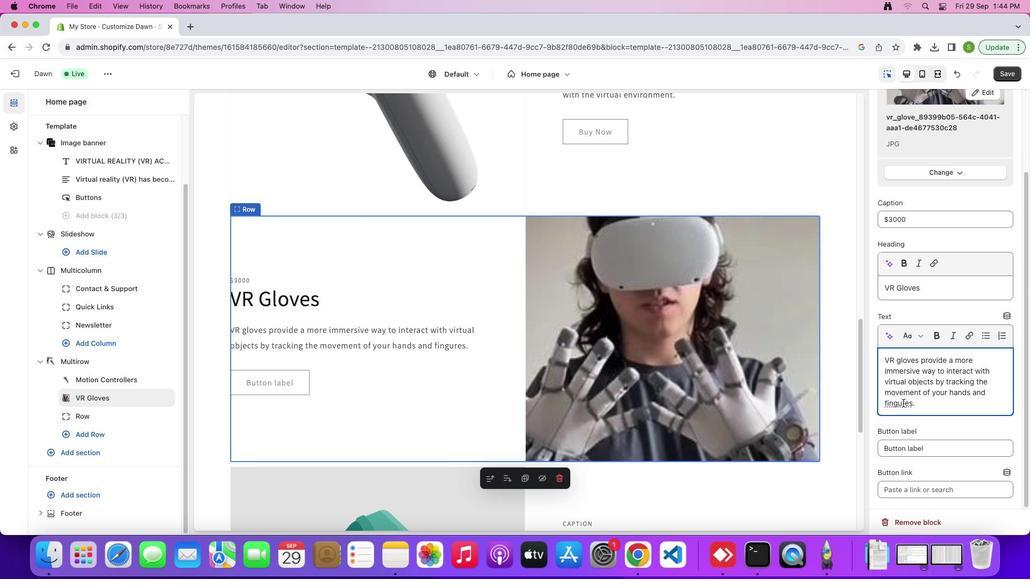 
Action: Mouse pressed left at (902, 402)
Screenshot: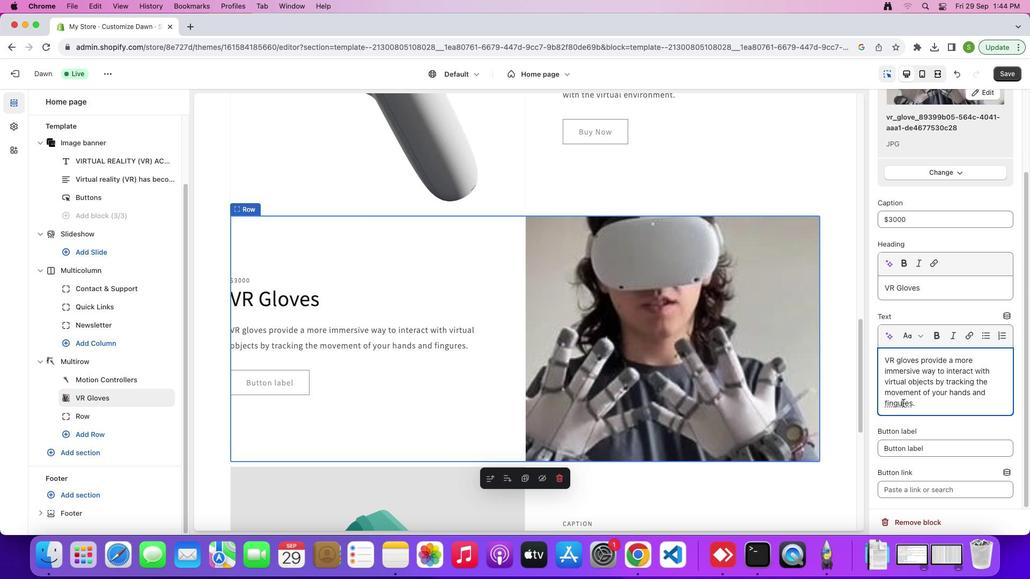 
Action: Mouse moved to (915, 417)
Screenshot: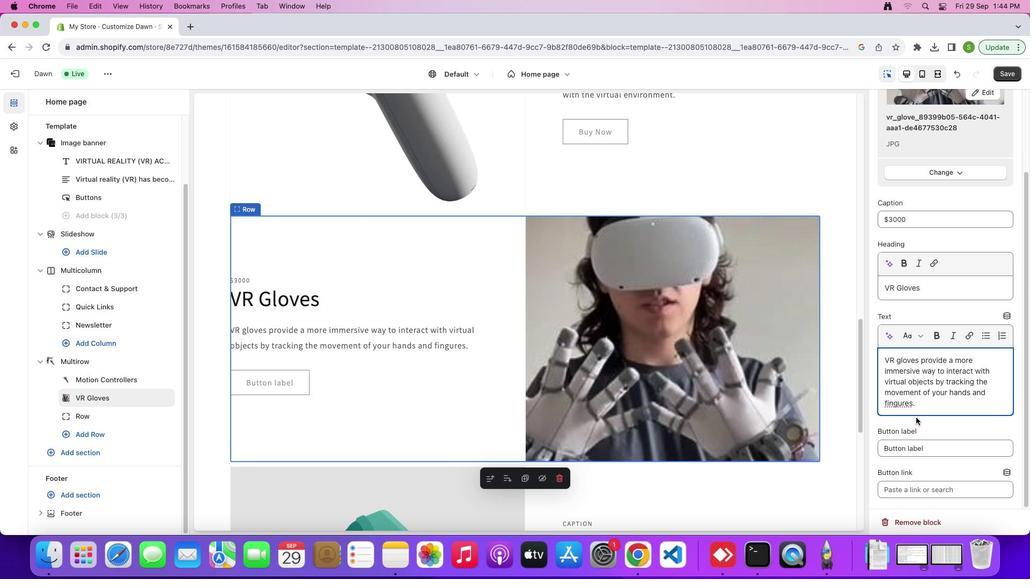 
Action: Key pressed Key.backspace
Screenshot: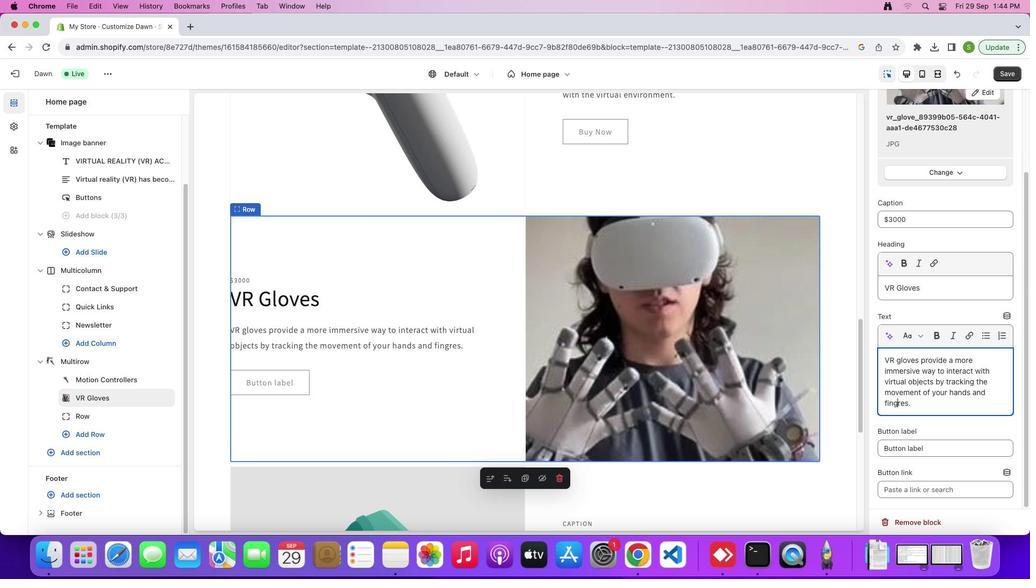 
Action: Mouse moved to (903, 405)
Screenshot: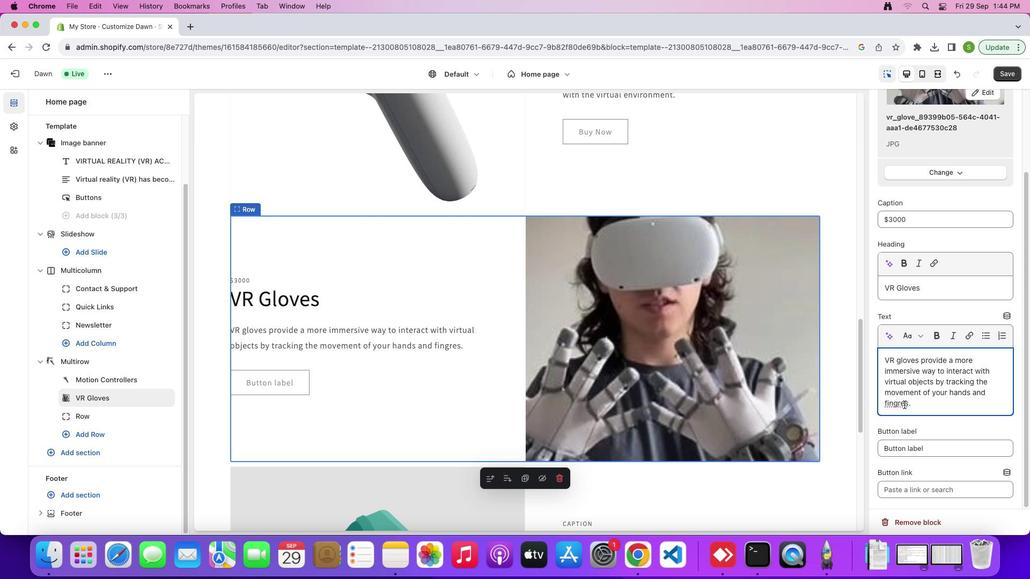 
Action: Mouse pressed left at (903, 405)
Screenshot: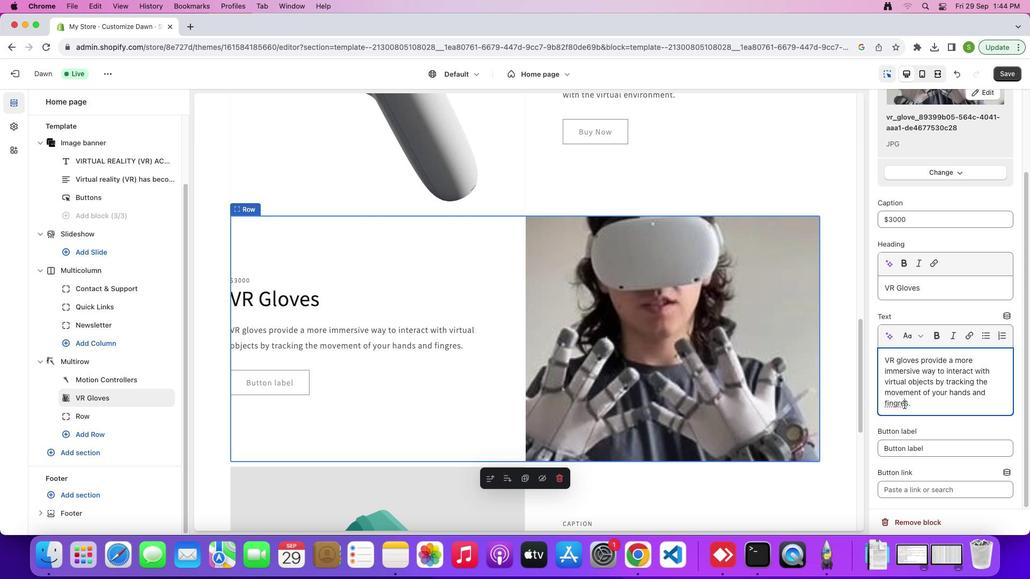 
Action: Mouse moved to (910, 404)
Screenshot: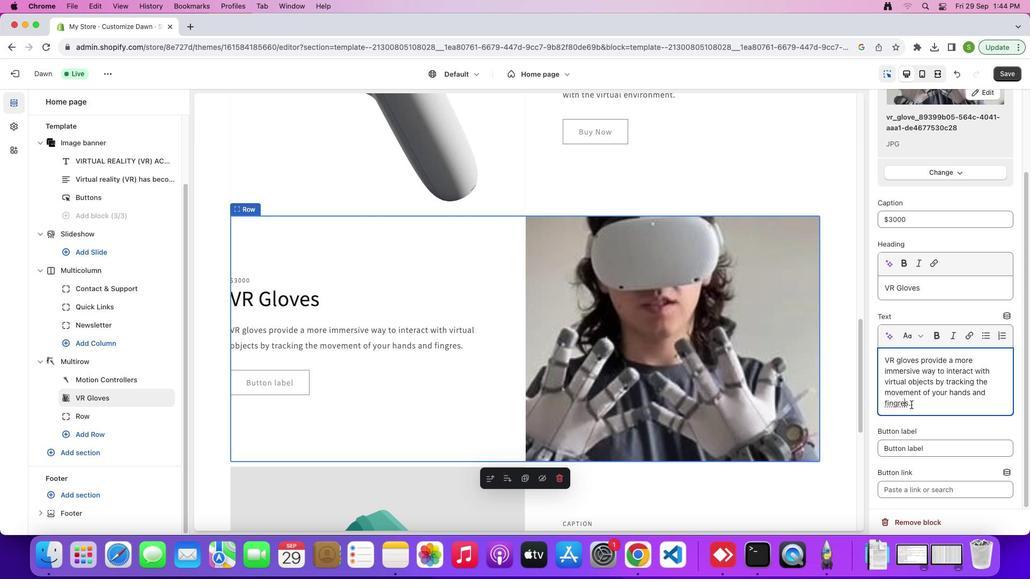 
Action: Key pressed Key.backspaceKey.backspace
Screenshot: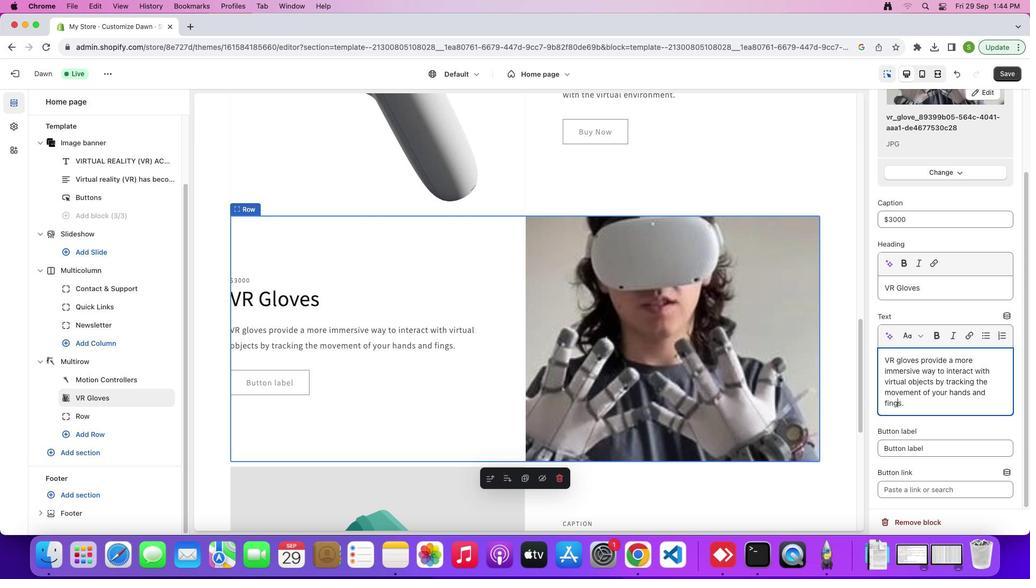 
Action: Mouse moved to (910, 404)
Screenshot: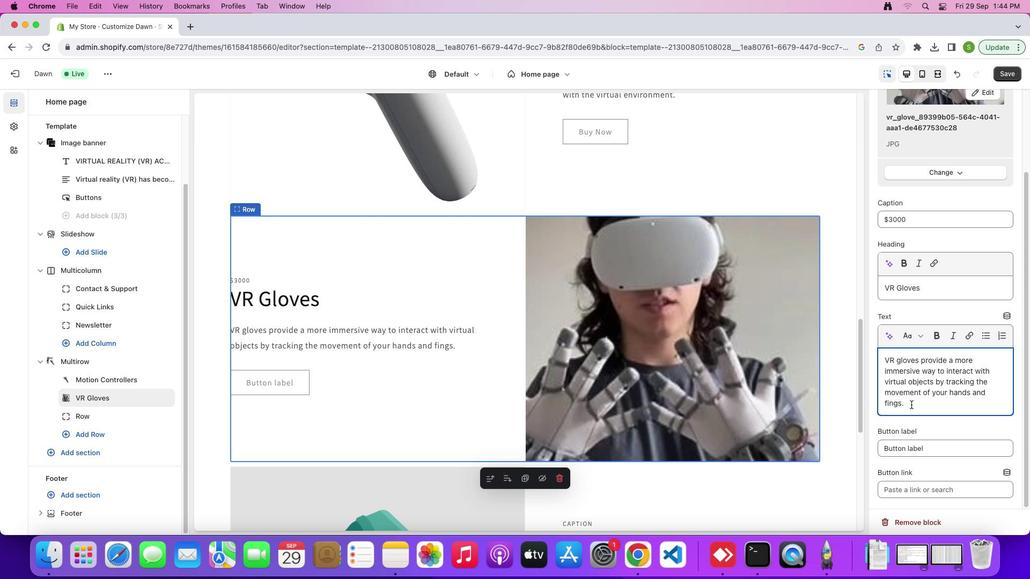 
Action: Key pressed 'e''r'
Screenshot: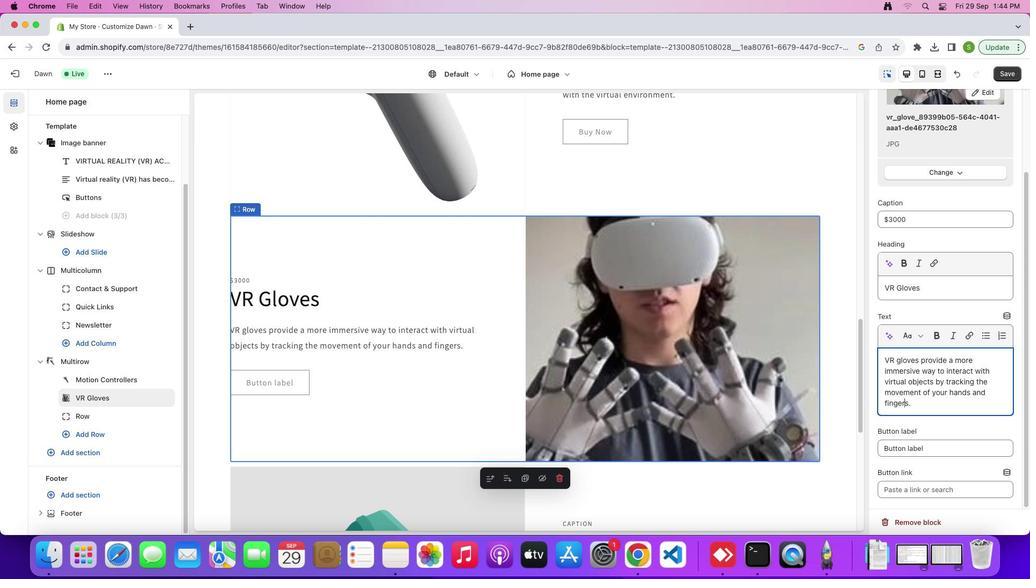 
Action: Mouse moved to (929, 447)
Screenshot: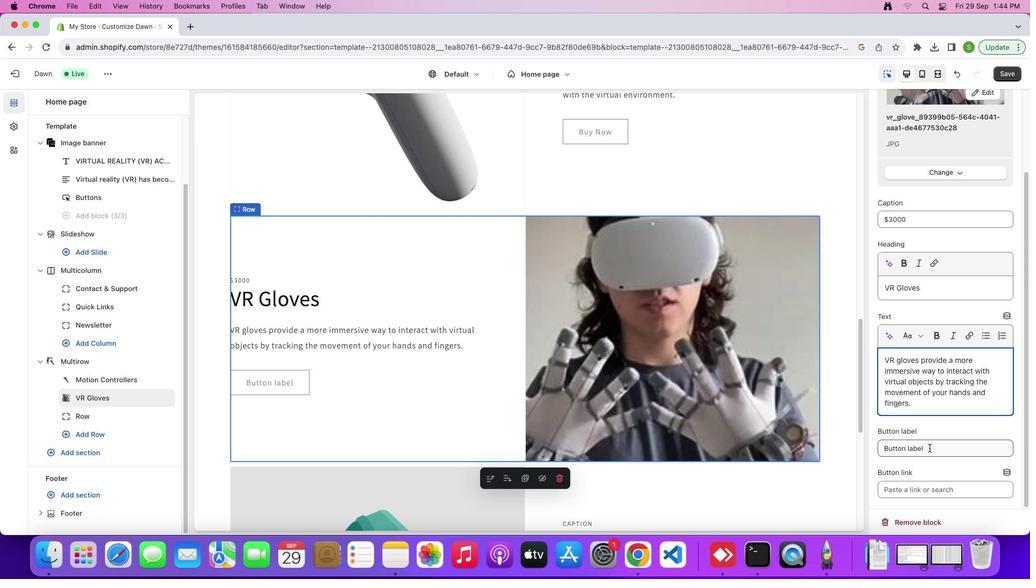 
Action: Mouse pressed left at (929, 447)
Screenshot: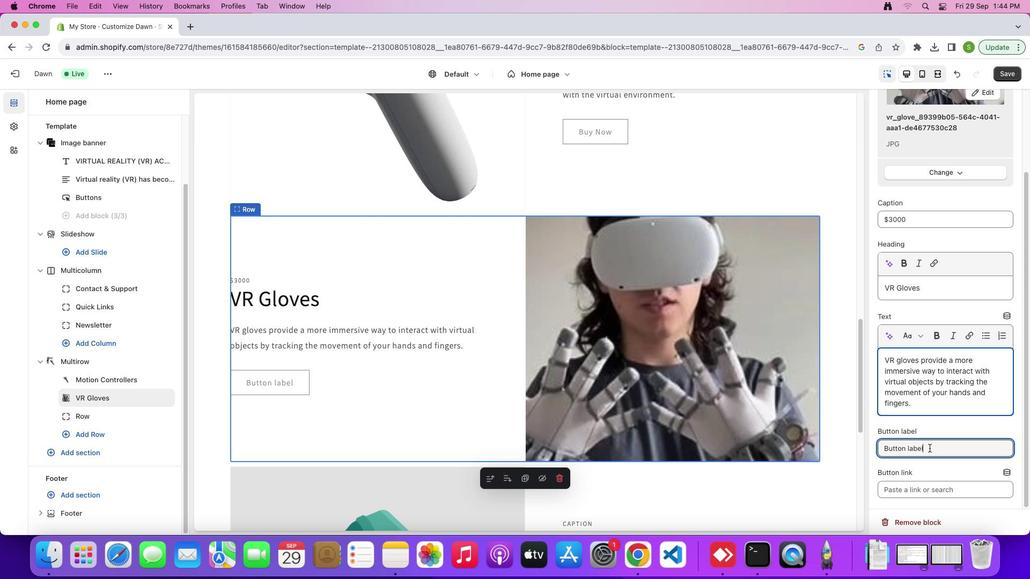 
Action: Mouse moved to (931, 445)
Screenshot: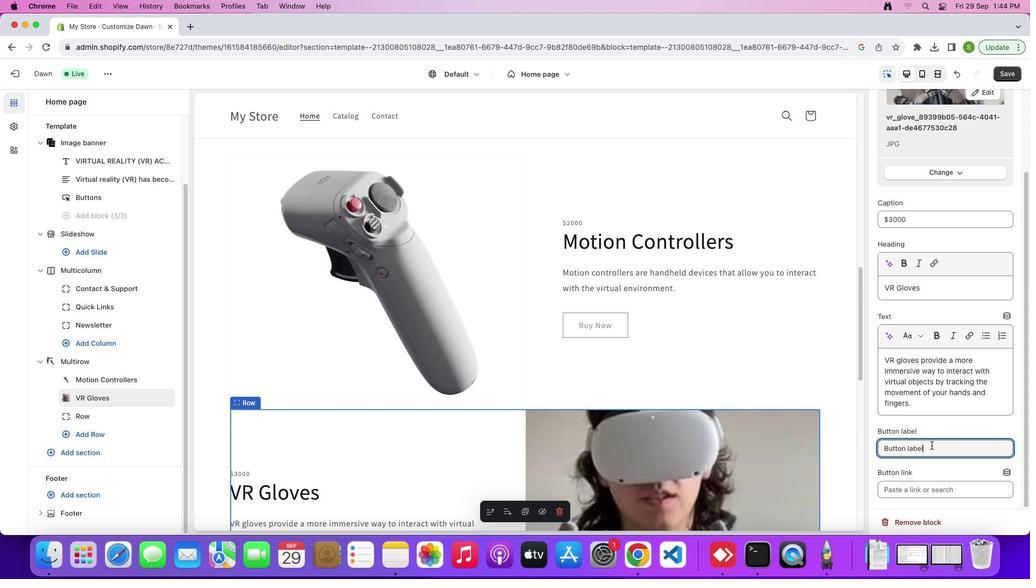 
Action: Mouse pressed left at (931, 445)
Screenshot: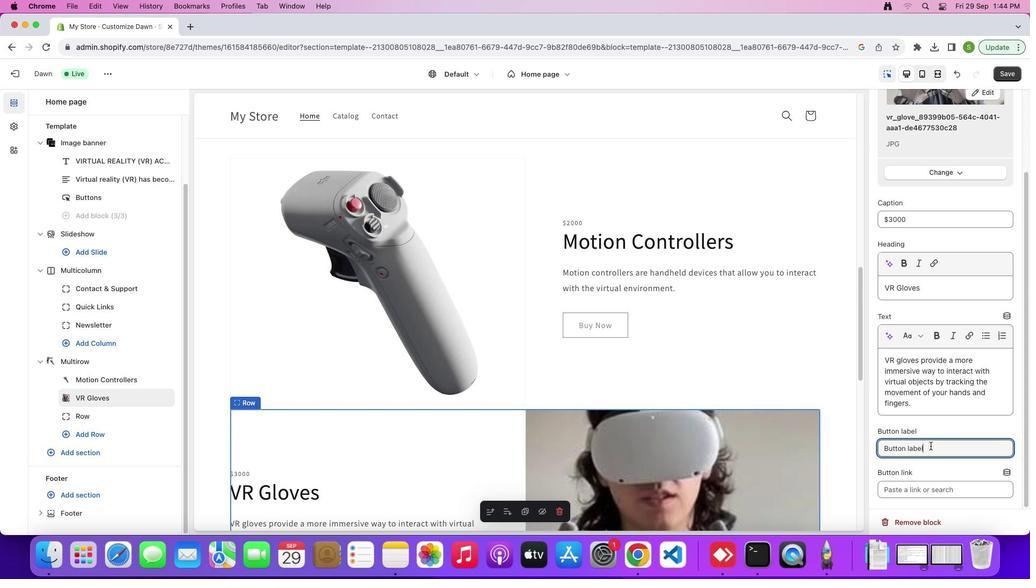 
Action: Mouse moved to (897, 450)
Screenshot: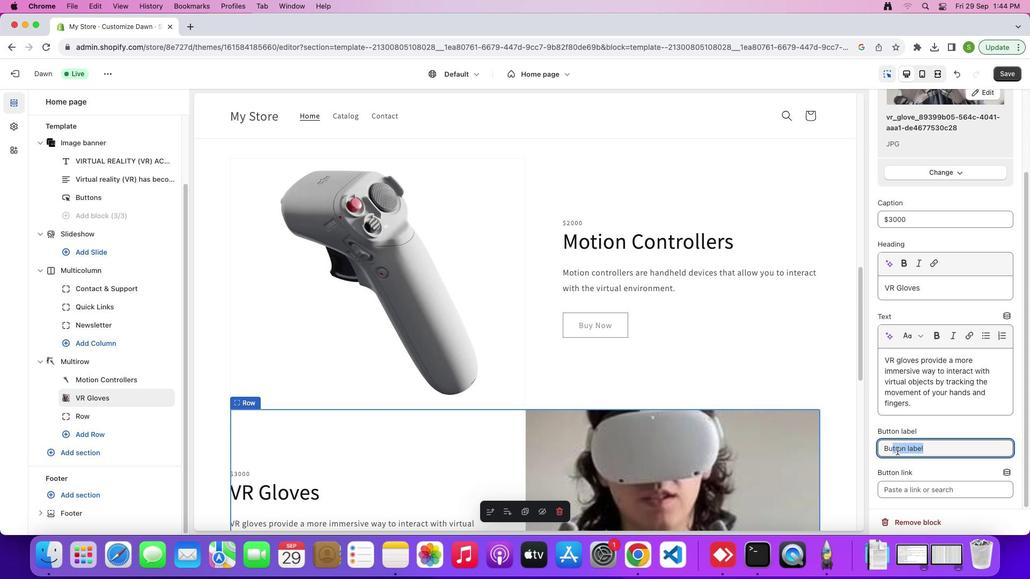
Action: Key pressed 'y'Key.spaceKey.shift'N''o''w'
Screenshot: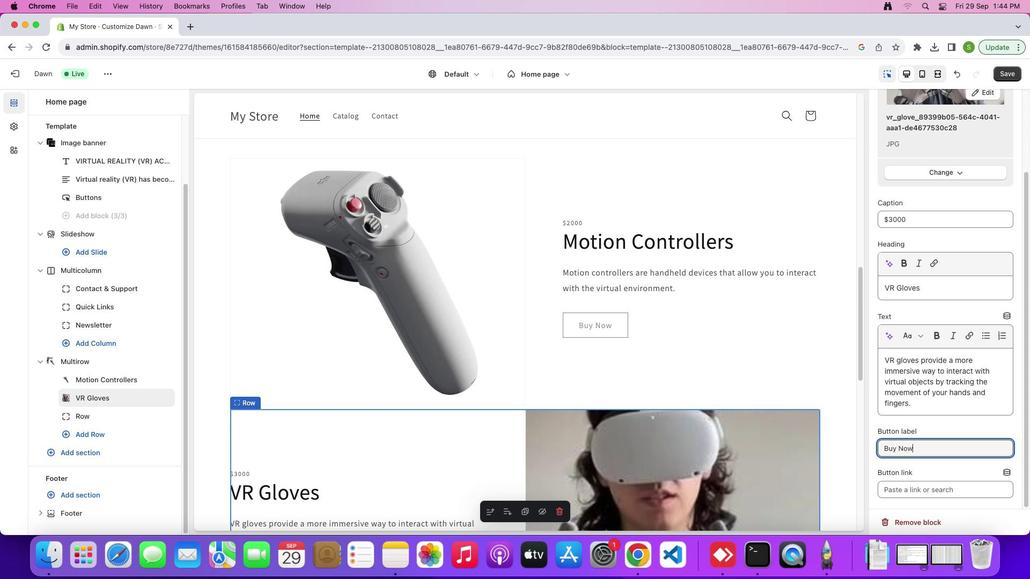 
Action: Mouse moved to (1010, 75)
Screenshot: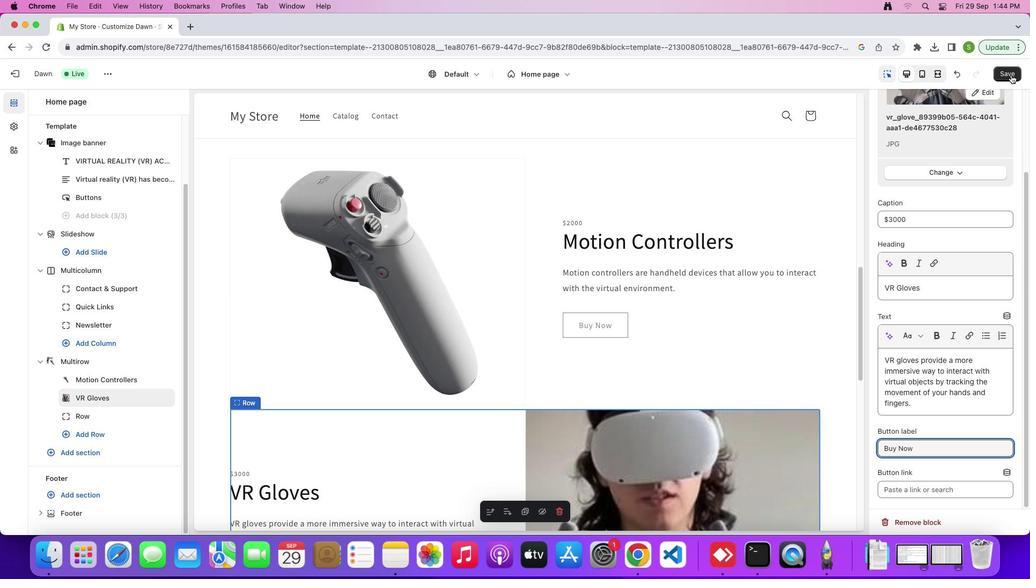 
Action: Mouse pressed left at (1010, 75)
Screenshot: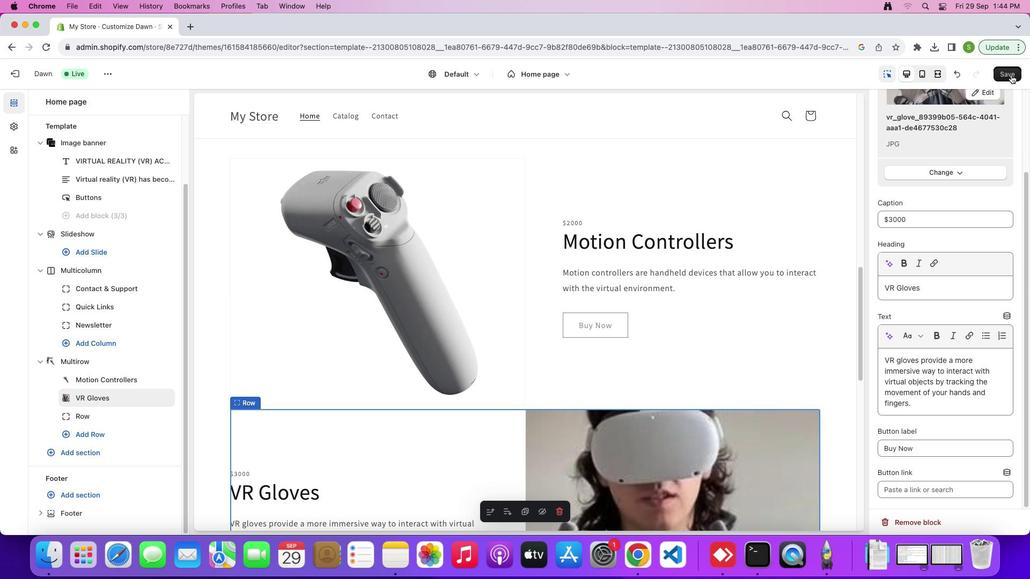 
Action: Mouse moved to (559, 343)
Screenshot: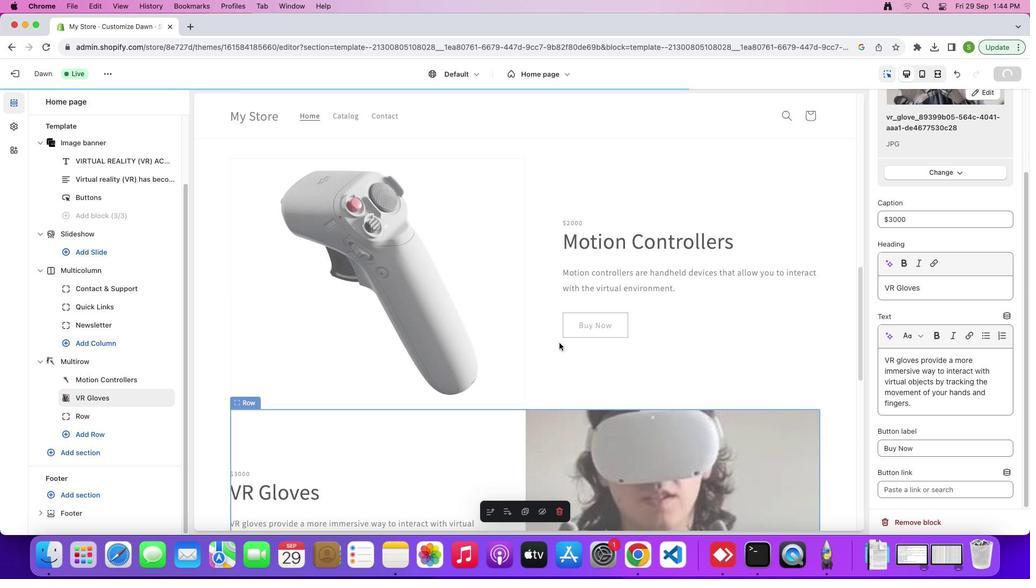 
Action: Mouse scrolled (559, 343) with delta (0, 0)
Screenshot: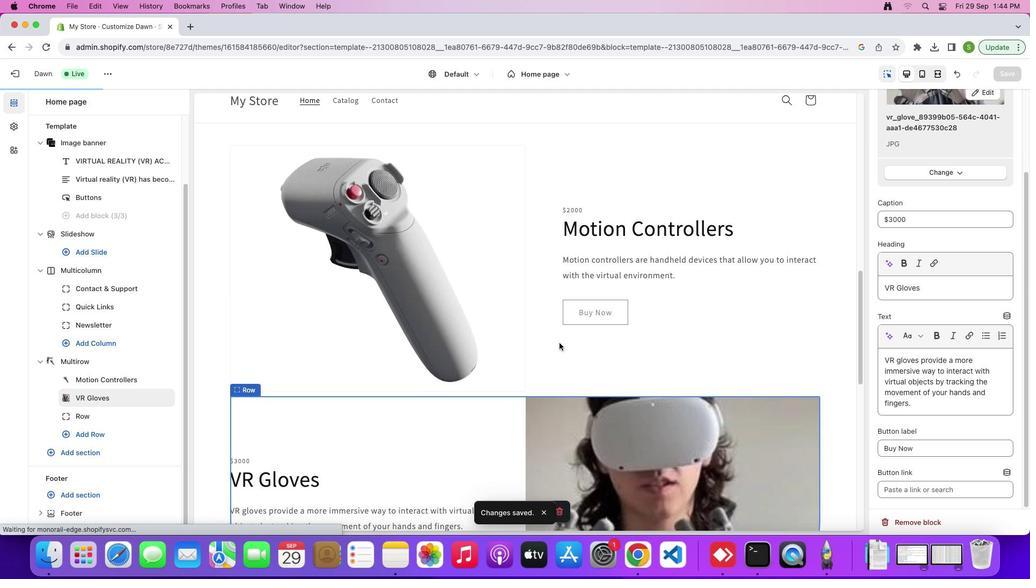 
Action: Mouse scrolled (559, 343) with delta (0, 0)
Screenshot: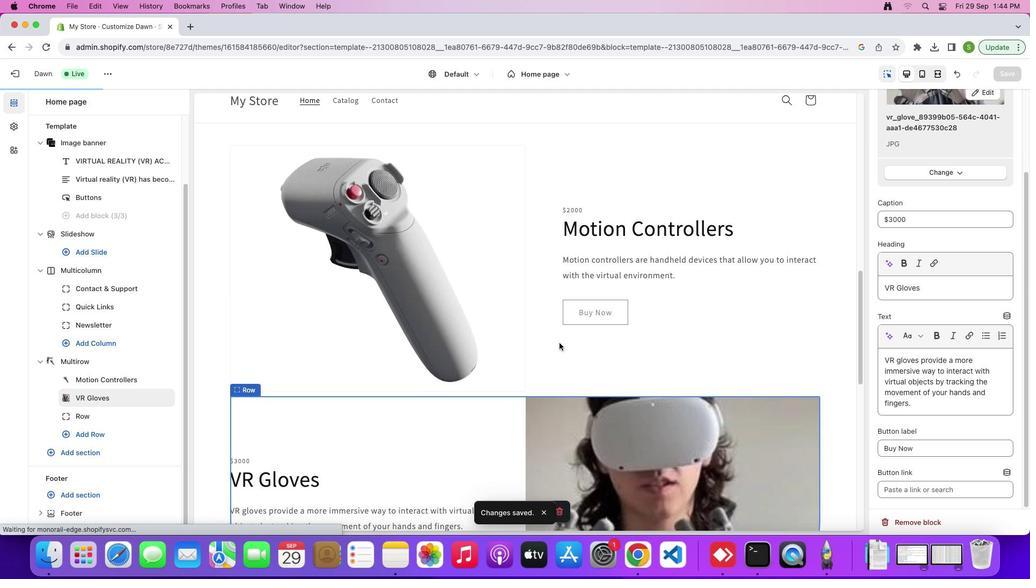 
Action: Mouse scrolled (559, 343) with delta (0, -2)
Screenshot: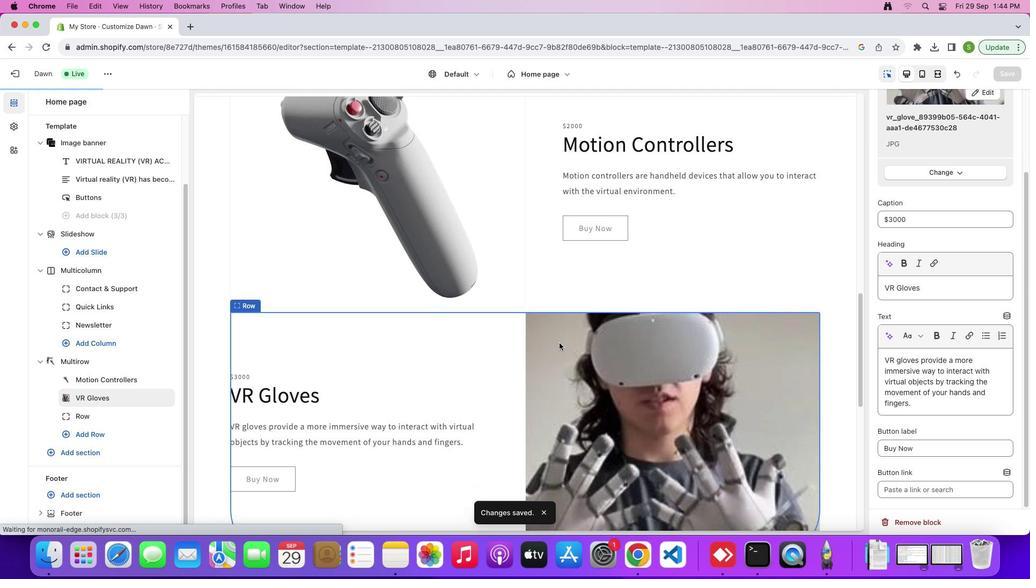 
Action: Mouse scrolled (559, 343) with delta (0, 0)
Screenshot: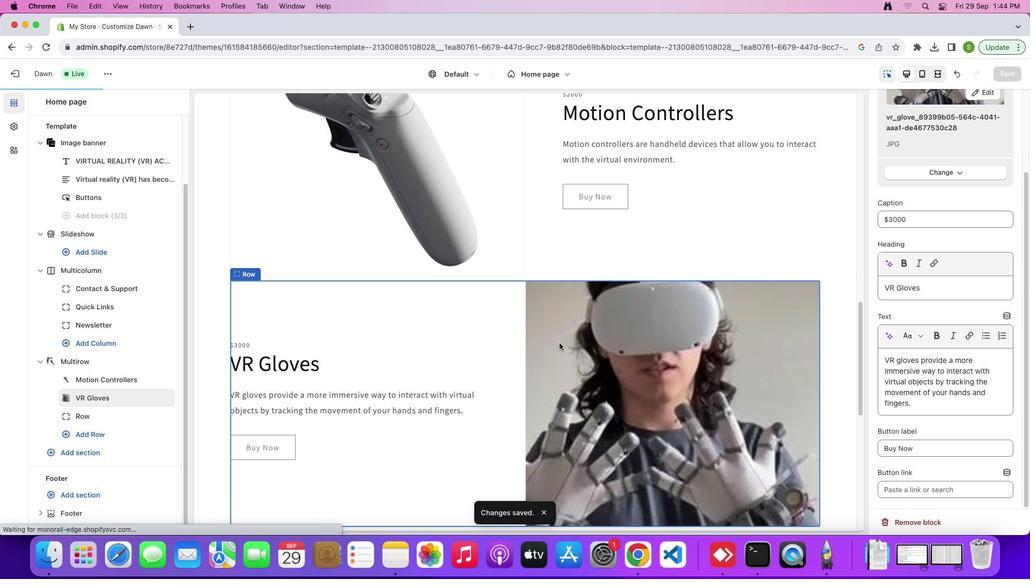 
Action: Mouse scrolled (559, 343) with delta (0, 0)
Screenshot: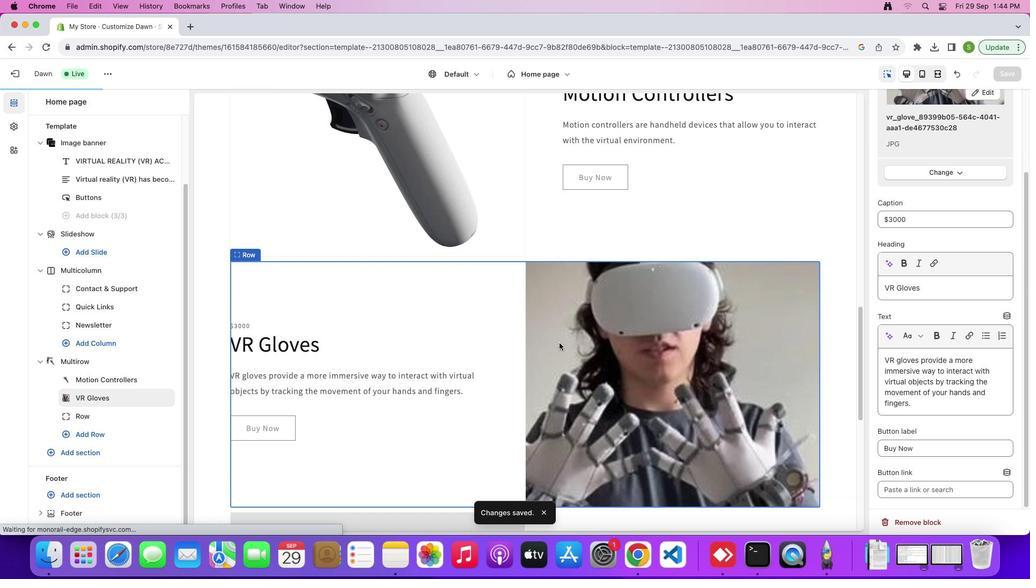 
Action: Mouse scrolled (559, 343) with delta (0, -2)
Screenshot: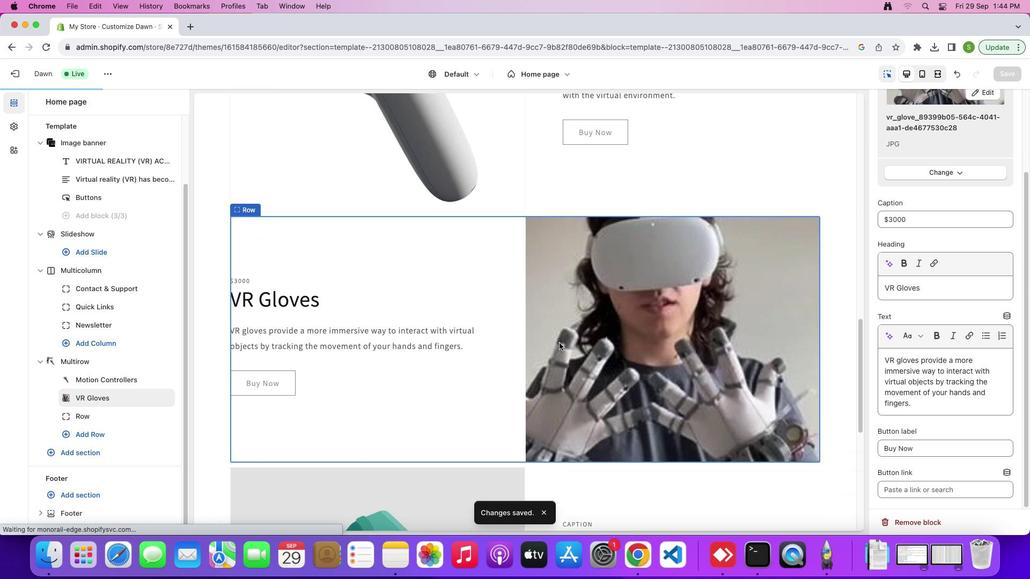 
Action: Mouse scrolled (559, 343) with delta (0, -2)
Screenshot: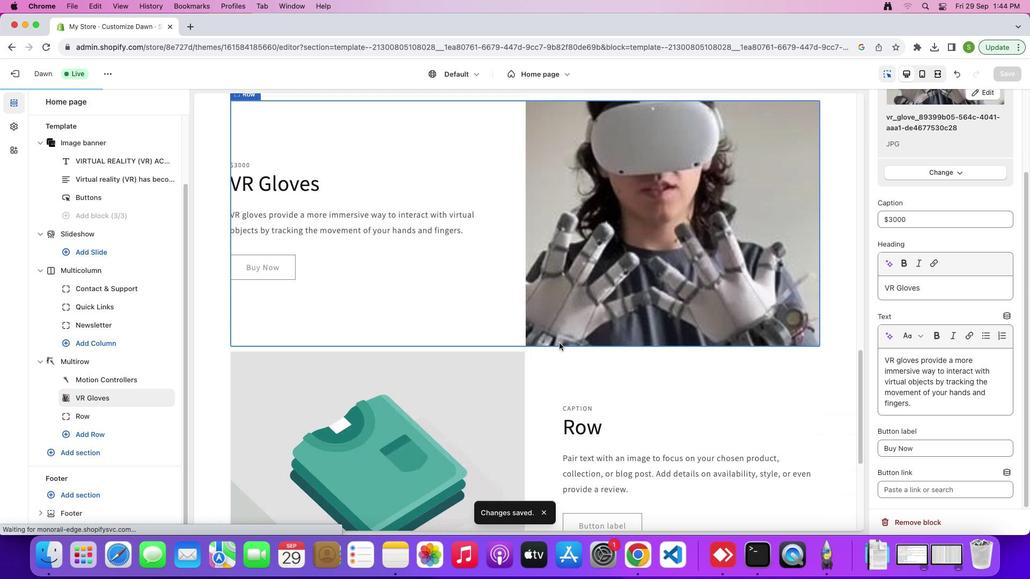 
Action: Mouse scrolled (559, 343) with delta (0, 0)
Screenshot: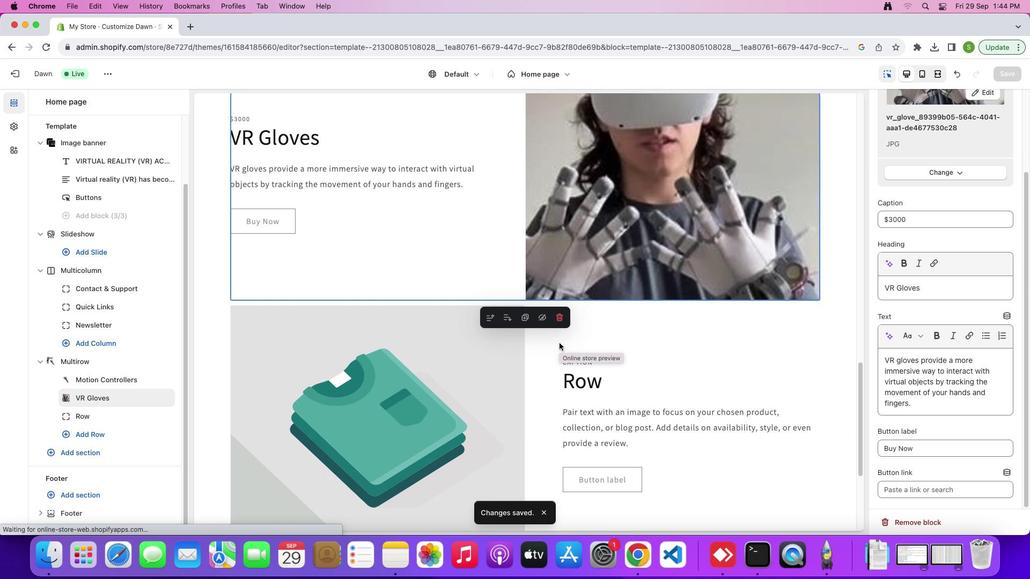 
Action: Mouse scrolled (559, 343) with delta (0, 0)
Screenshot: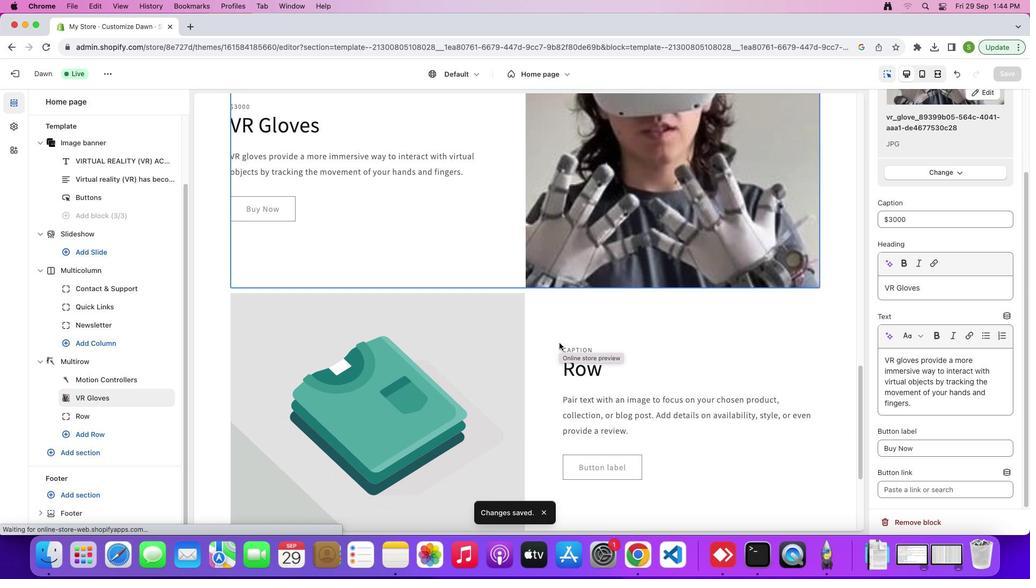 
Action: Mouse scrolled (559, 343) with delta (0, -1)
